 Task: Research Airbnb properties in Hawalli, Kuwait from 9th November, 2023 to 17th November, 2023 for 2 adults. Place can be private room with 1  bedroom having 2 beds and 1 bathroom. Property type can be flat.
Action: Mouse moved to (445, 60)
Screenshot: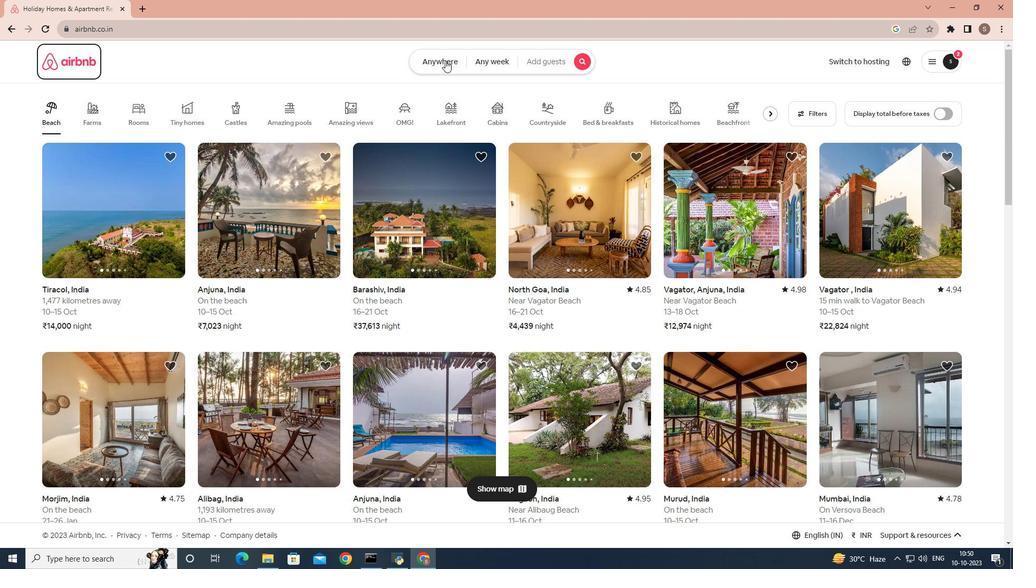 
Action: Mouse pressed left at (445, 60)
Screenshot: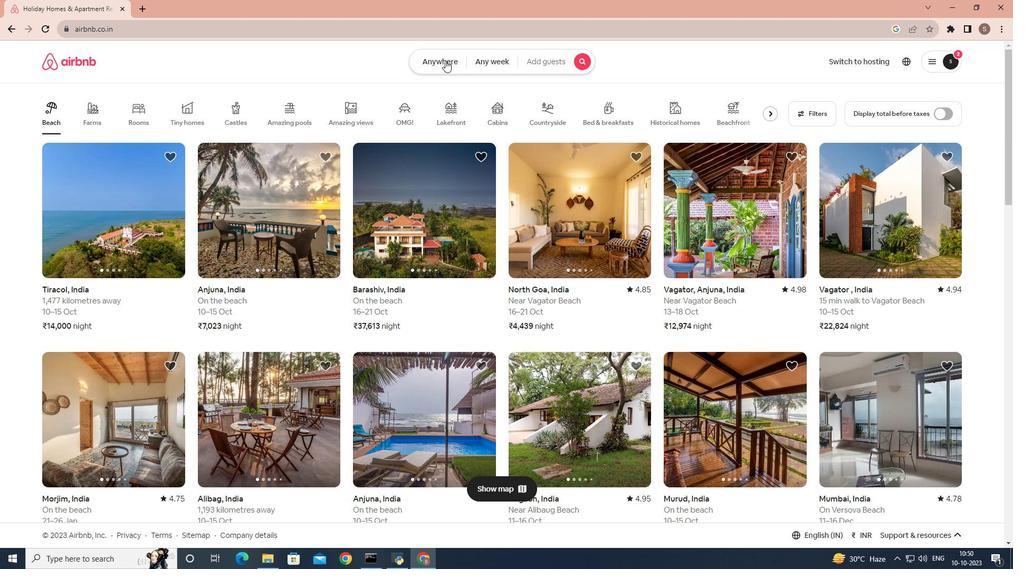
Action: Mouse moved to (337, 106)
Screenshot: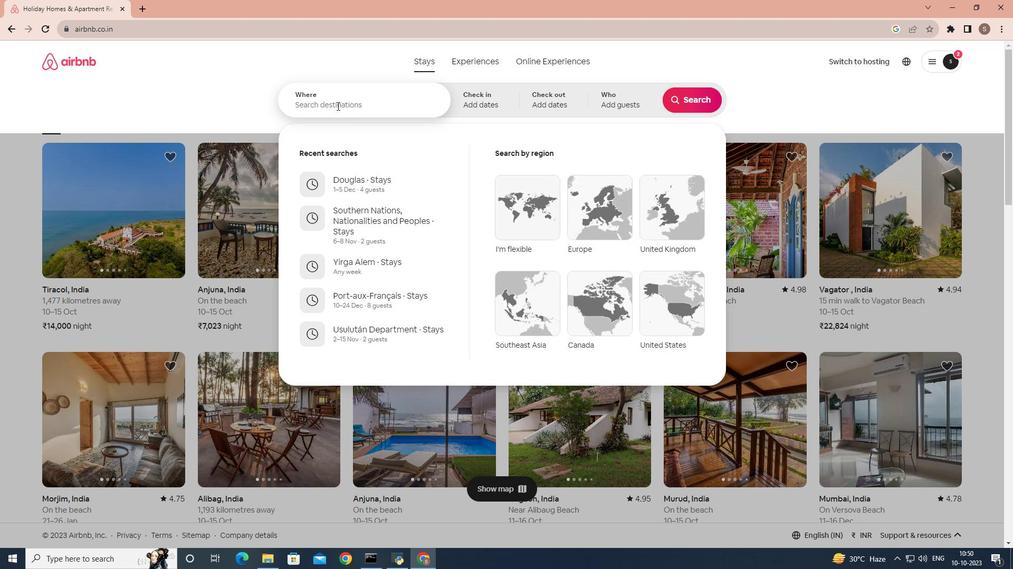 
Action: Mouse pressed left at (337, 106)
Screenshot: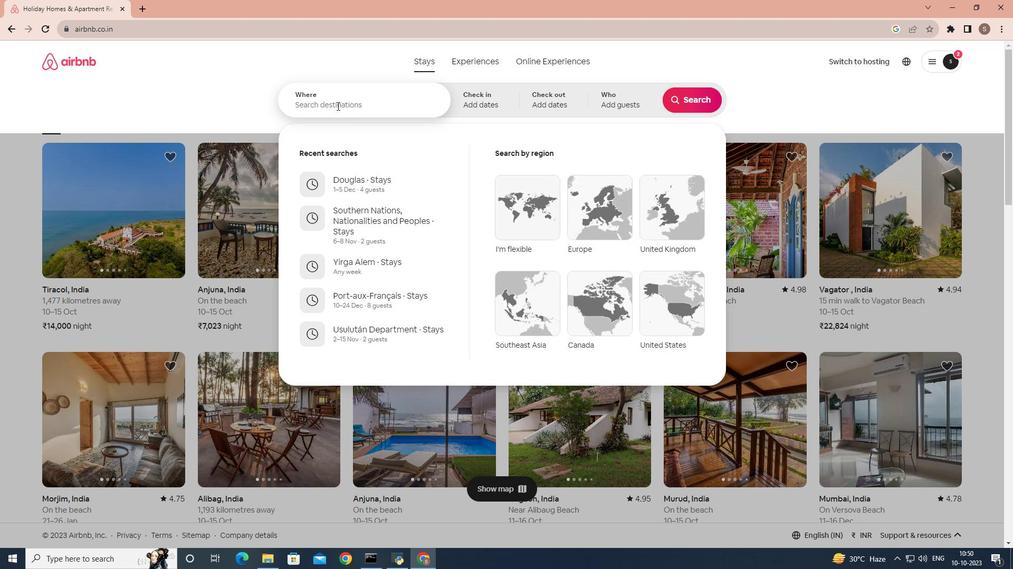
Action: Mouse moved to (344, 103)
Screenshot: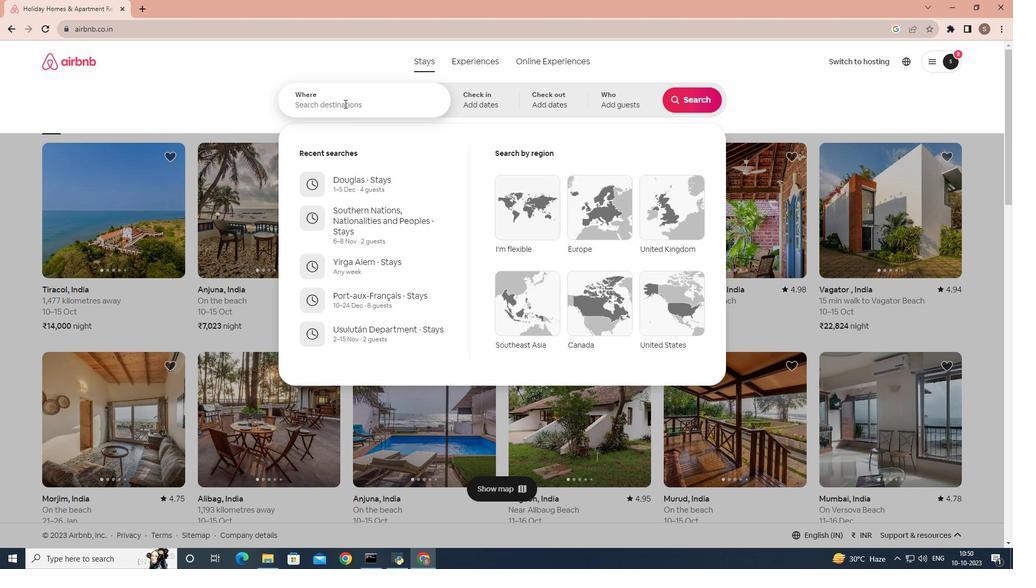 
Action: Key pressed <Key.caps_lock>H<Key.caps_lock>a
Screenshot: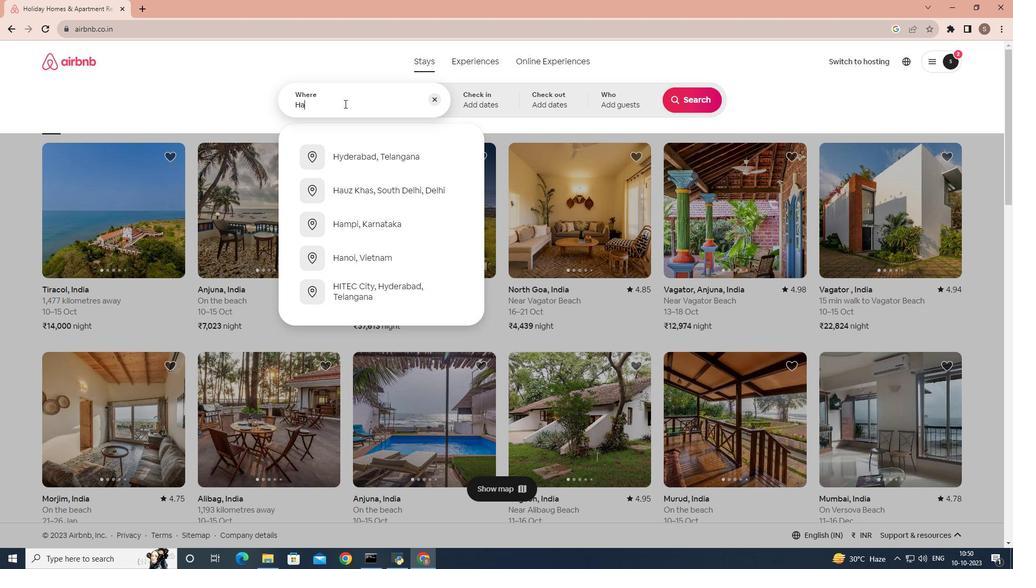 
Action: Mouse moved to (348, 140)
Screenshot: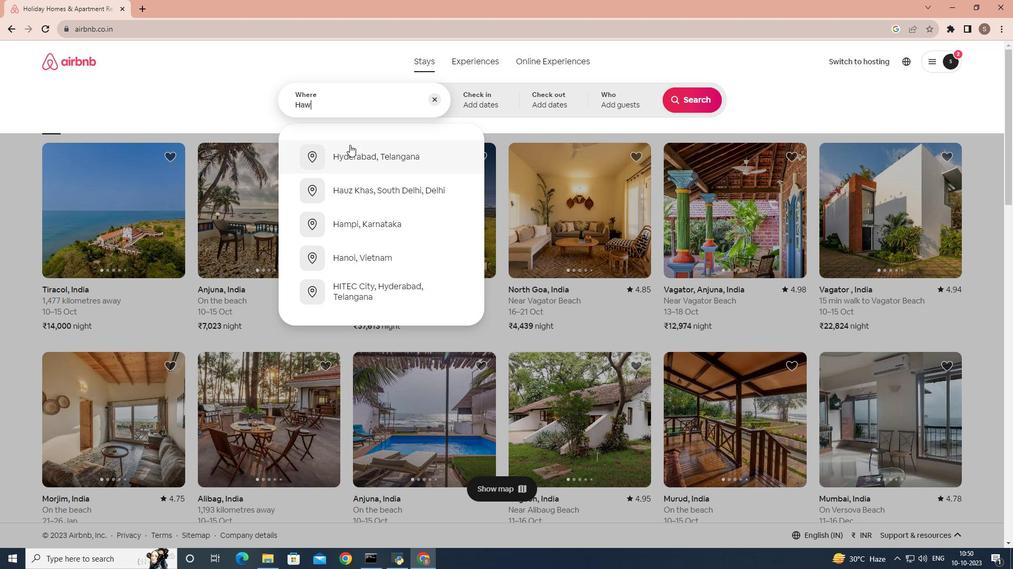 
Action: Key pressed w
Screenshot: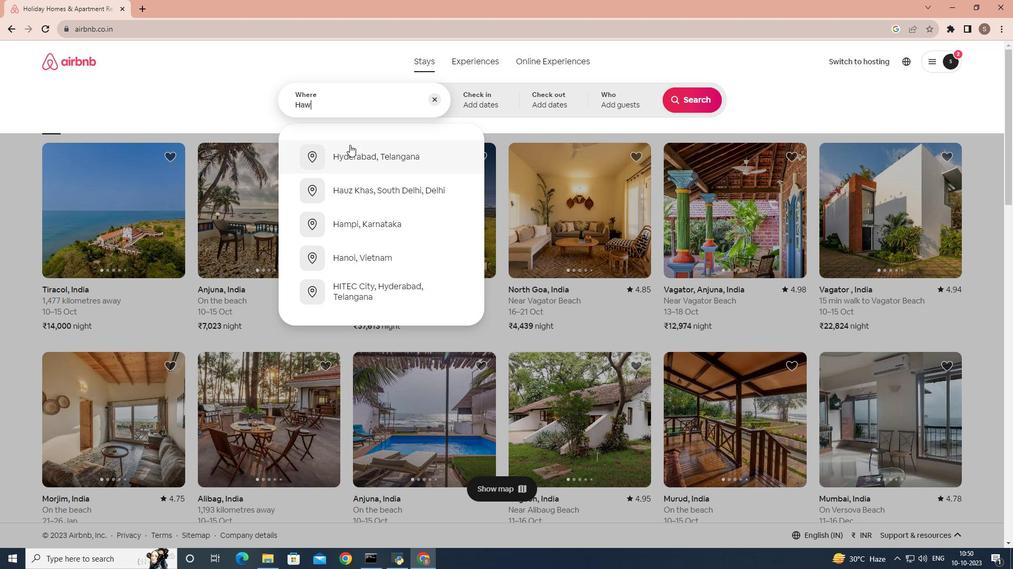 
Action: Mouse moved to (349, 145)
Screenshot: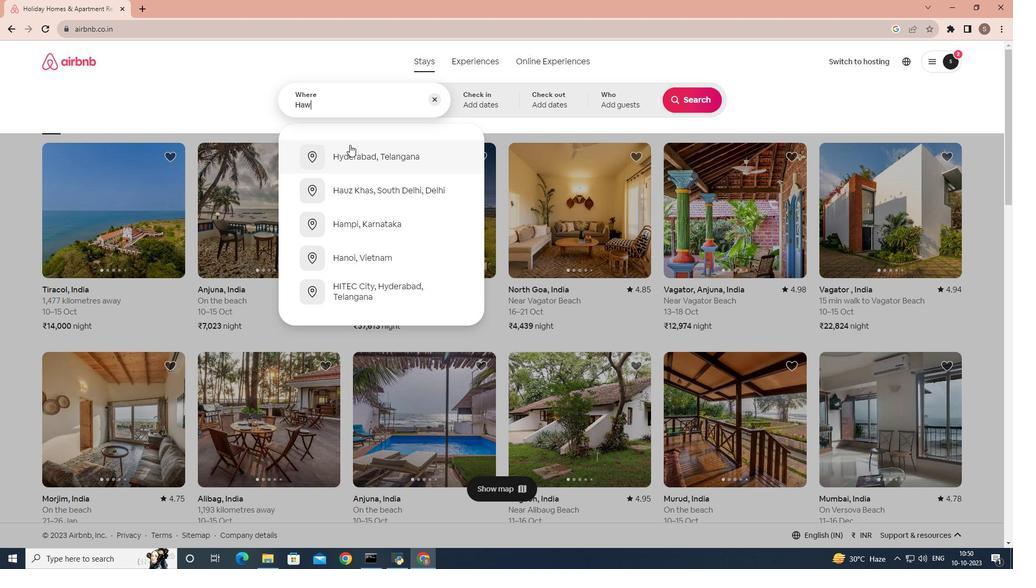 
Action: Key pressed alli
Screenshot: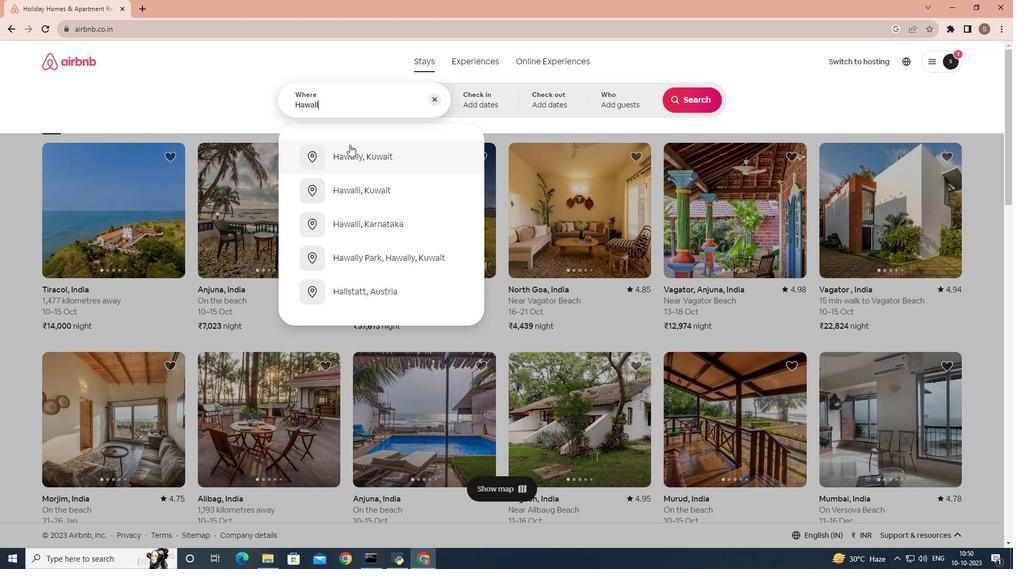
Action: Mouse moved to (400, 155)
Screenshot: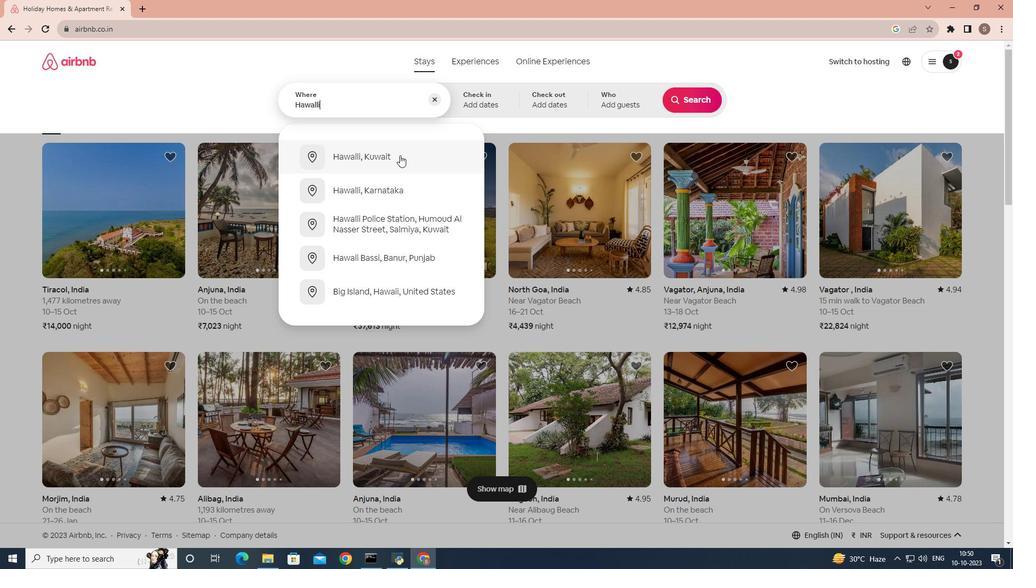
Action: Mouse pressed left at (400, 155)
Screenshot: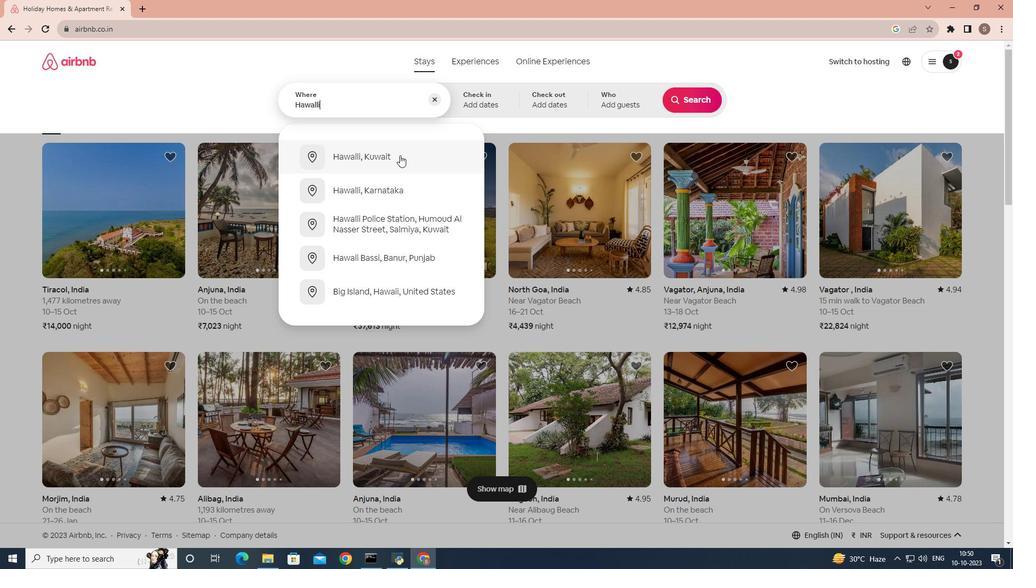 
Action: Mouse moved to (632, 261)
Screenshot: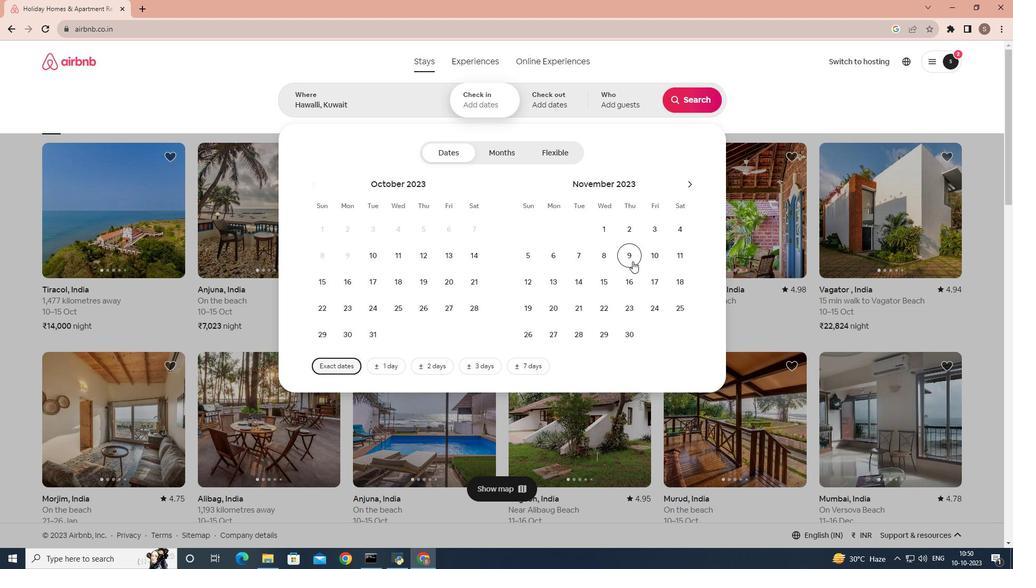 
Action: Mouse pressed left at (632, 261)
Screenshot: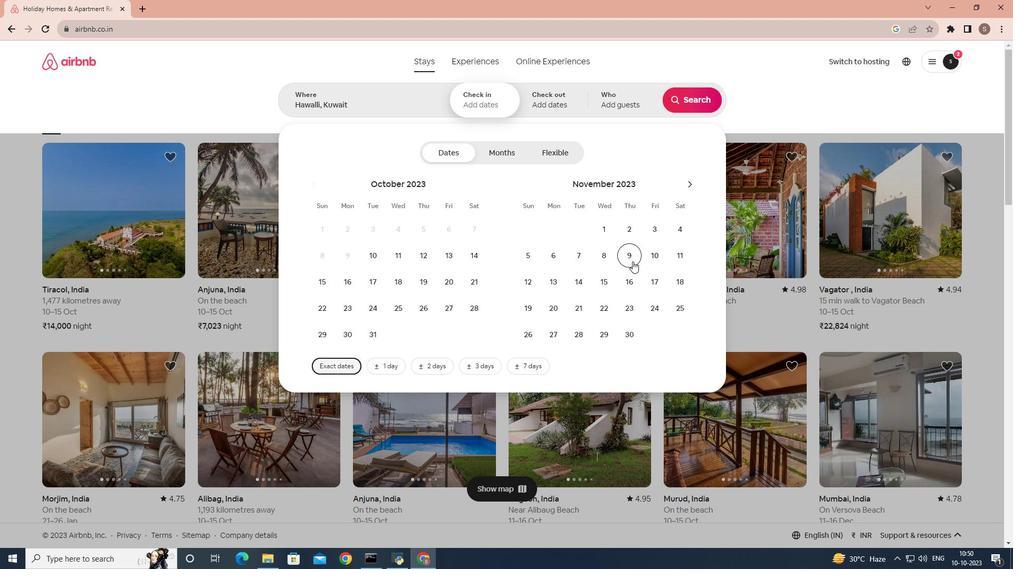 
Action: Mouse moved to (667, 283)
Screenshot: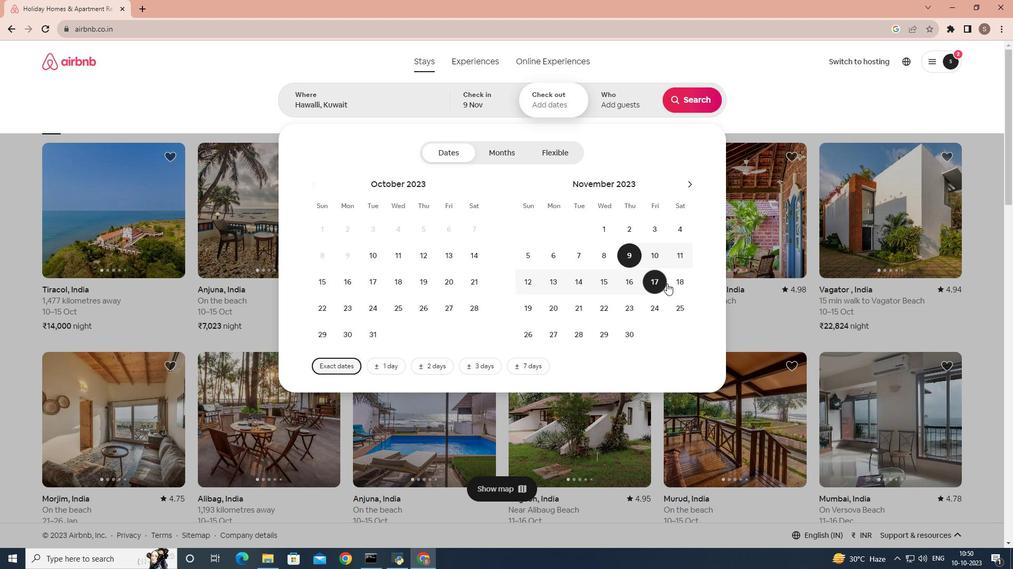 
Action: Mouse pressed left at (667, 283)
Screenshot: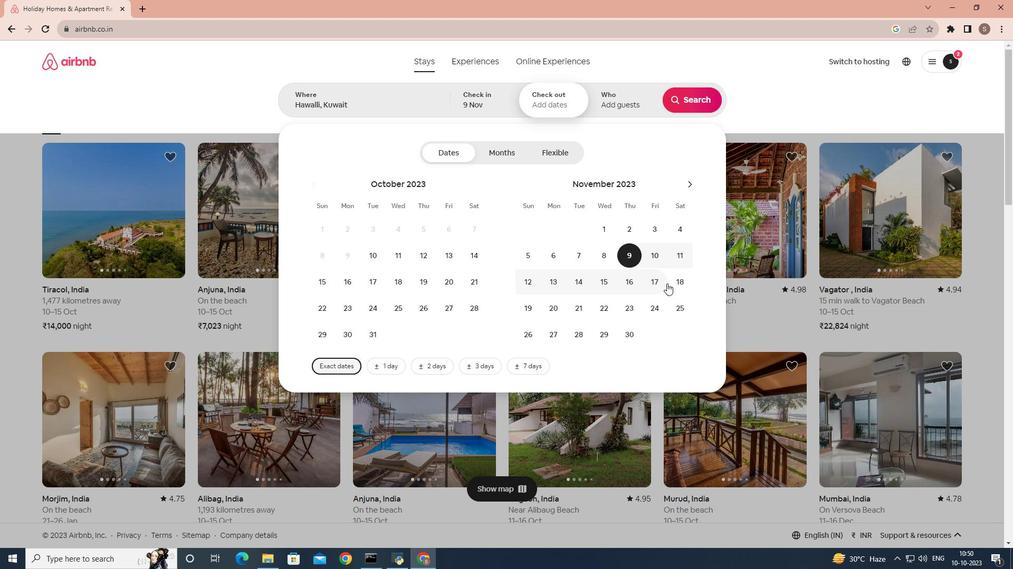 
Action: Mouse moved to (608, 95)
Screenshot: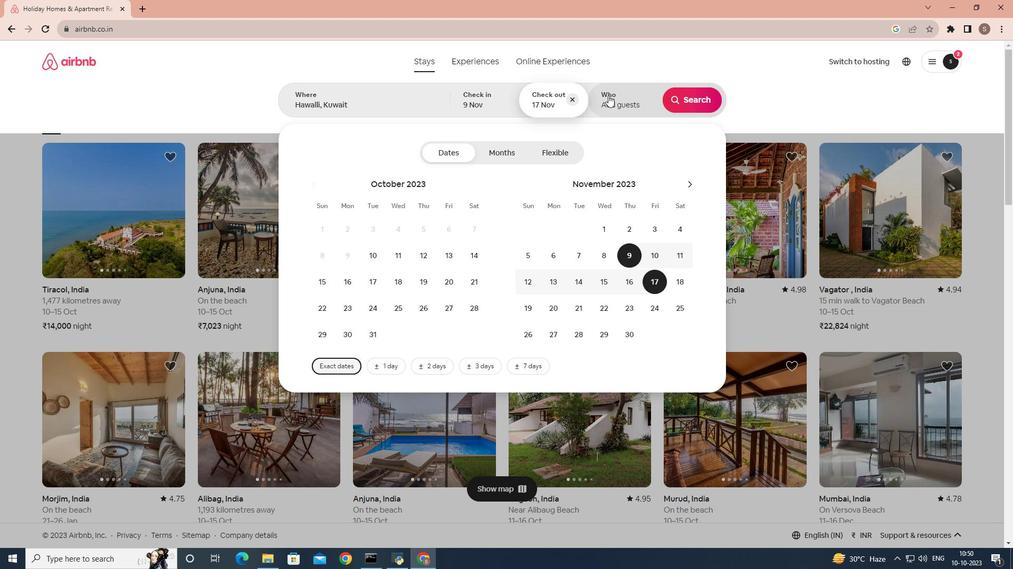 
Action: Mouse pressed left at (608, 95)
Screenshot: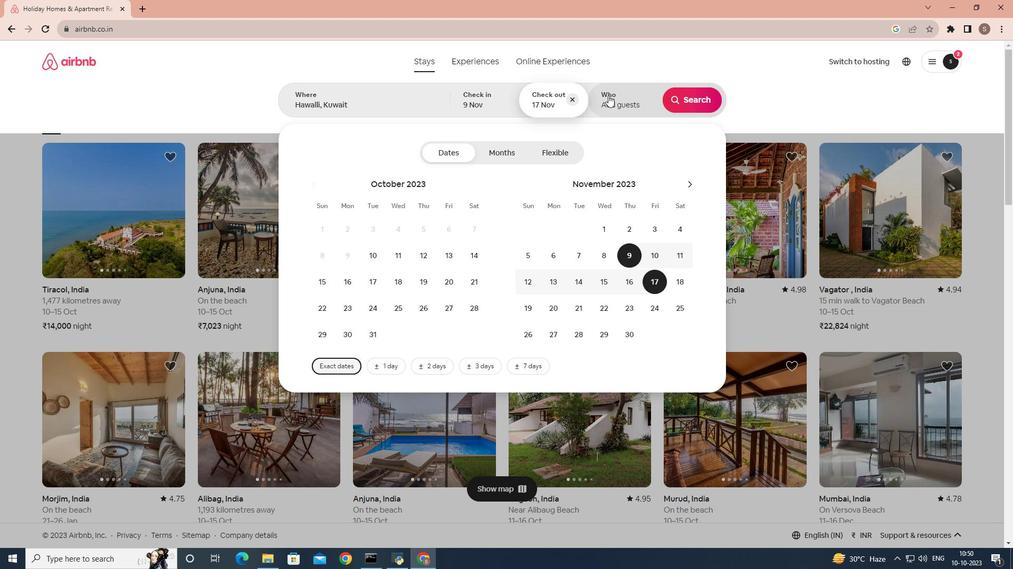 
Action: Mouse moved to (688, 160)
Screenshot: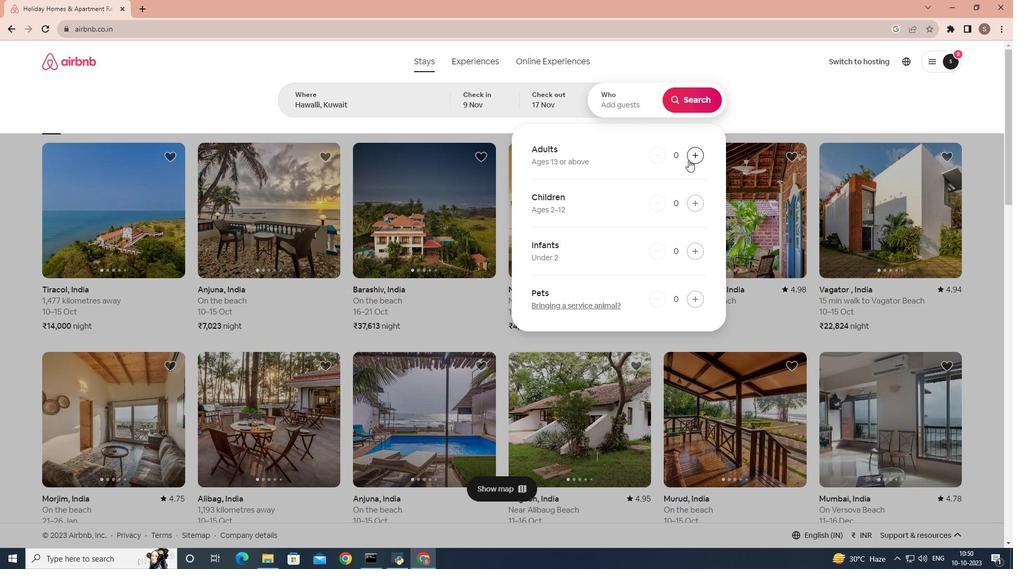
Action: Mouse pressed left at (688, 160)
Screenshot: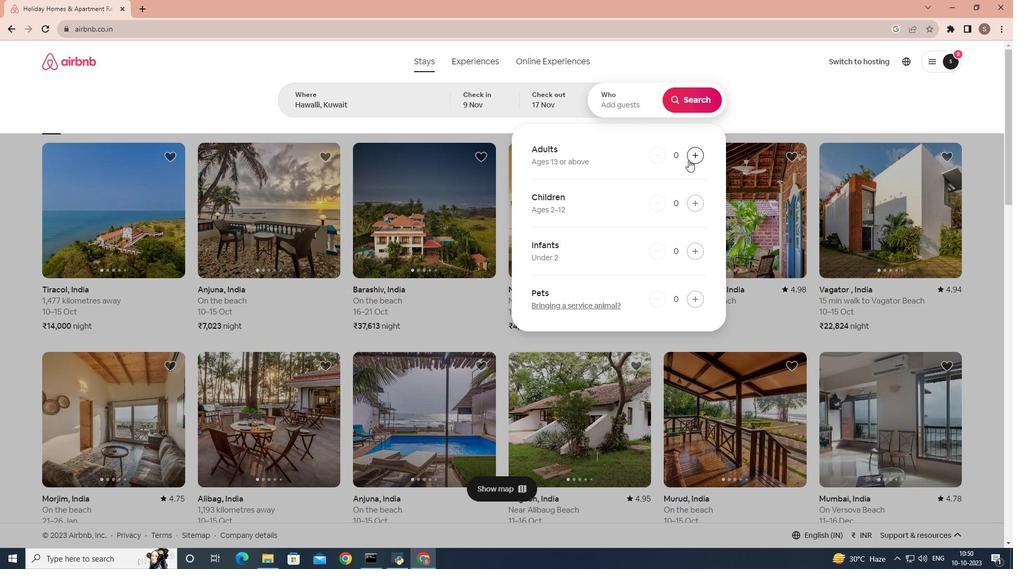 
Action: Mouse pressed left at (688, 160)
Screenshot: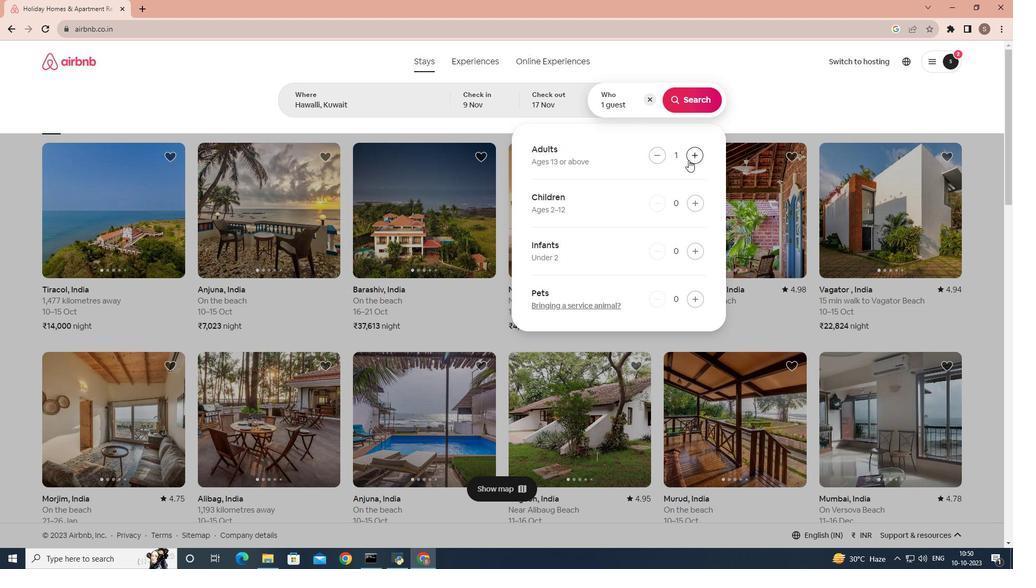 
Action: Mouse moved to (681, 97)
Screenshot: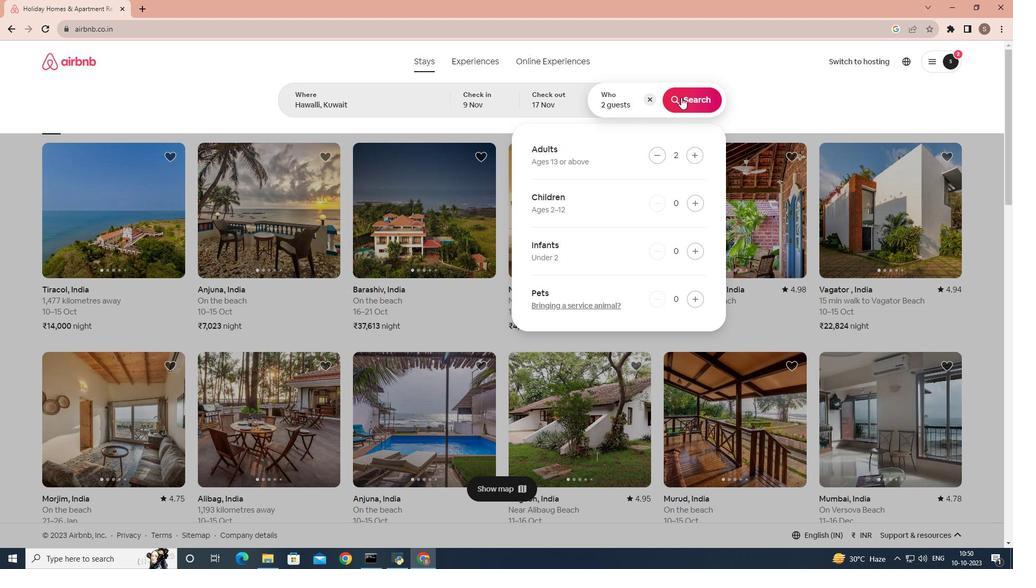 
Action: Mouse pressed left at (681, 97)
Screenshot: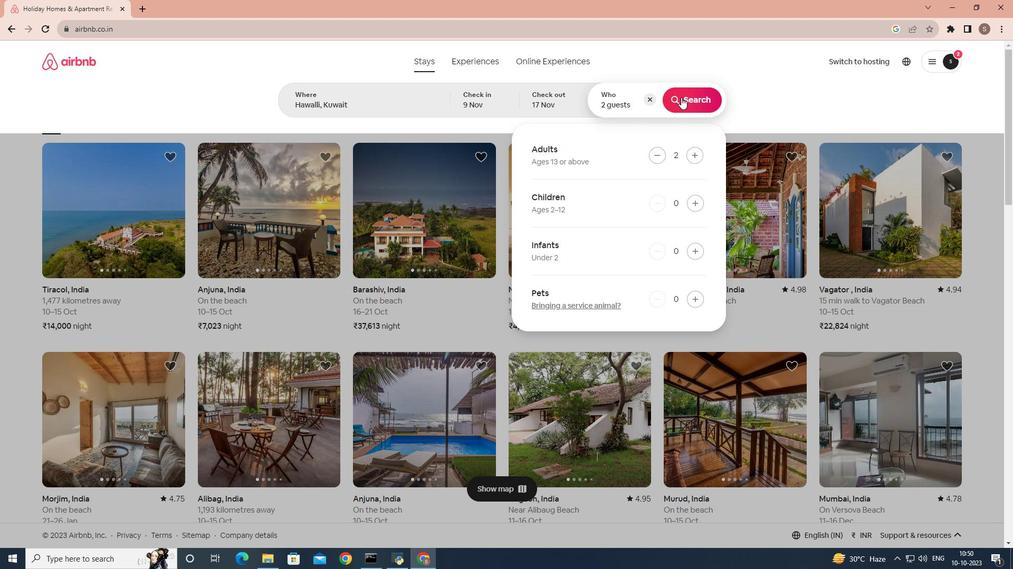 
Action: Mouse moved to (844, 105)
Screenshot: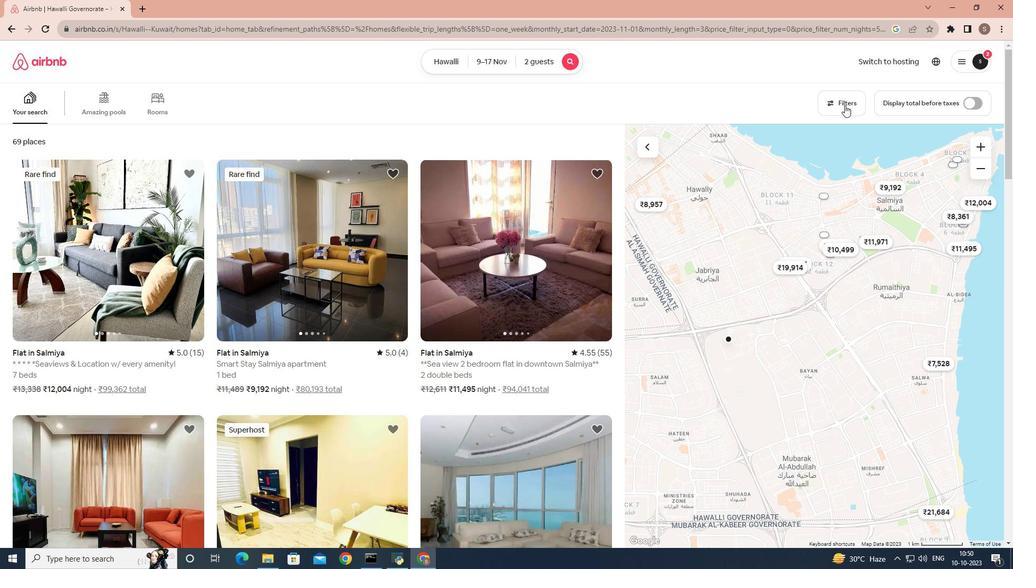 
Action: Mouse pressed left at (844, 105)
Screenshot: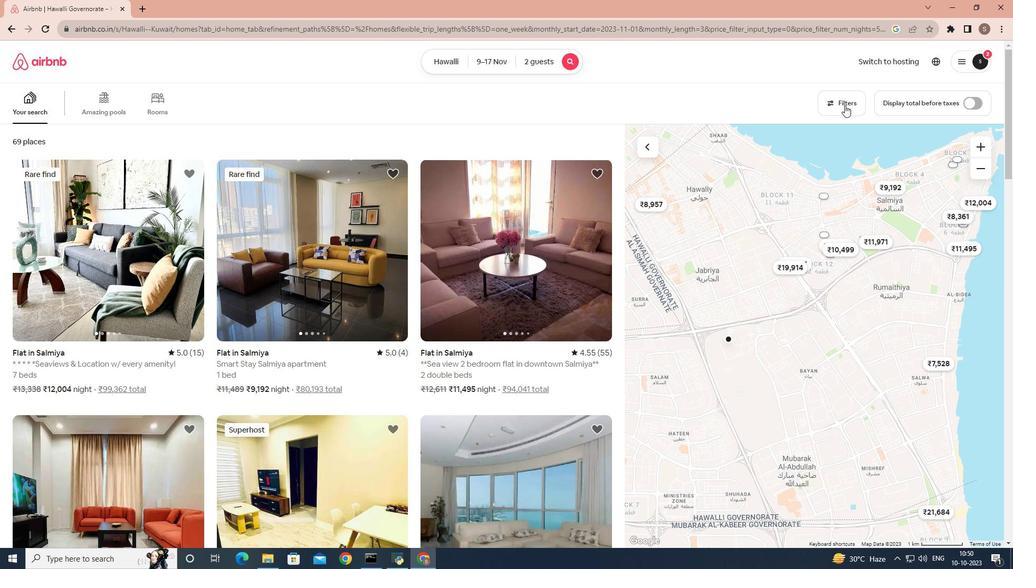 
Action: Mouse moved to (414, 340)
Screenshot: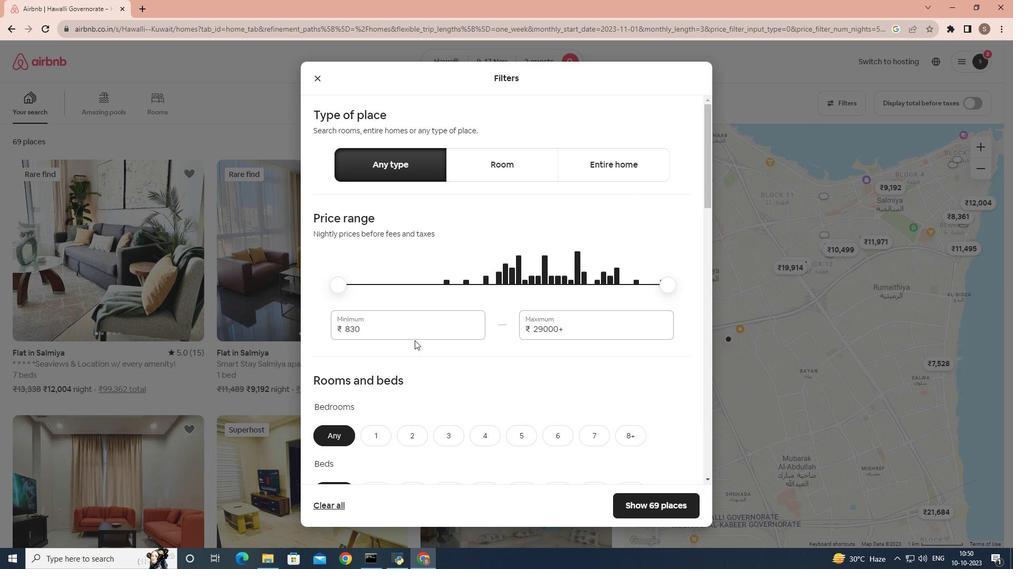 
Action: Mouse scrolled (414, 340) with delta (0, 0)
Screenshot: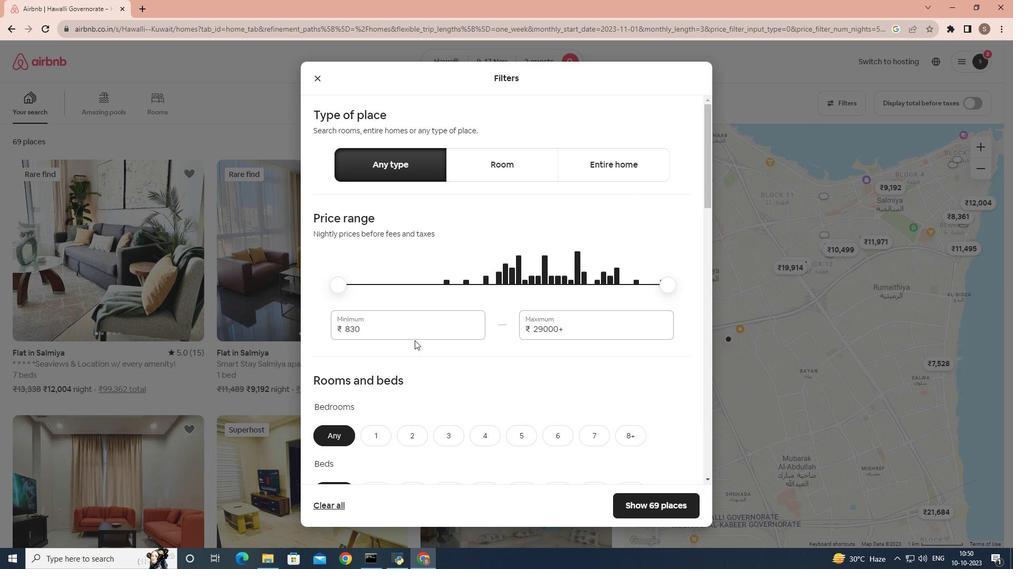 
Action: Mouse scrolled (414, 340) with delta (0, 0)
Screenshot: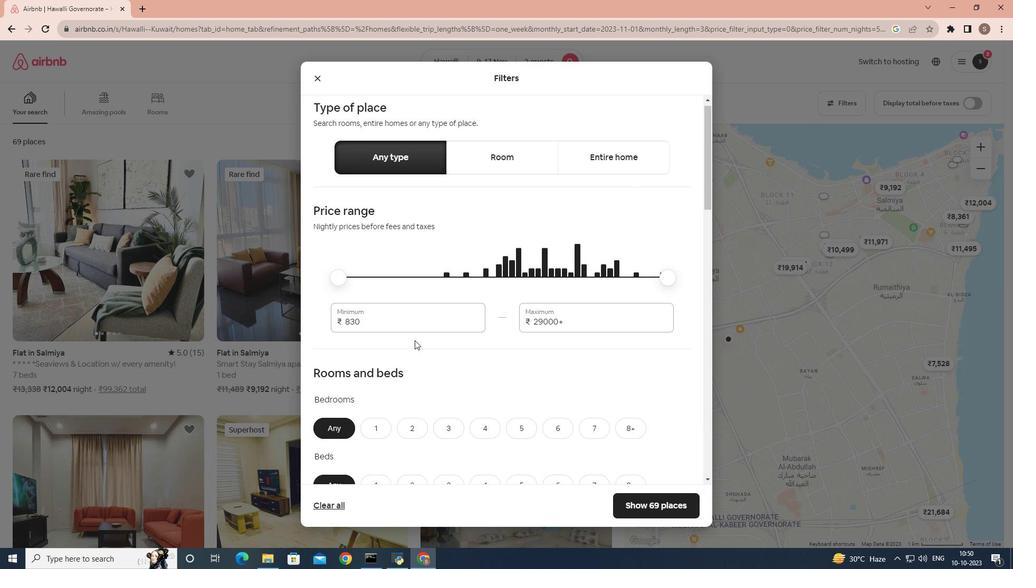 
Action: Mouse scrolled (414, 340) with delta (0, 0)
Screenshot: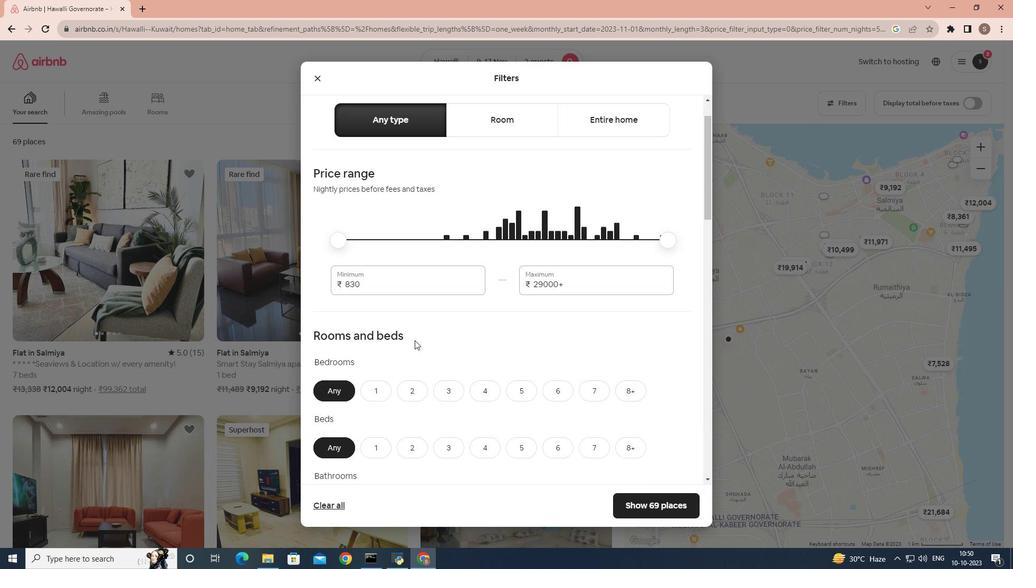 
Action: Mouse moved to (372, 283)
Screenshot: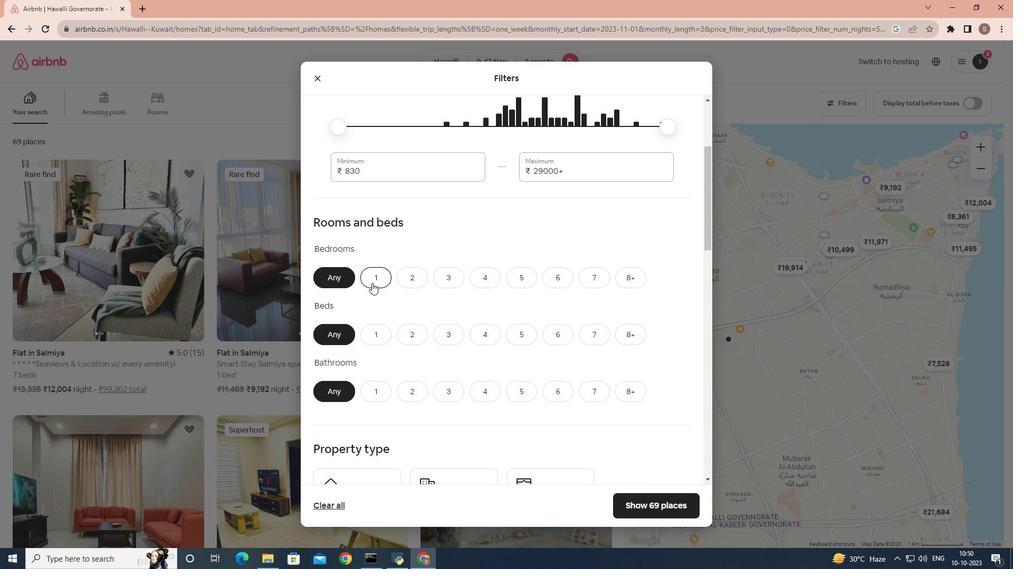 
Action: Mouse pressed left at (372, 283)
Screenshot: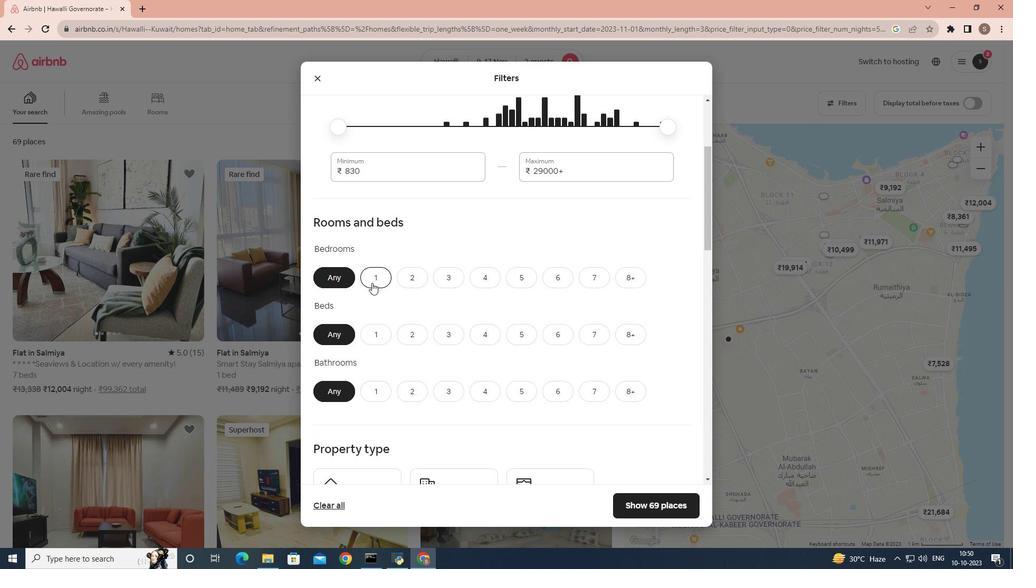 
Action: Mouse moved to (415, 339)
Screenshot: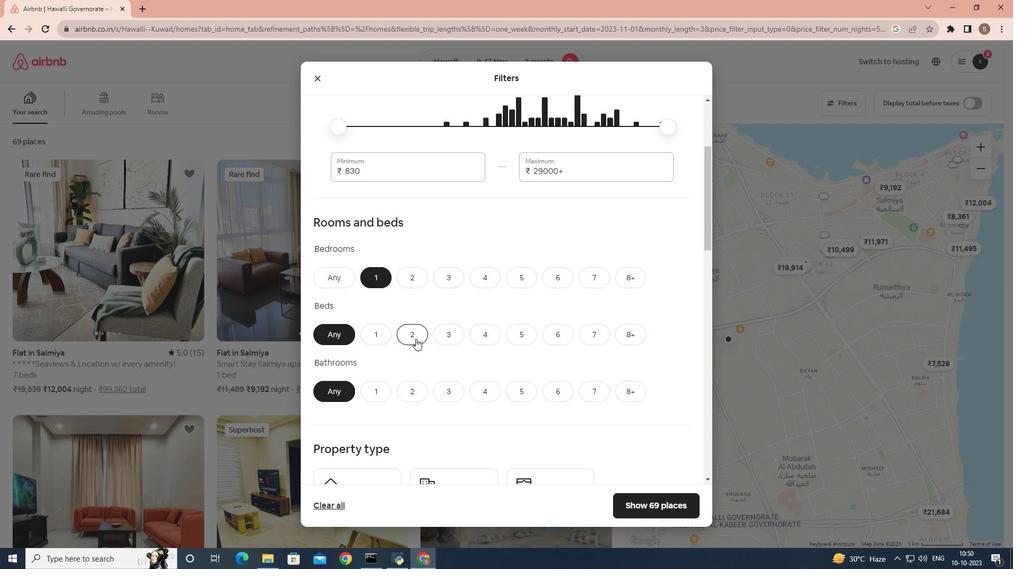 
Action: Mouse pressed left at (415, 339)
Screenshot: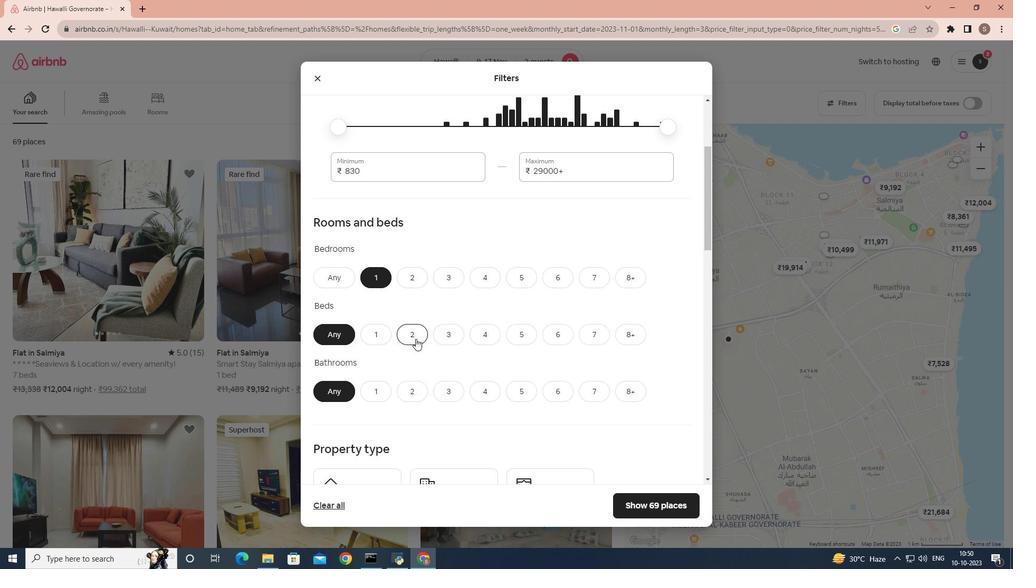 
Action: Mouse moved to (379, 394)
Screenshot: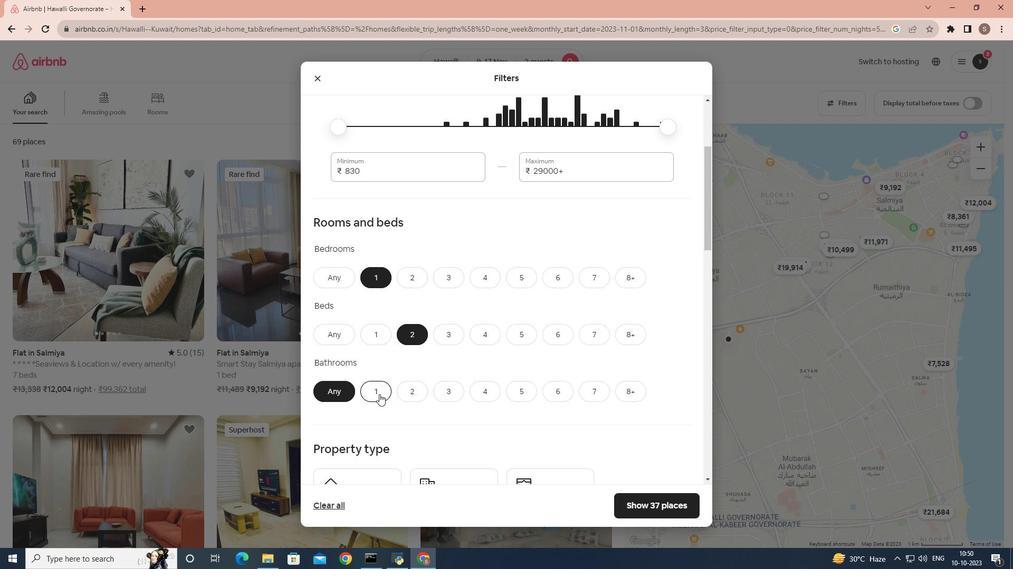 
Action: Mouse pressed left at (379, 394)
Screenshot: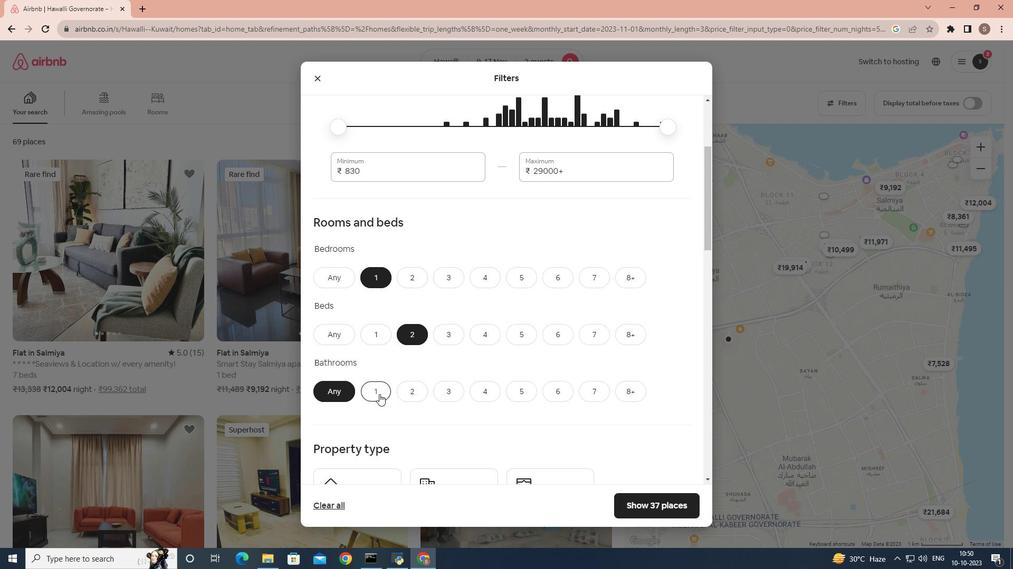 
Action: Mouse moved to (424, 379)
Screenshot: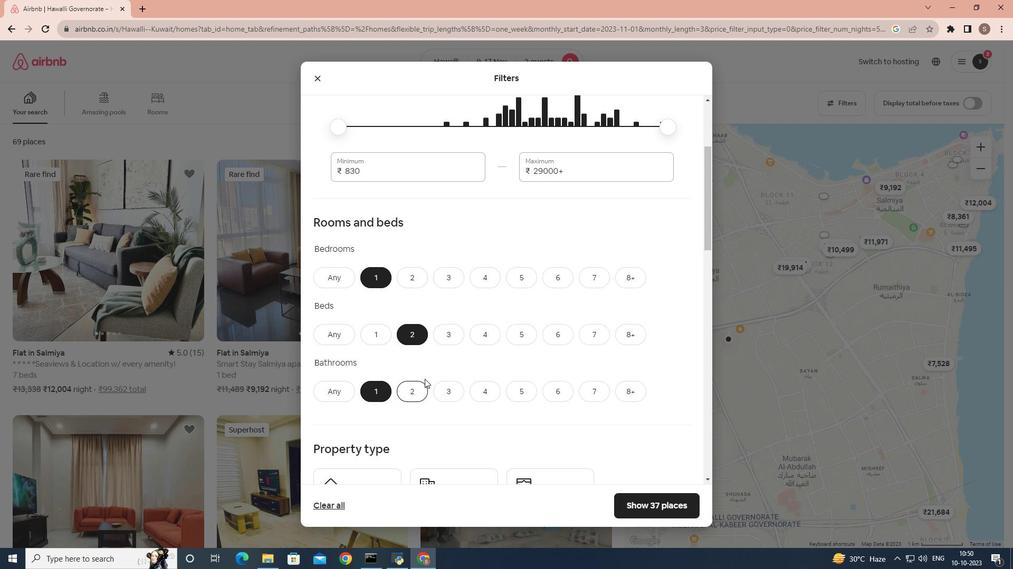 
Action: Mouse scrolled (424, 378) with delta (0, 0)
Screenshot: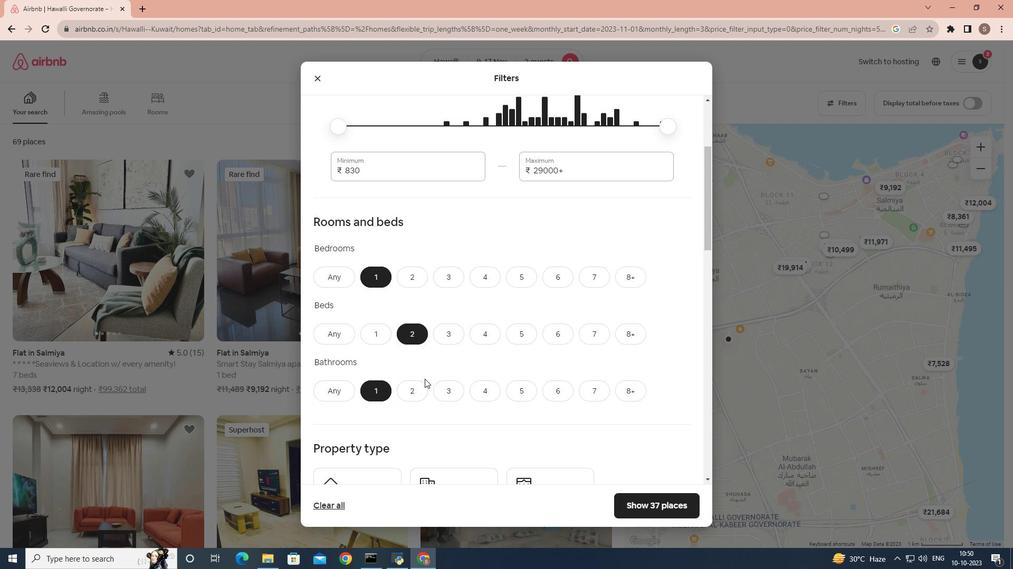 
Action: Mouse scrolled (424, 378) with delta (0, 0)
Screenshot: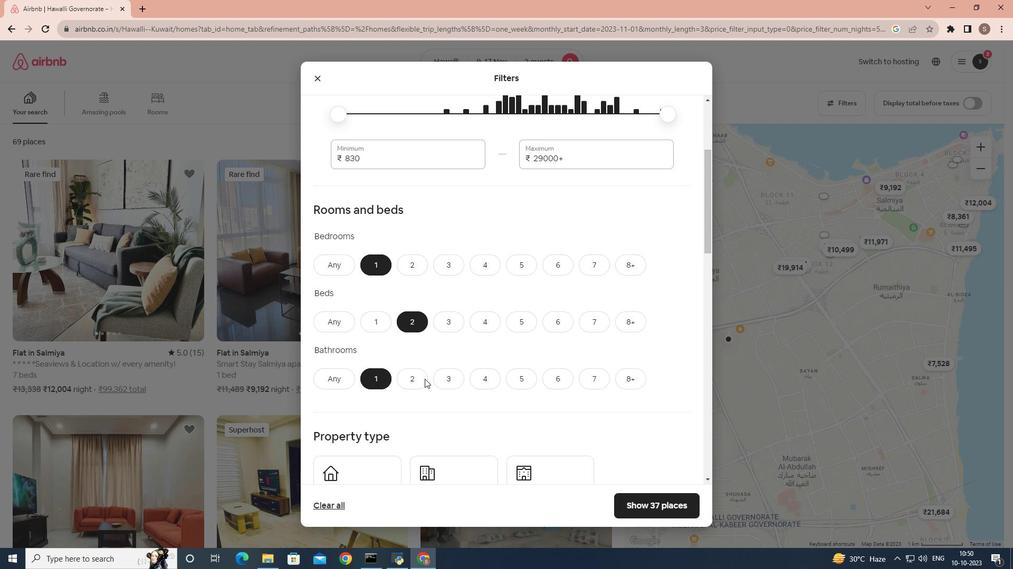 
Action: Mouse scrolled (424, 378) with delta (0, 0)
Screenshot: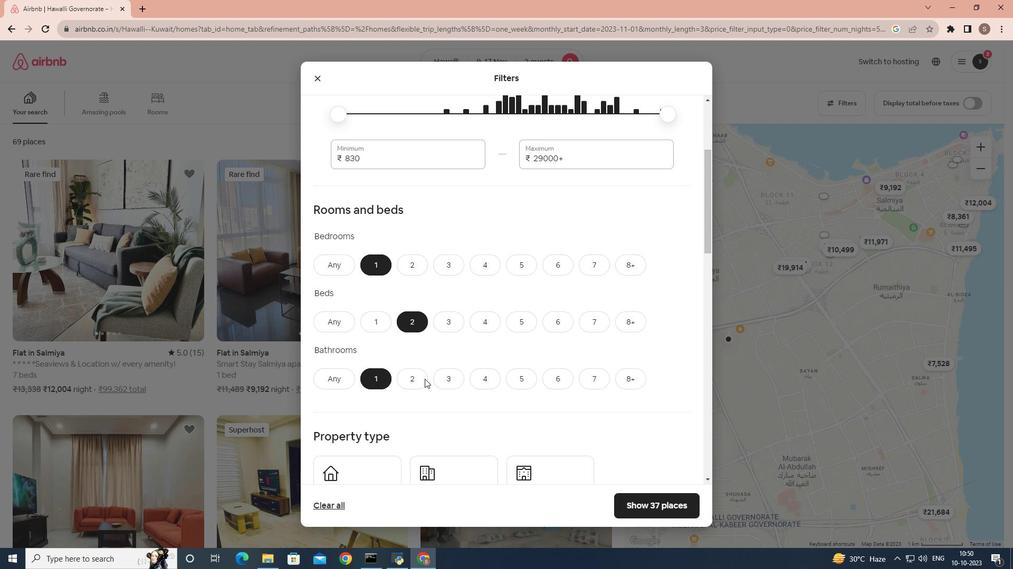 
Action: Mouse moved to (435, 354)
Screenshot: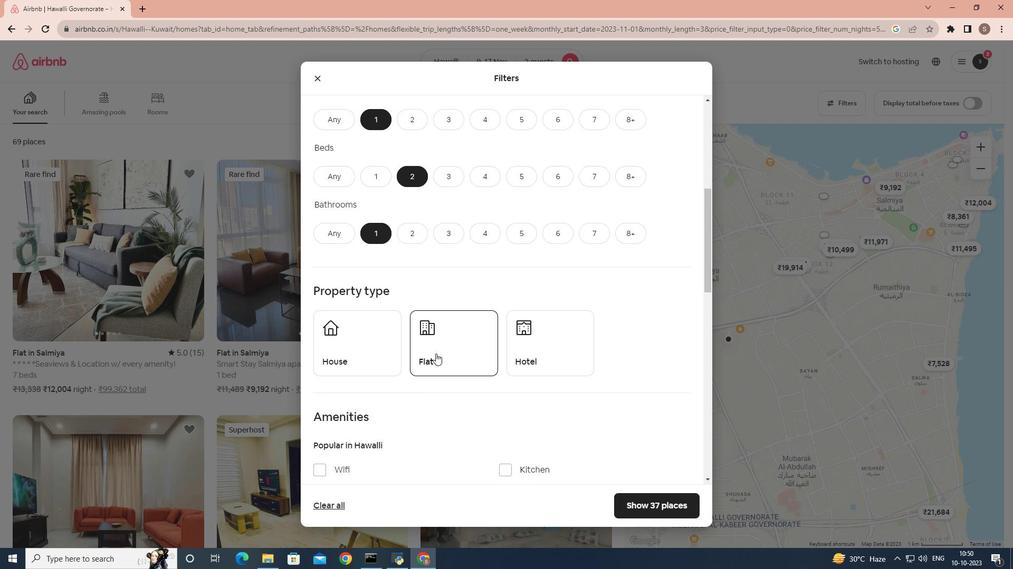 
Action: Mouse pressed left at (435, 354)
Screenshot: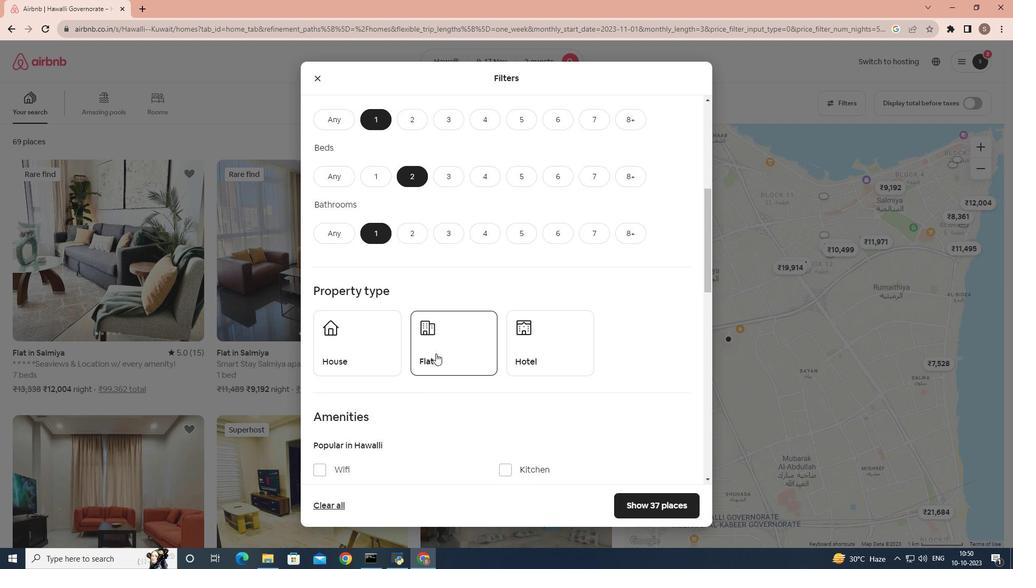 
Action: Mouse moved to (491, 385)
Screenshot: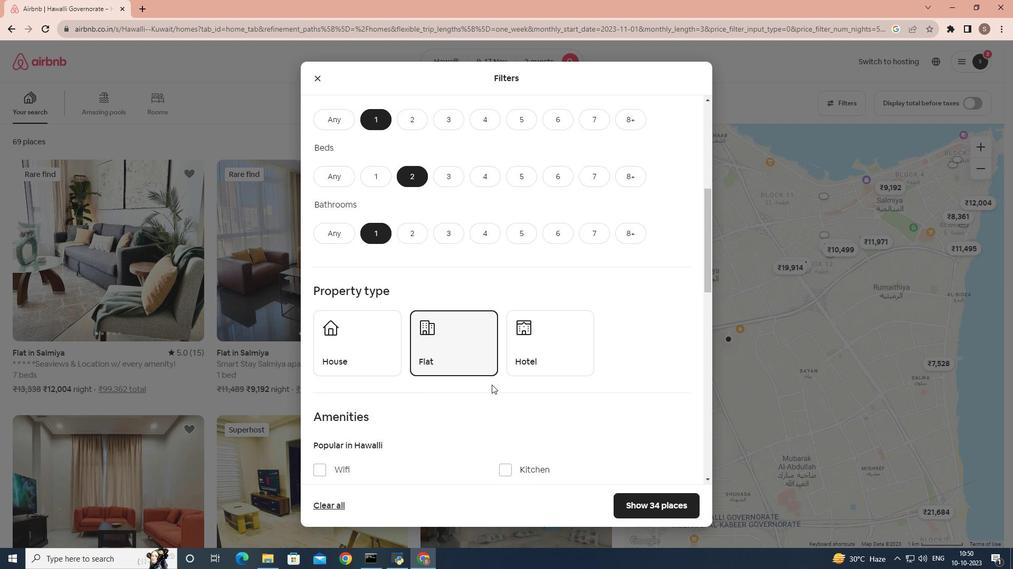 
Action: Mouse scrolled (491, 384) with delta (0, 0)
Screenshot: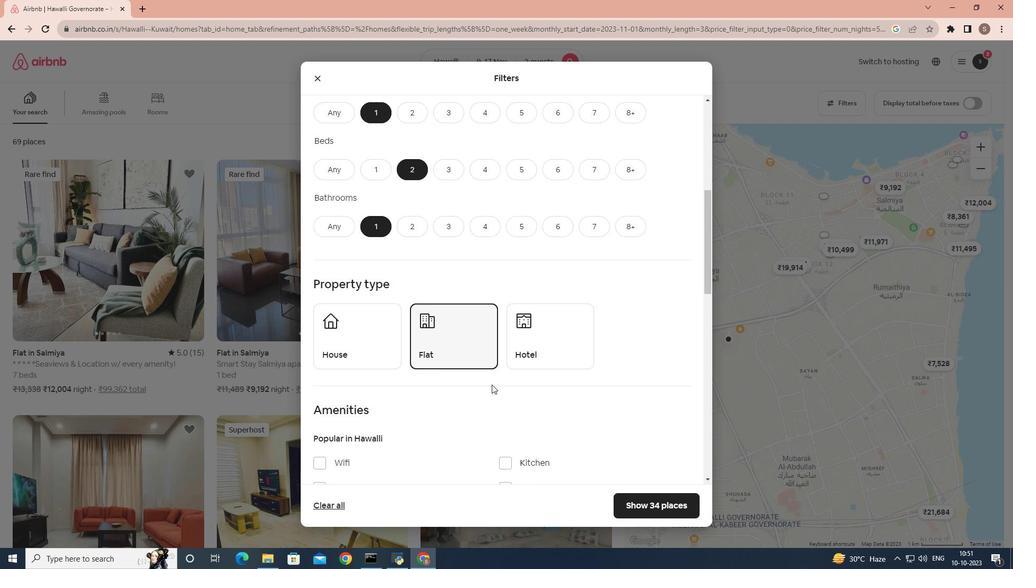 
Action: Mouse scrolled (491, 384) with delta (0, 0)
Screenshot: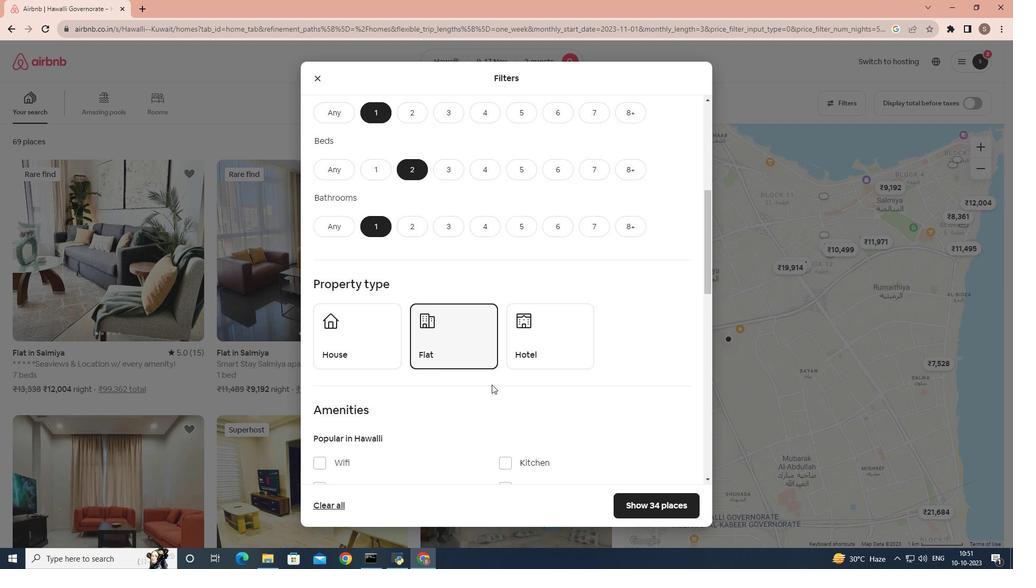
Action: Mouse scrolled (491, 384) with delta (0, 0)
Screenshot: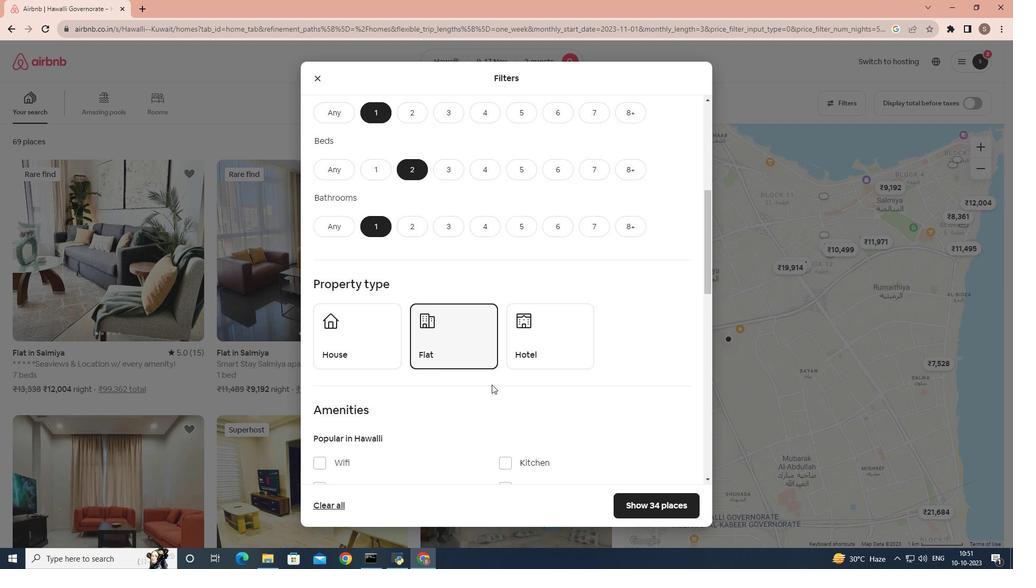 
Action: Mouse scrolled (491, 384) with delta (0, 0)
Screenshot: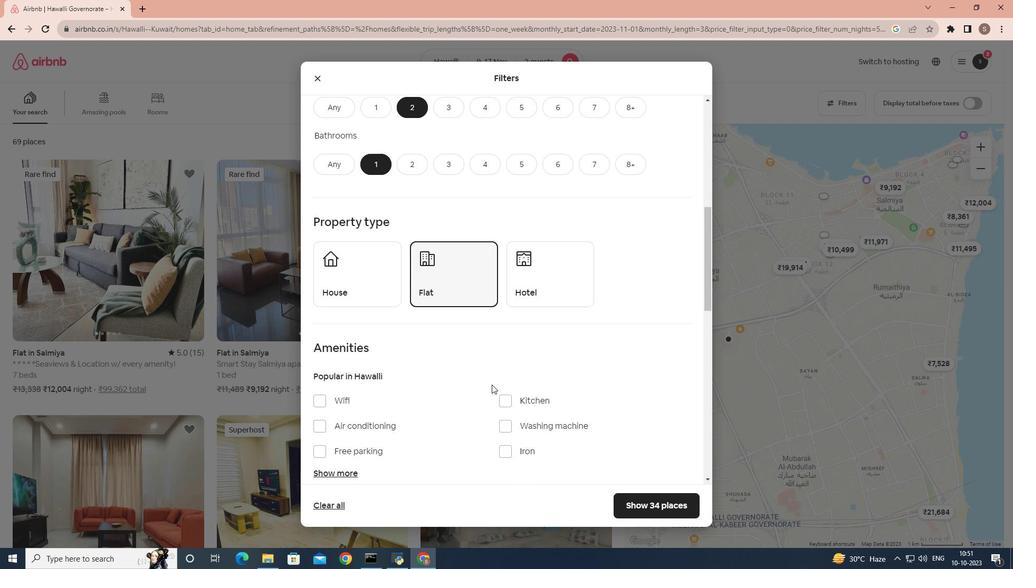 
Action: Mouse scrolled (491, 384) with delta (0, 0)
Screenshot: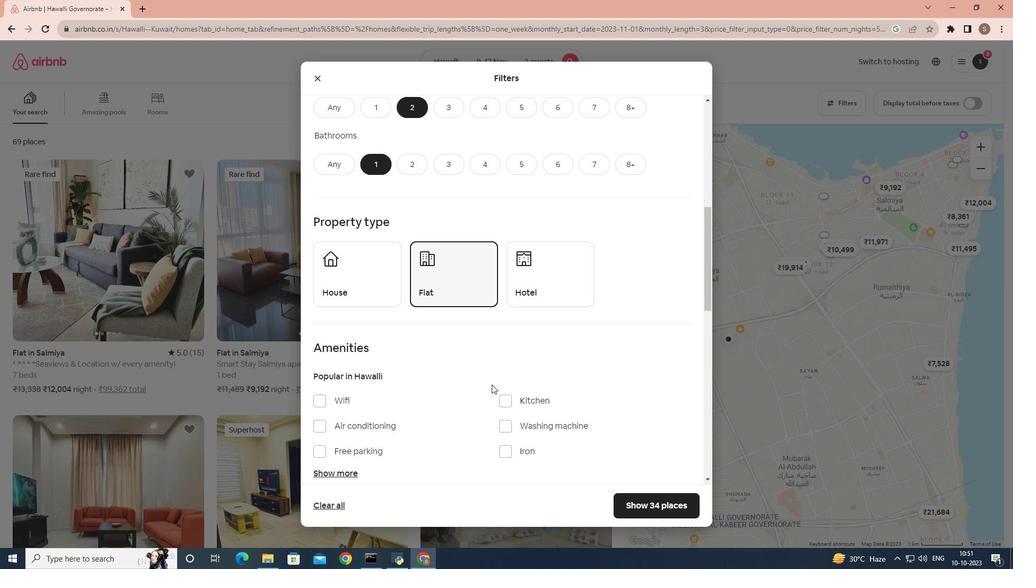 
Action: Mouse moved to (658, 507)
Screenshot: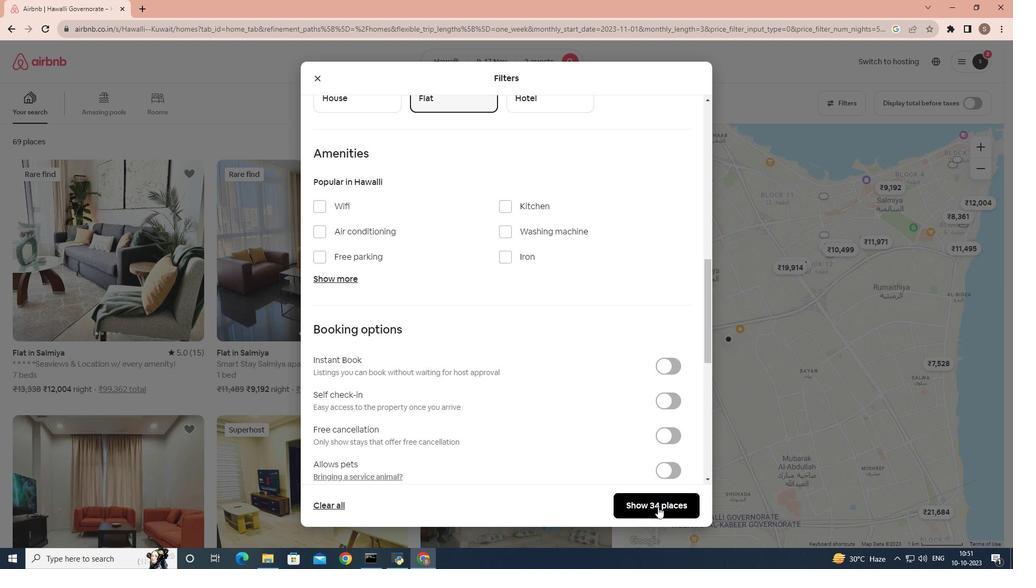 
Action: Mouse pressed left at (658, 507)
Screenshot: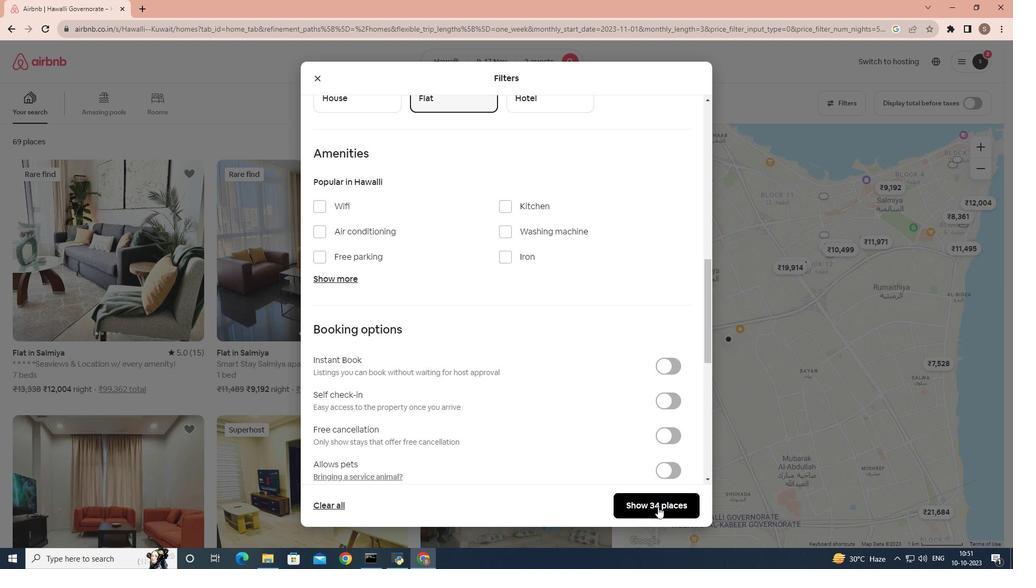 
Action: Mouse moved to (280, 323)
Screenshot: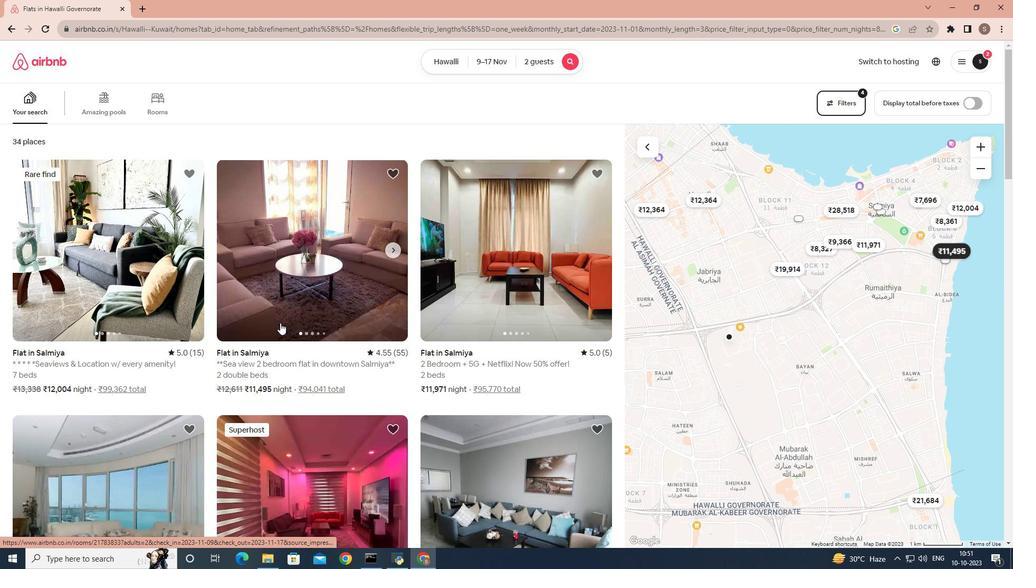 
Action: Mouse pressed left at (280, 323)
Screenshot: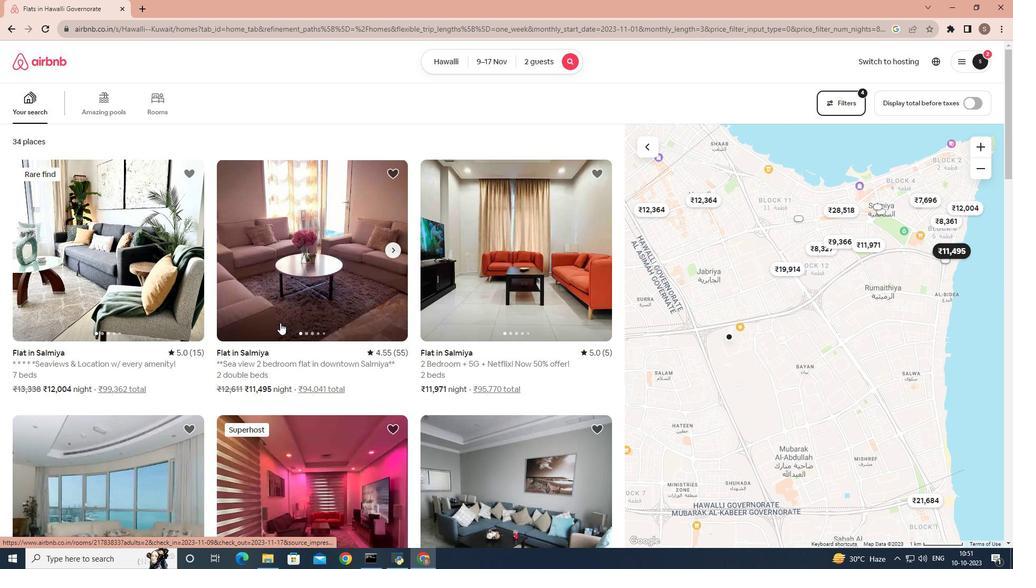 
Action: Mouse scrolled (280, 322) with delta (0, 0)
Screenshot: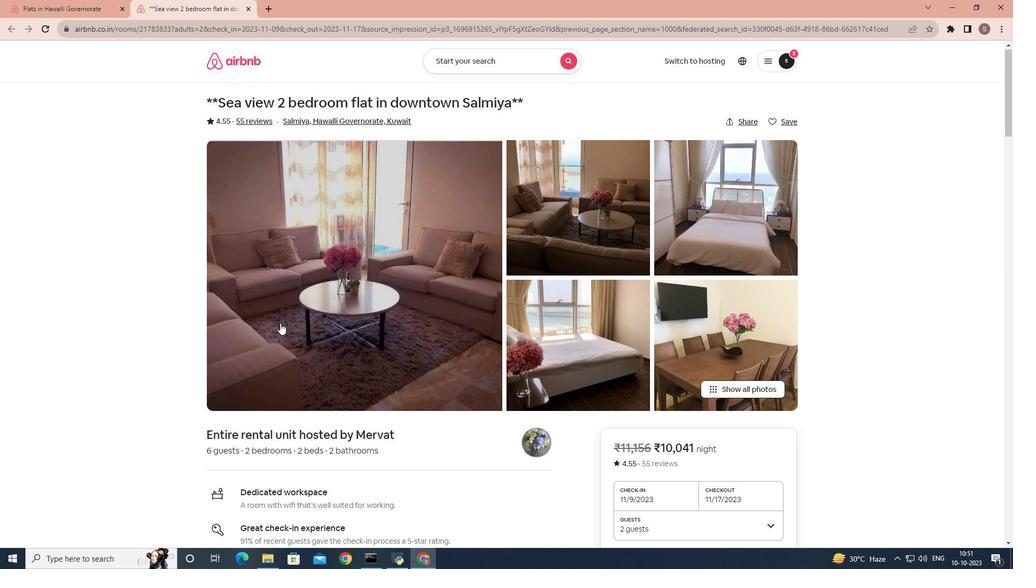 
Action: Mouse scrolled (280, 322) with delta (0, 0)
Screenshot: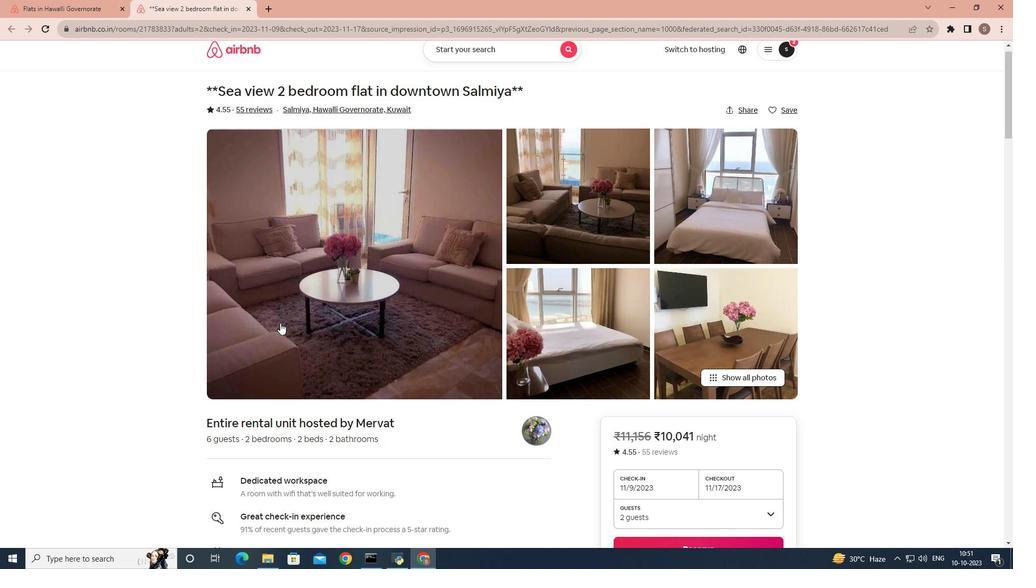 
Action: Mouse scrolled (280, 322) with delta (0, 0)
Screenshot: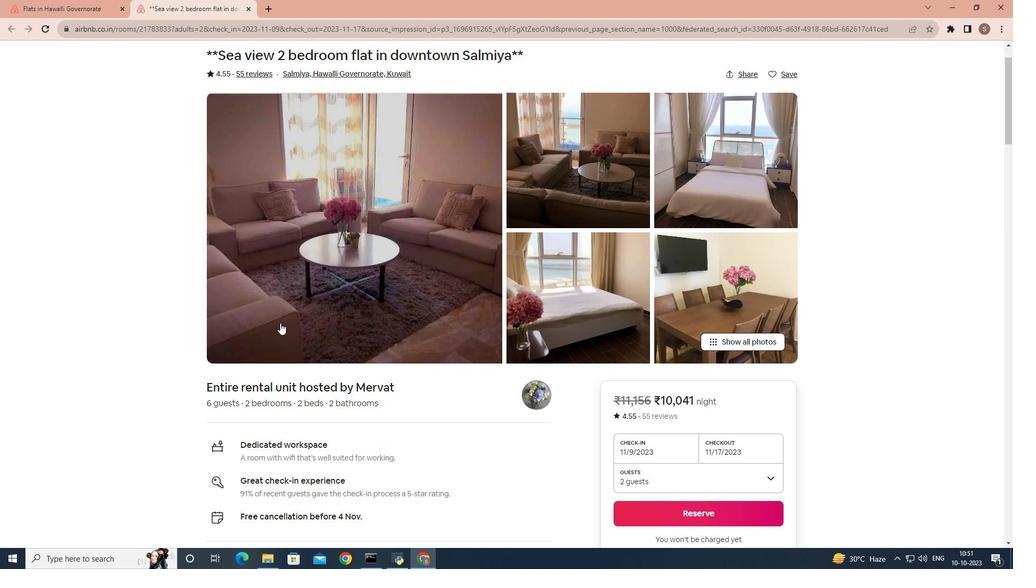 
Action: Mouse scrolled (280, 322) with delta (0, 0)
Screenshot: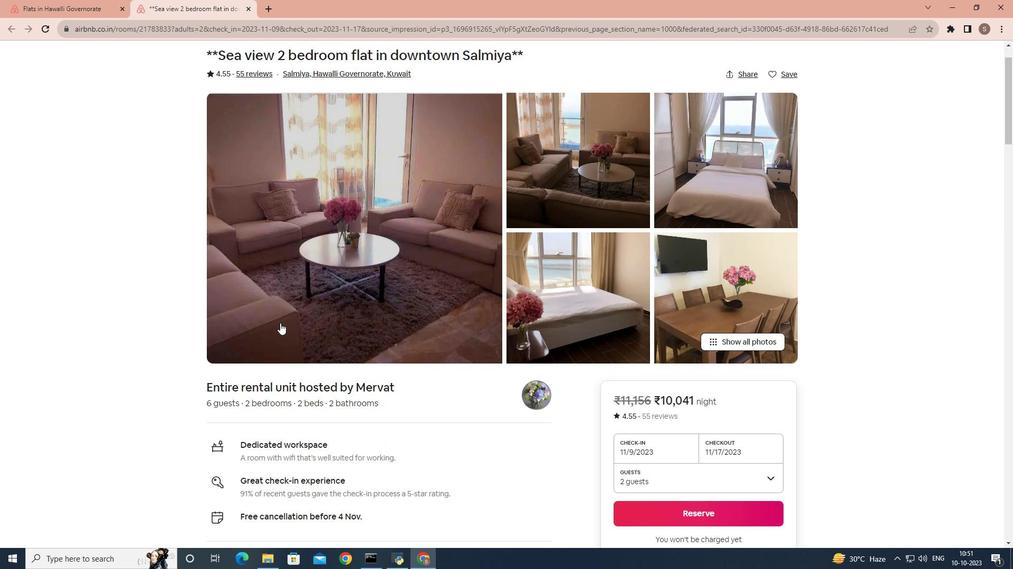 
Action: Mouse scrolled (280, 322) with delta (0, 0)
Screenshot: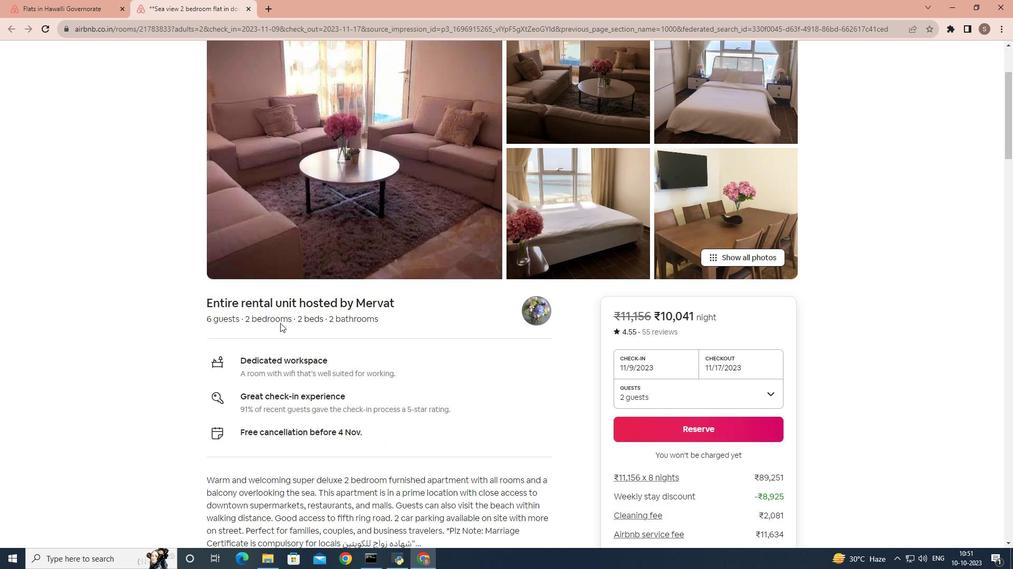 
Action: Mouse scrolled (280, 322) with delta (0, 0)
Screenshot: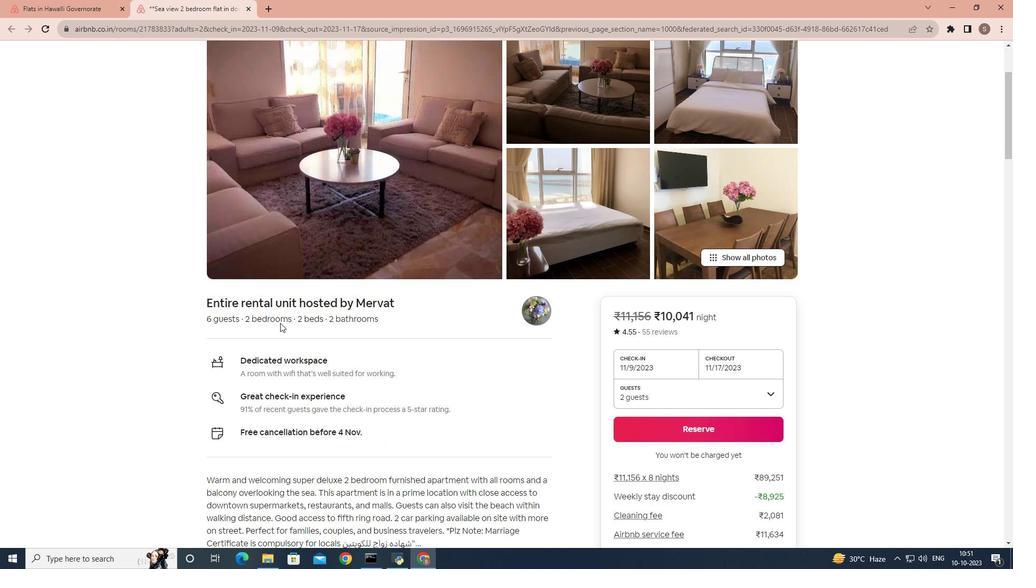 
Action: Mouse moved to (238, 382)
Screenshot: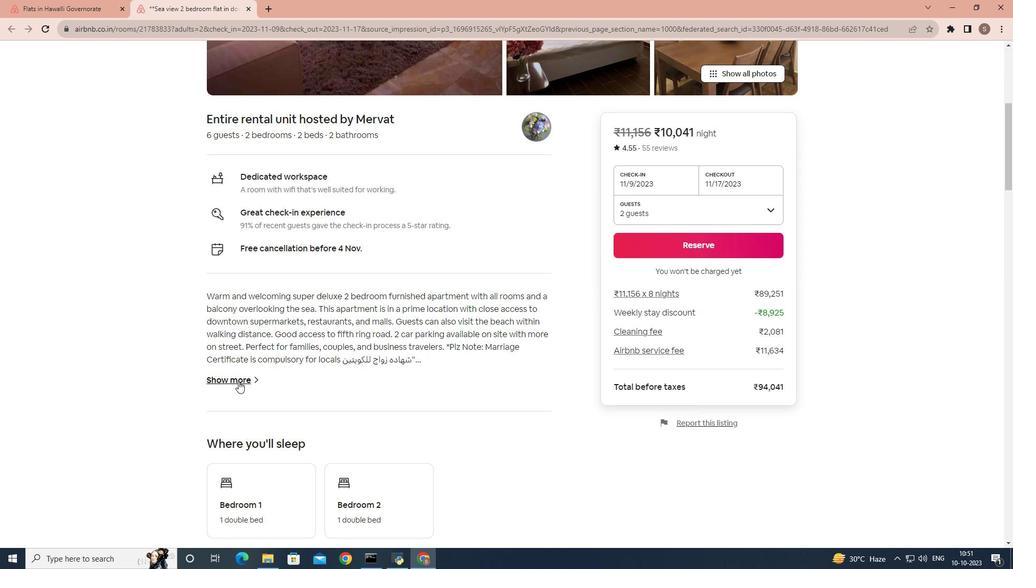 
Action: Mouse pressed left at (238, 382)
Screenshot: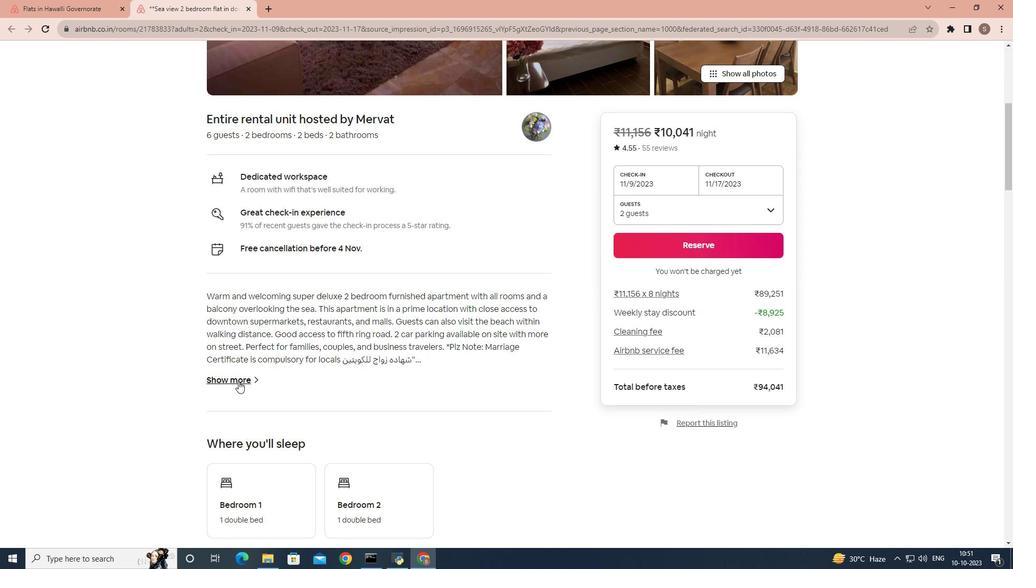 
Action: Mouse moved to (322, 177)
Screenshot: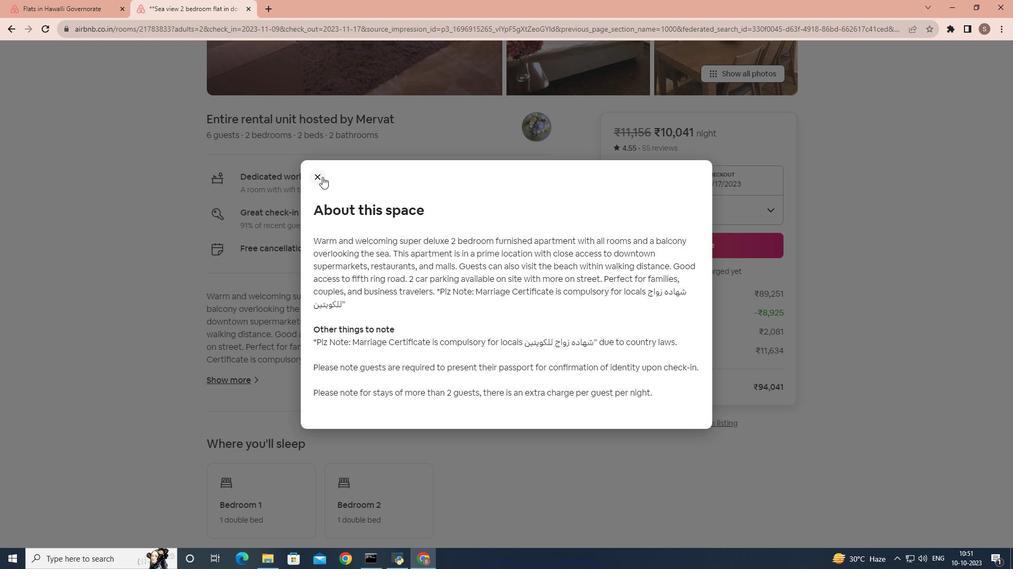 
Action: Mouse pressed left at (322, 177)
Screenshot: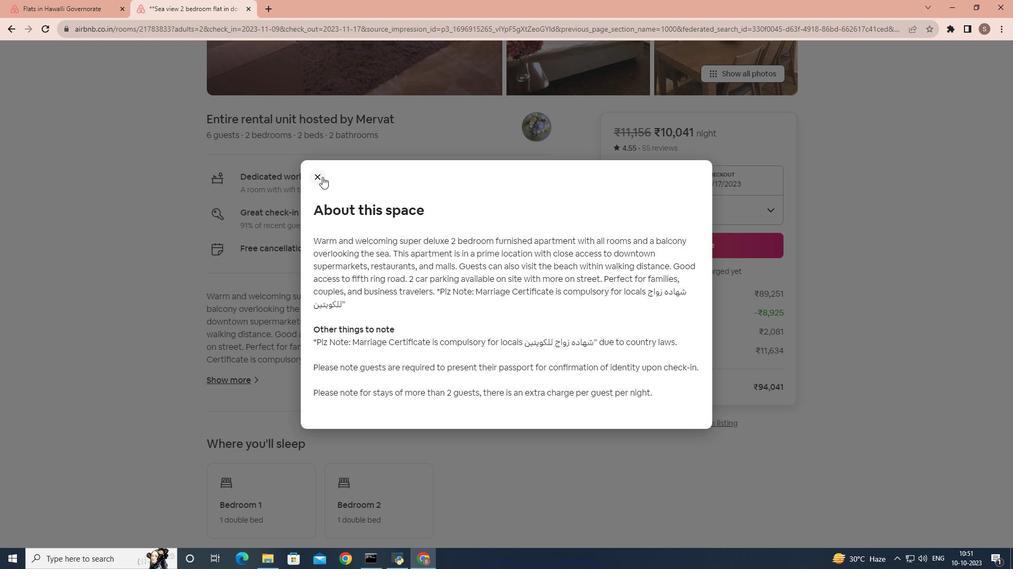 
Action: Mouse moved to (309, 339)
Screenshot: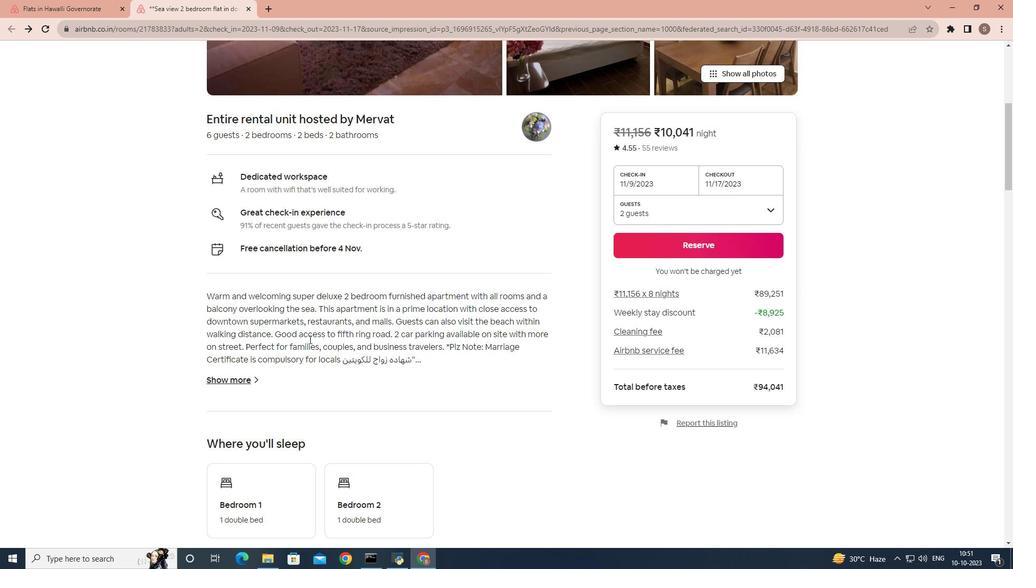 
Action: Mouse scrolled (309, 339) with delta (0, 0)
Screenshot: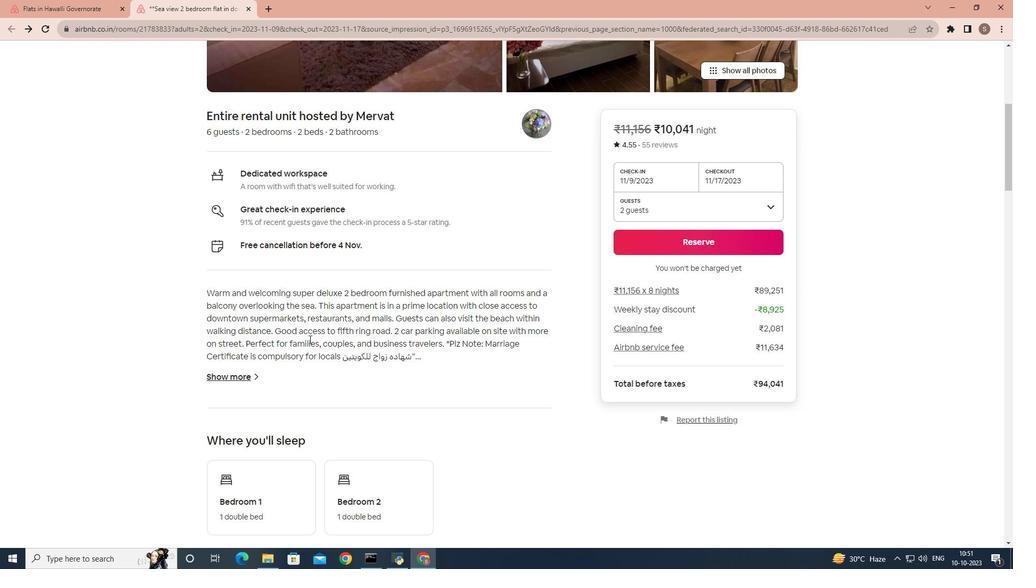 
Action: Mouse scrolled (309, 339) with delta (0, 0)
Screenshot: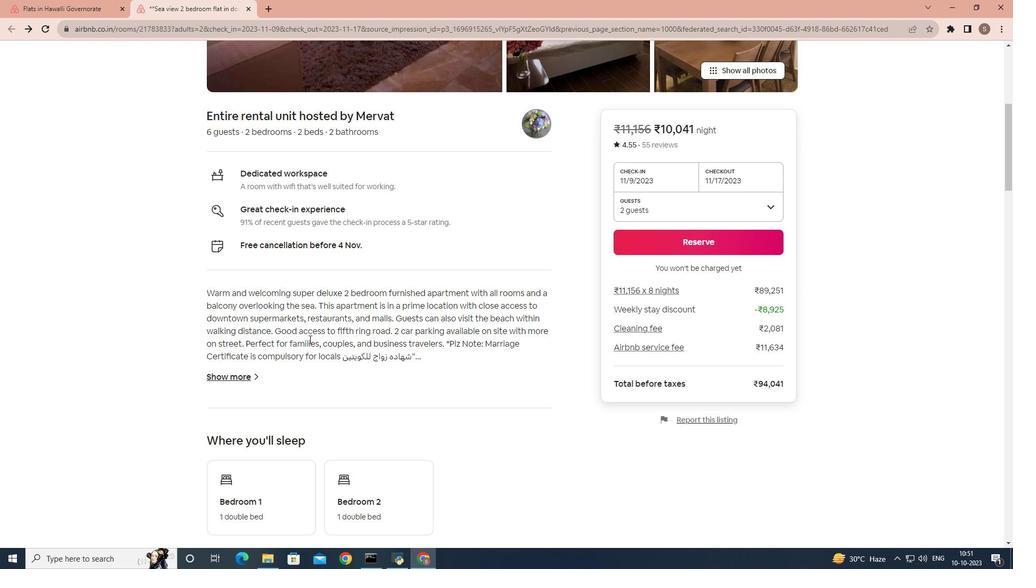 
Action: Mouse scrolled (309, 339) with delta (0, 0)
Screenshot: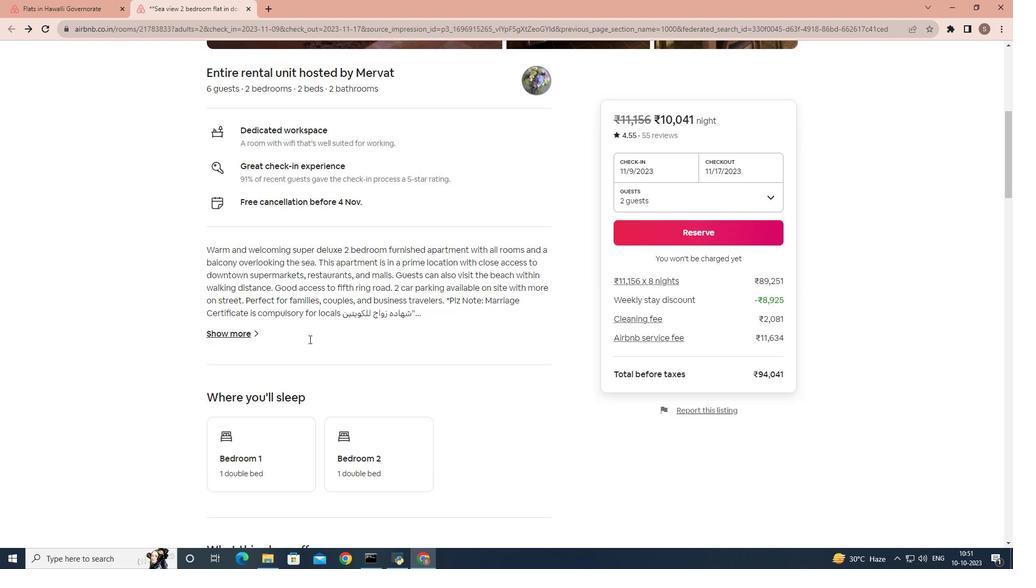 
Action: Mouse scrolled (309, 339) with delta (0, 0)
Screenshot: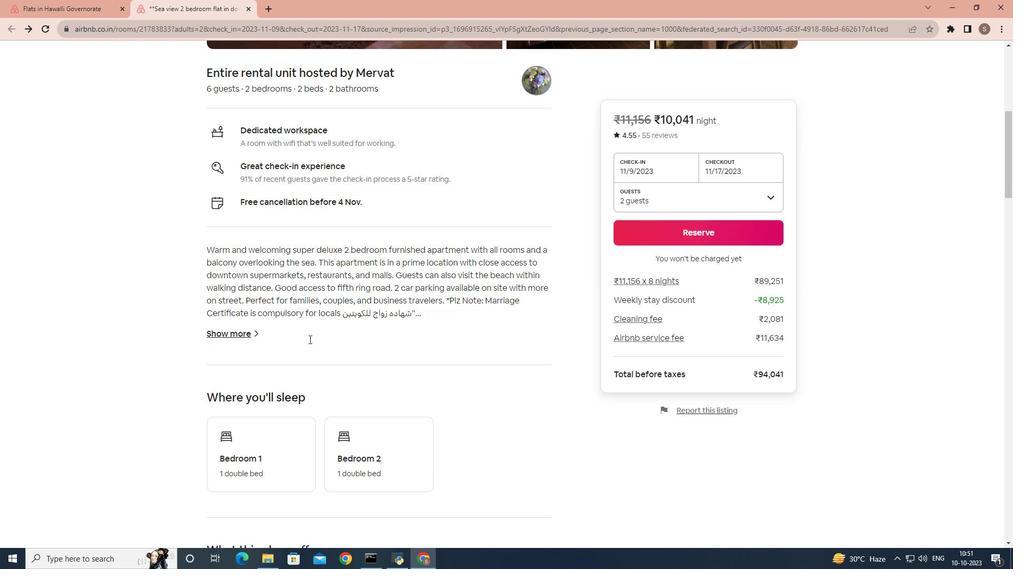 
Action: Mouse scrolled (309, 339) with delta (0, 0)
Screenshot: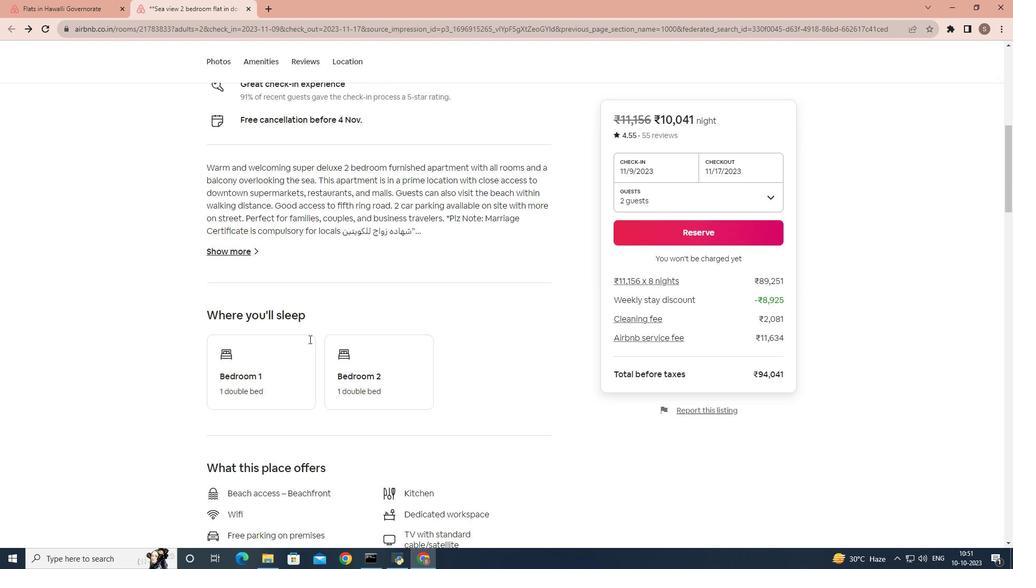 
Action: Mouse scrolled (309, 339) with delta (0, 0)
Screenshot: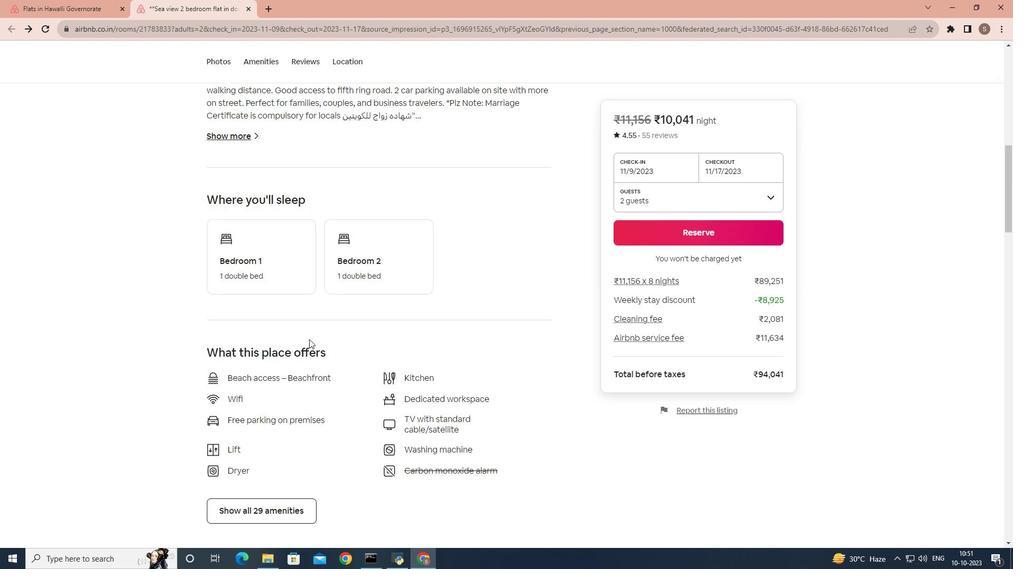 
Action: Mouse moved to (259, 436)
Screenshot: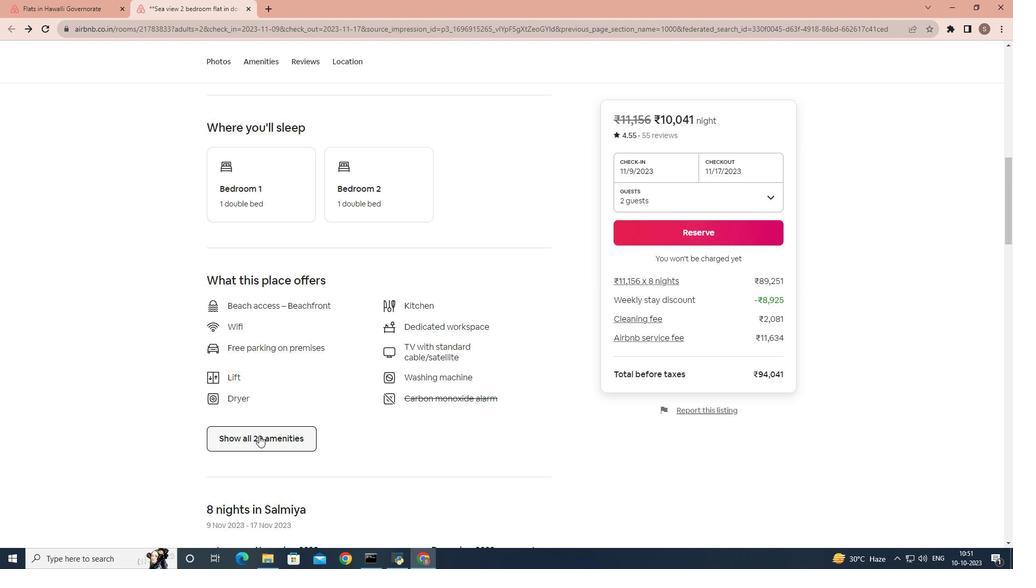 
Action: Mouse pressed left at (259, 436)
Screenshot: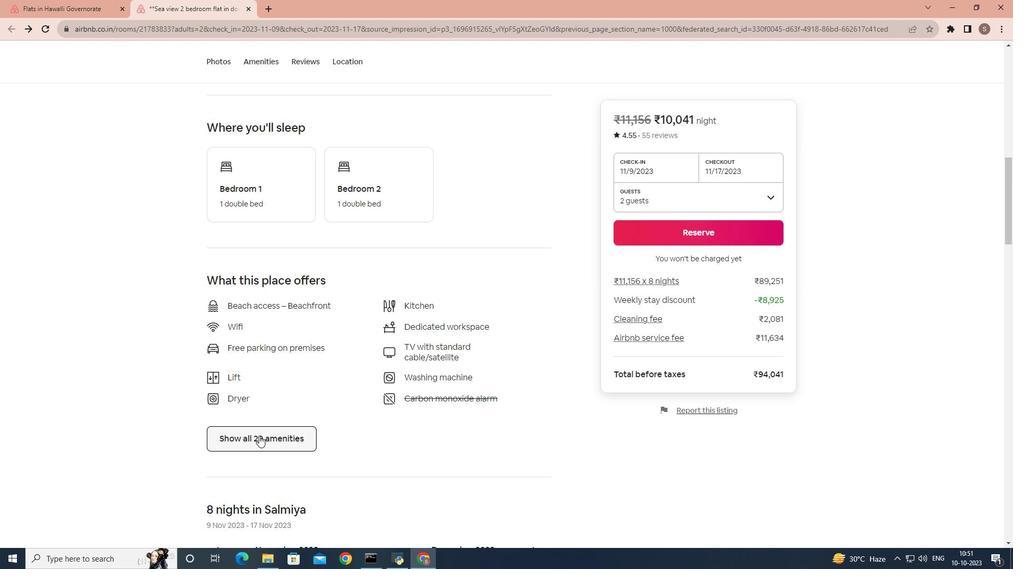 
Action: Mouse moved to (421, 356)
Screenshot: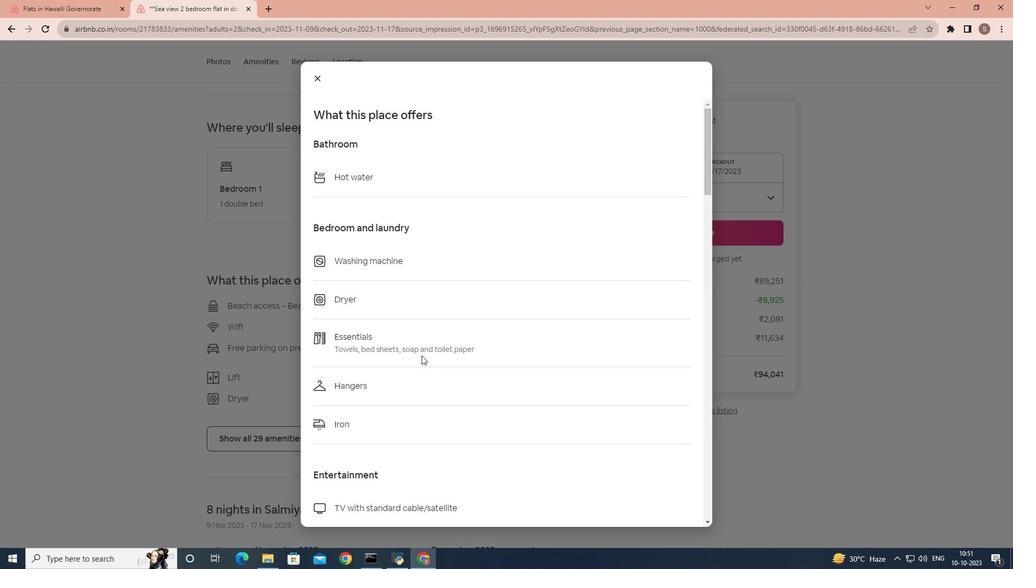 
Action: Mouse scrolled (421, 355) with delta (0, 0)
Screenshot: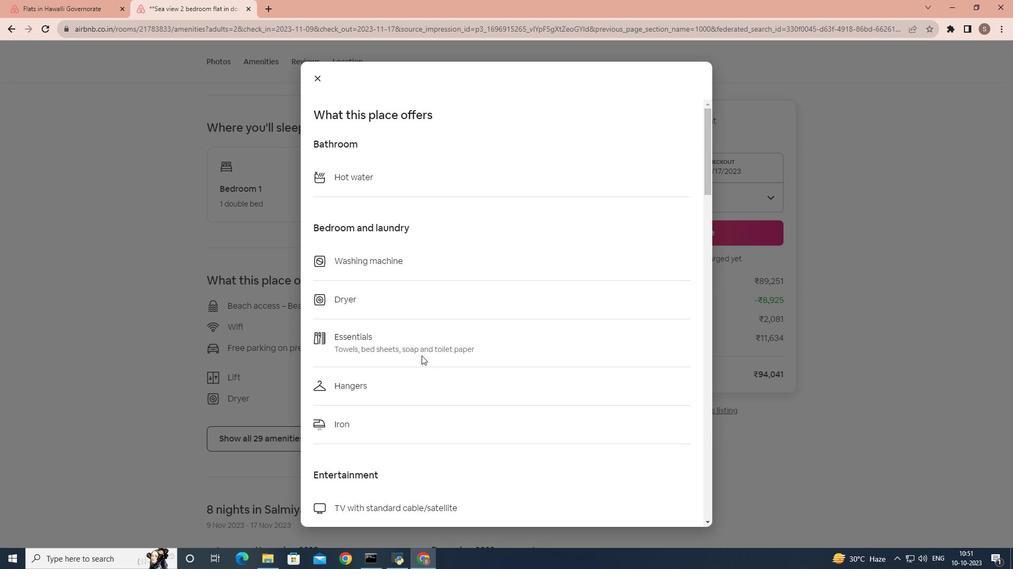 
Action: Mouse scrolled (421, 355) with delta (0, 0)
Screenshot: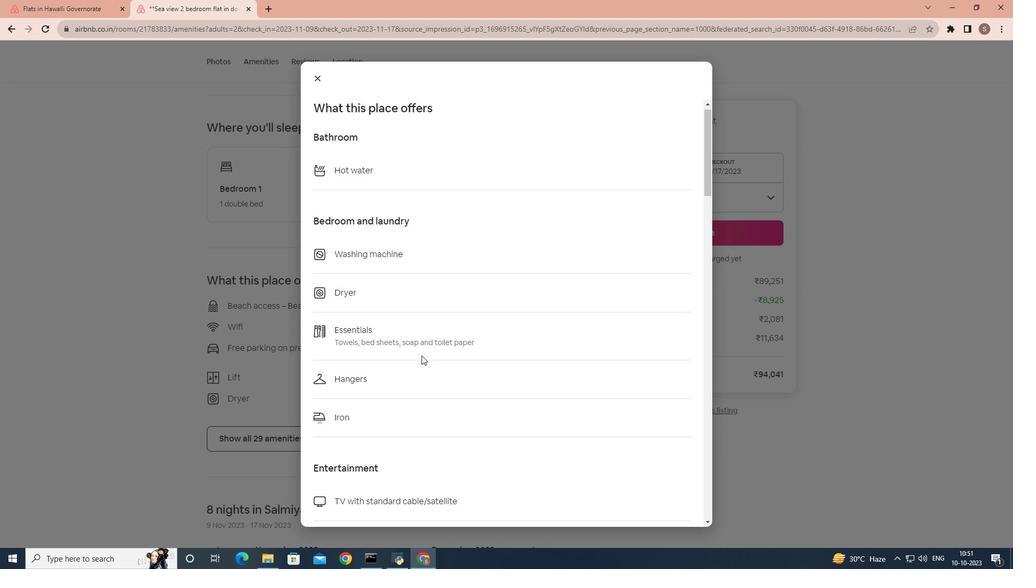 
Action: Mouse scrolled (421, 355) with delta (0, 0)
Screenshot: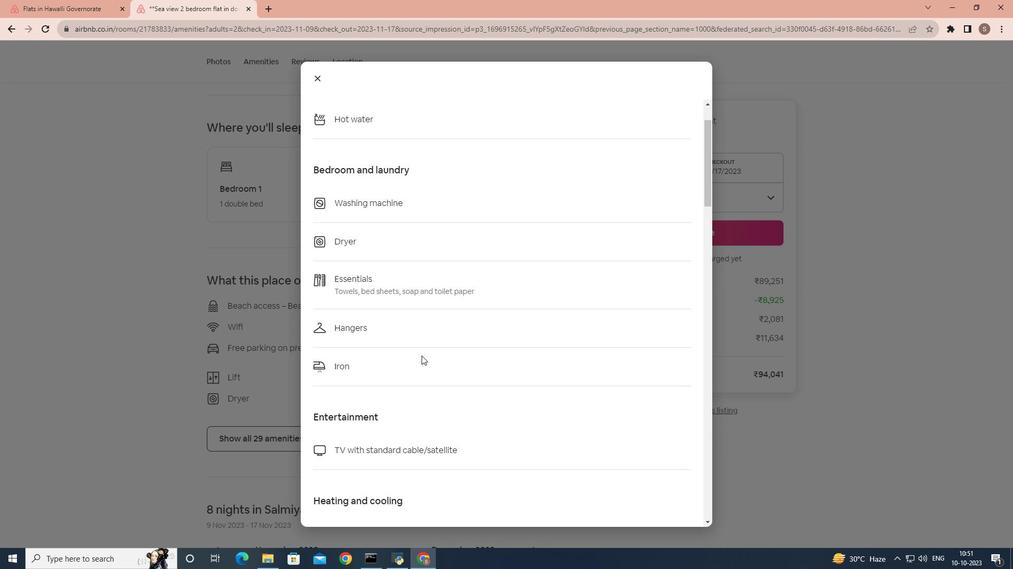 
Action: Mouse scrolled (421, 355) with delta (0, 0)
Screenshot: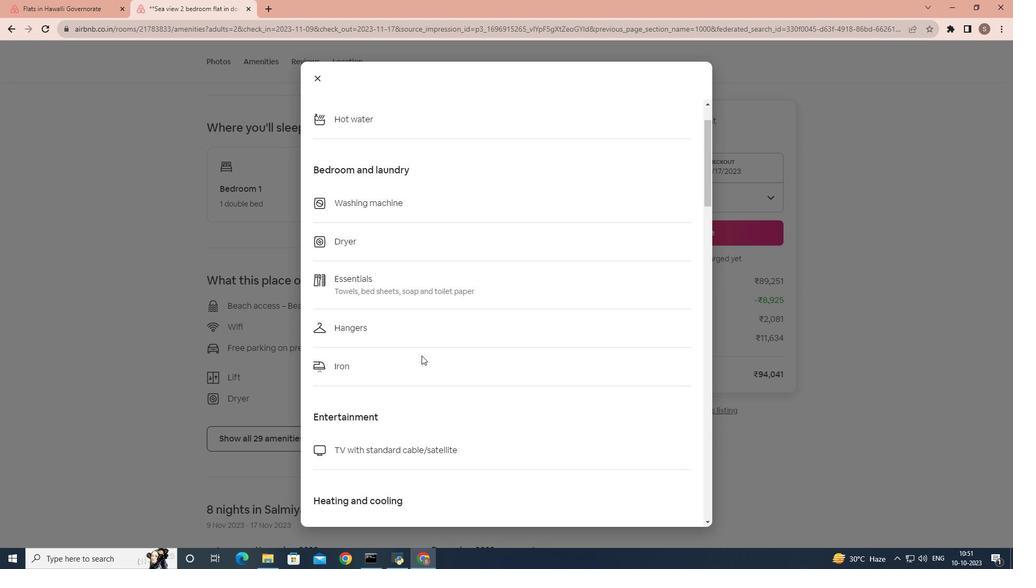 
Action: Mouse scrolled (421, 355) with delta (0, 0)
Screenshot: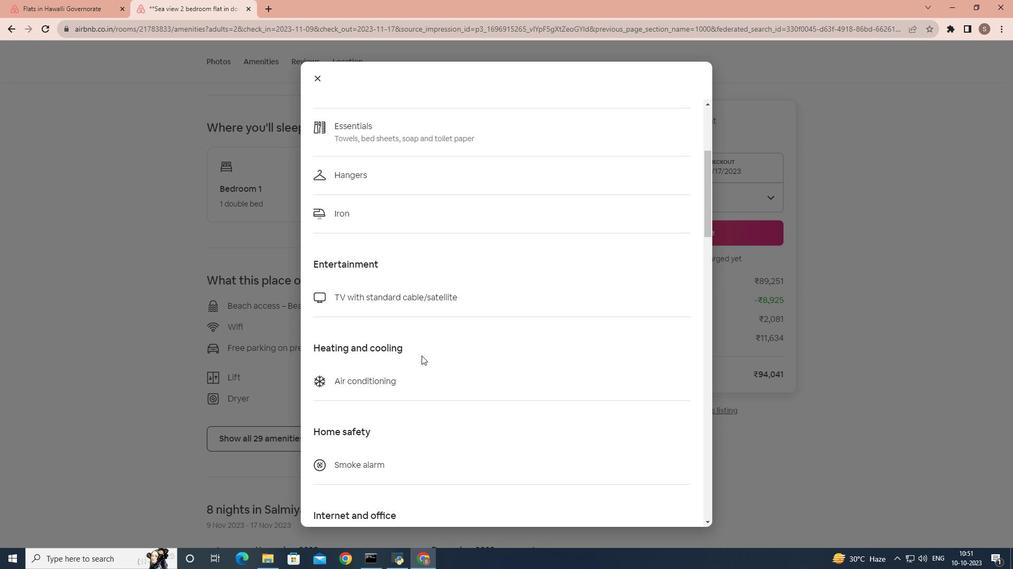 
Action: Mouse scrolled (421, 355) with delta (0, 0)
Screenshot: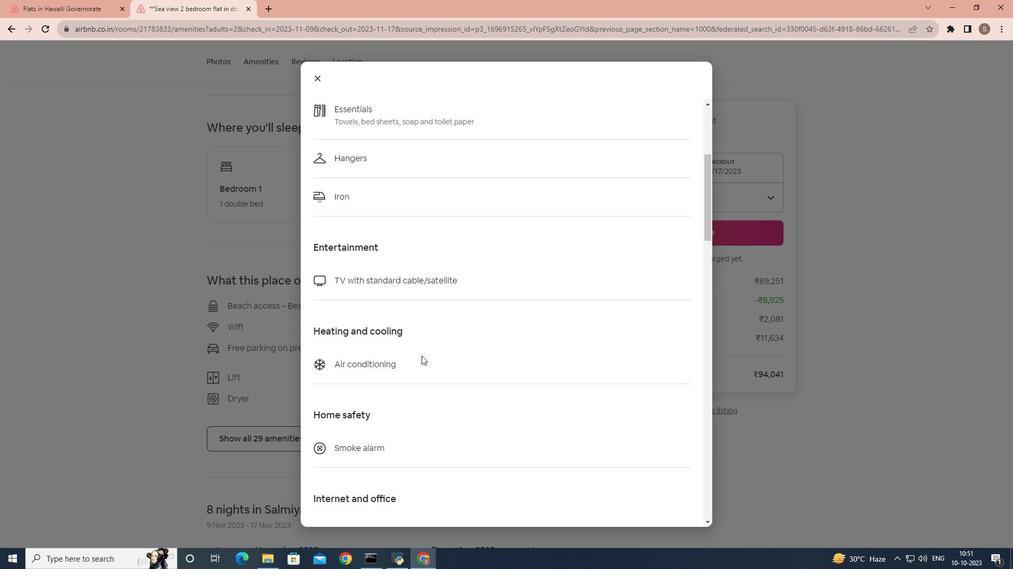 
Action: Mouse scrolled (421, 355) with delta (0, 0)
Screenshot: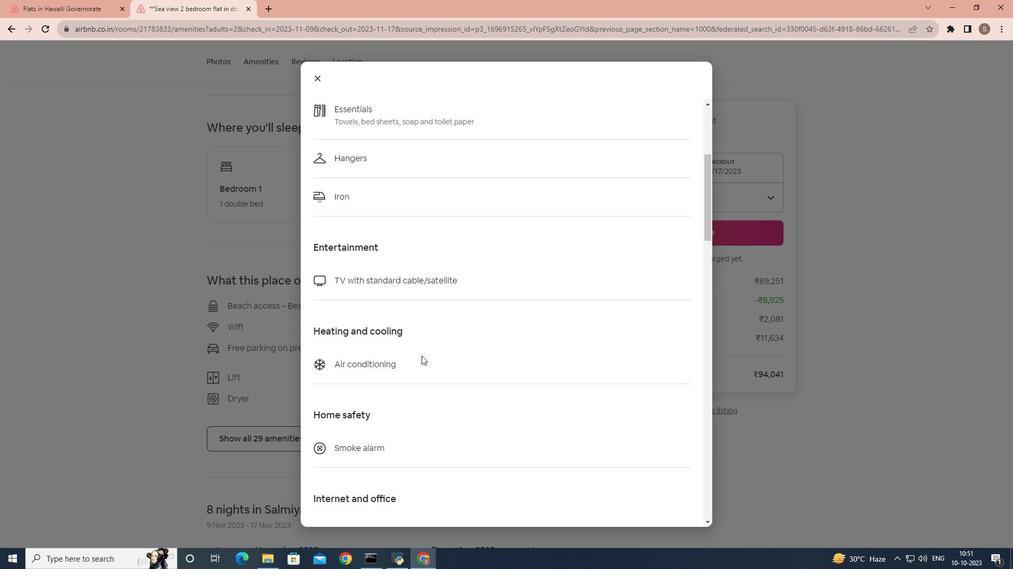 
Action: Mouse scrolled (421, 355) with delta (0, 0)
Screenshot: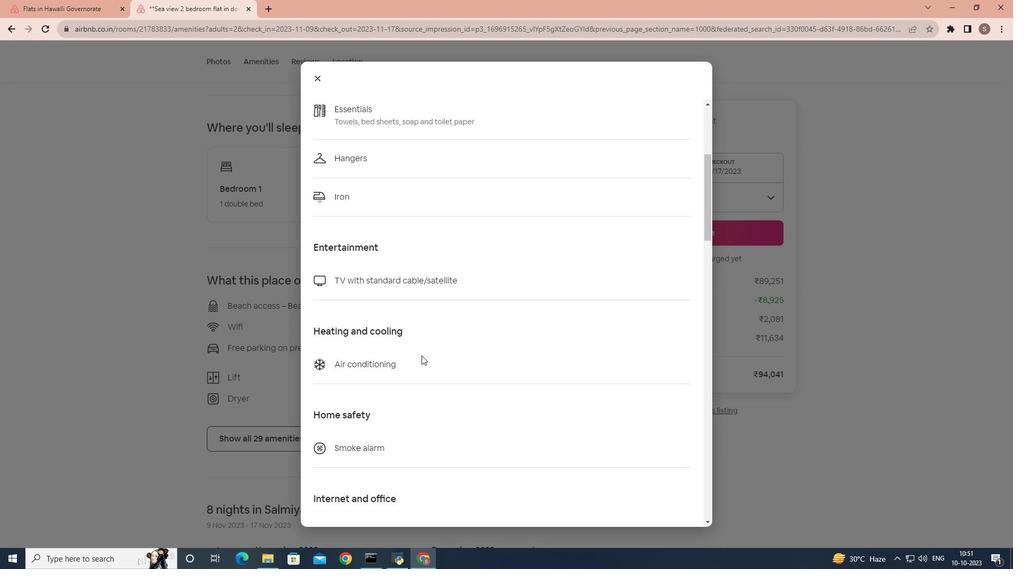 
Action: Mouse scrolled (421, 355) with delta (0, 0)
Screenshot: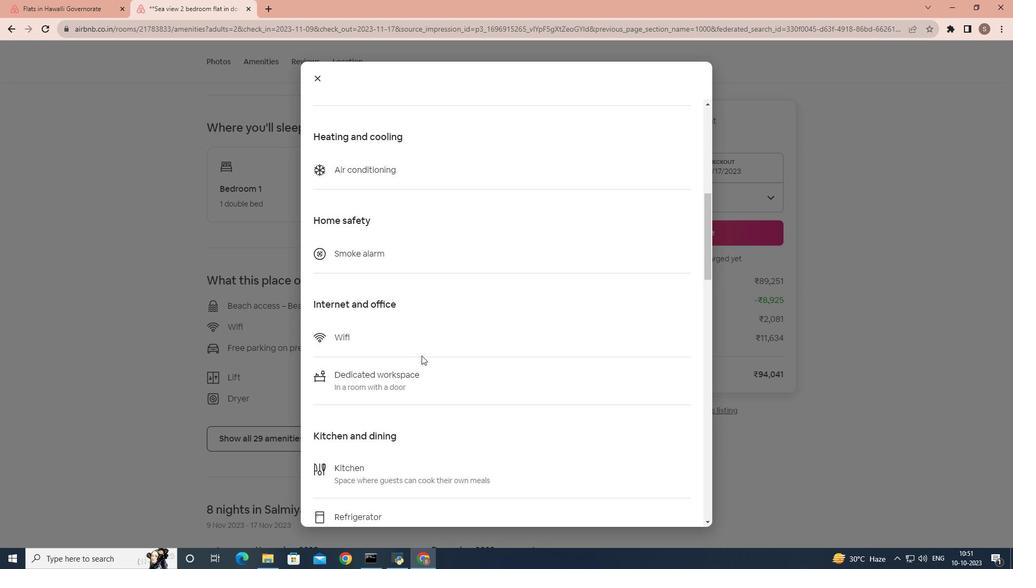 
Action: Mouse scrolled (421, 355) with delta (0, 0)
Screenshot: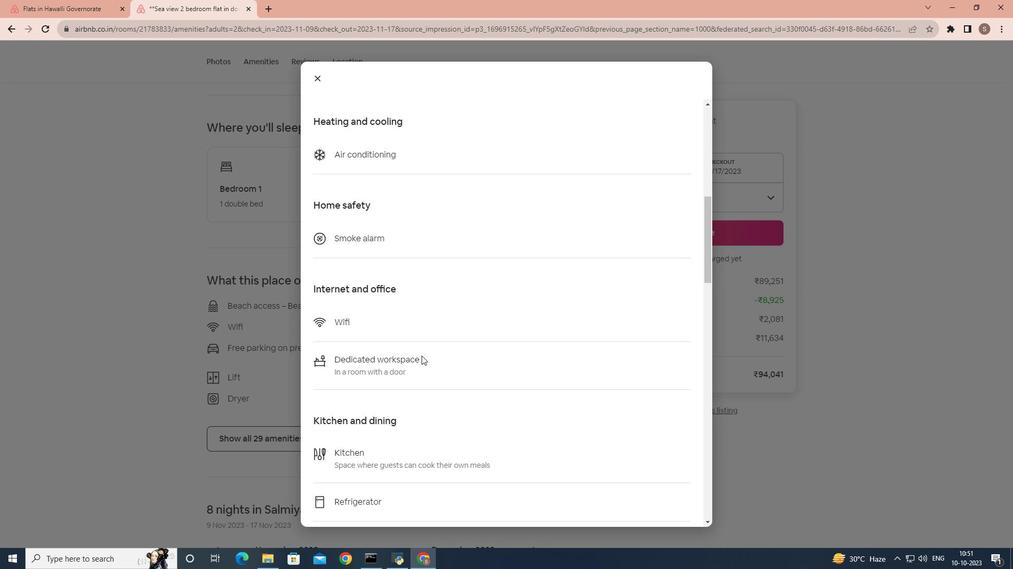 
Action: Mouse scrolled (421, 355) with delta (0, 0)
Screenshot: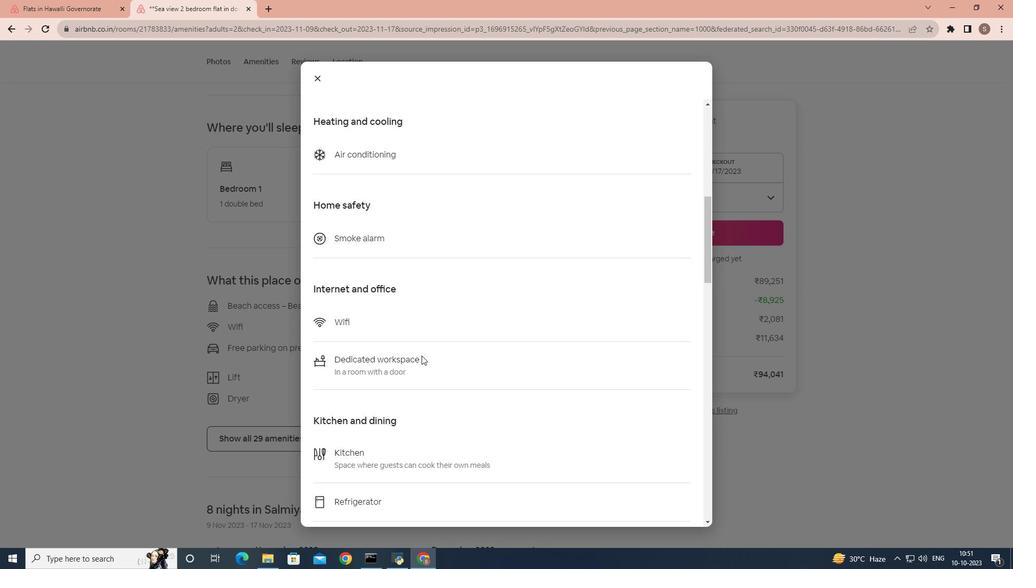 
Action: Mouse scrolled (421, 355) with delta (0, 0)
Screenshot: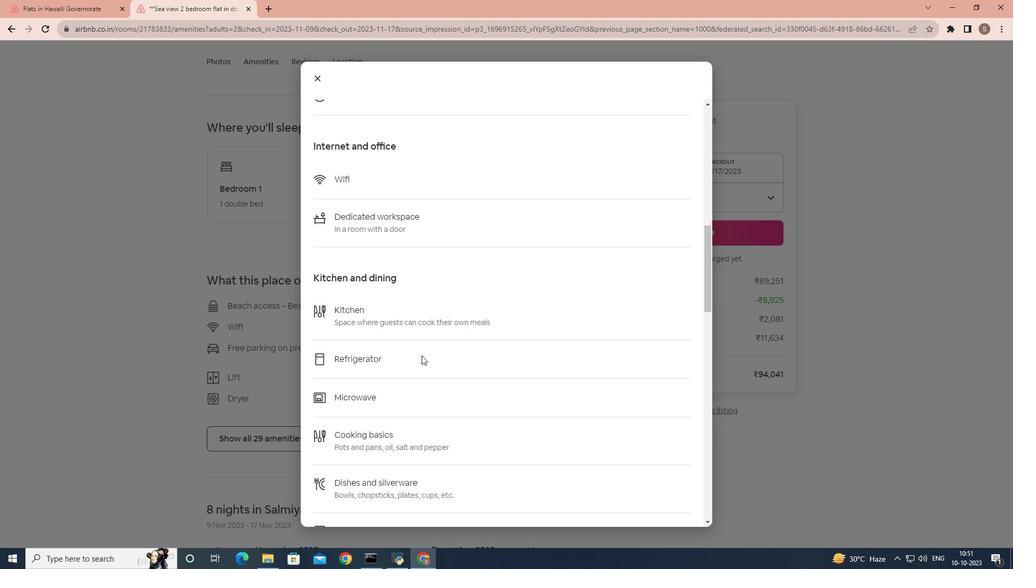 
Action: Mouse scrolled (421, 355) with delta (0, 0)
Screenshot: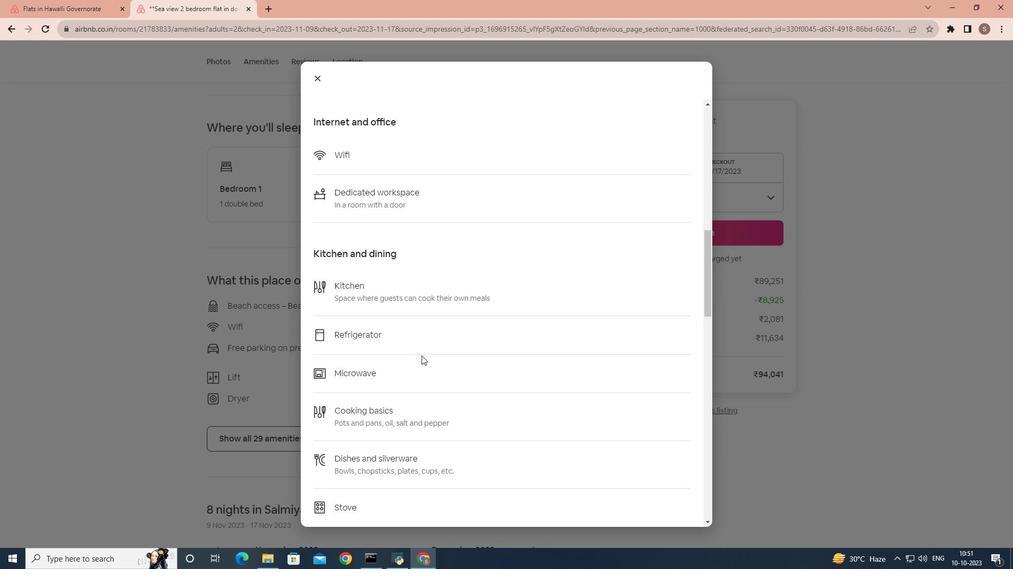 
Action: Mouse scrolled (421, 355) with delta (0, 0)
Screenshot: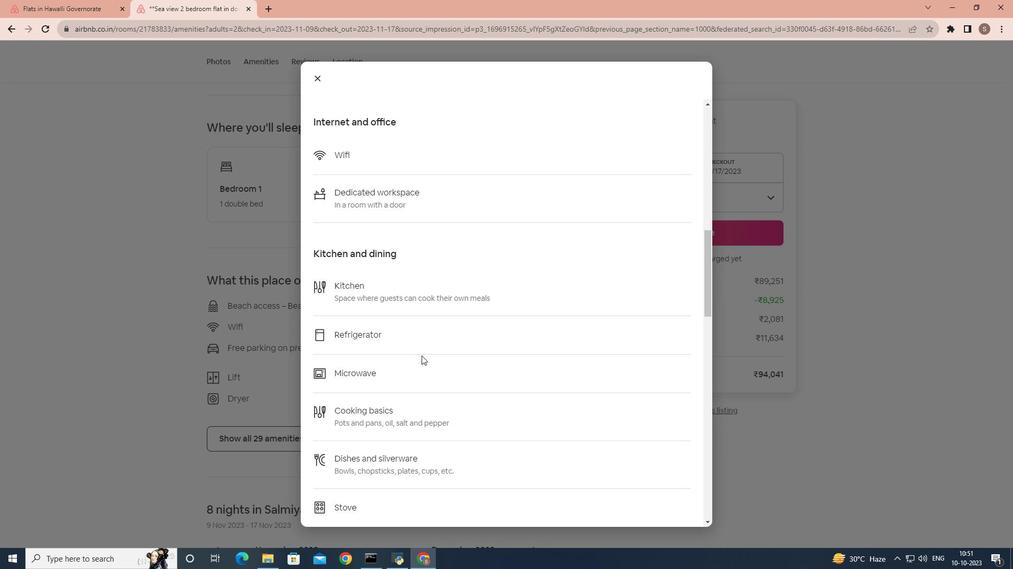 
Action: Mouse scrolled (421, 355) with delta (0, 0)
Screenshot: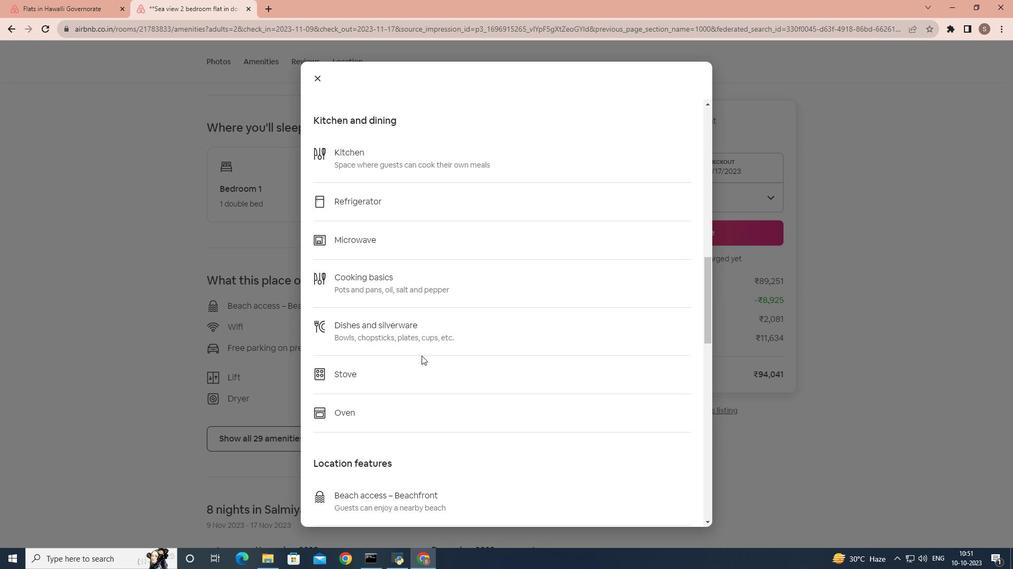 
Action: Mouse scrolled (421, 355) with delta (0, 0)
Screenshot: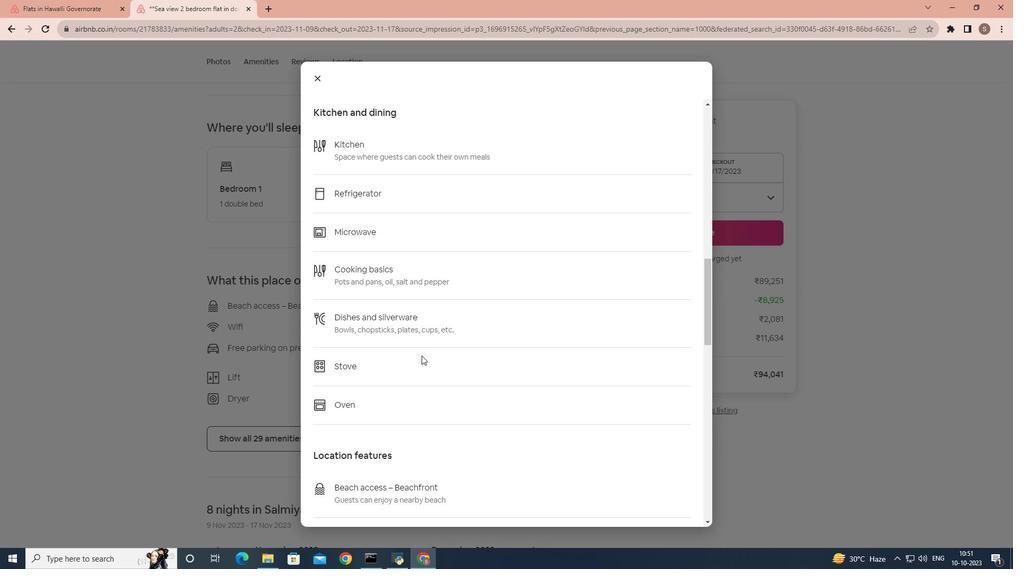 
Action: Mouse scrolled (421, 355) with delta (0, 0)
Screenshot: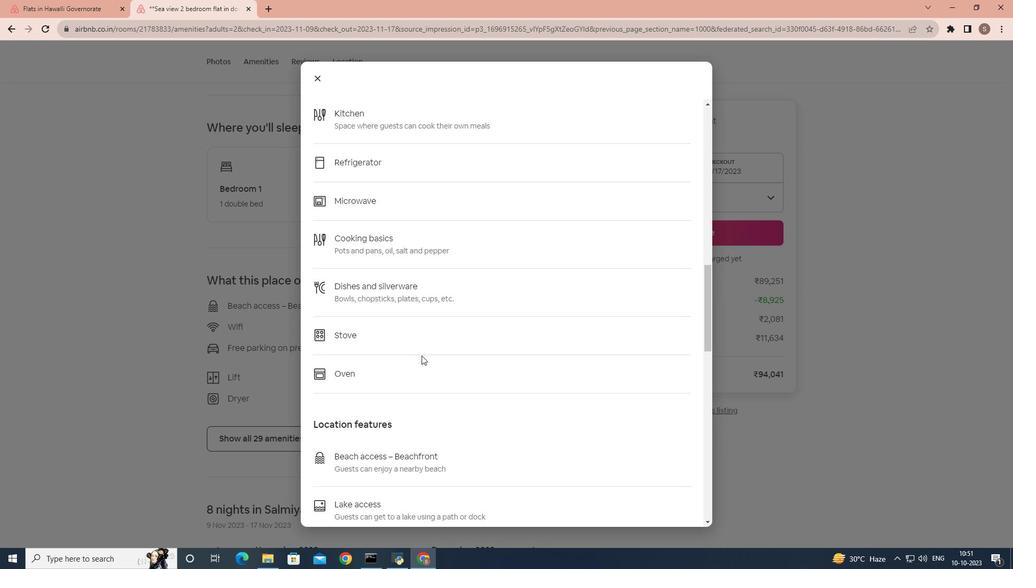 
Action: Mouse scrolled (421, 355) with delta (0, 0)
Screenshot: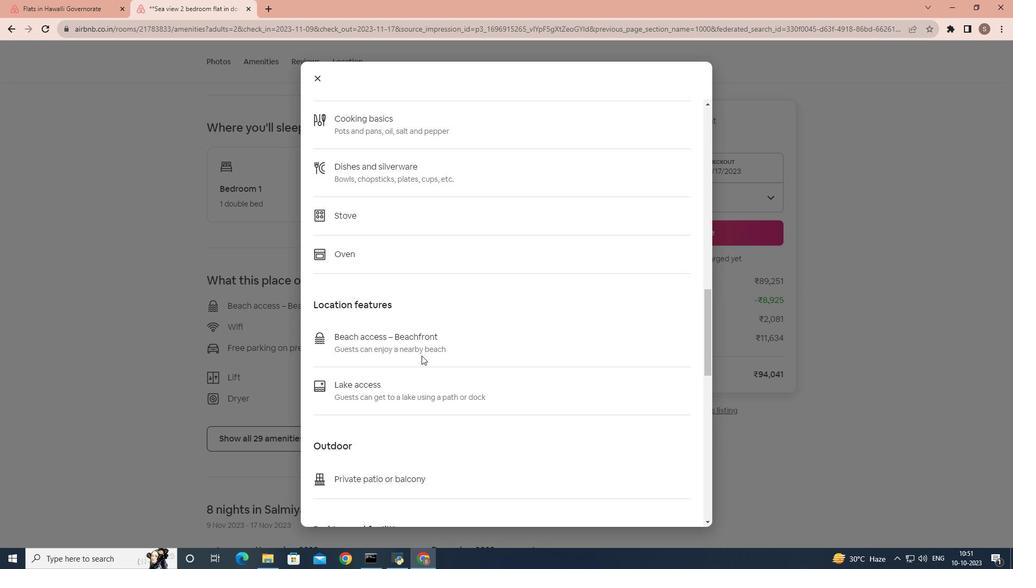 
Action: Mouse scrolled (421, 355) with delta (0, 0)
Screenshot: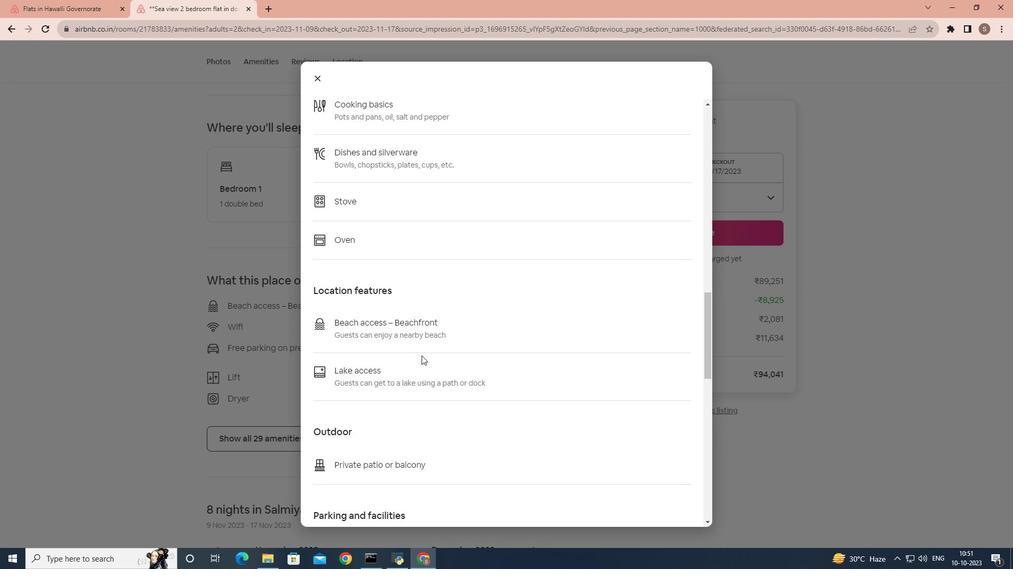 
Action: Mouse scrolled (421, 355) with delta (0, 0)
Screenshot: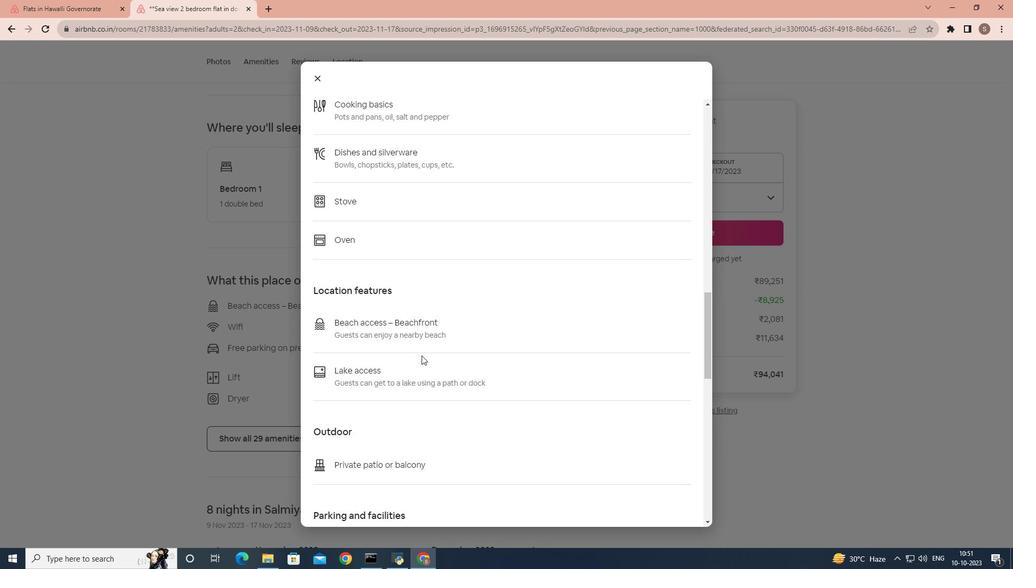 
Action: Mouse scrolled (421, 355) with delta (0, 0)
Screenshot: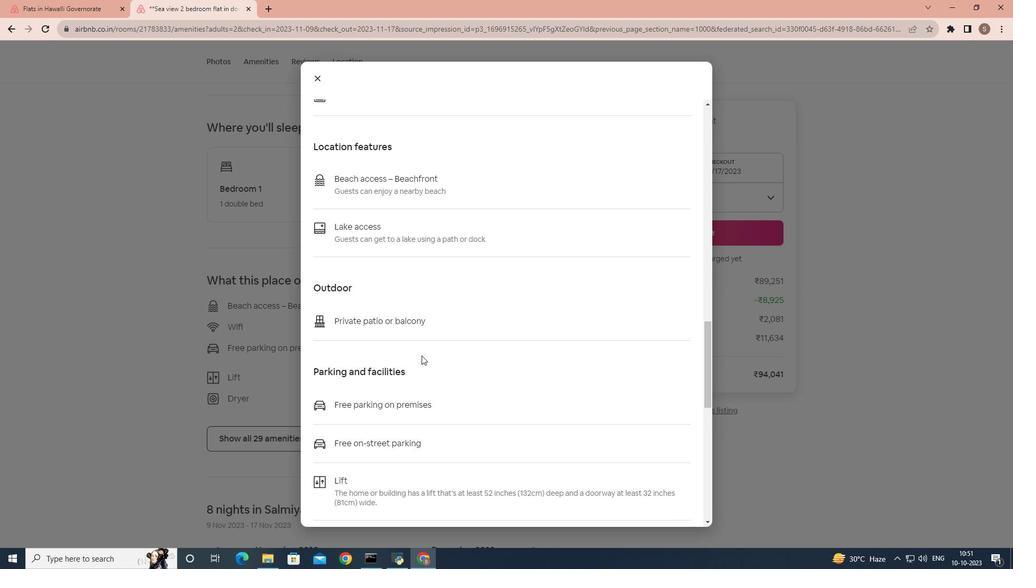 
Action: Mouse scrolled (421, 355) with delta (0, 0)
Screenshot: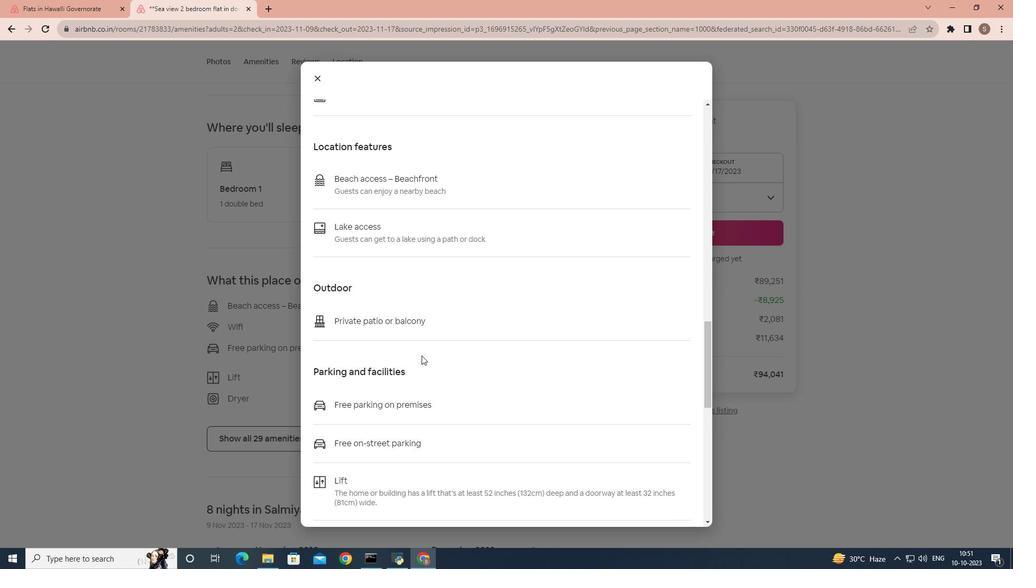 
Action: Mouse scrolled (421, 355) with delta (0, 0)
Screenshot: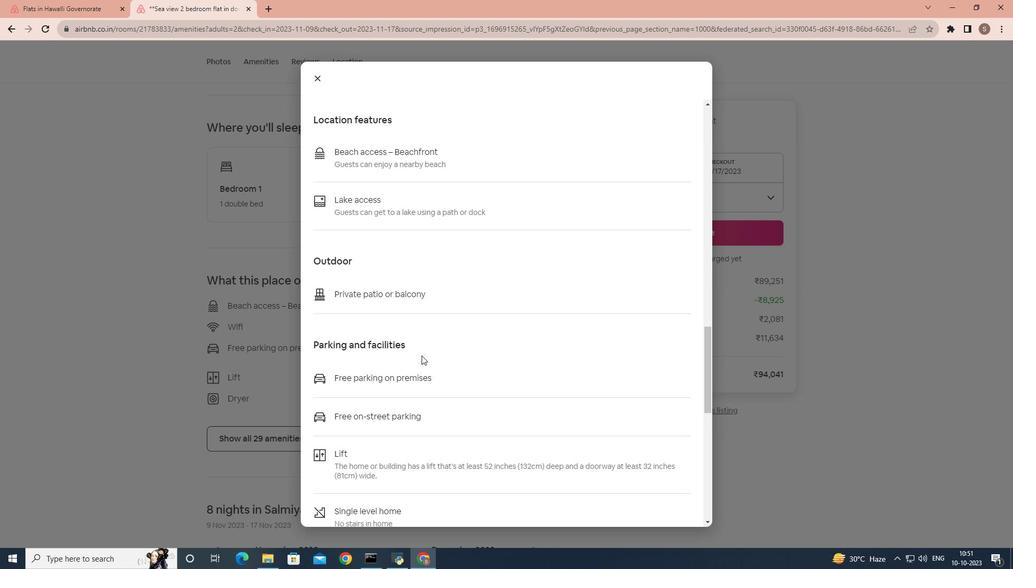 
Action: Mouse scrolled (421, 355) with delta (0, 0)
Screenshot: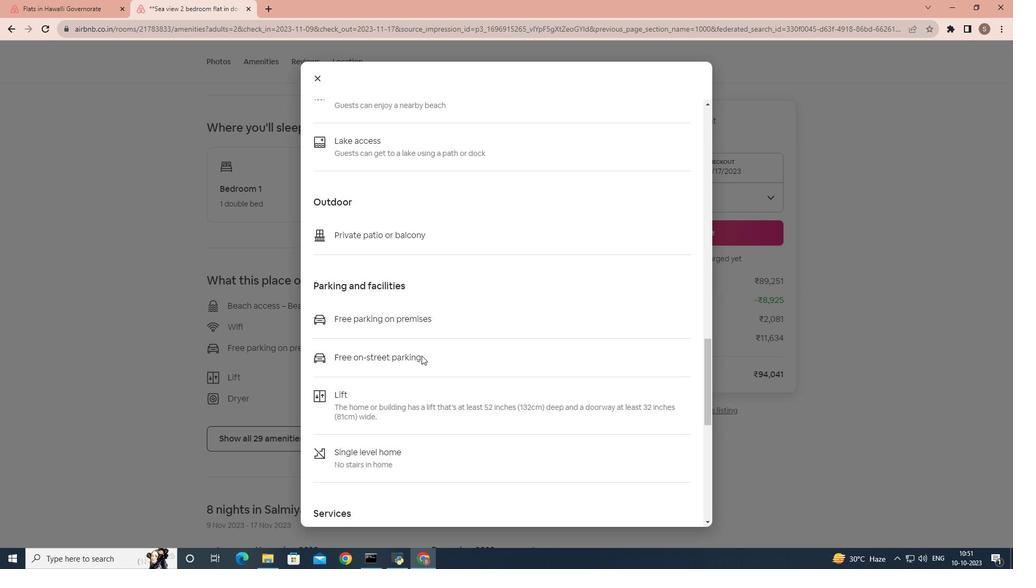 
Action: Mouse scrolled (421, 355) with delta (0, 0)
Screenshot: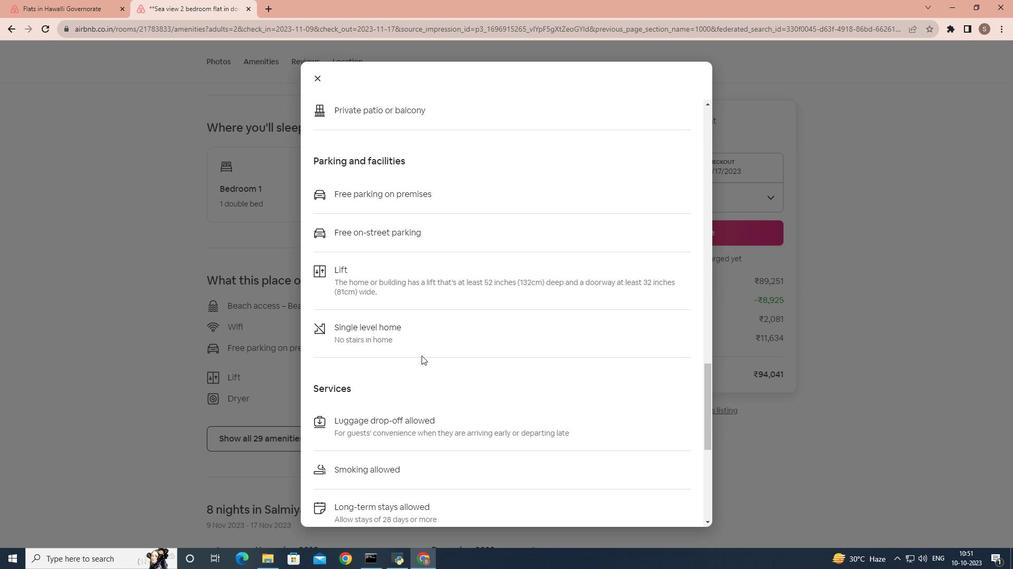 
Action: Mouse scrolled (421, 355) with delta (0, 0)
Screenshot: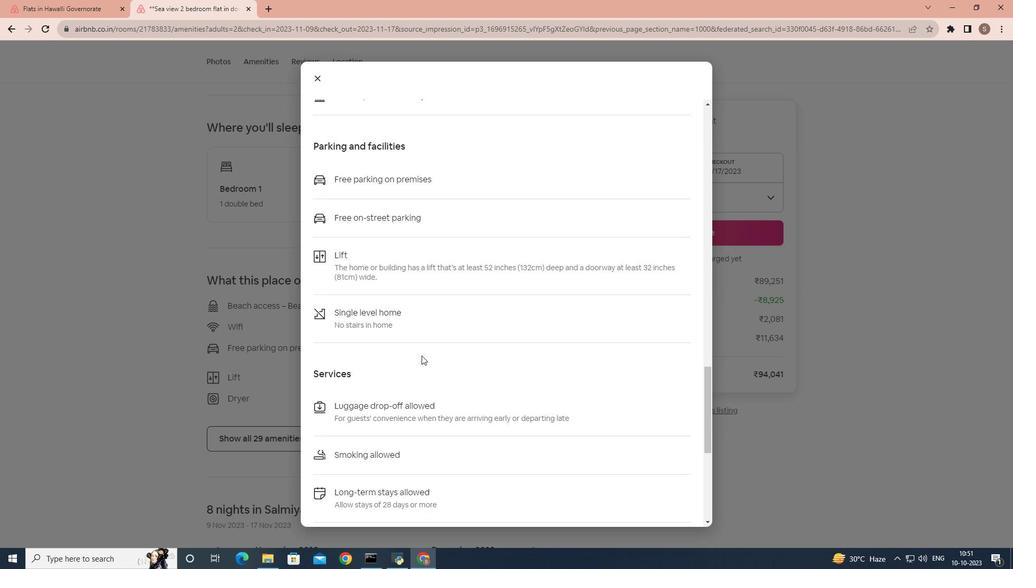 
Action: Mouse scrolled (421, 355) with delta (0, 0)
Screenshot: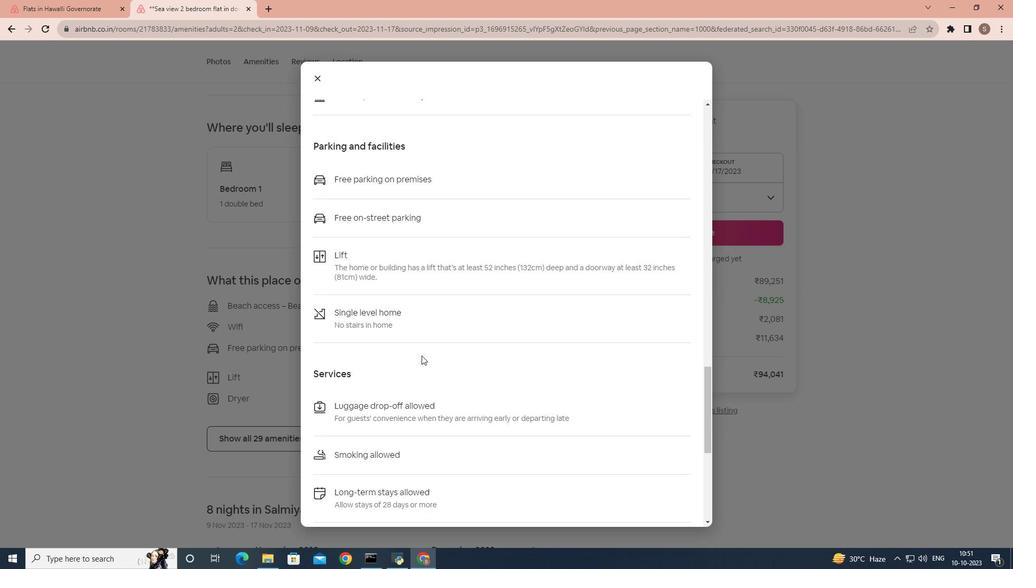 
Action: Mouse scrolled (421, 355) with delta (0, 0)
Screenshot: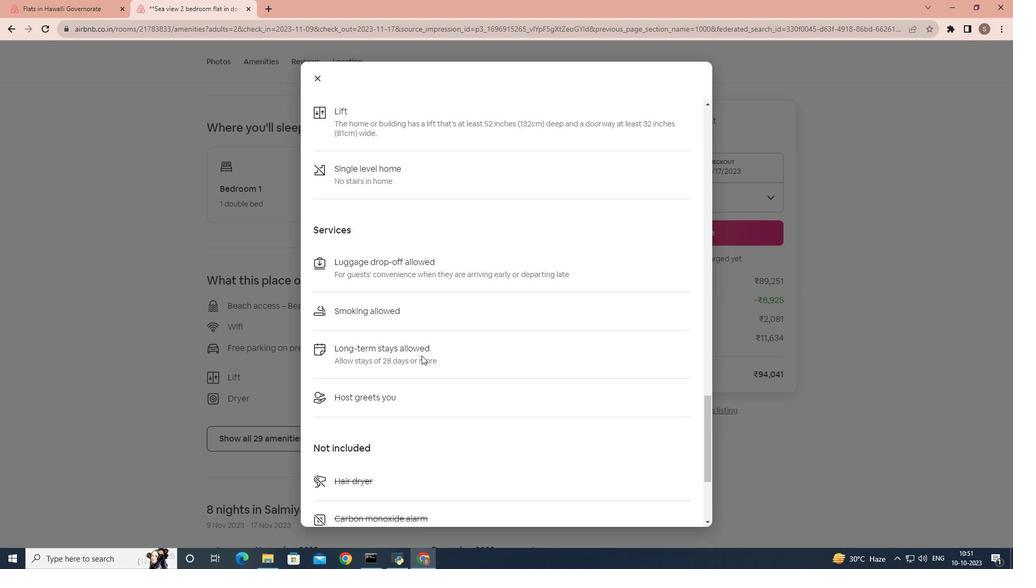 
Action: Mouse scrolled (421, 355) with delta (0, 0)
Screenshot: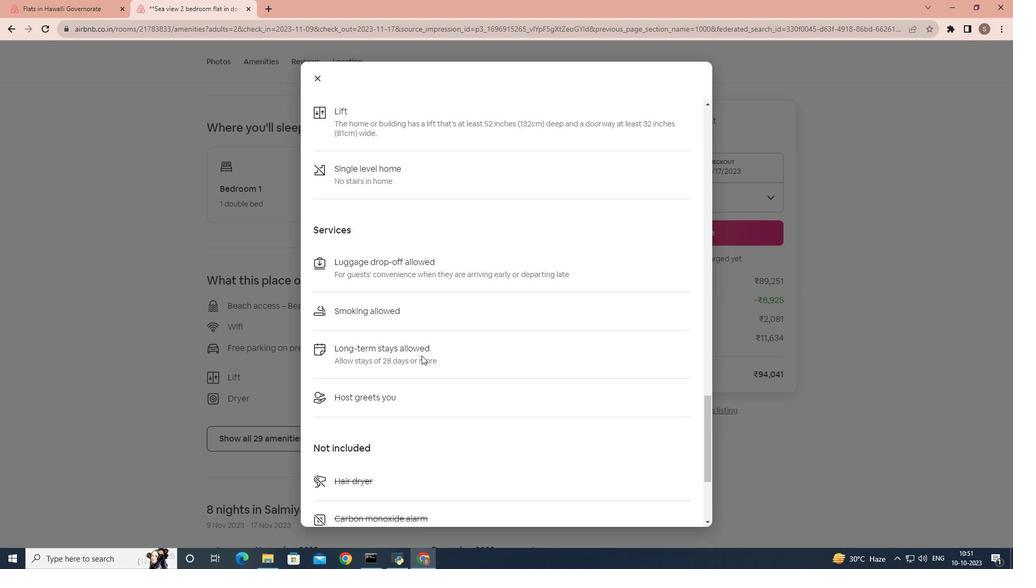 
Action: Mouse scrolled (421, 355) with delta (0, 0)
Screenshot: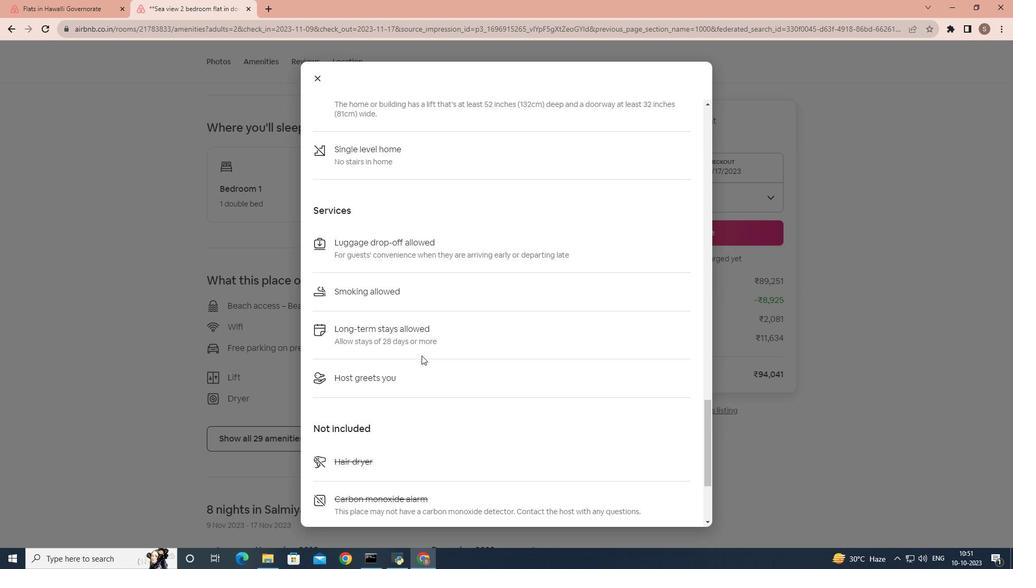
Action: Mouse scrolled (421, 355) with delta (0, 0)
Screenshot: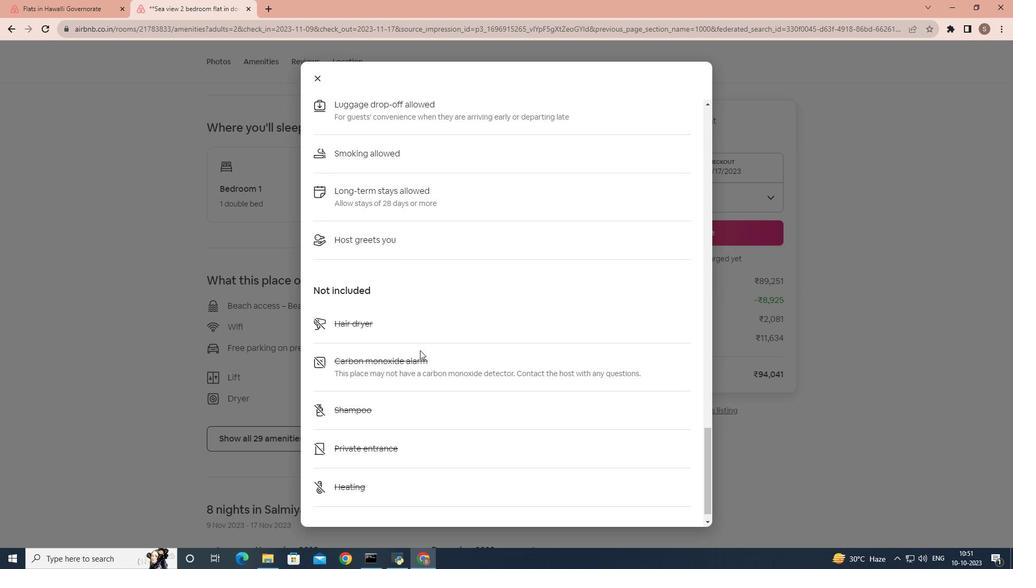 
Action: Mouse moved to (405, 329)
Screenshot: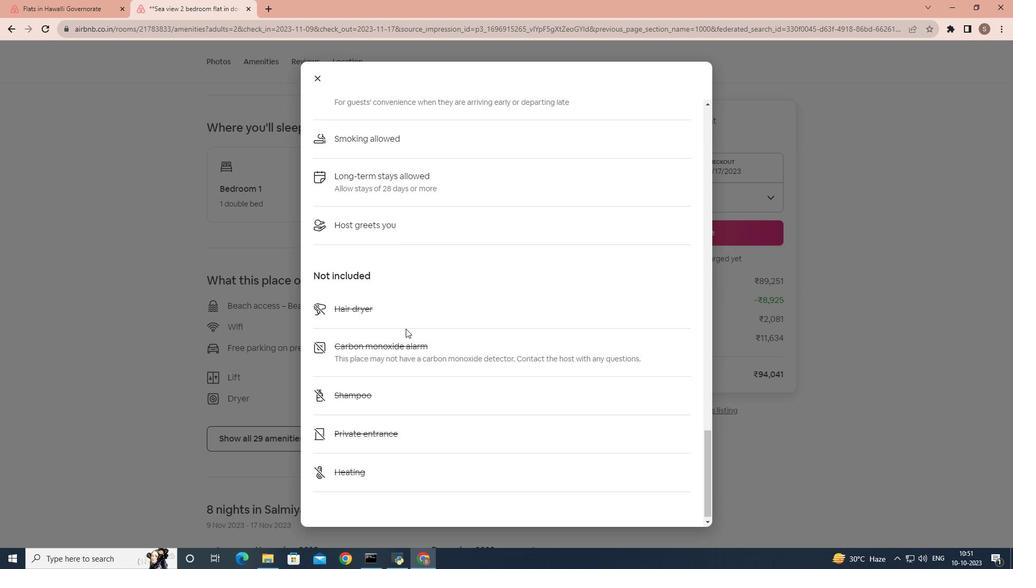 
Action: Mouse scrolled (405, 328) with delta (0, 0)
Screenshot: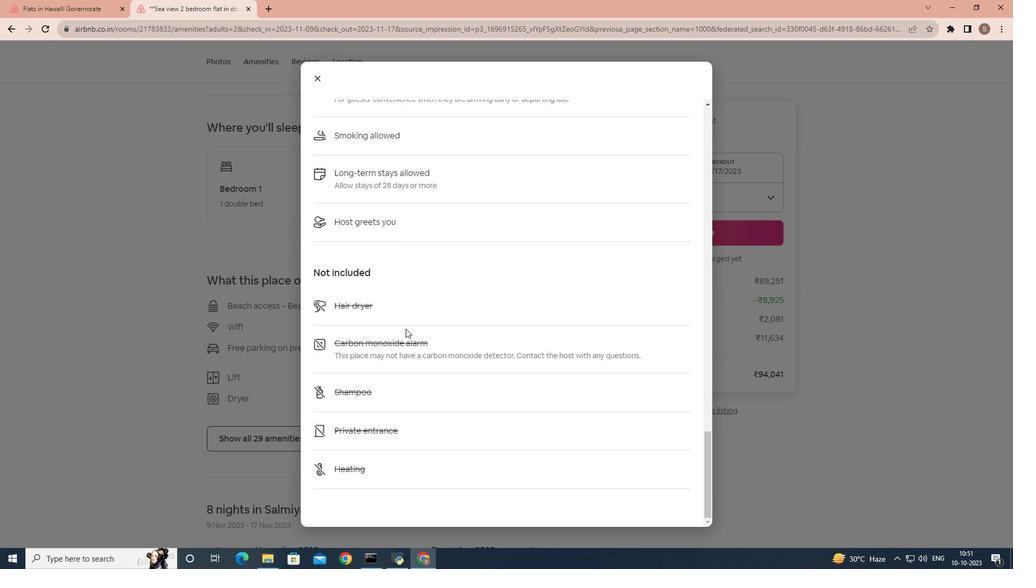 
Action: Mouse scrolled (405, 328) with delta (0, 0)
Screenshot: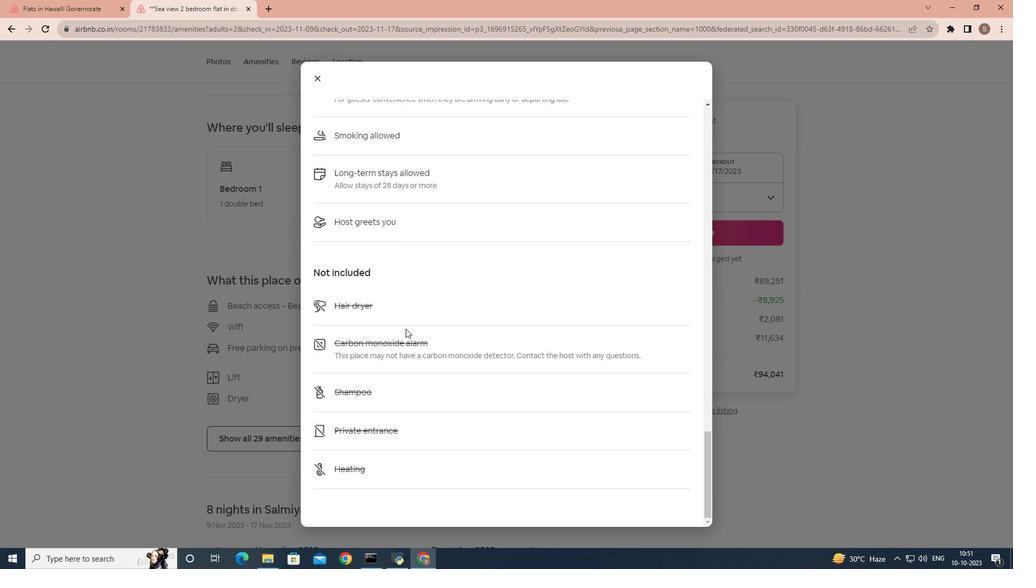 
Action: Mouse scrolled (405, 328) with delta (0, 0)
Screenshot: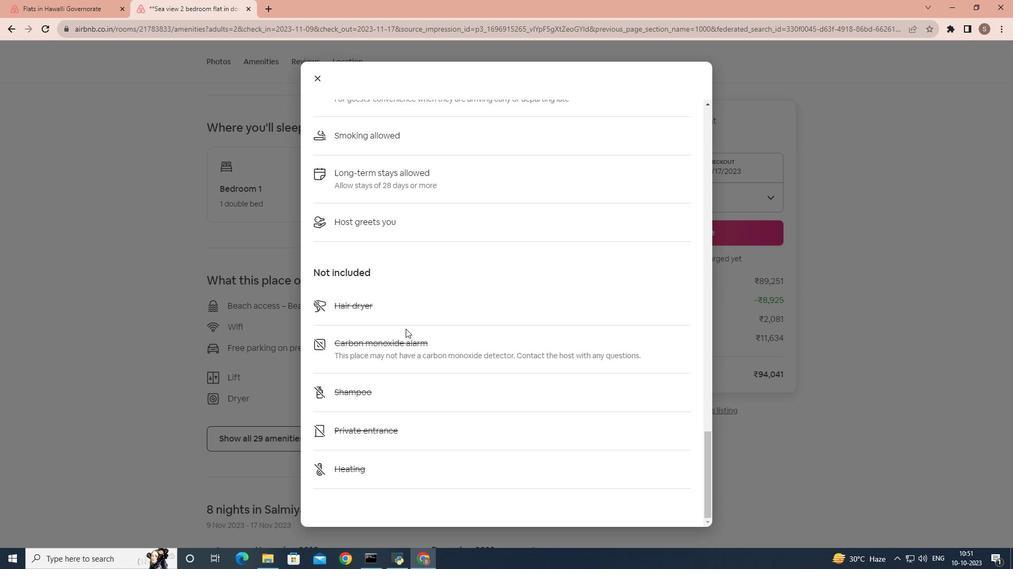 
Action: Mouse scrolled (405, 328) with delta (0, 0)
Screenshot: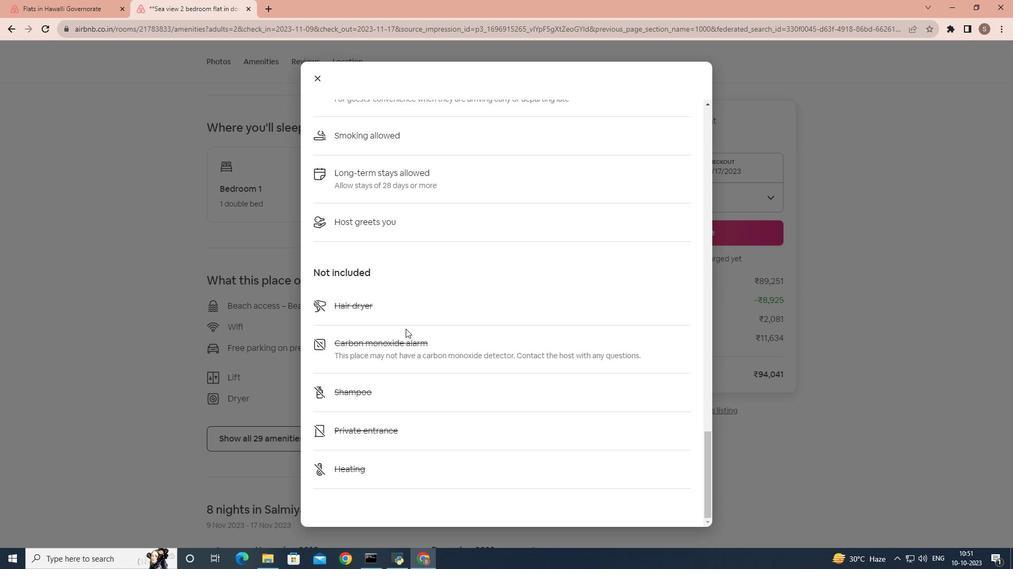
Action: Mouse moved to (315, 75)
Screenshot: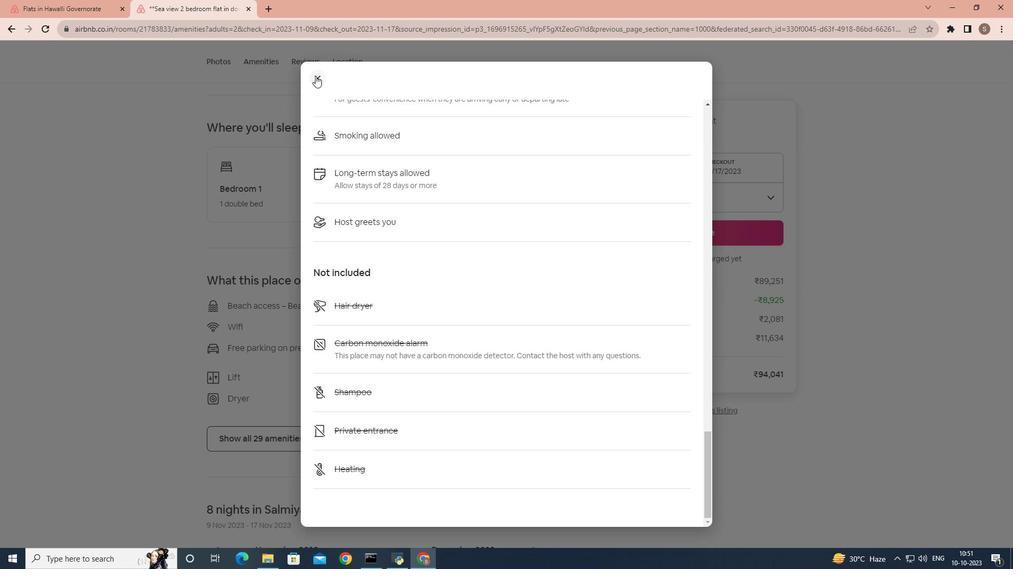 
Action: Mouse pressed left at (315, 75)
Screenshot: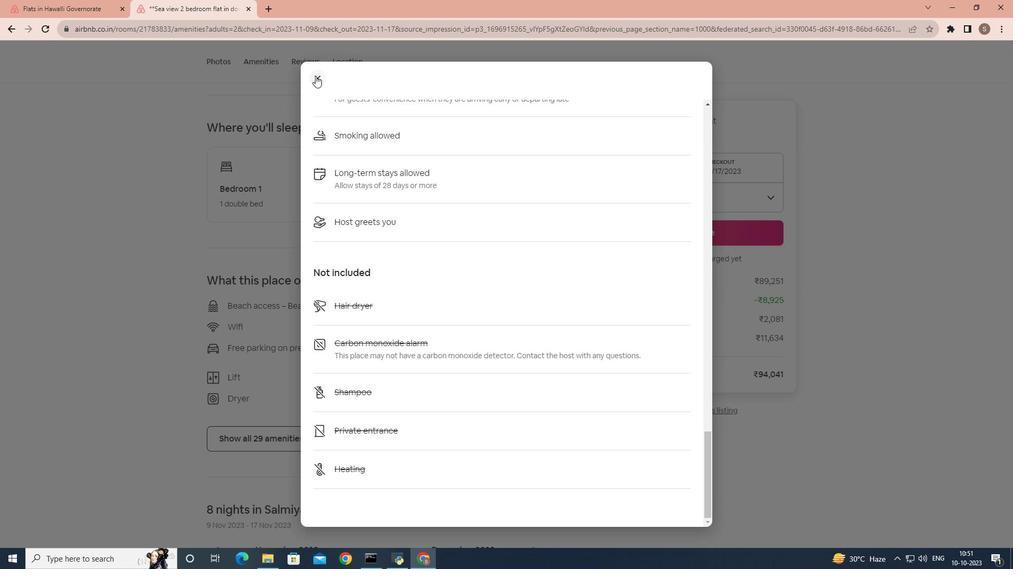 
Action: Mouse moved to (313, 422)
Screenshot: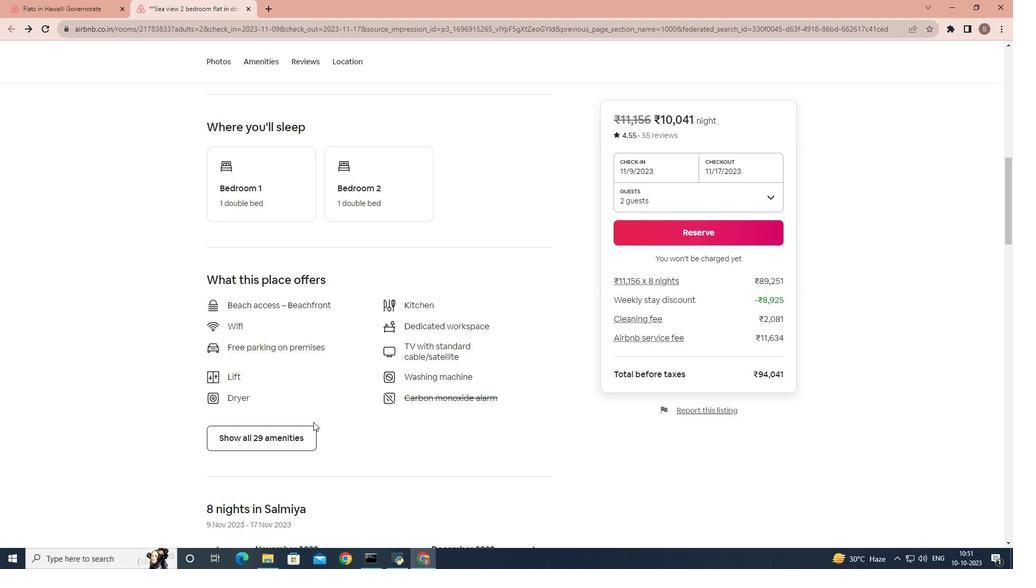 
Action: Mouse scrolled (313, 422) with delta (0, 0)
Screenshot: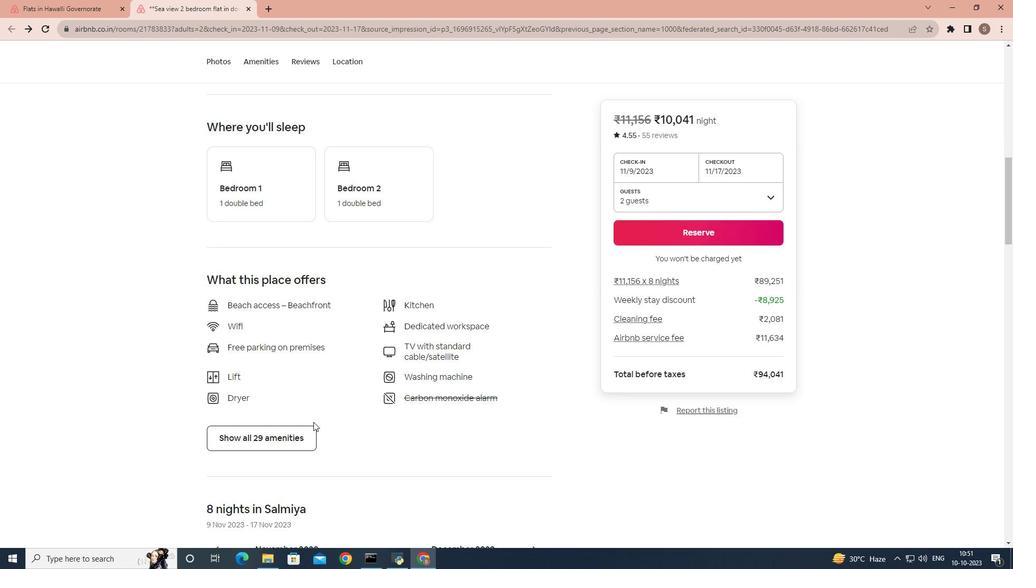 
Action: Mouse scrolled (313, 422) with delta (0, 0)
Screenshot: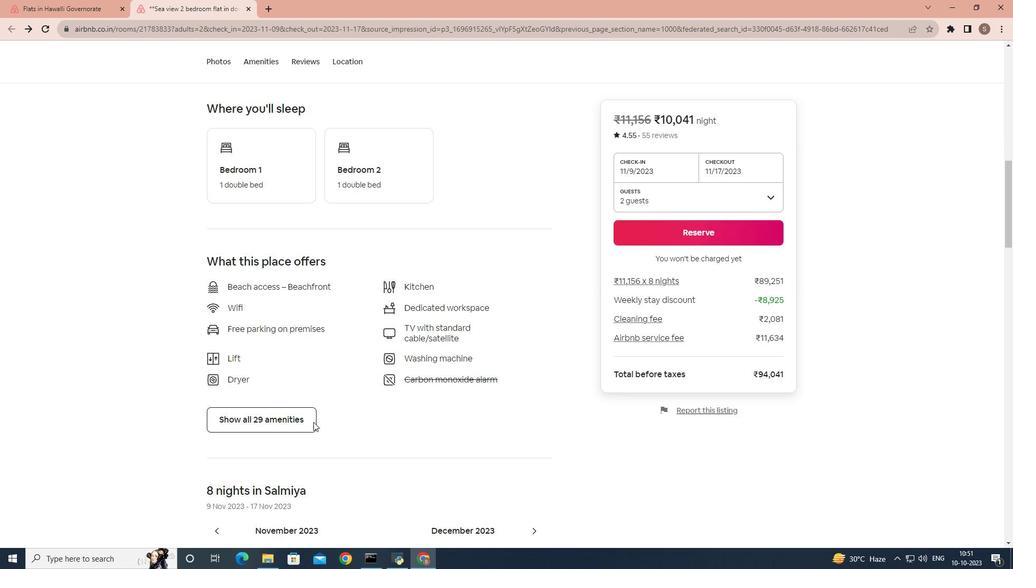 
Action: Mouse scrolled (313, 422) with delta (0, 0)
Screenshot: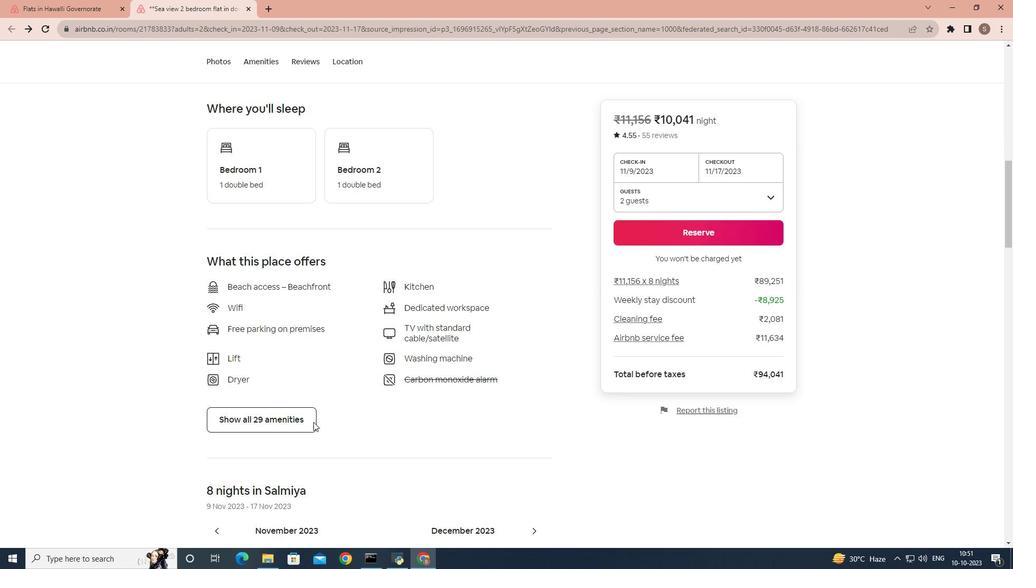 
Action: Mouse scrolled (313, 422) with delta (0, 0)
Screenshot: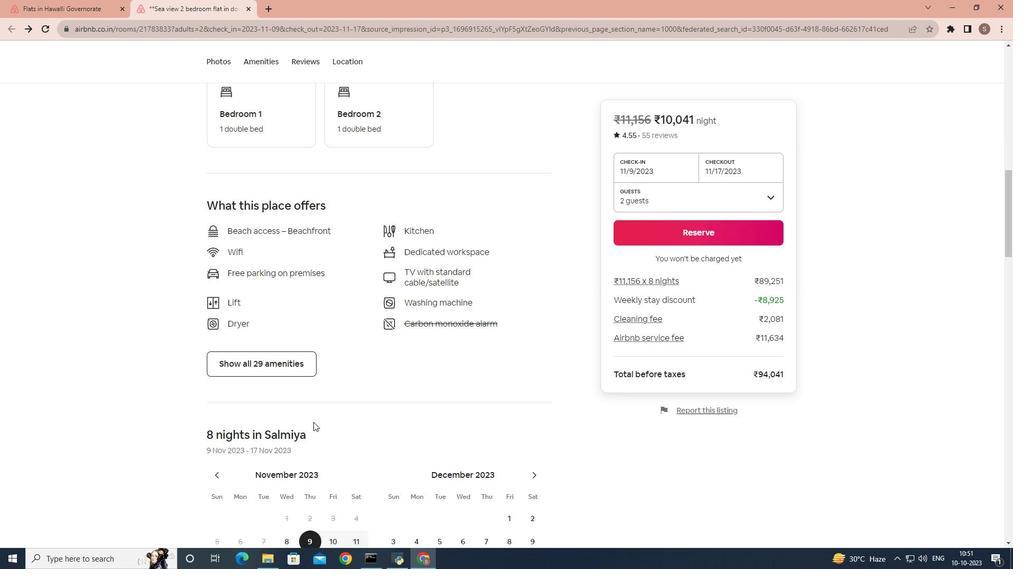 
Action: Mouse scrolled (313, 422) with delta (0, 0)
Screenshot: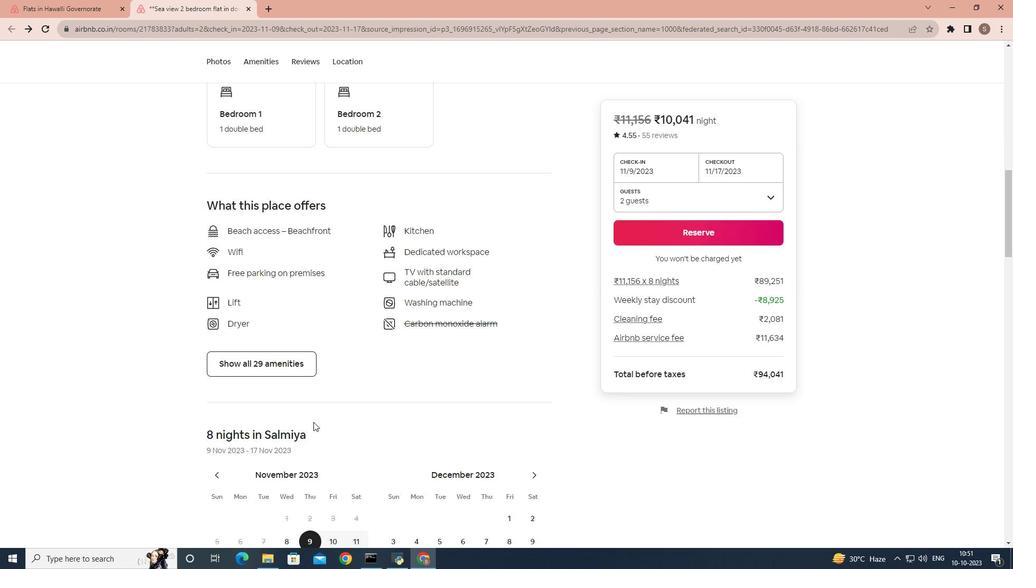 
Action: Mouse scrolled (313, 422) with delta (0, 0)
Screenshot: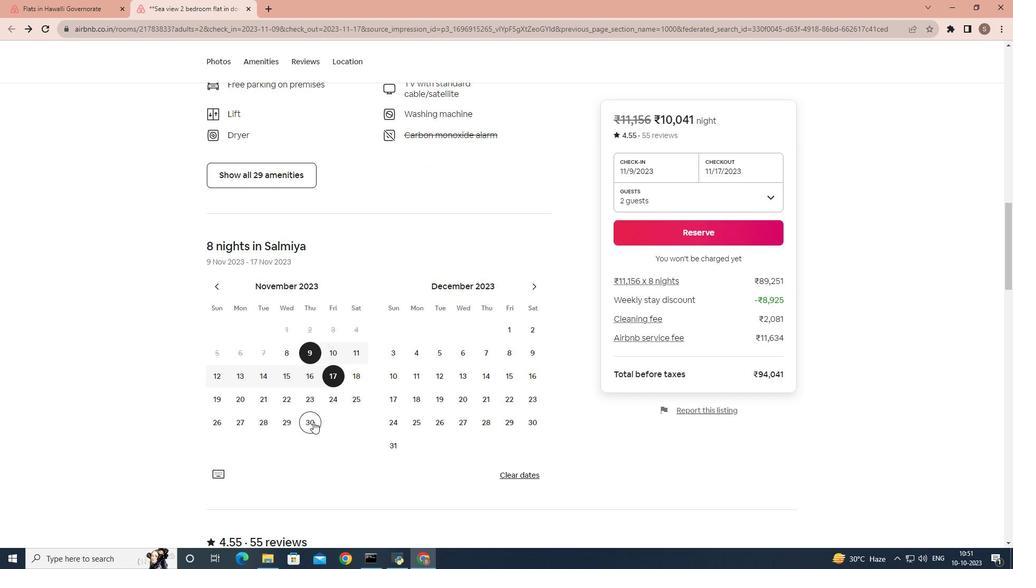 
Action: Mouse scrolled (313, 422) with delta (0, 0)
Screenshot: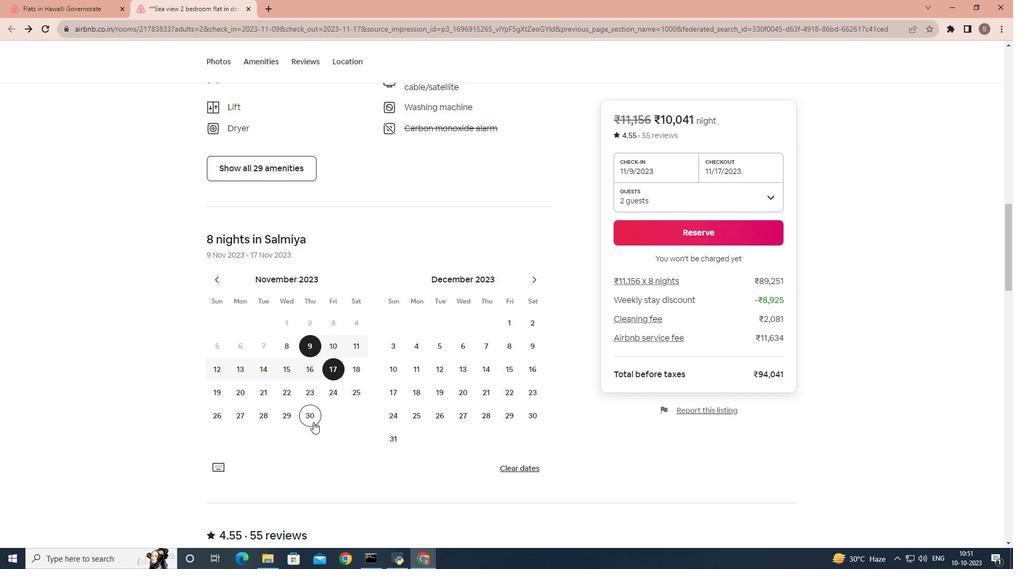 
Action: Mouse scrolled (313, 422) with delta (0, 0)
Screenshot: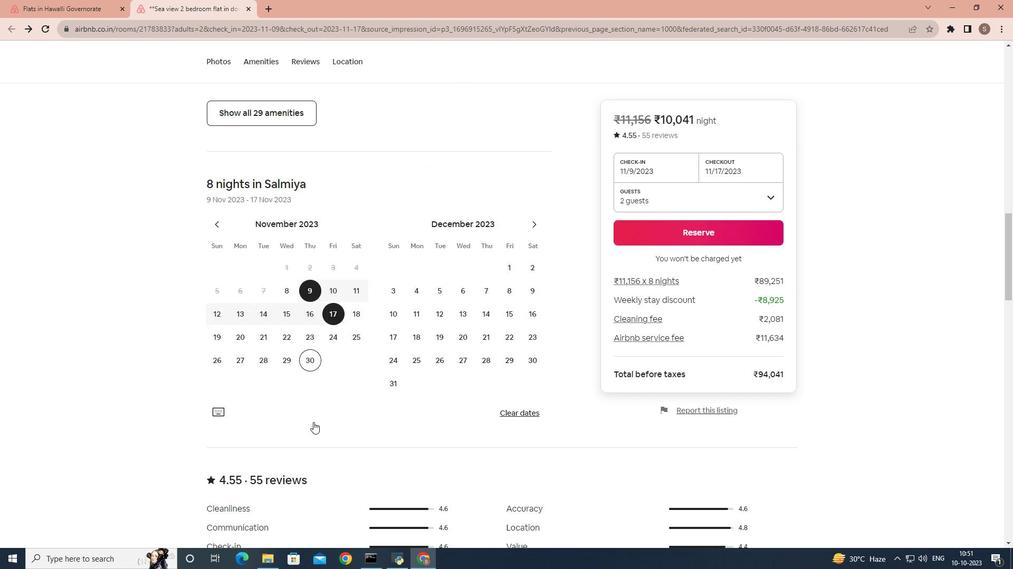 
Action: Mouse scrolled (313, 422) with delta (0, 0)
Screenshot: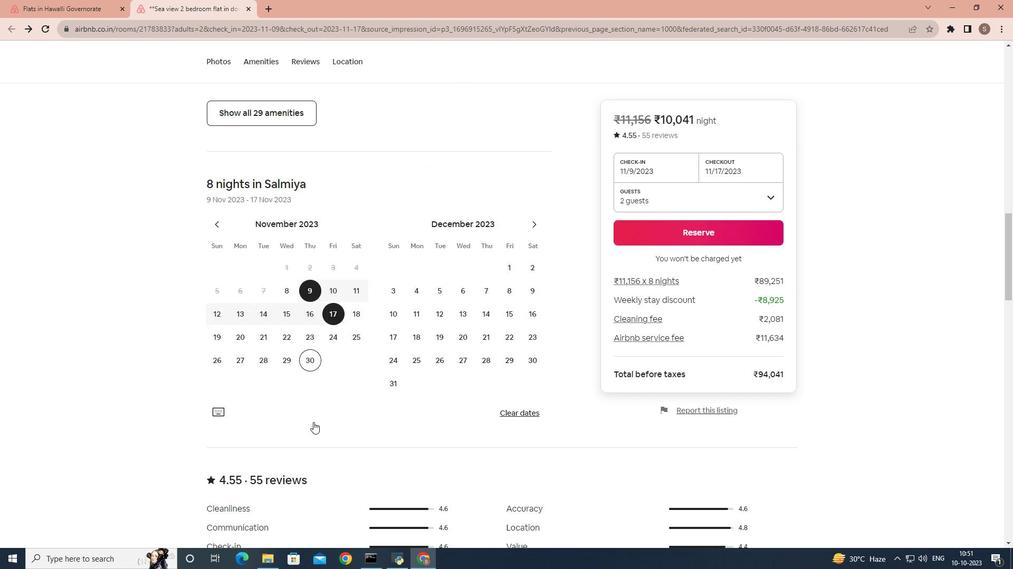 
Action: Mouse moved to (313, 423)
Screenshot: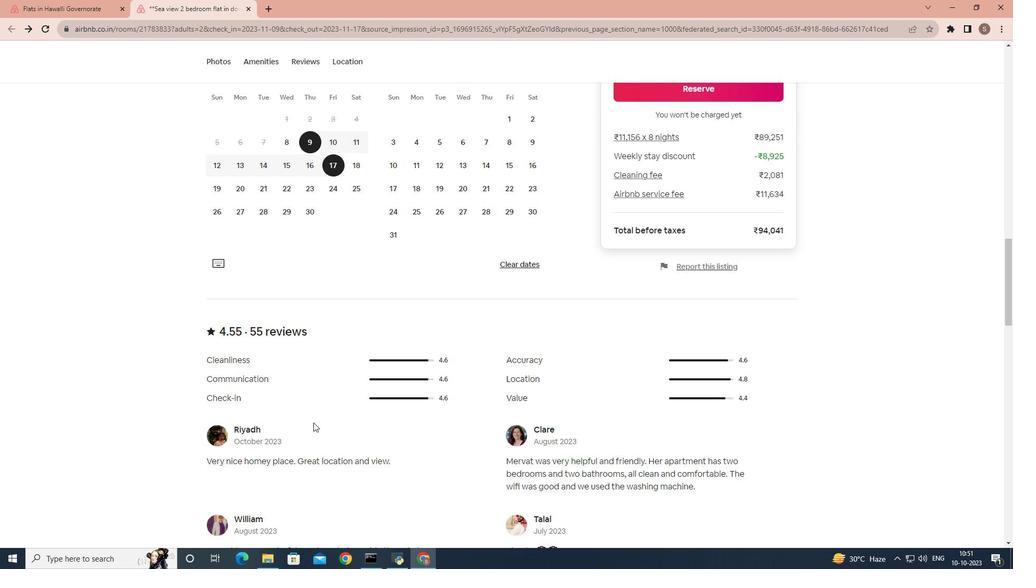 
Action: Mouse scrolled (313, 422) with delta (0, 0)
Screenshot: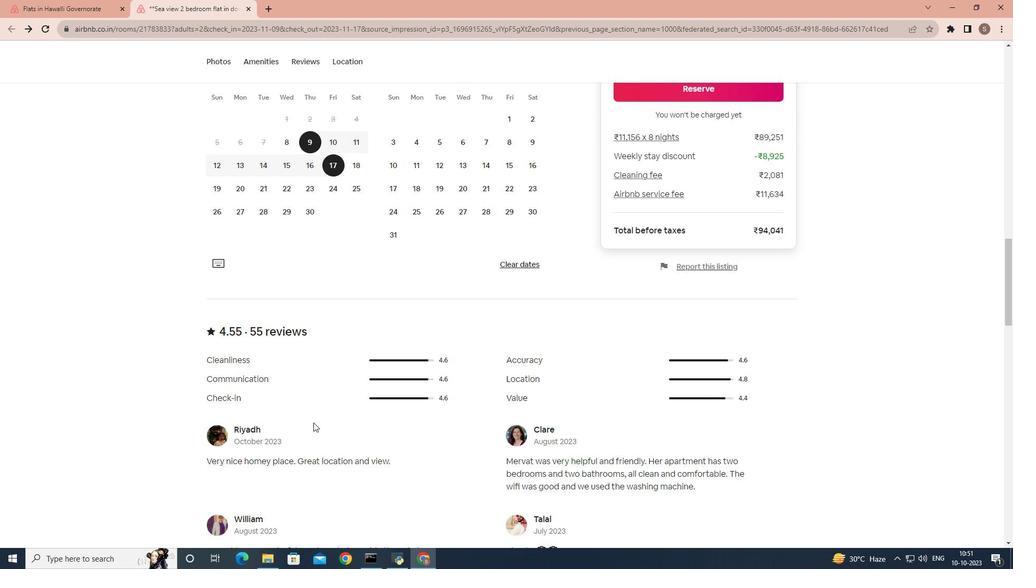 
Action: Mouse scrolled (313, 422) with delta (0, 0)
Screenshot: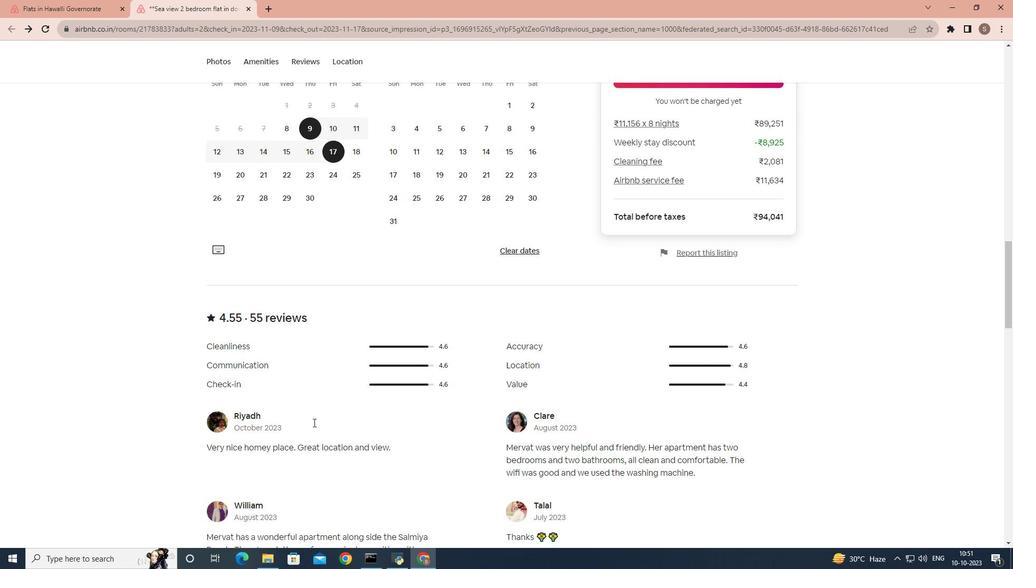 
Action: Mouse scrolled (313, 422) with delta (0, 0)
Screenshot: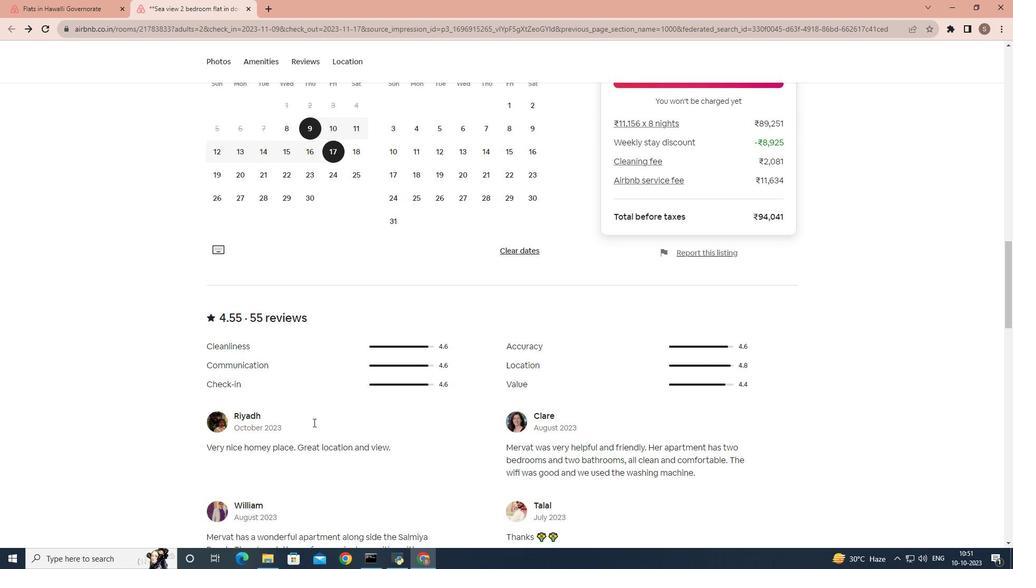 
Action: Mouse scrolled (313, 422) with delta (0, 0)
Screenshot: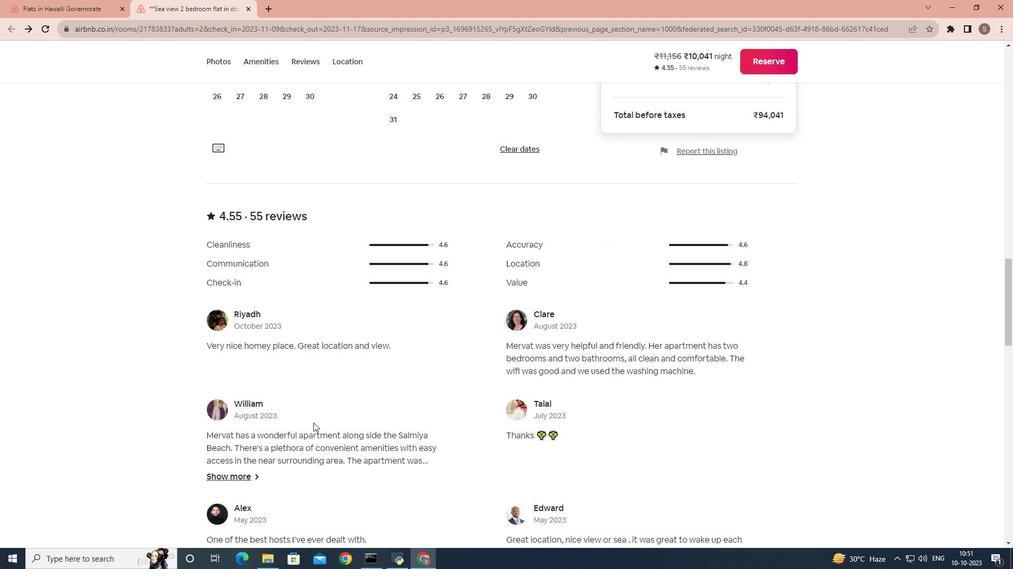 
Action: Mouse scrolled (313, 422) with delta (0, 0)
Screenshot: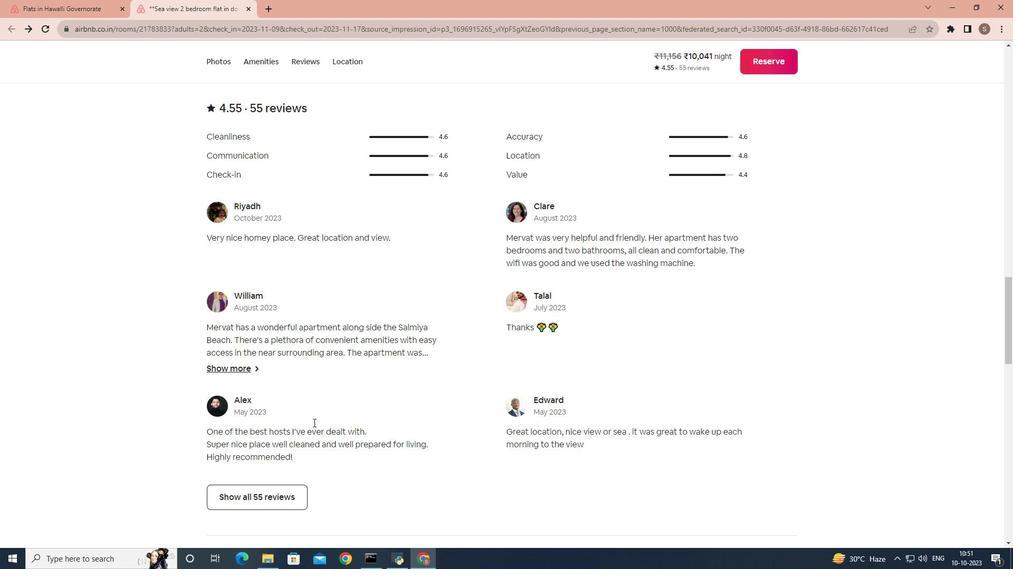 
Action: Mouse scrolled (313, 422) with delta (0, 0)
Screenshot: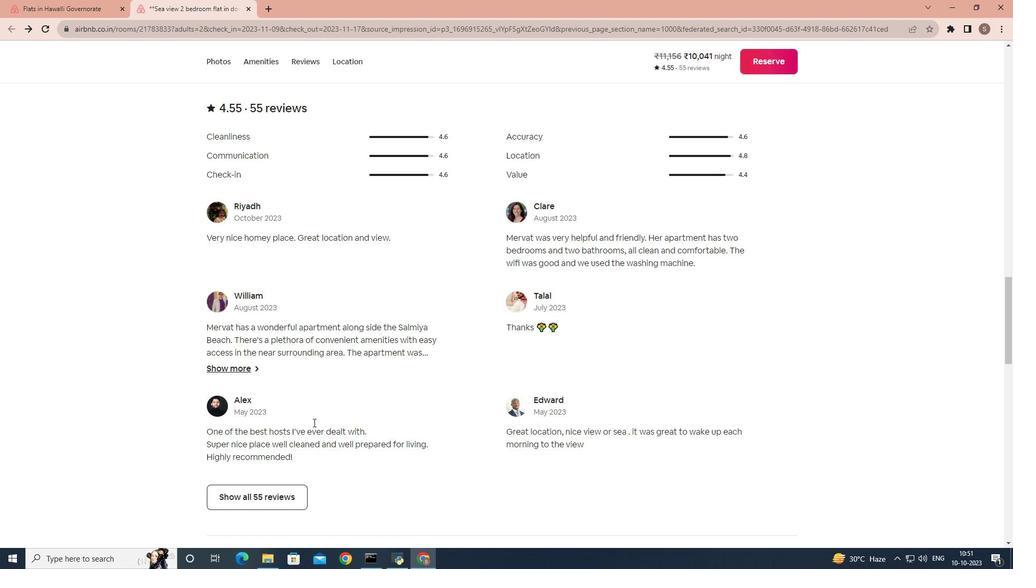 
Action: Mouse scrolled (313, 422) with delta (0, 0)
Screenshot: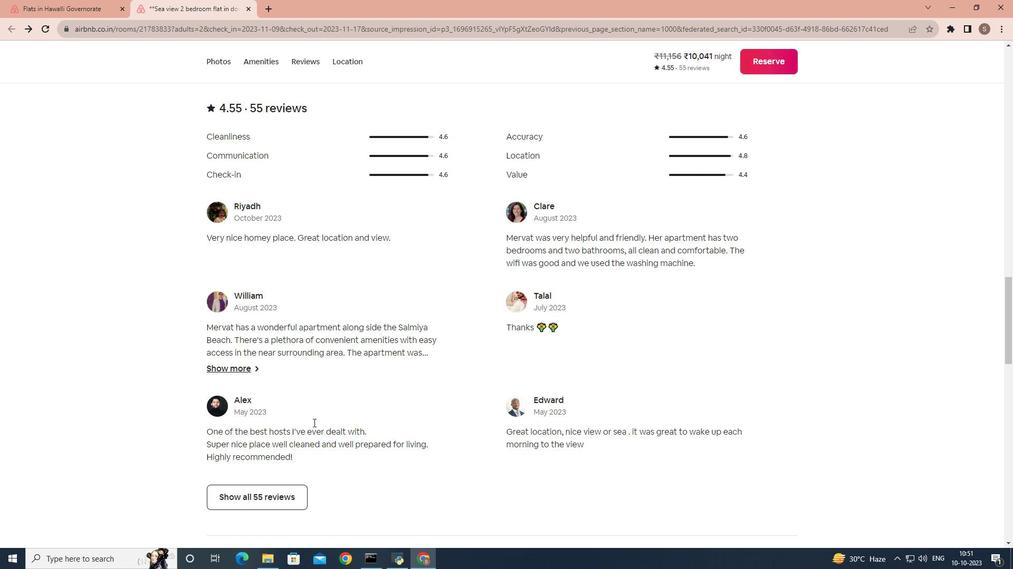 
Action: Mouse scrolled (313, 422) with delta (0, 0)
Screenshot: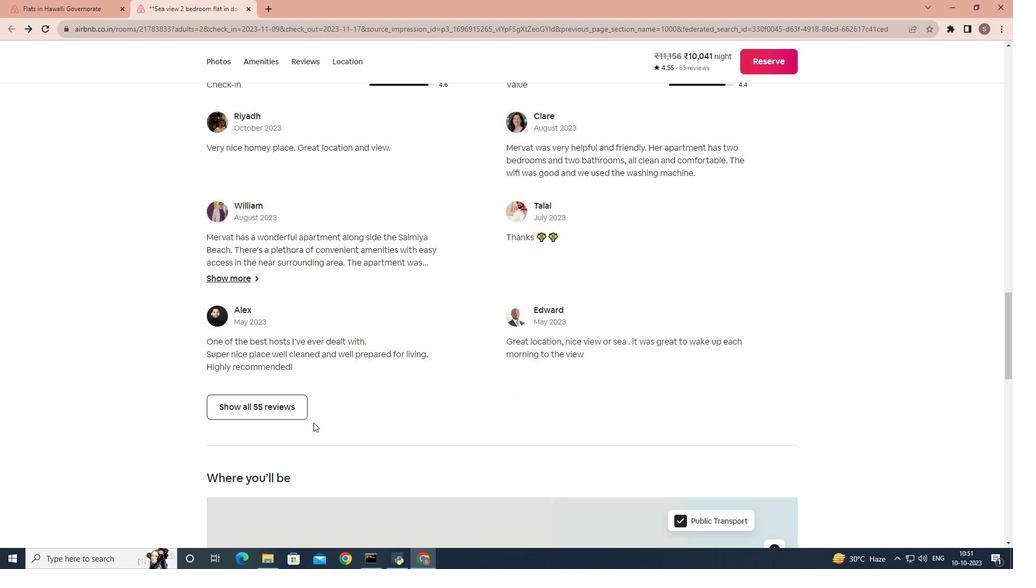 
Action: Mouse moved to (289, 296)
Screenshot: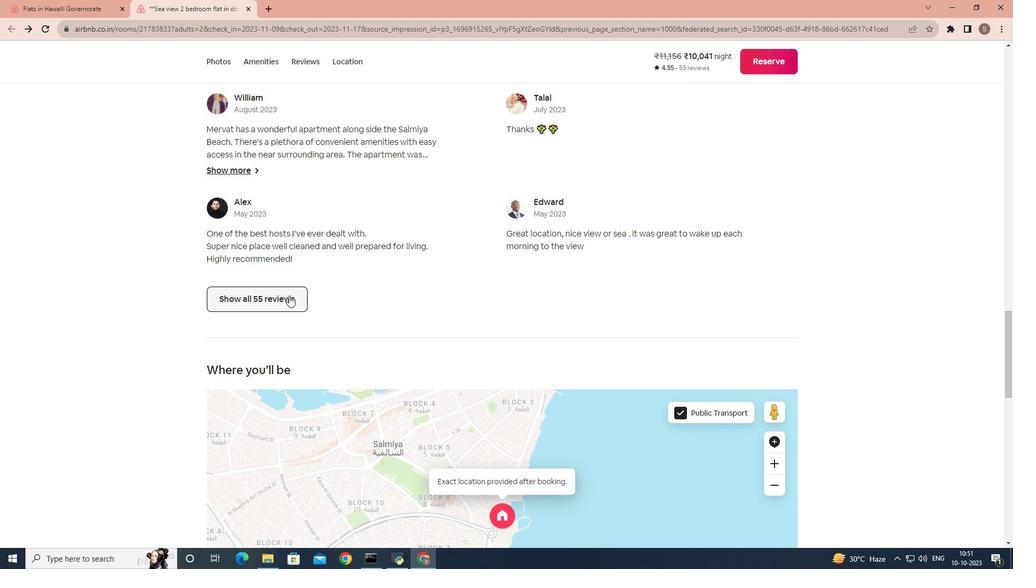 
Action: Mouse pressed left at (289, 296)
Screenshot: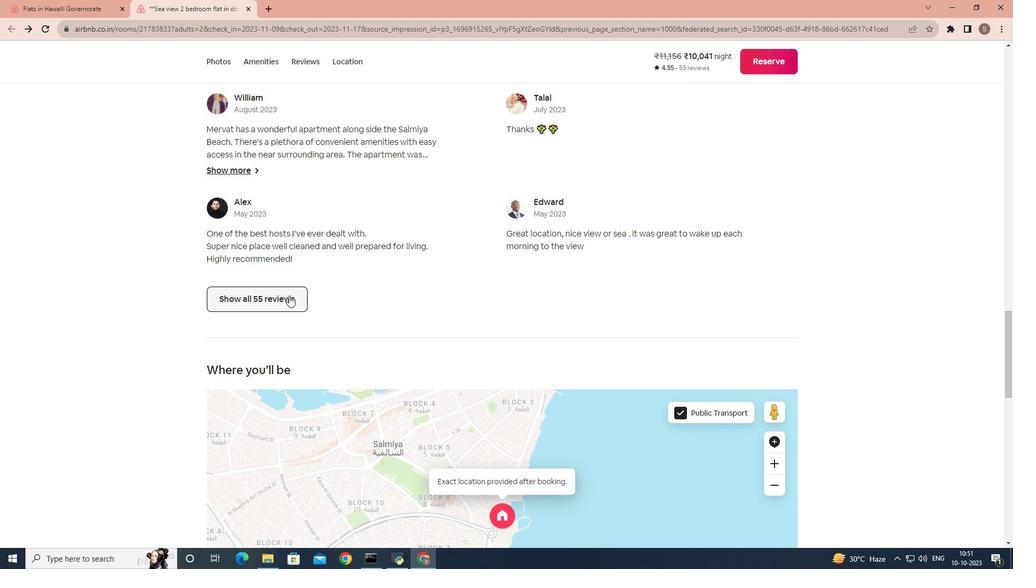 
Action: Mouse moved to (449, 331)
Screenshot: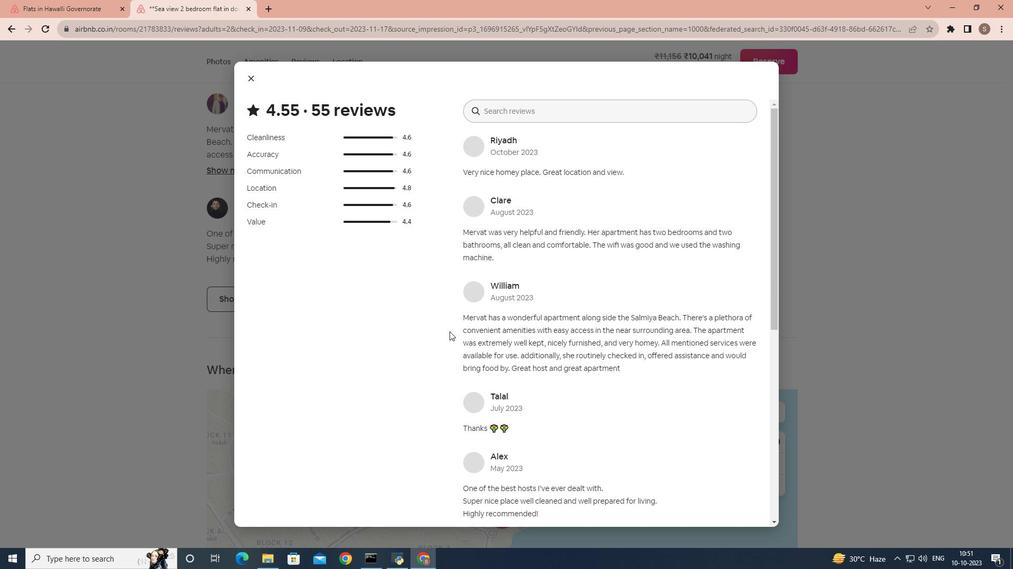 
Action: Mouse scrolled (449, 331) with delta (0, 0)
Screenshot: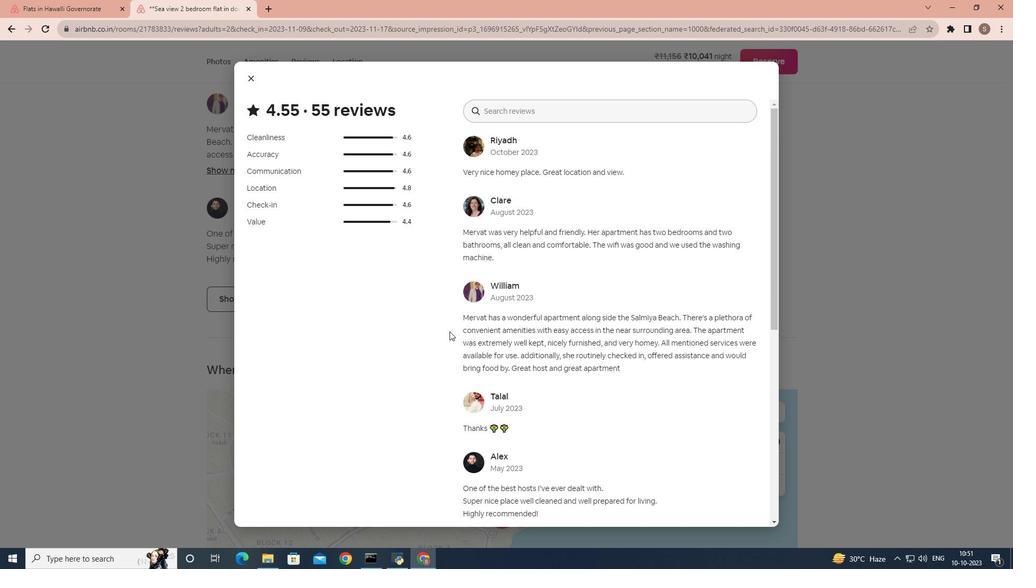 
Action: Mouse scrolled (449, 331) with delta (0, 0)
Screenshot: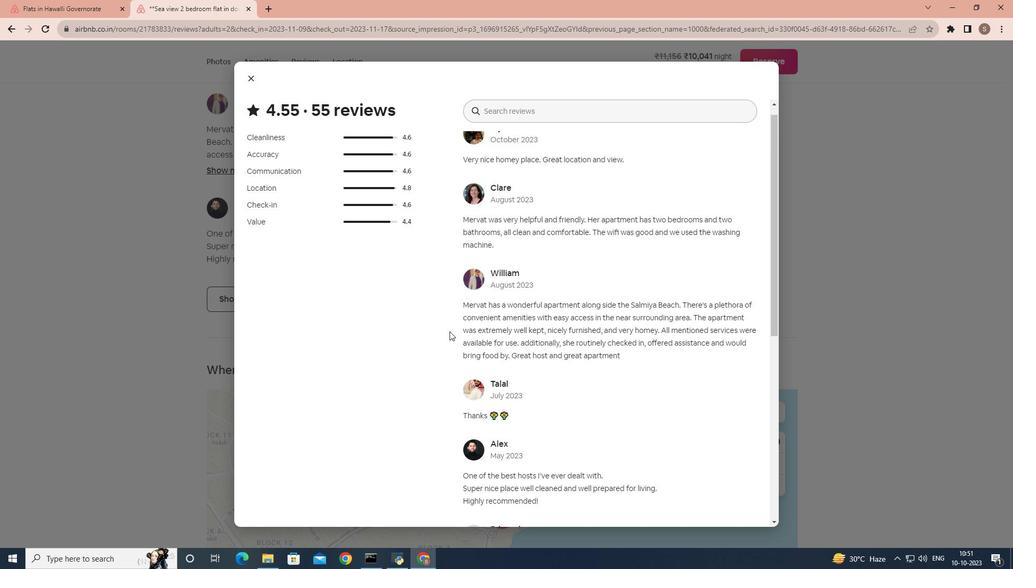
Action: Mouse scrolled (449, 331) with delta (0, 0)
Screenshot: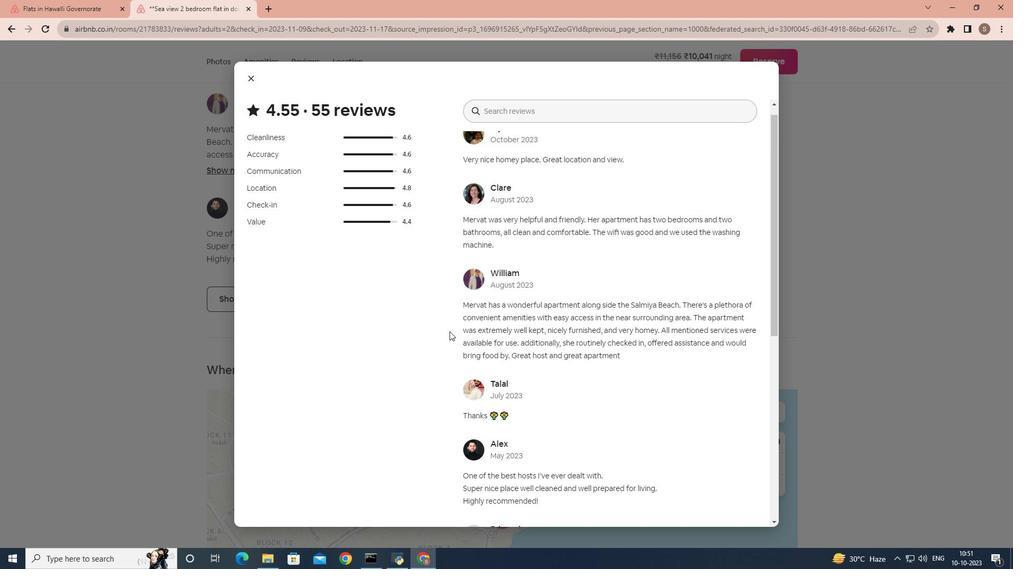 
Action: Mouse scrolled (449, 331) with delta (0, 0)
Screenshot: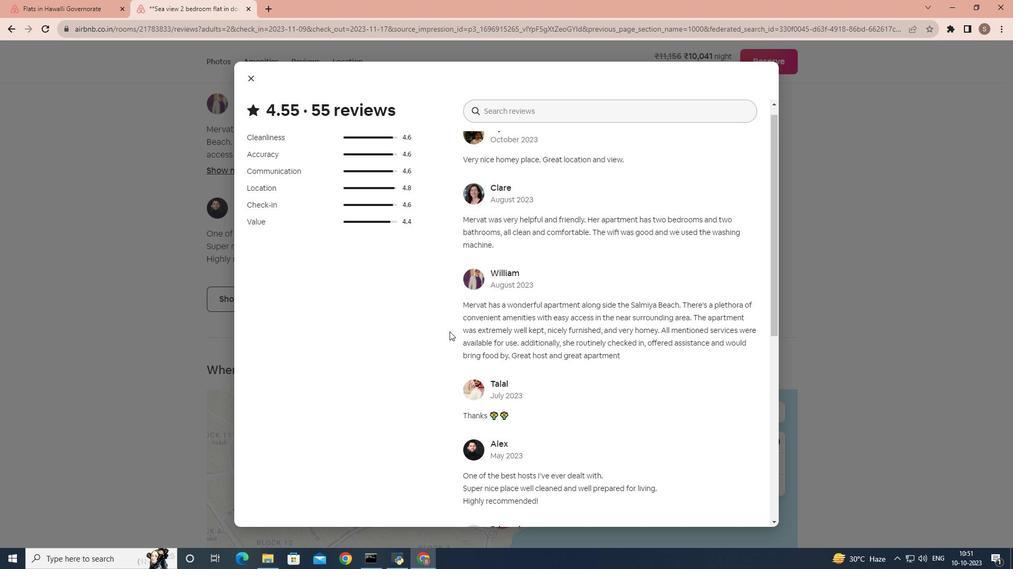 
Action: Mouse scrolled (449, 331) with delta (0, 0)
Screenshot: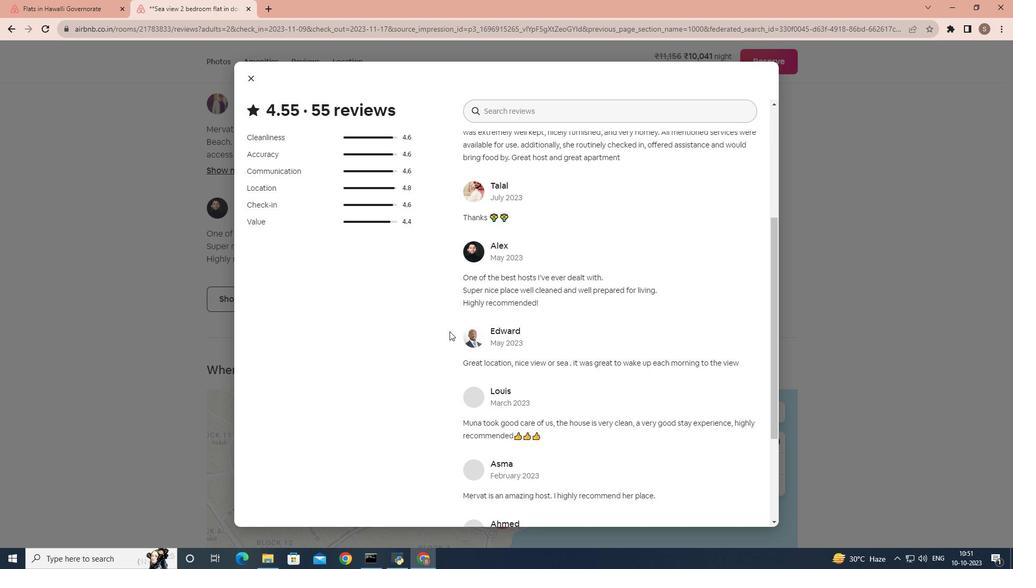 
Action: Mouse scrolled (449, 331) with delta (0, 0)
Screenshot: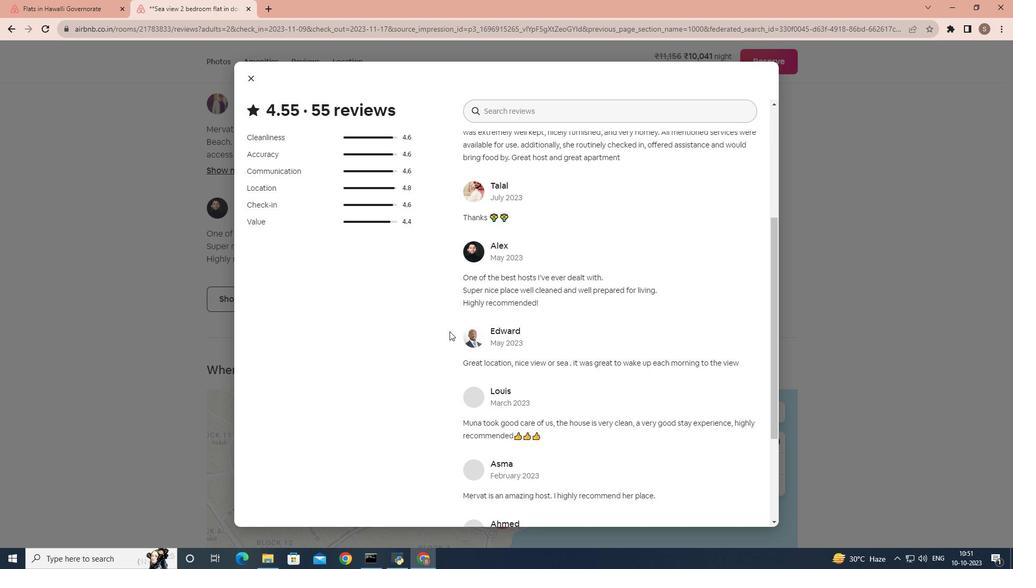 
Action: Mouse scrolled (449, 331) with delta (0, 0)
Screenshot: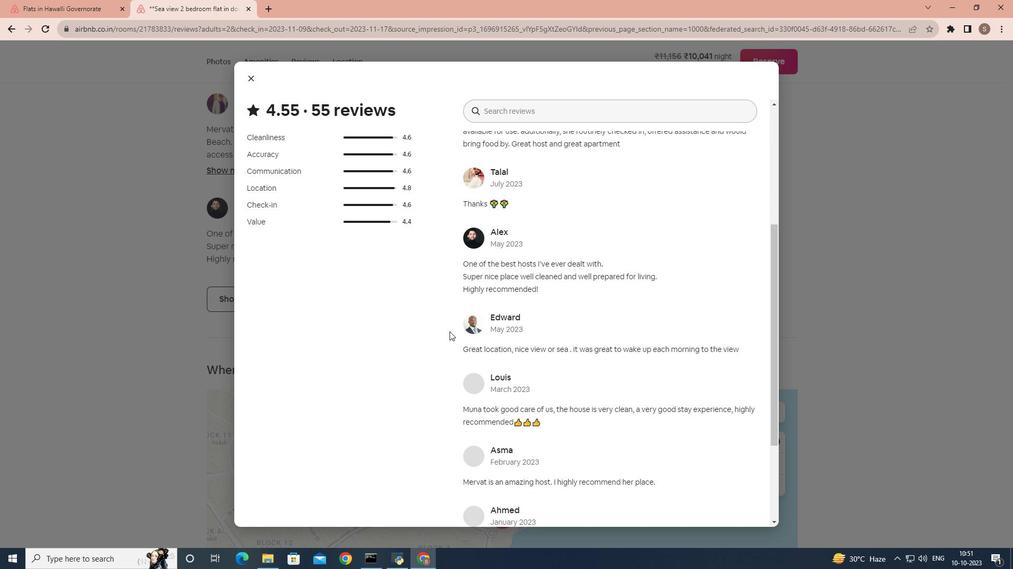 
Action: Mouse scrolled (449, 331) with delta (0, 0)
Screenshot: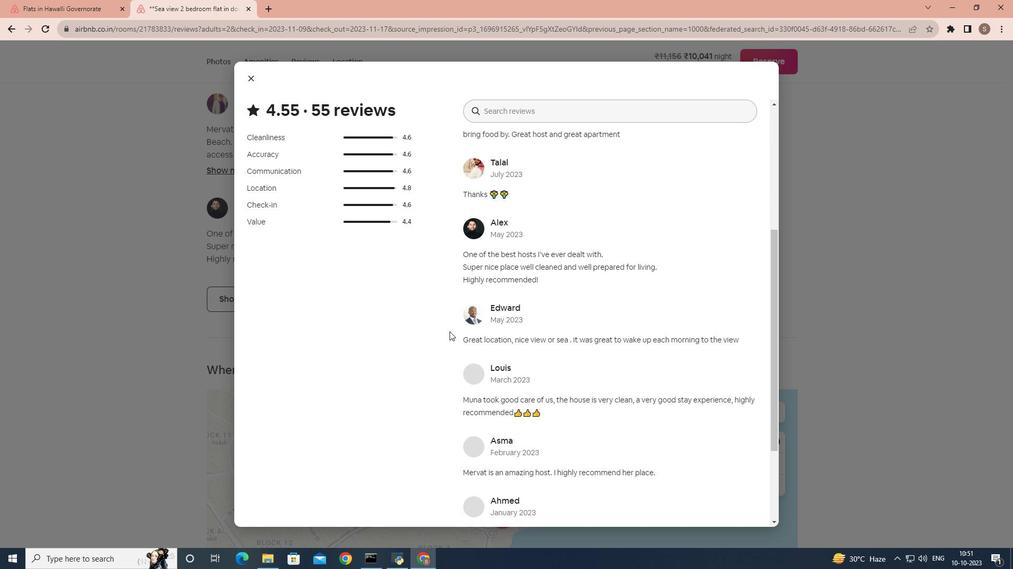 
Action: Mouse scrolled (449, 331) with delta (0, 0)
Screenshot: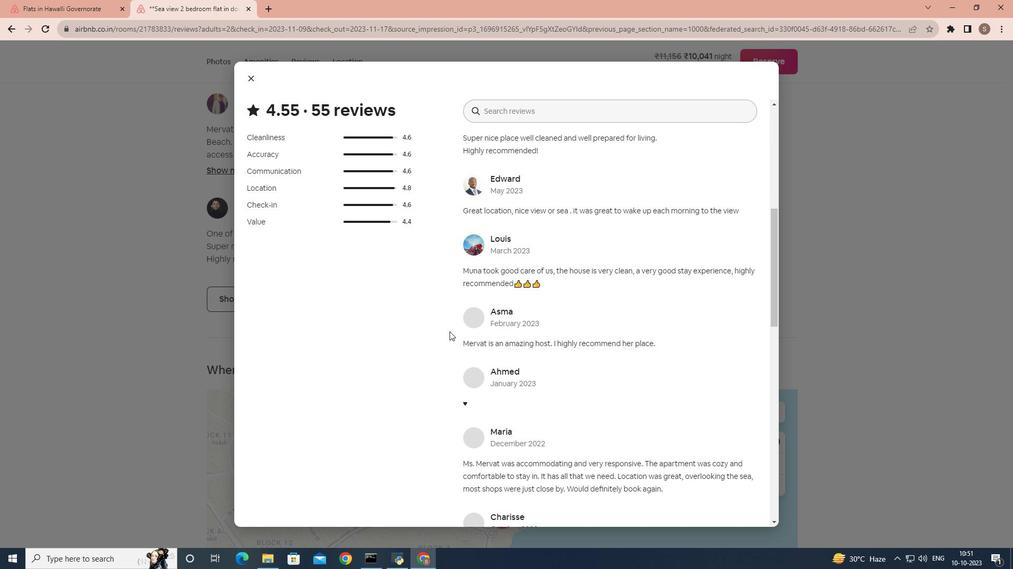 
Action: Mouse scrolled (449, 331) with delta (0, 0)
Screenshot: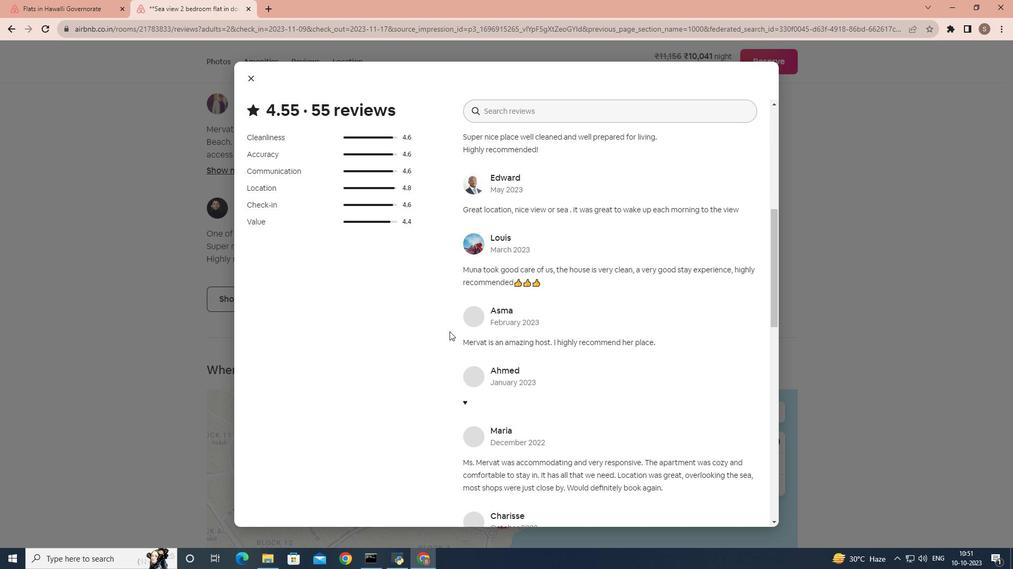 
Action: Mouse scrolled (449, 331) with delta (0, 0)
Screenshot: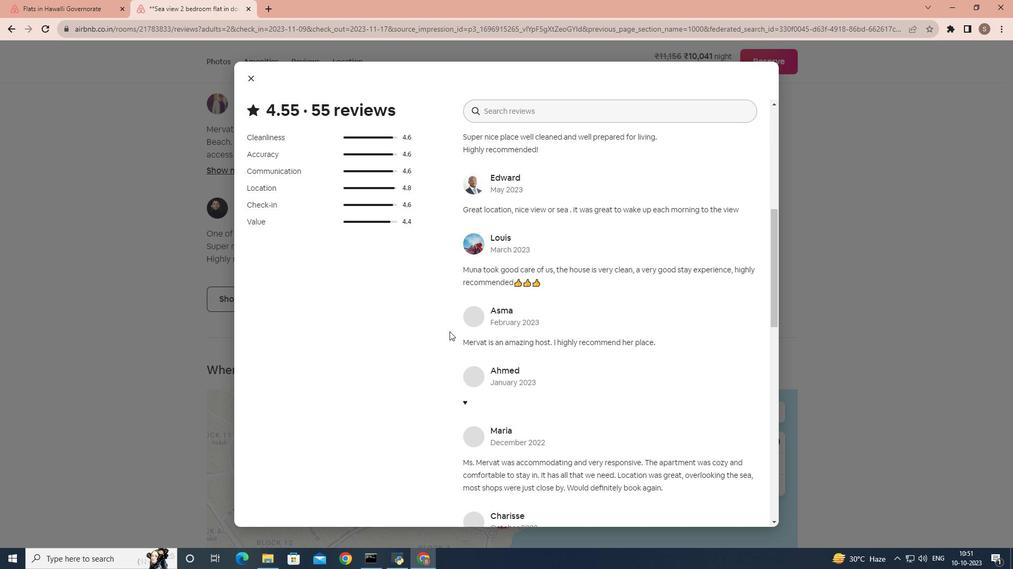 
Action: Mouse scrolled (449, 331) with delta (0, 0)
Screenshot: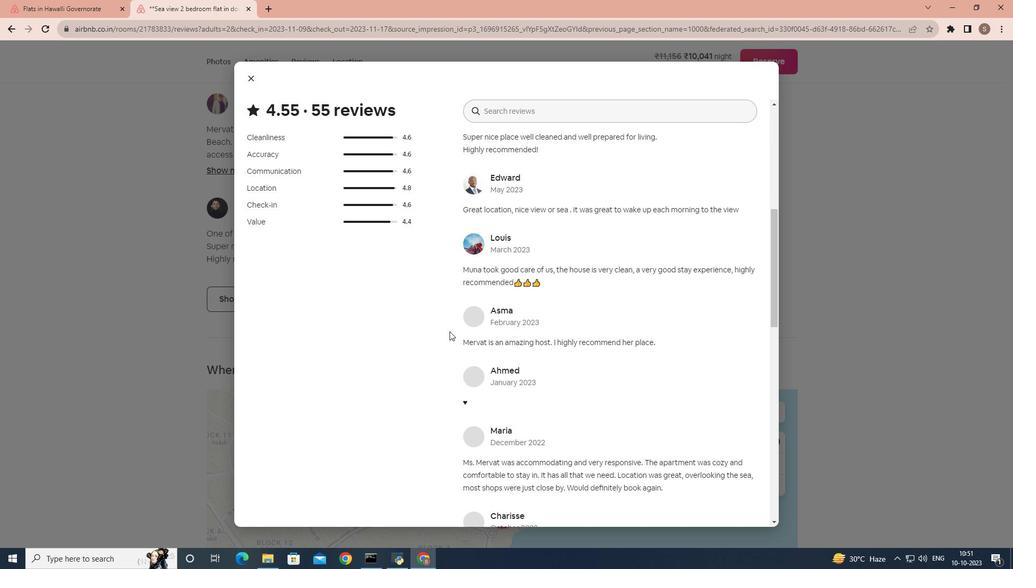
Action: Mouse scrolled (449, 331) with delta (0, 0)
Screenshot: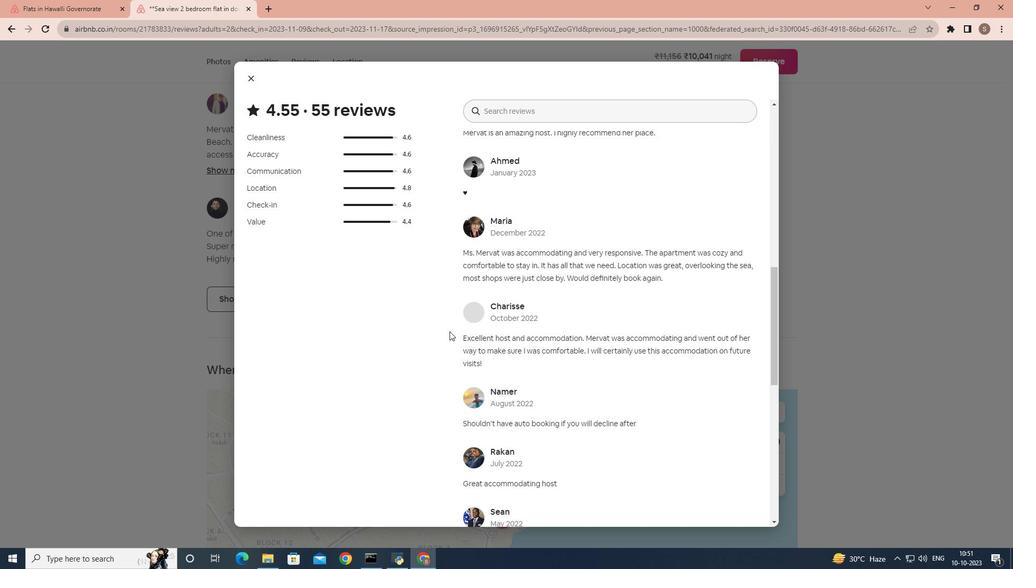 
Action: Mouse scrolled (449, 331) with delta (0, 0)
Screenshot: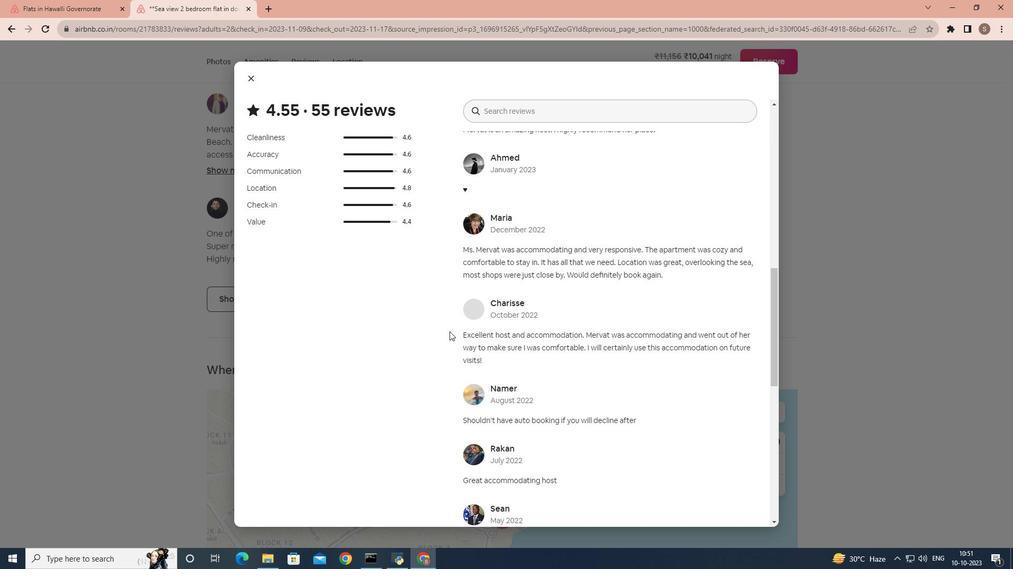 
Action: Mouse scrolled (449, 331) with delta (0, 0)
Screenshot: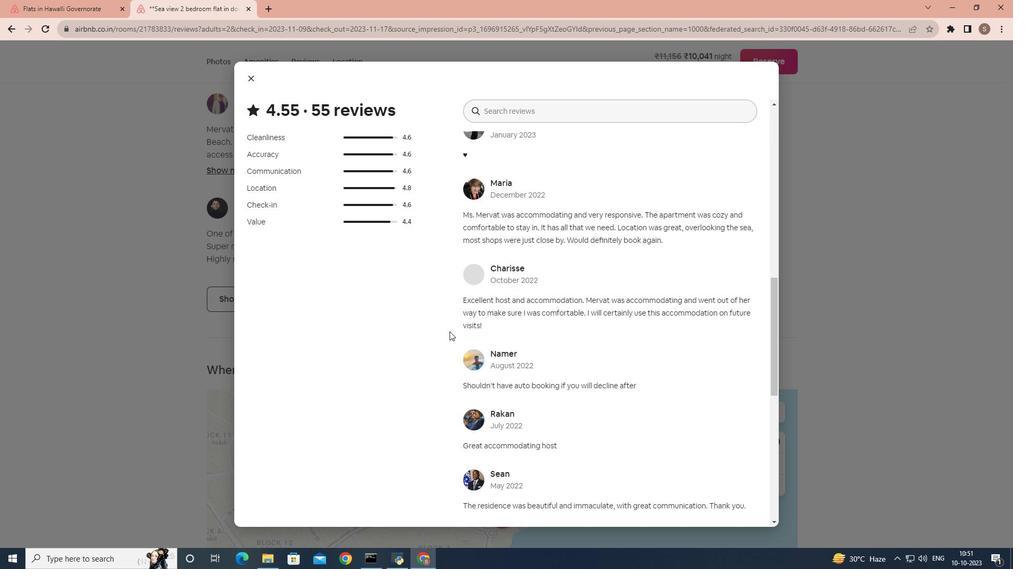 
Action: Mouse scrolled (449, 331) with delta (0, 0)
Screenshot: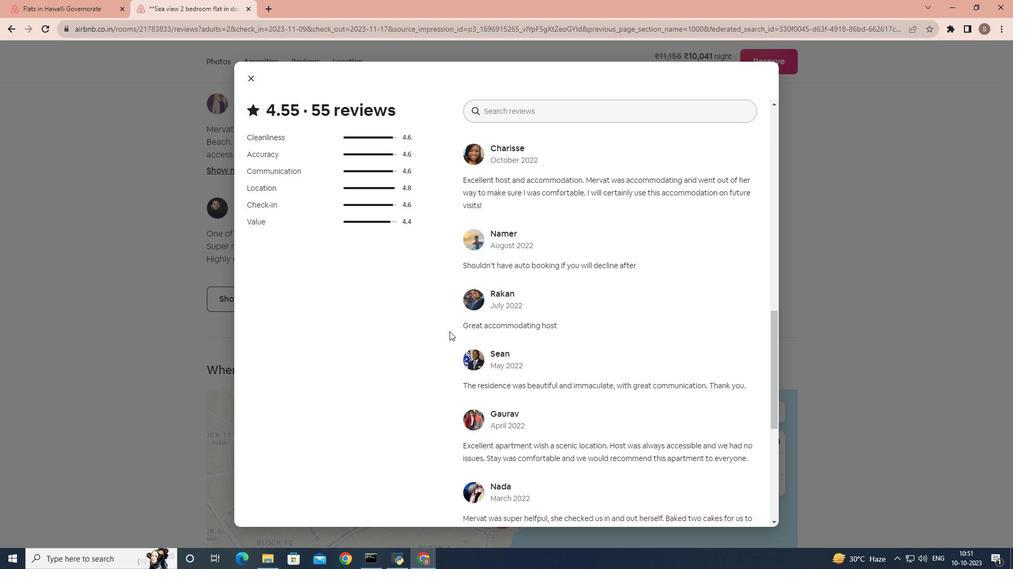
Action: Mouse scrolled (449, 331) with delta (0, 0)
Screenshot: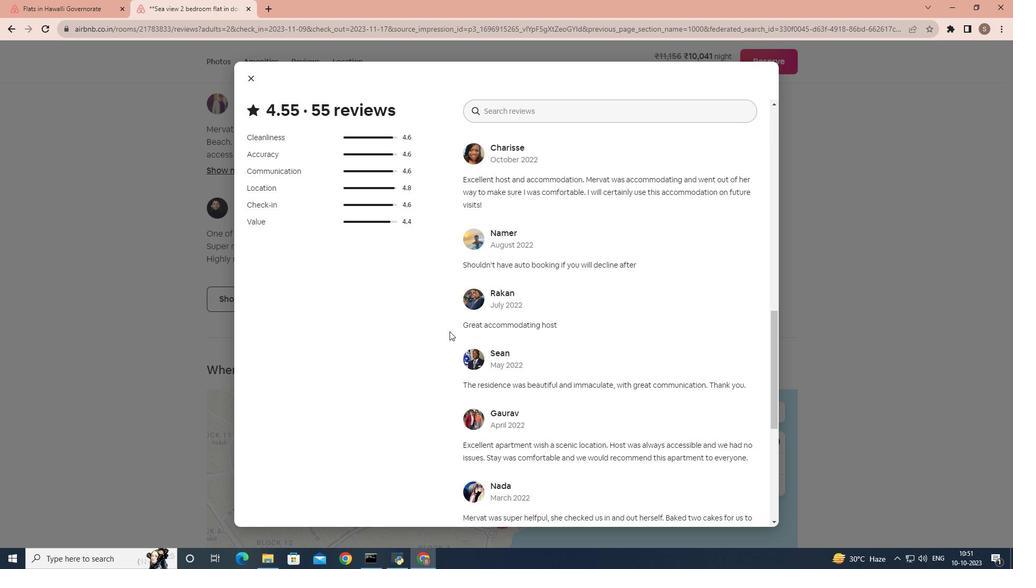 
Action: Mouse scrolled (449, 331) with delta (0, 0)
Screenshot: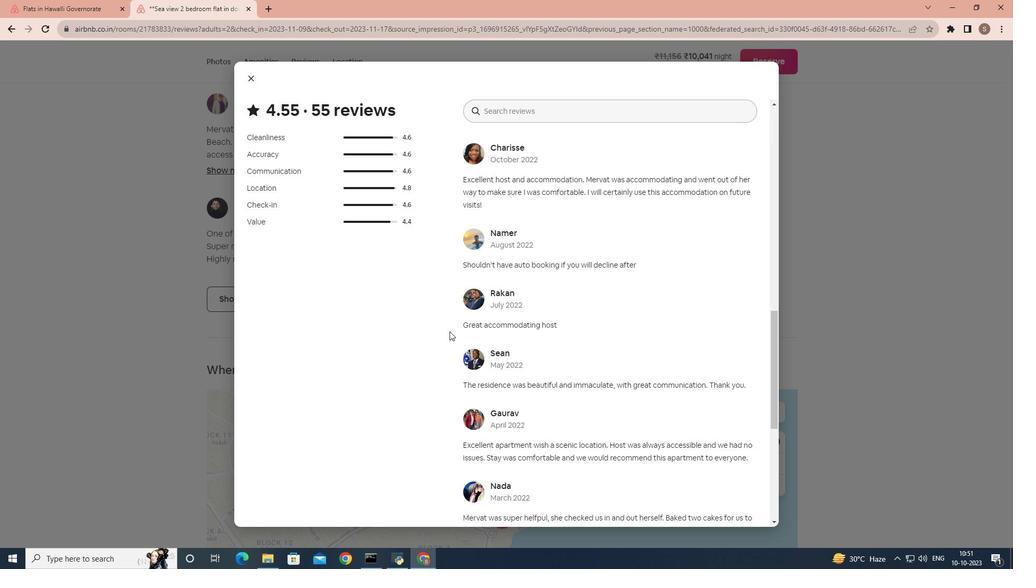 
Action: Mouse scrolled (449, 331) with delta (0, 0)
Screenshot: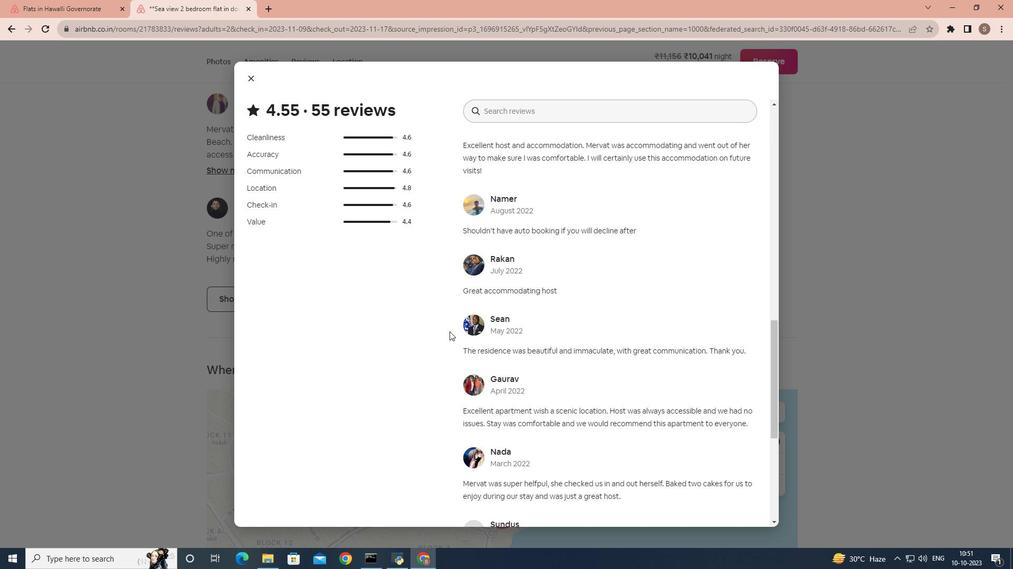 
Action: Mouse scrolled (449, 331) with delta (0, 0)
Screenshot: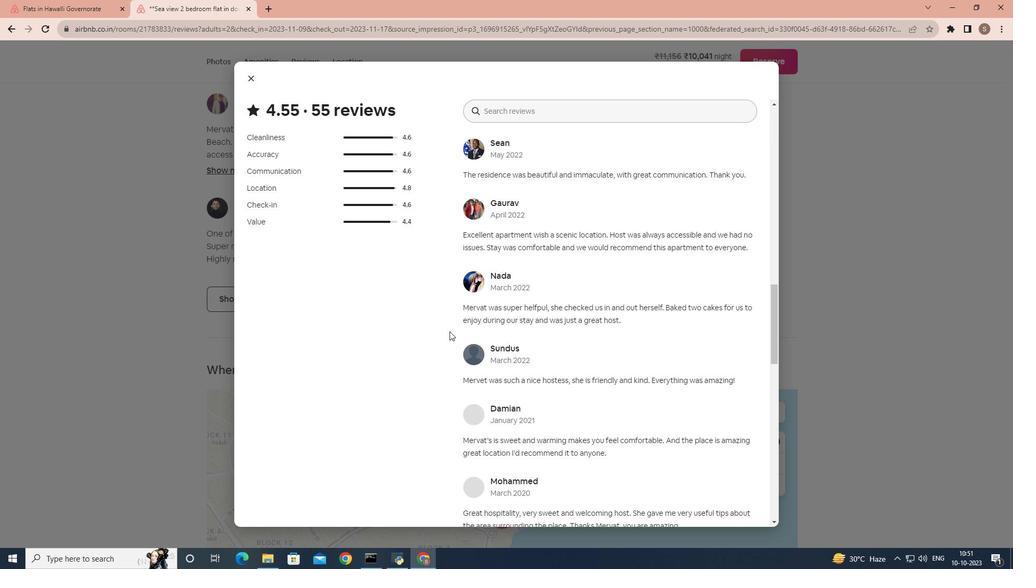 
Action: Mouse scrolled (449, 331) with delta (0, 0)
Screenshot: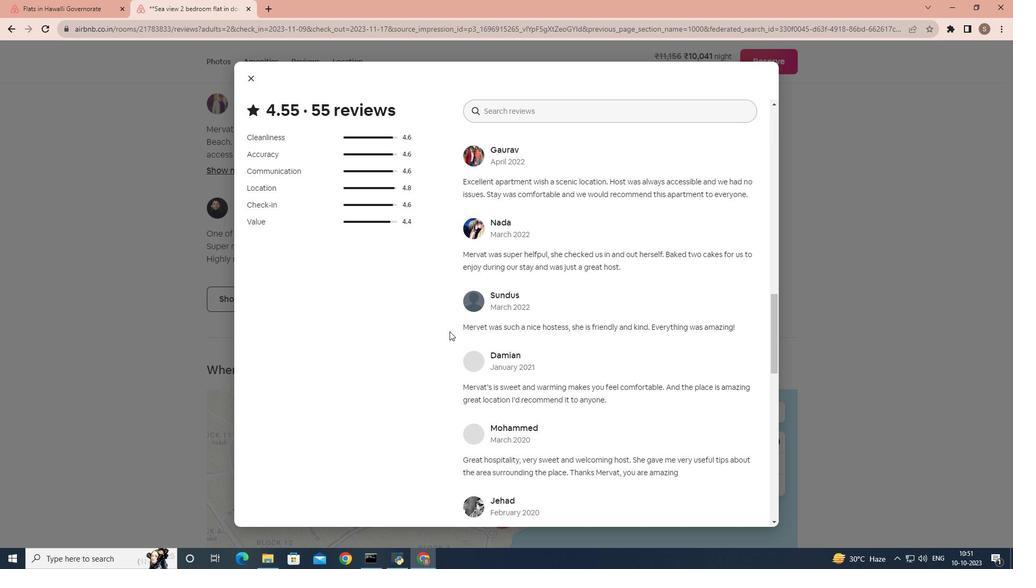
Action: Mouse scrolled (449, 331) with delta (0, 0)
Screenshot: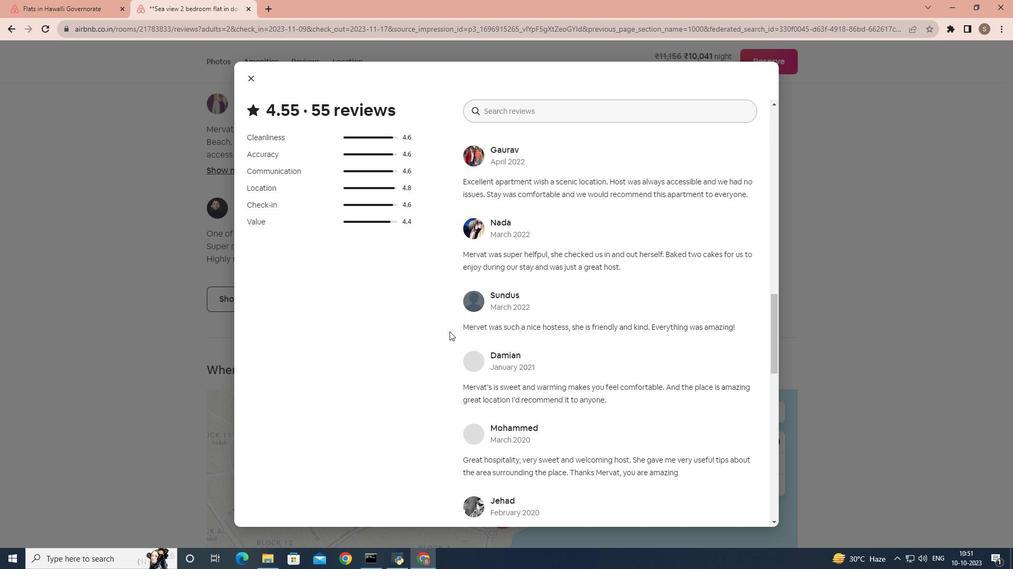 
Action: Mouse moved to (249, 78)
Screenshot: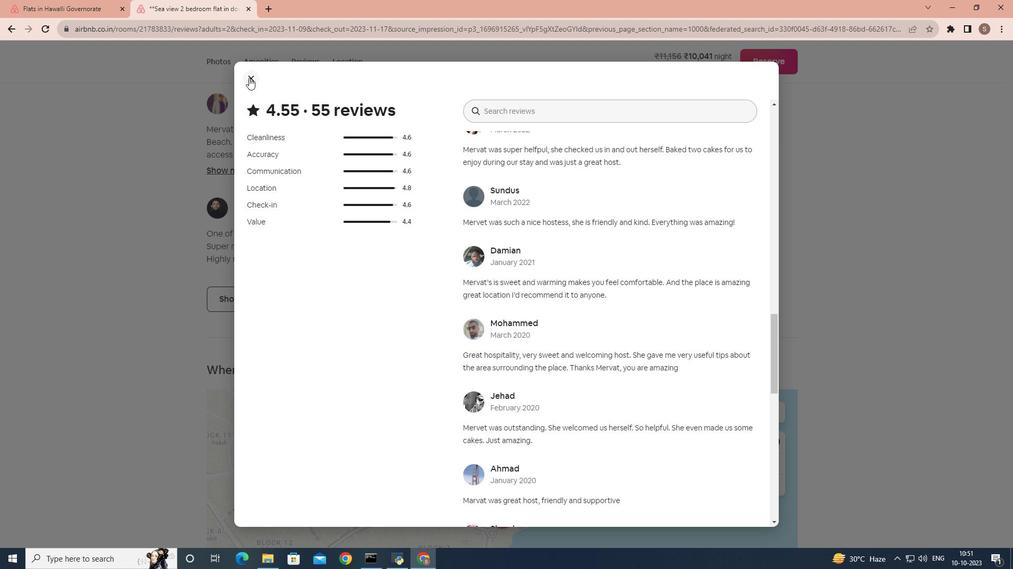 
Action: Mouse pressed left at (249, 78)
Screenshot: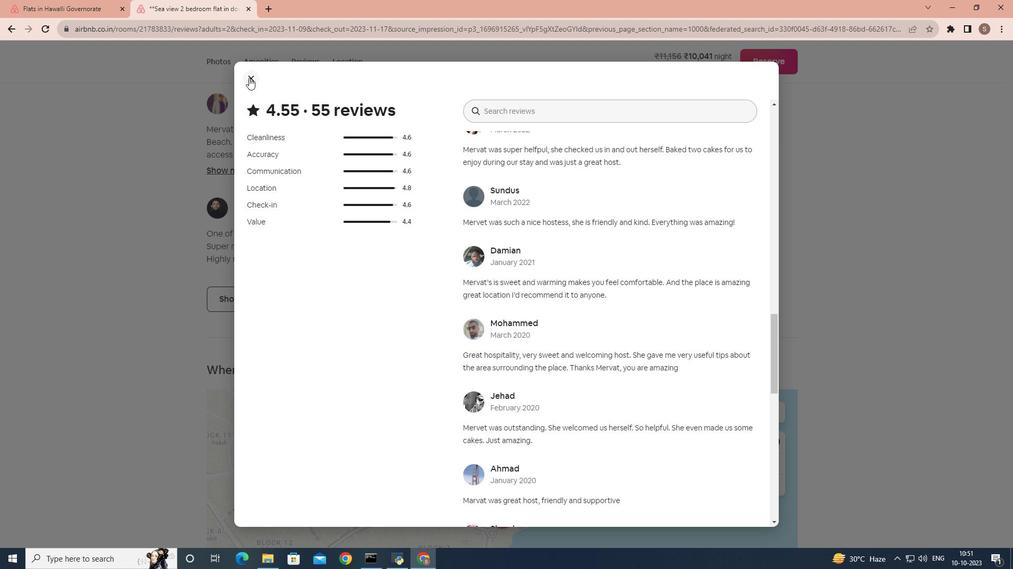 
Action: Mouse moved to (278, 403)
Screenshot: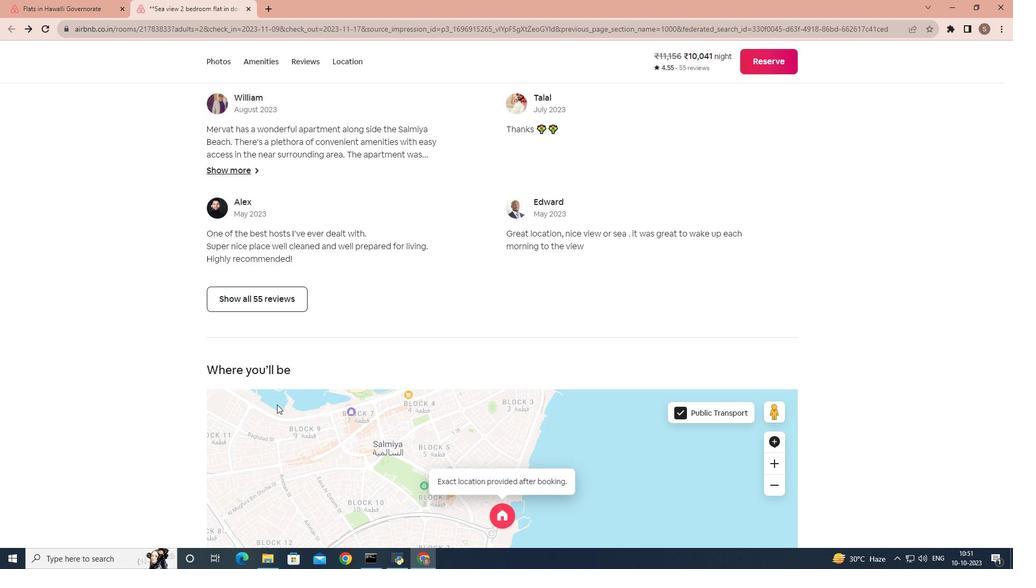 
Action: Mouse scrolled (278, 402) with delta (0, 0)
Screenshot: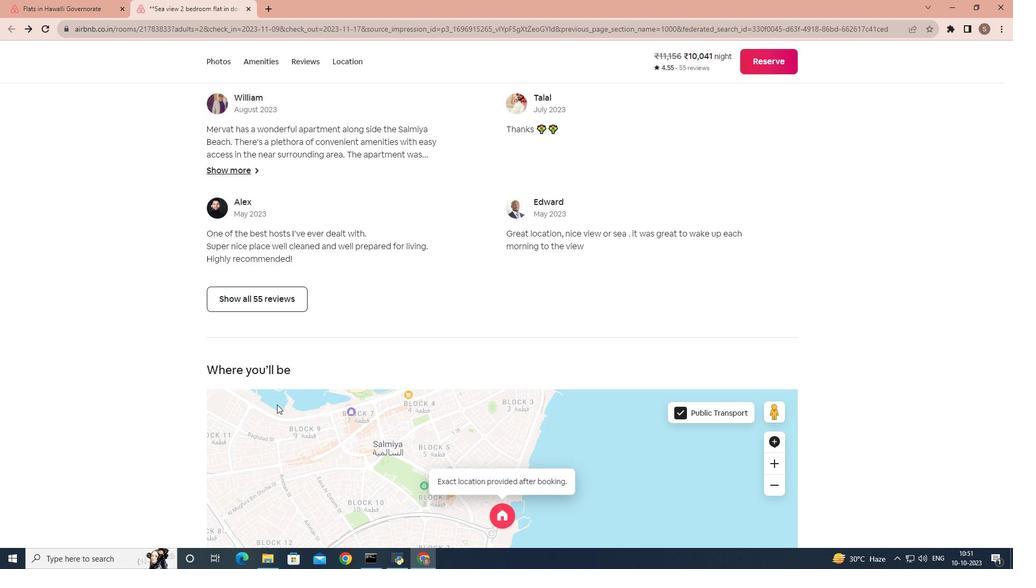 
Action: Mouse moved to (277, 405)
Screenshot: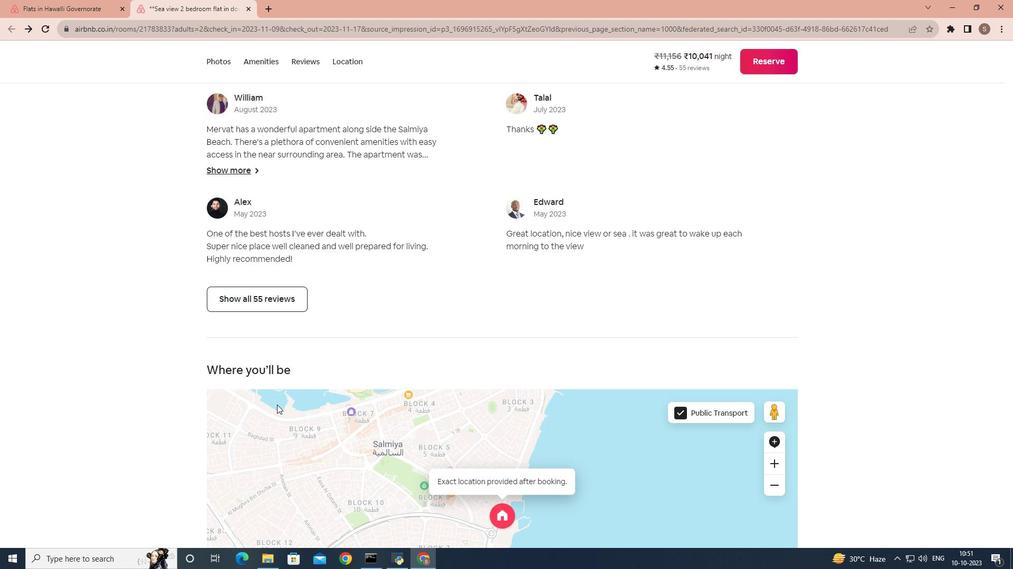 
Action: Mouse scrolled (277, 405) with delta (0, 0)
Screenshot: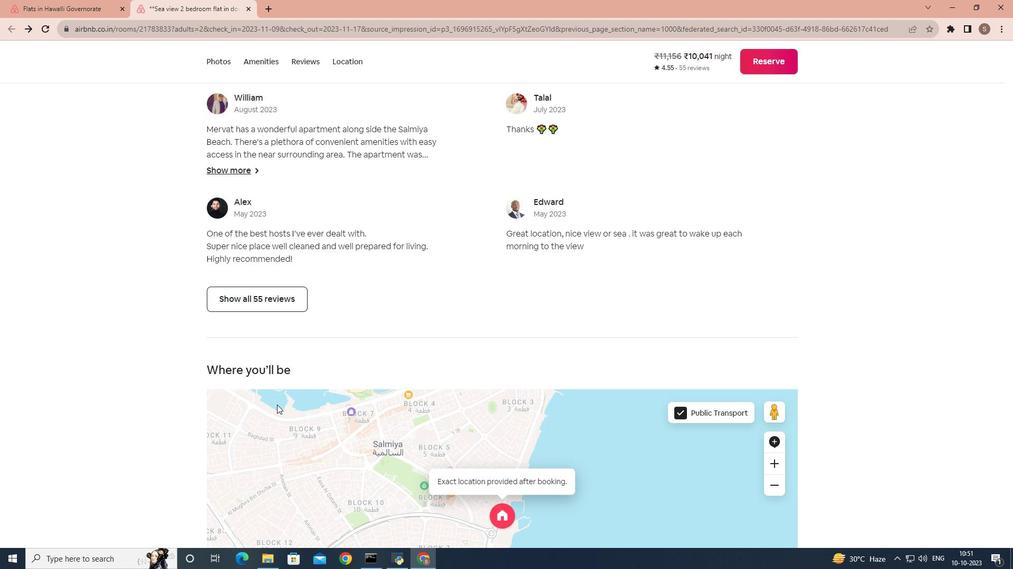 
Action: Mouse scrolled (277, 405) with delta (0, 0)
Screenshot: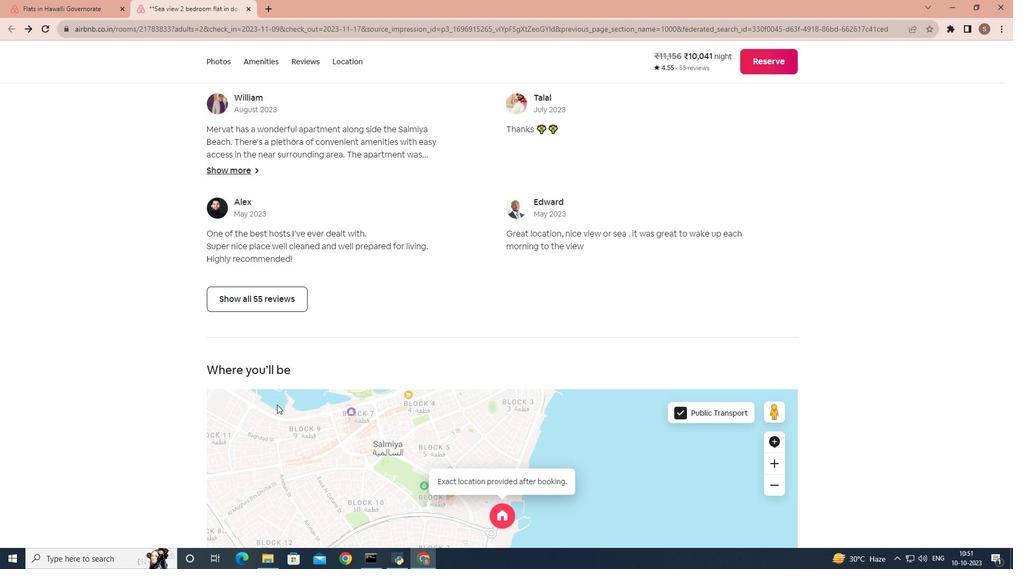 
Action: Mouse scrolled (277, 405) with delta (0, 0)
Screenshot: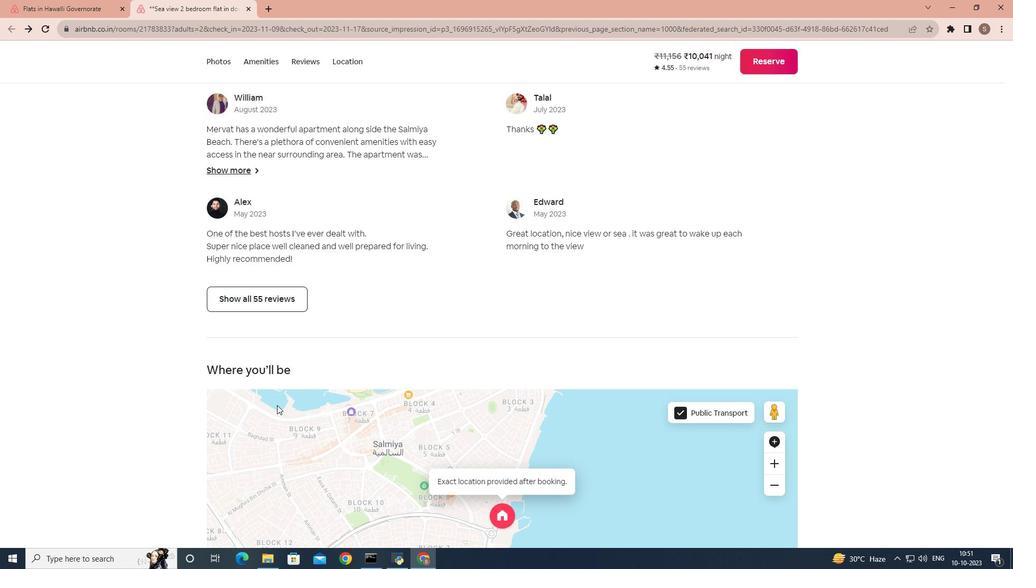 
Action: Mouse scrolled (277, 405) with delta (0, 0)
Screenshot: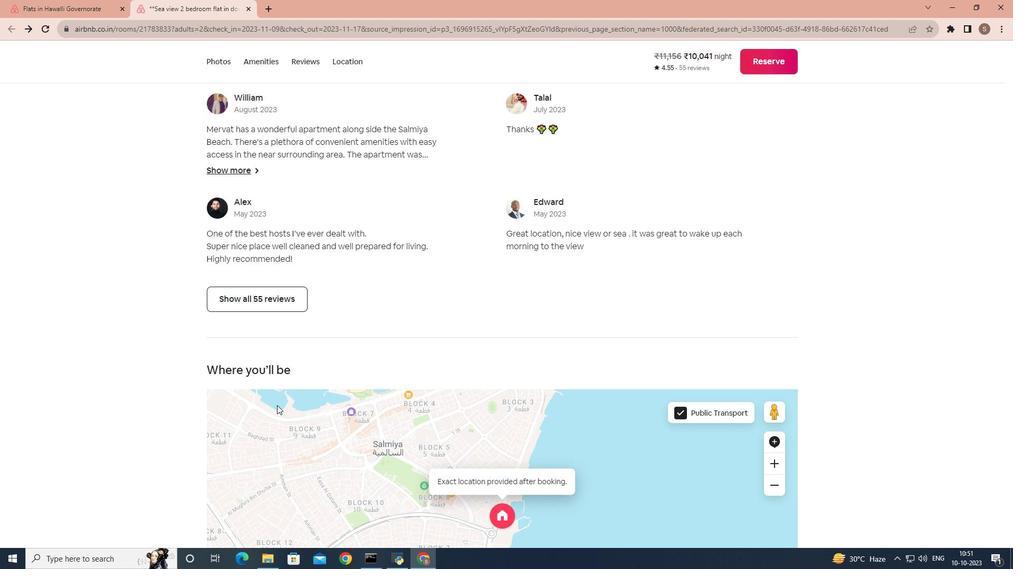 
Action: Mouse scrolled (277, 405) with delta (0, 0)
Screenshot: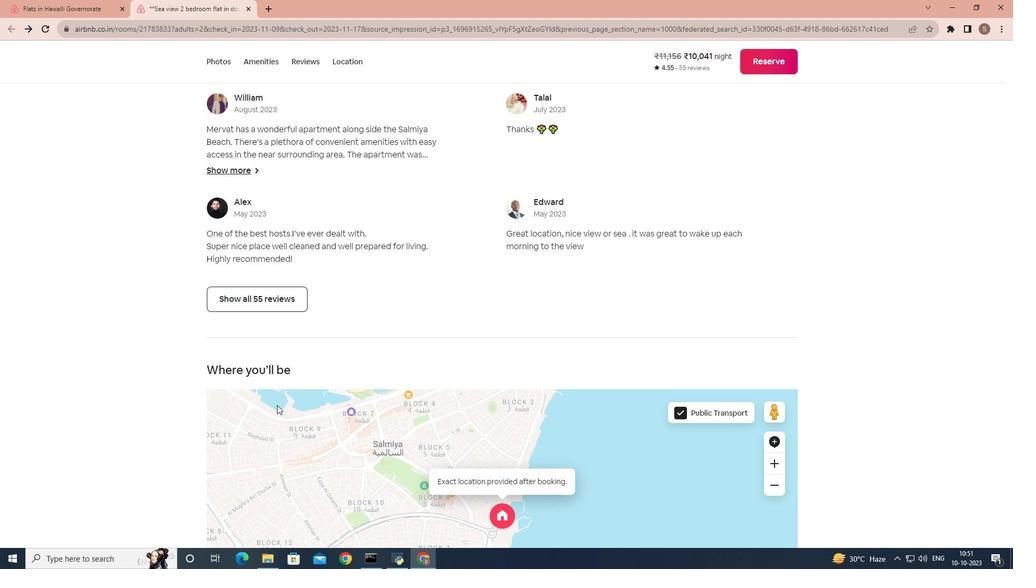 
Action: Mouse scrolled (277, 405) with delta (0, 0)
Screenshot: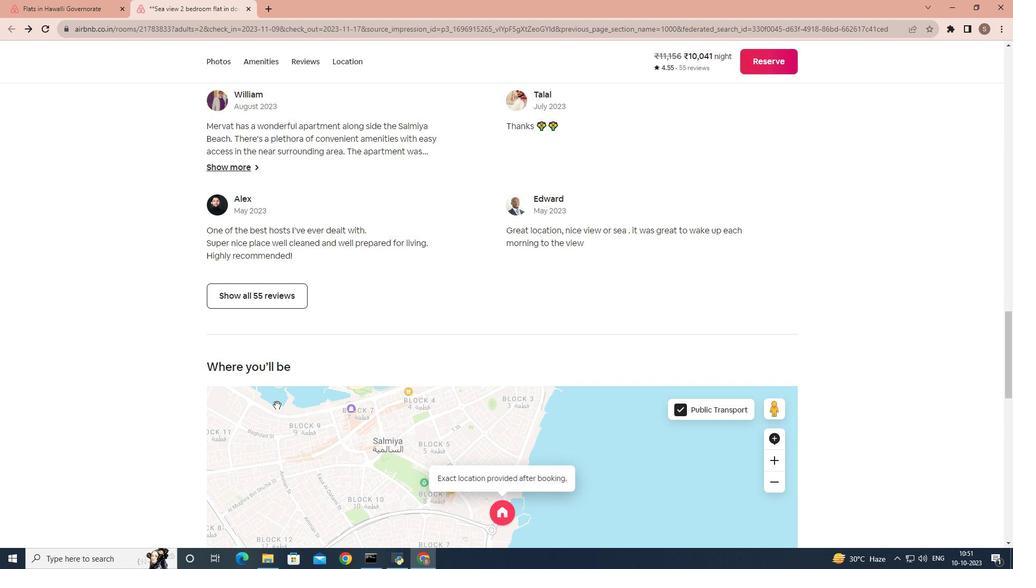 
Action: Mouse scrolled (277, 405) with delta (0, 0)
Screenshot: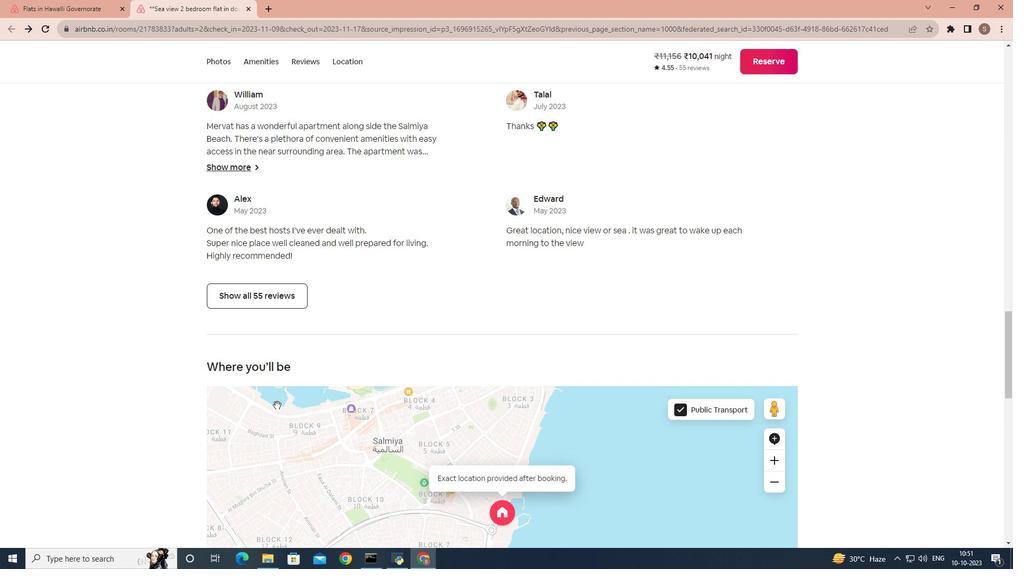 
Action: Mouse scrolled (277, 405) with delta (0, 0)
Screenshot: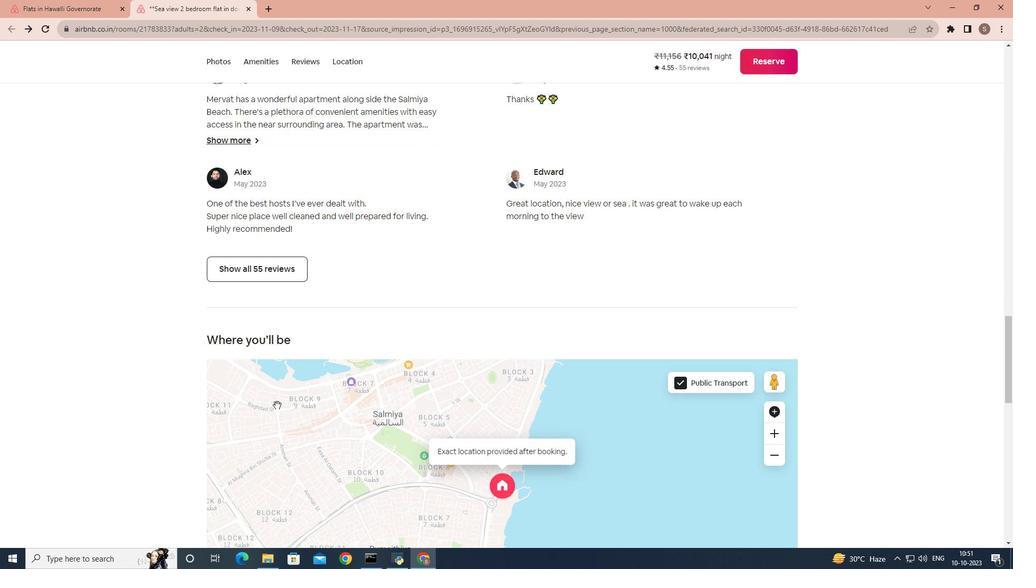 
Action: Mouse scrolled (277, 405) with delta (0, 0)
Screenshot: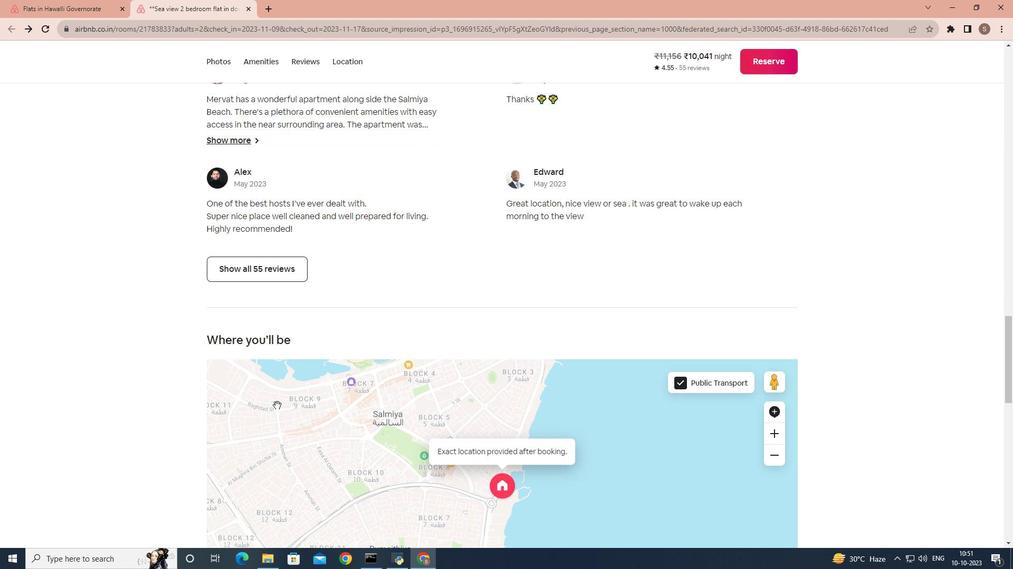 
Action: Mouse scrolled (277, 405) with delta (0, 0)
Screenshot: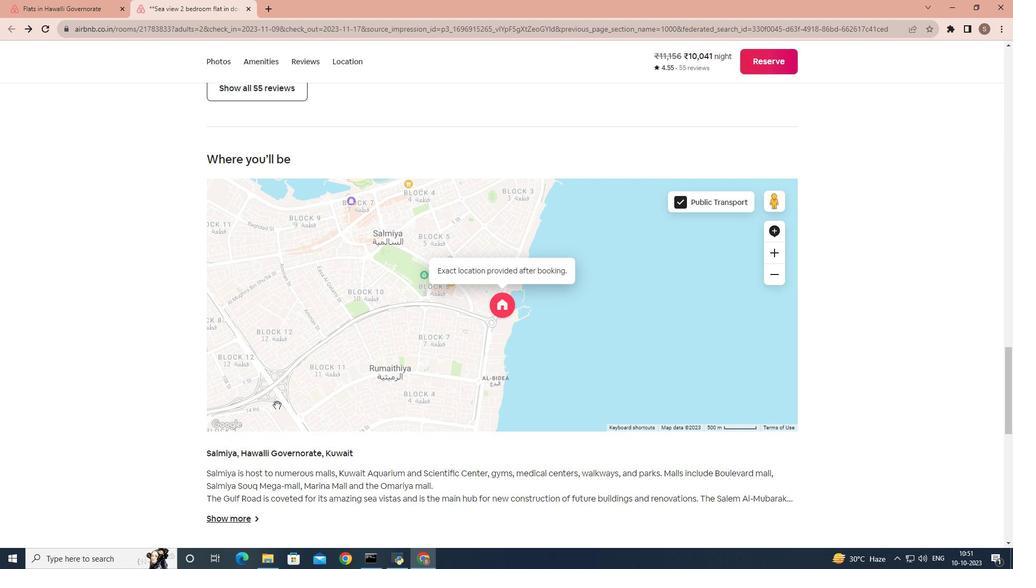 
Action: Mouse scrolled (277, 405) with delta (0, 0)
Screenshot: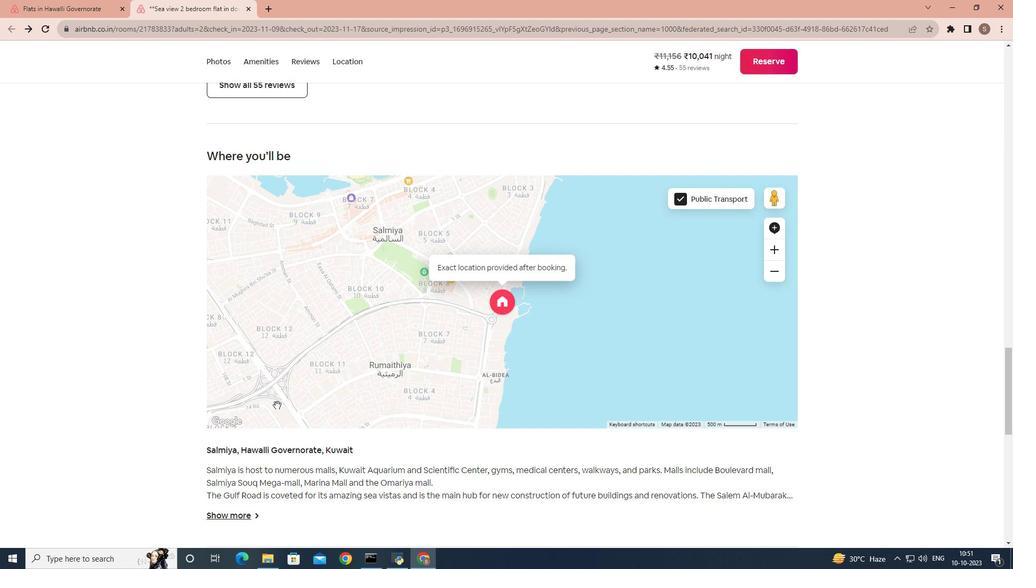 
Action: Mouse scrolled (277, 405) with delta (0, 0)
Screenshot: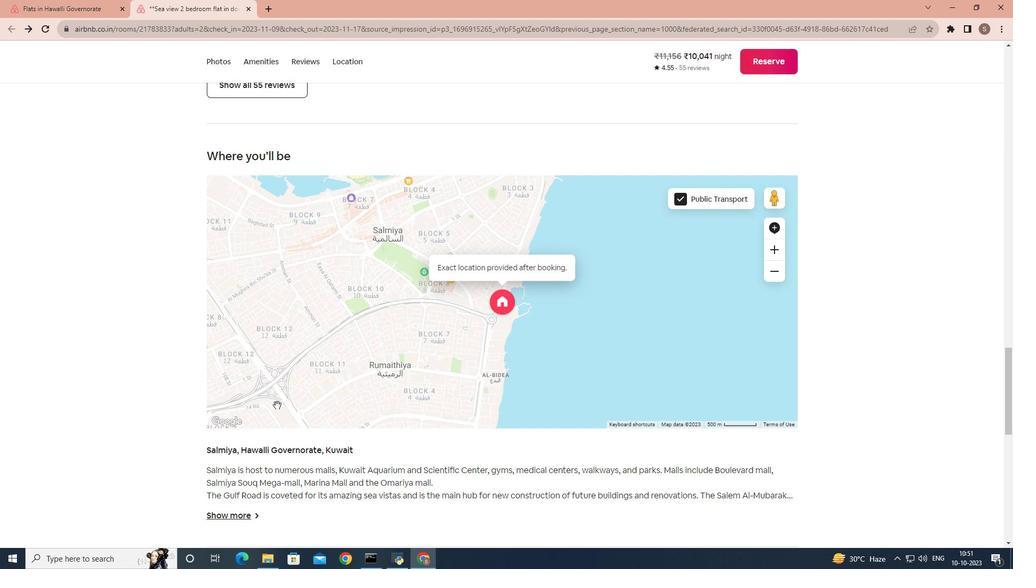 
Action: Mouse moved to (236, 352)
Screenshot: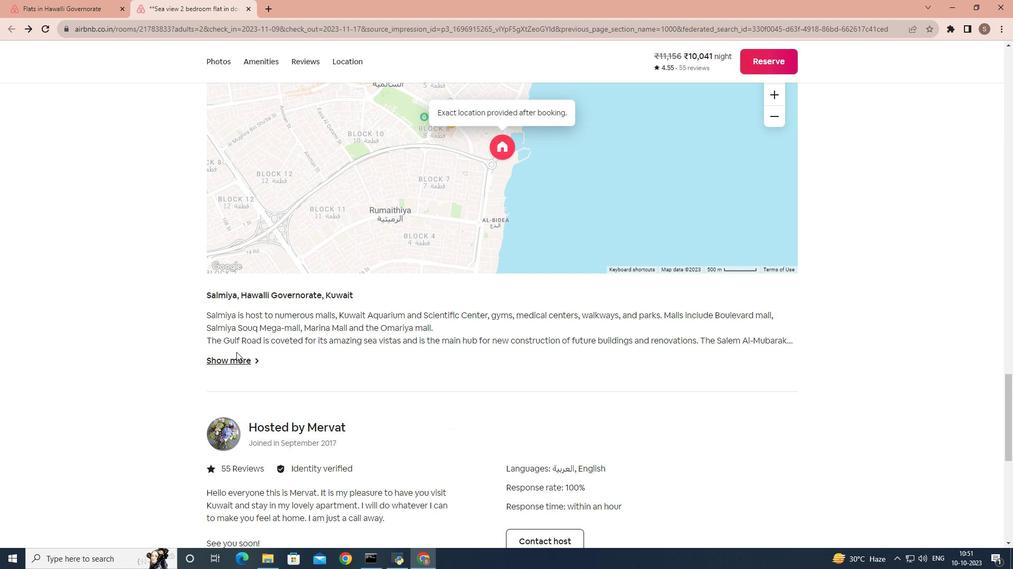 
Action: Mouse pressed left at (236, 352)
Screenshot: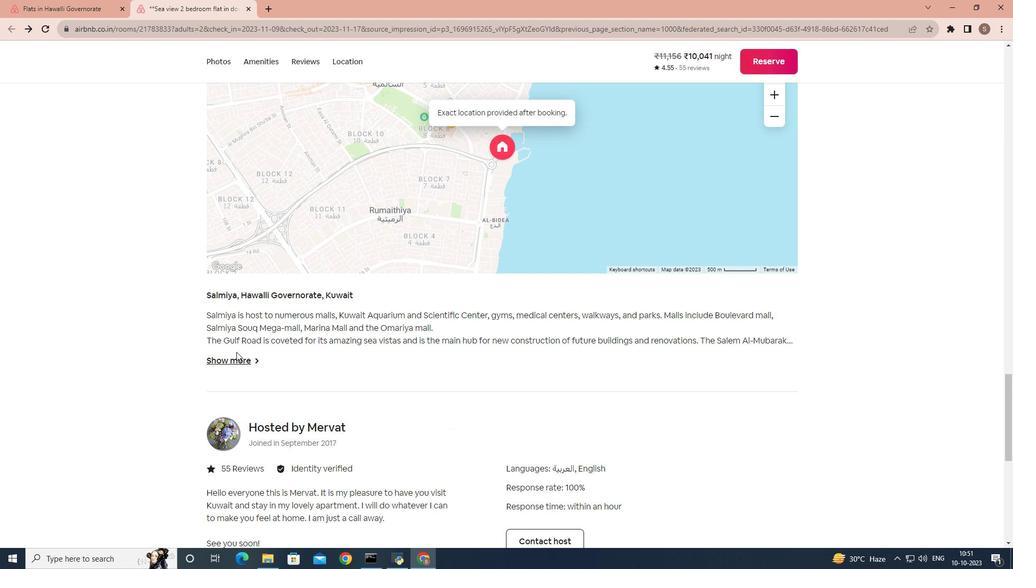 
Action: Mouse moved to (232, 359)
Screenshot: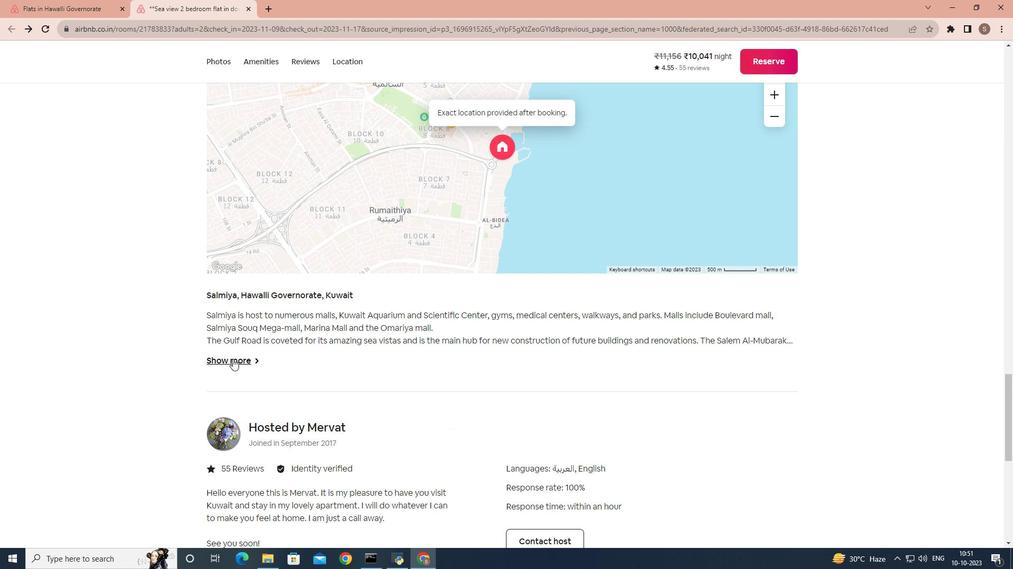 
Action: Mouse pressed left at (232, 359)
Screenshot: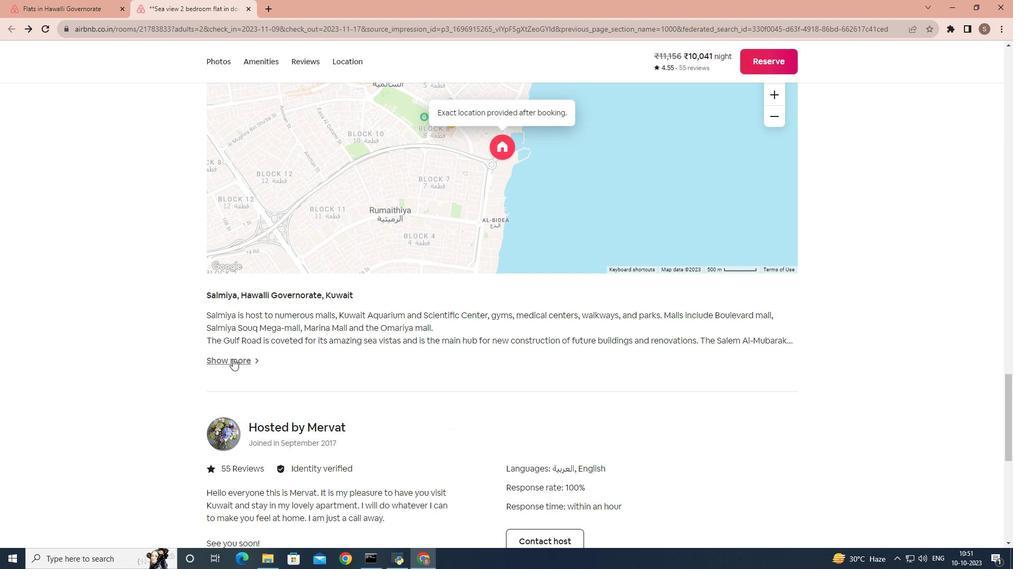 
Action: Mouse moved to (58, 174)
Screenshot: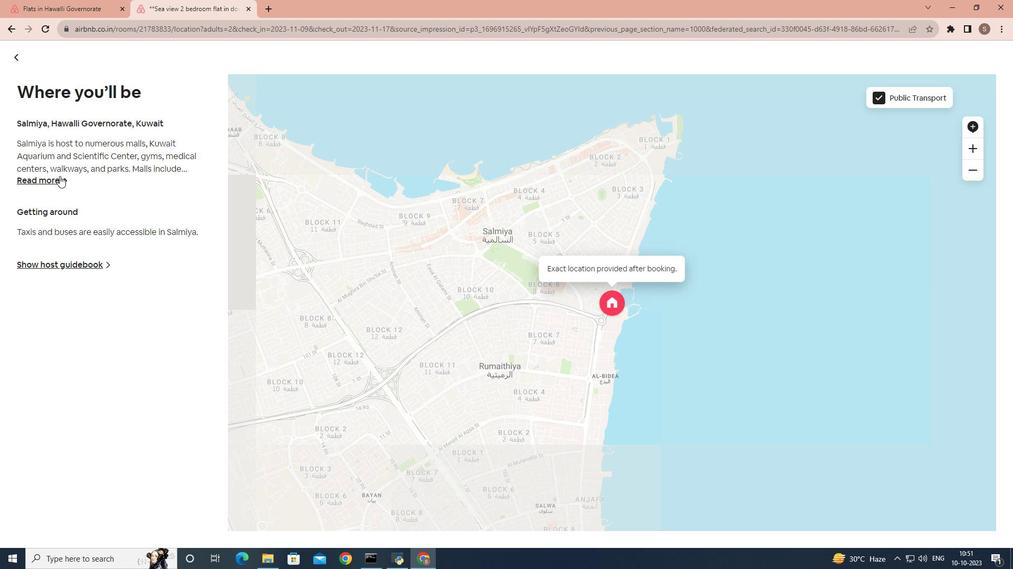 
Action: Mouse pressed left at (58, 174)
Screenshot: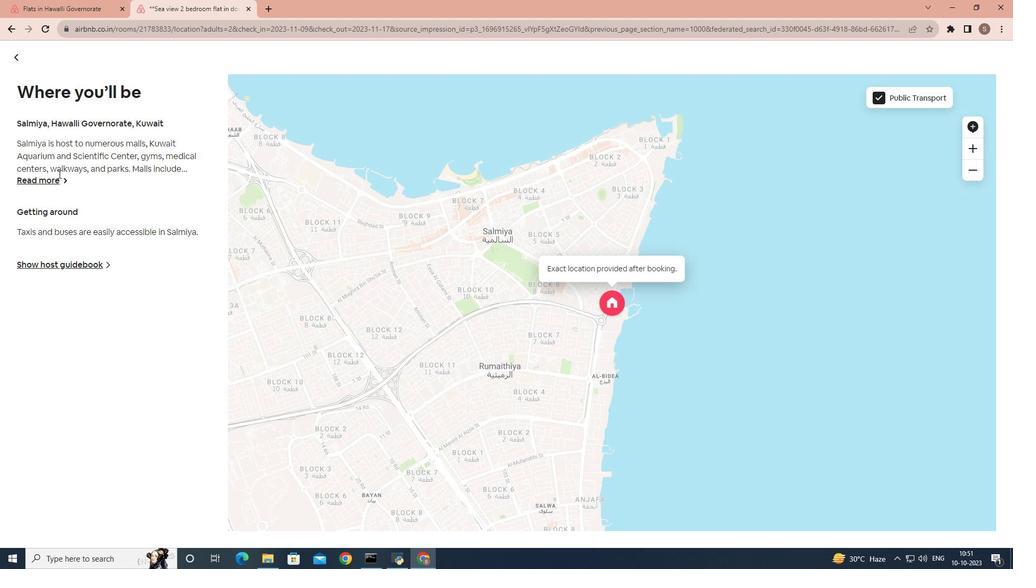 
Action: Mouse moved to (55, 180)
Screenshot: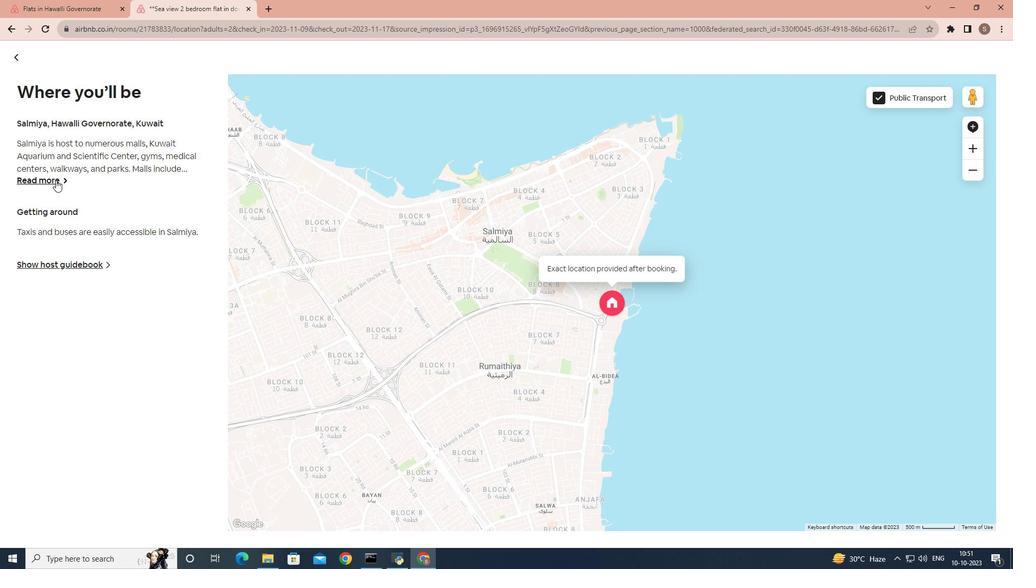 
Action: Mouse pressed left at (55, 180)
Screenshot: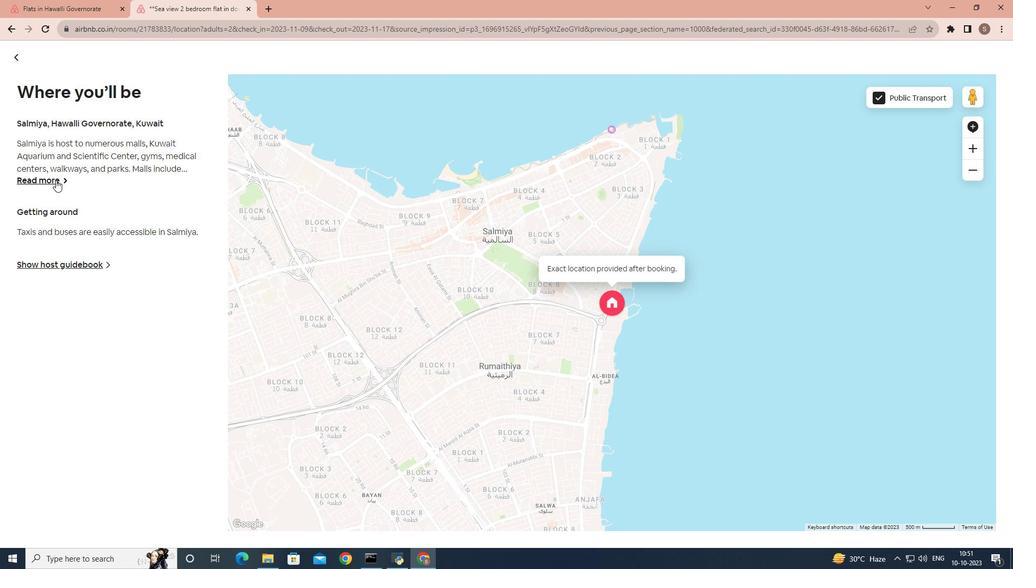 
Action: Mouse moved to (15, 58)
Screenshot: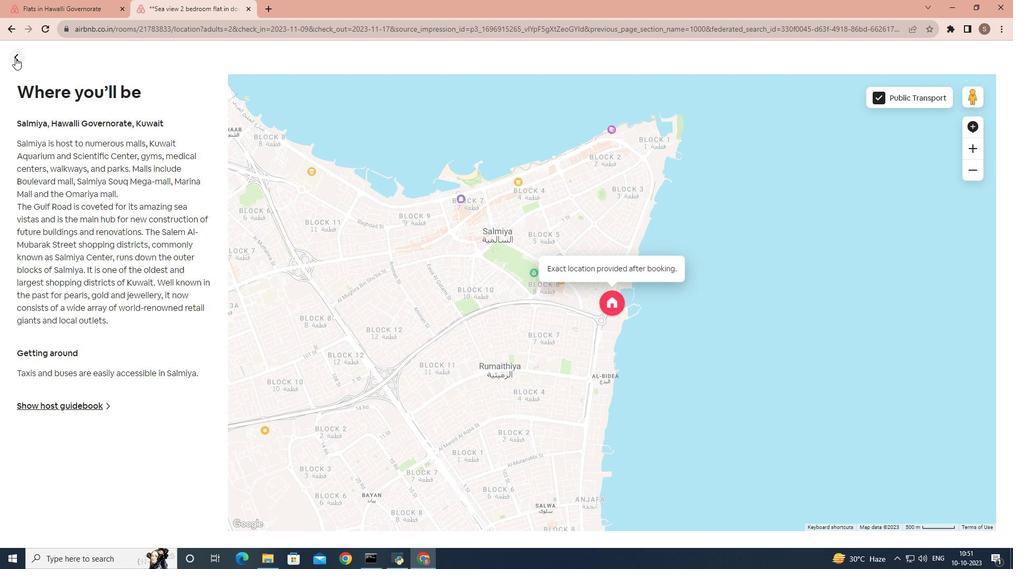 
Action: Mouse pressed left at (15, 58)
Screenshot: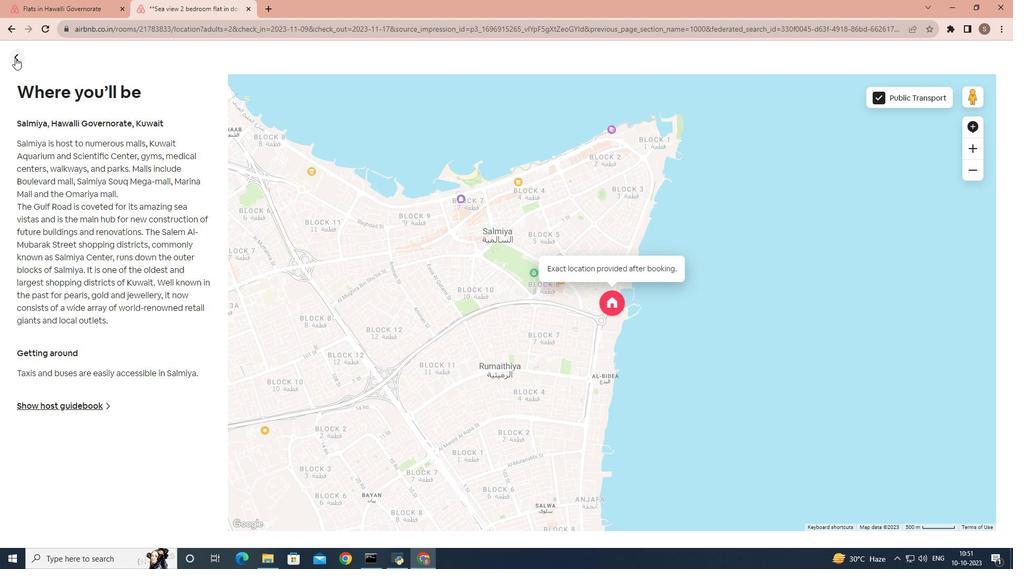 
Action: Mouse moved to (270, 348)
Screenshot: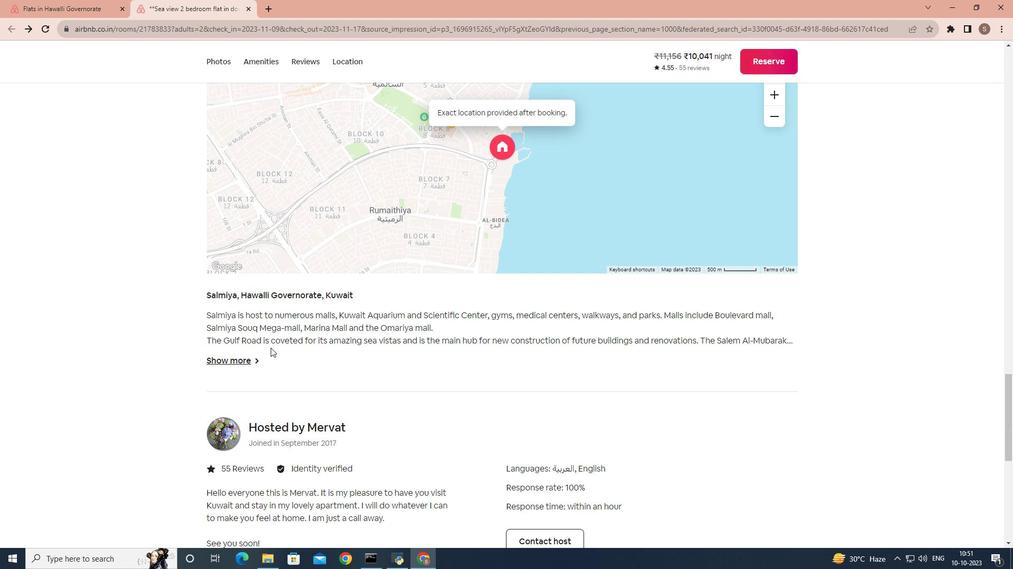 
Action: Mouse scrolled (270, 347) with delta (0, 0)
Screenshot: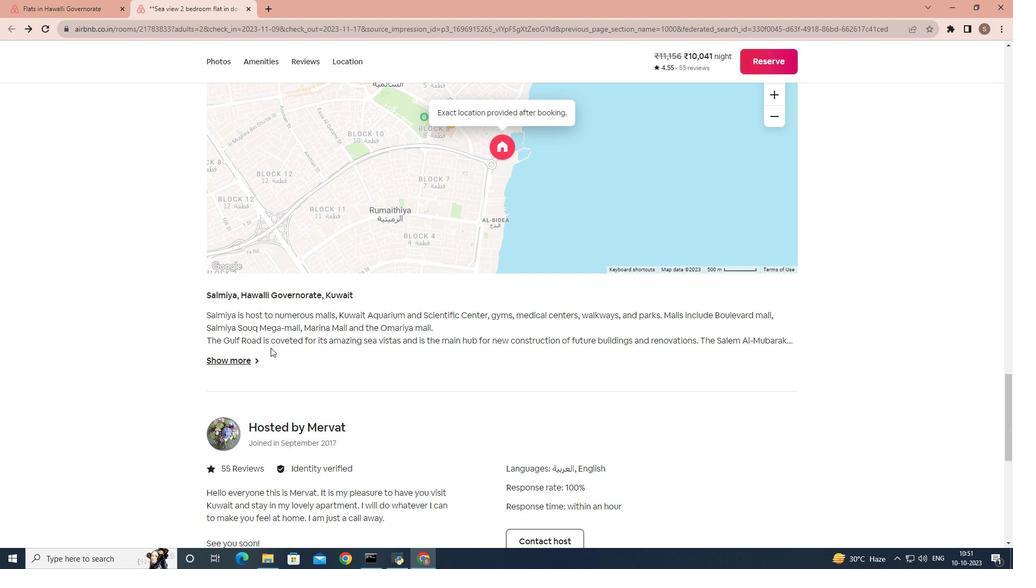 
Action: Mouse scrolled (270, 347) with delta (0, 0)
Screenshot: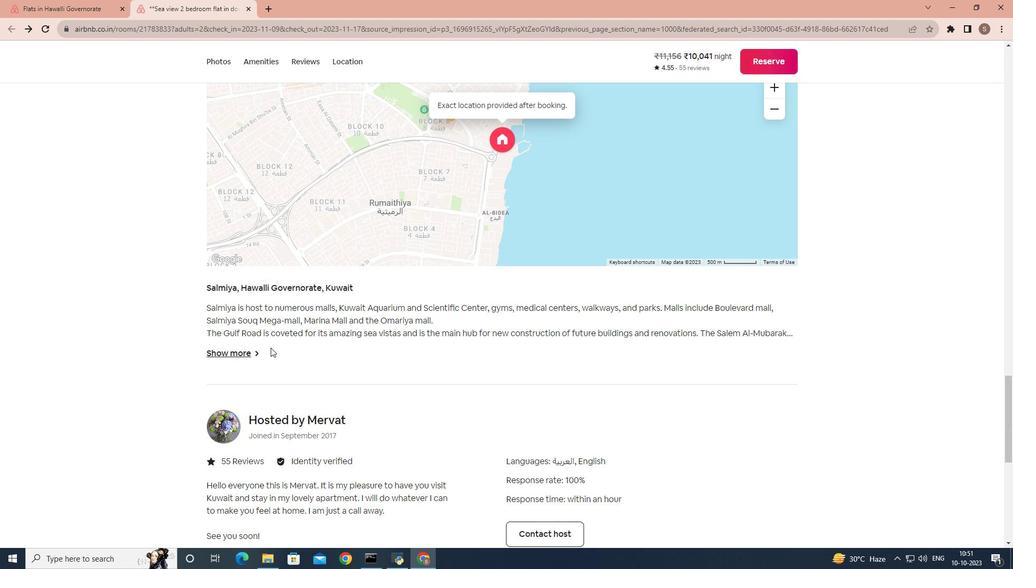 
Action: Mouse scrolled (270, 347) with delta (0, 0)
Screenshot: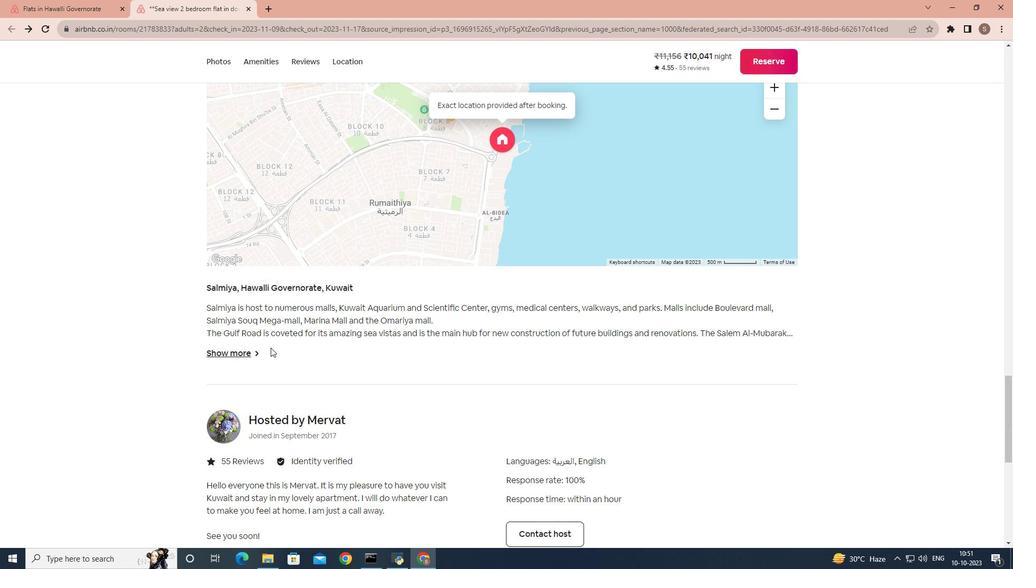
Action: Mouse scrolled (270, 347) with delta (0, 0)
Screenshot: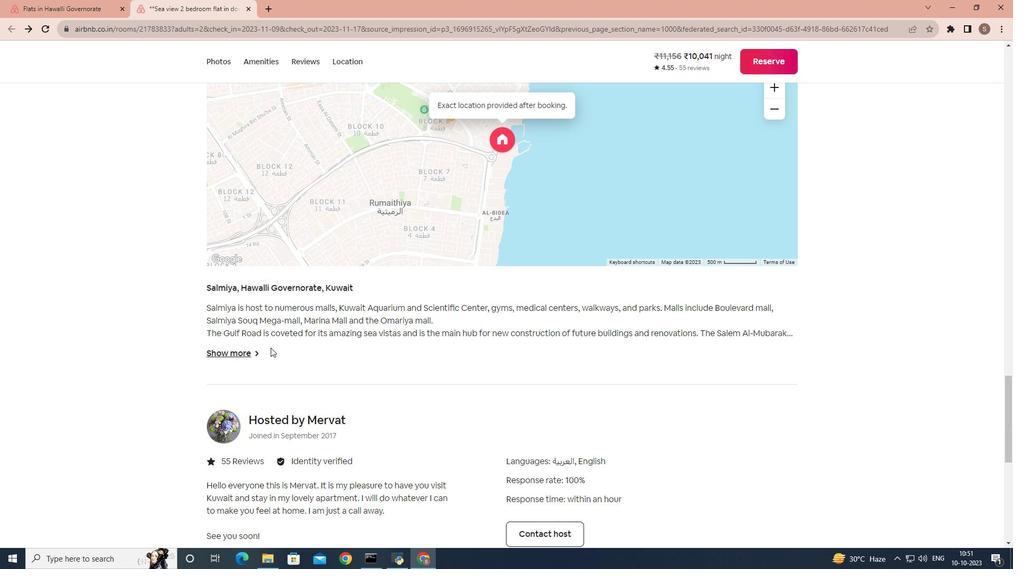 
Action: Mouse scrolled (270, 347) with delta (0, 0)
Screenshot: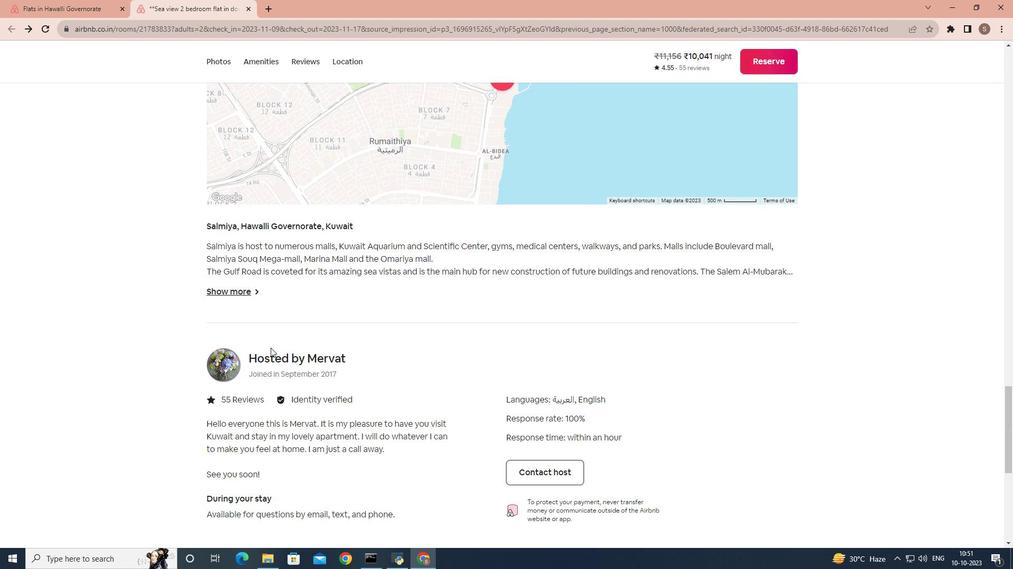 
Action: Mouse moved to (271, 348)
Screenshot: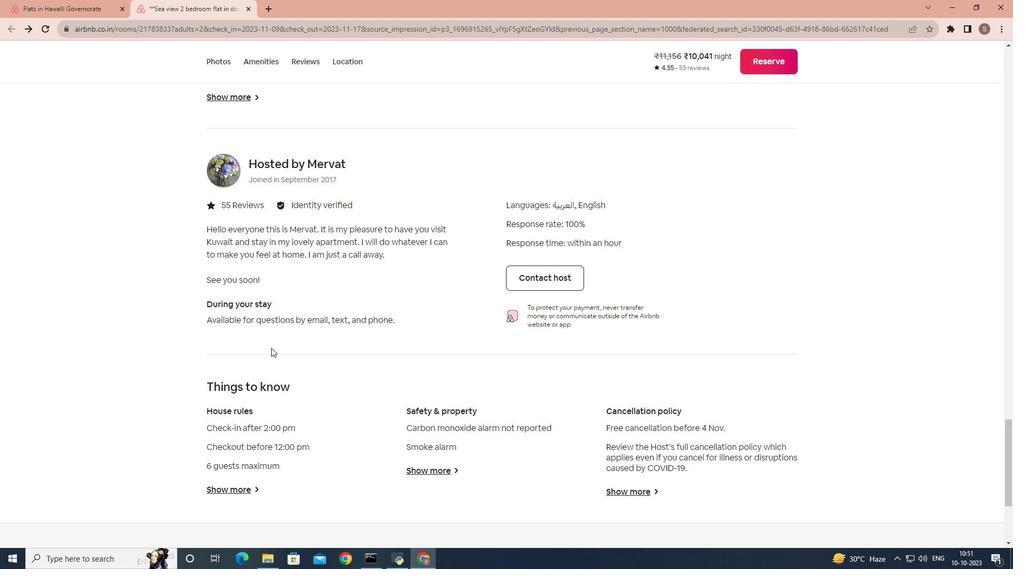 
Action: Mouse scrolled (271, 347) with delta (0, 0)
Screenshot: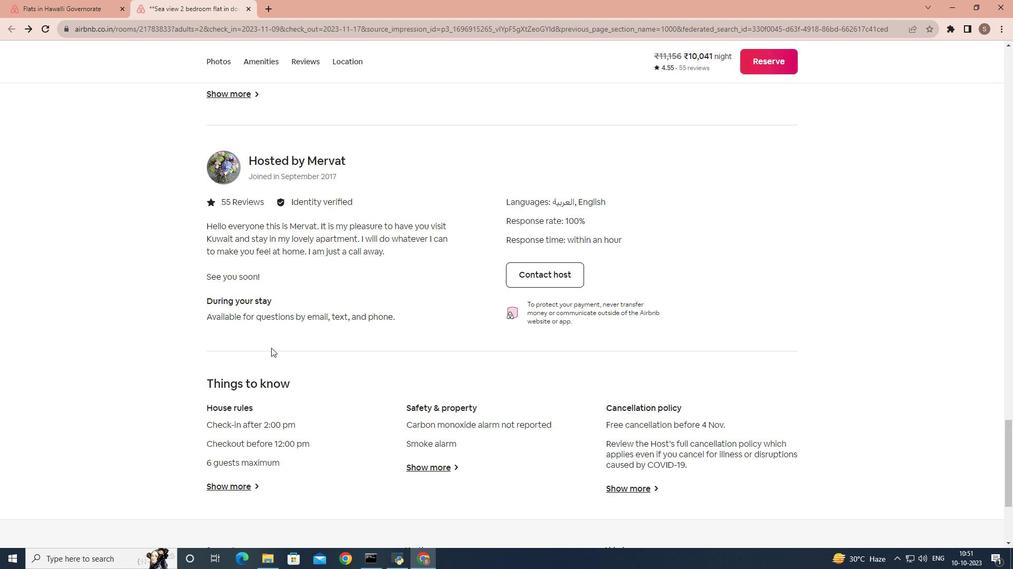 
Action: Mouse scrolled (271, 347) with delta (0, 0)
Screenshot: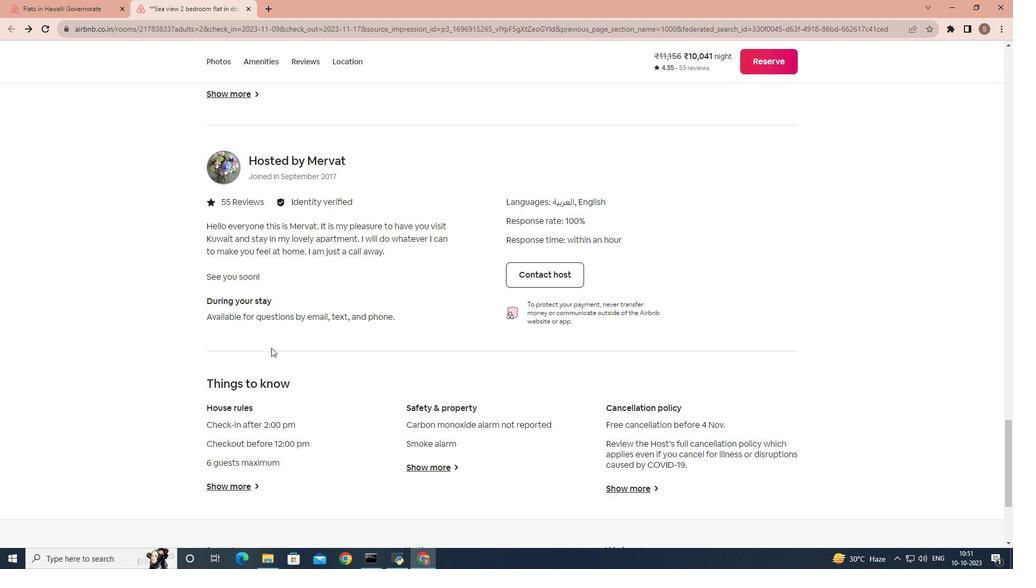 
Action: Mouse scrolled (271, 347) with delta (0, 0)
Screenshot: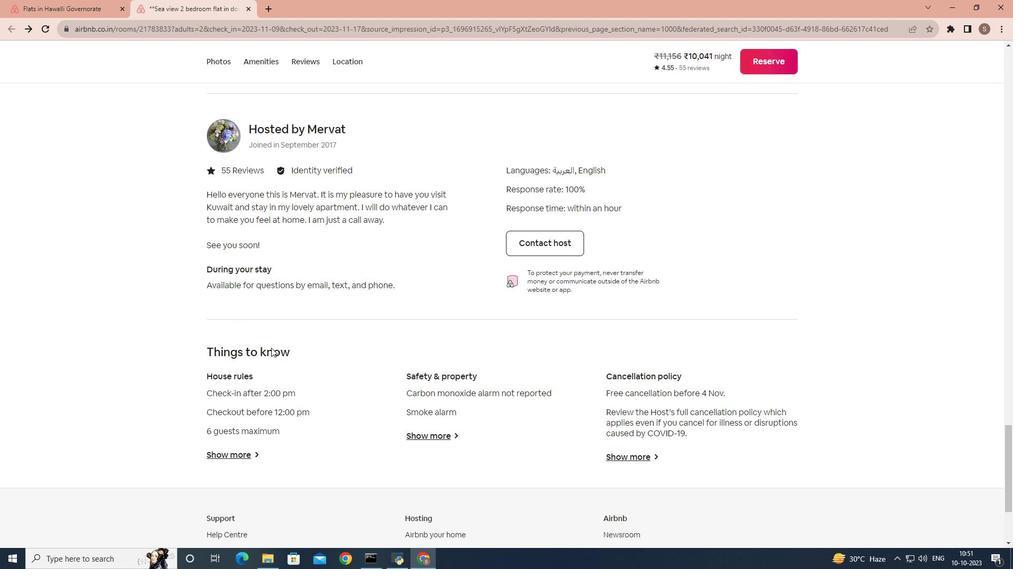 
Action: Mouse scrolled (271, 347) with delta (0, 0)
Screenshot: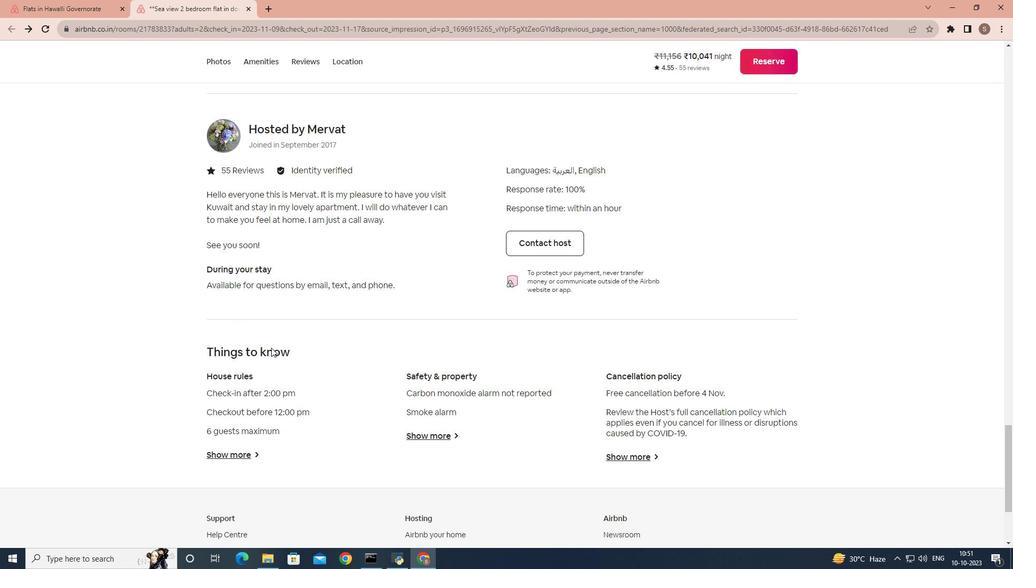 
Action: Mouse moved to (268, 354)
Screenshot: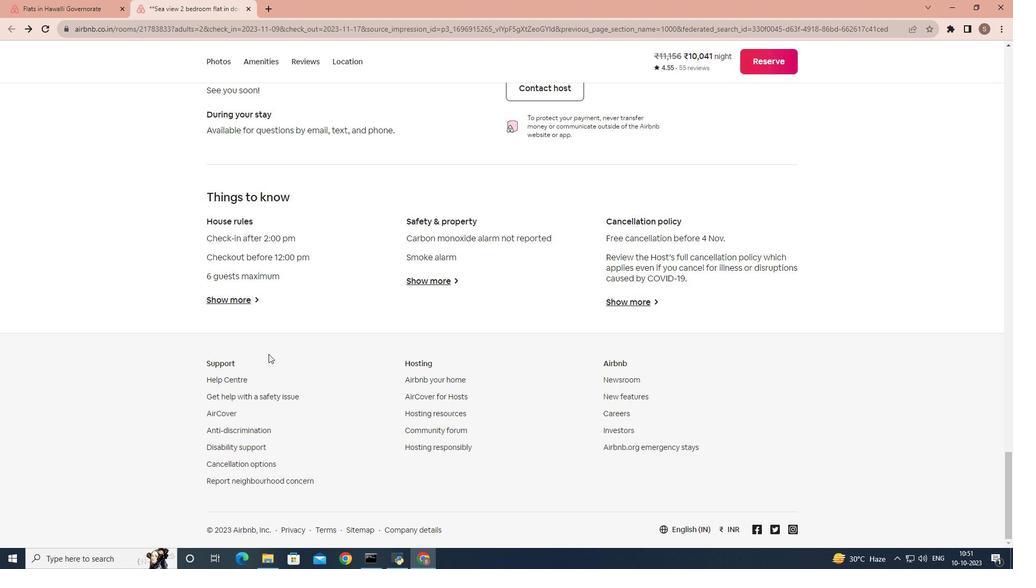 
Action: Mouse scrolled (268, 354) with delta (0, 0)
Screenshot: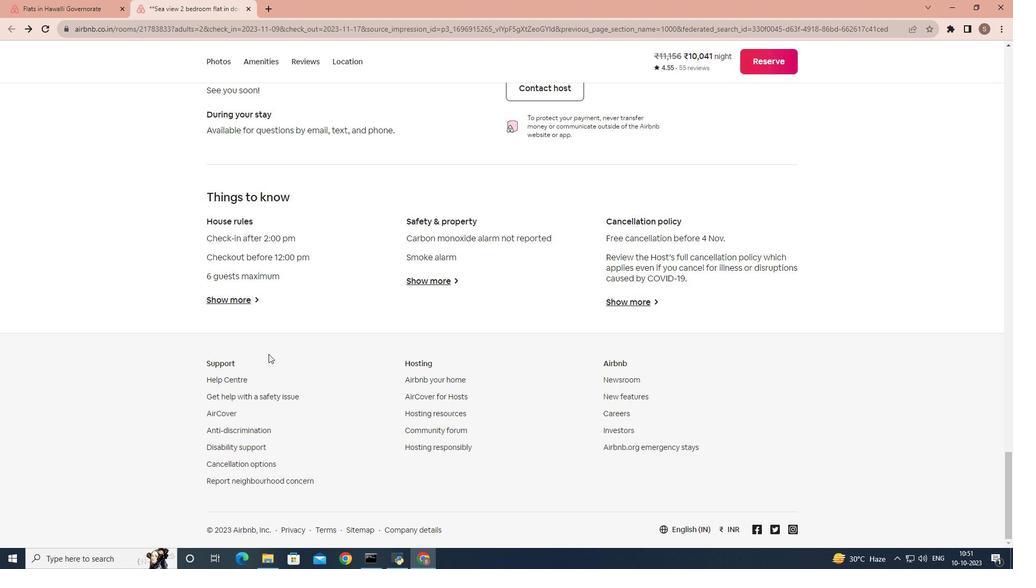 
Action: Mouse scrolled (268, 354) with delta (0, 0)
Screenshot: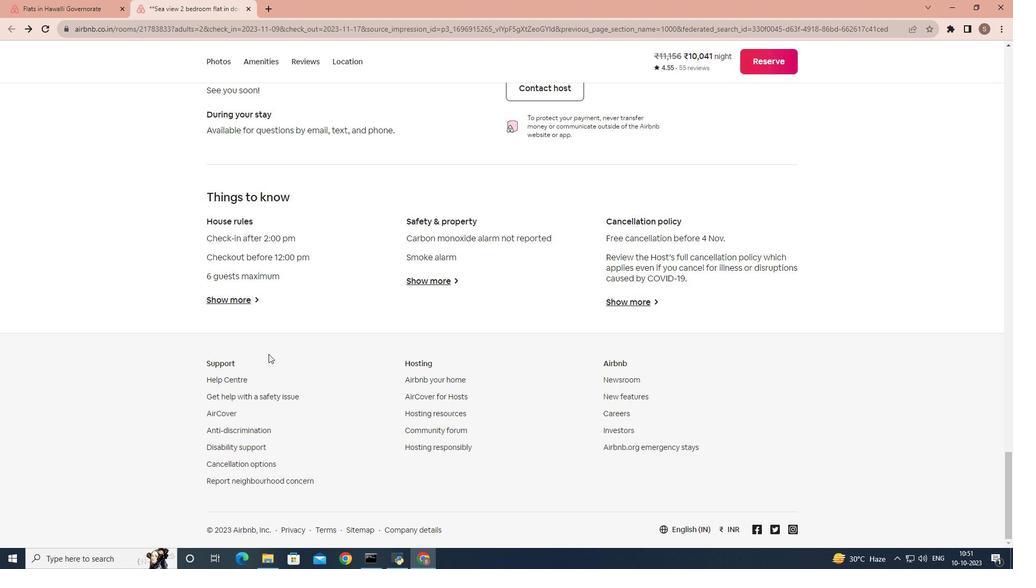 
Action: Mouse scrolled (268, 355) with delta (0, 0)
Screenshot: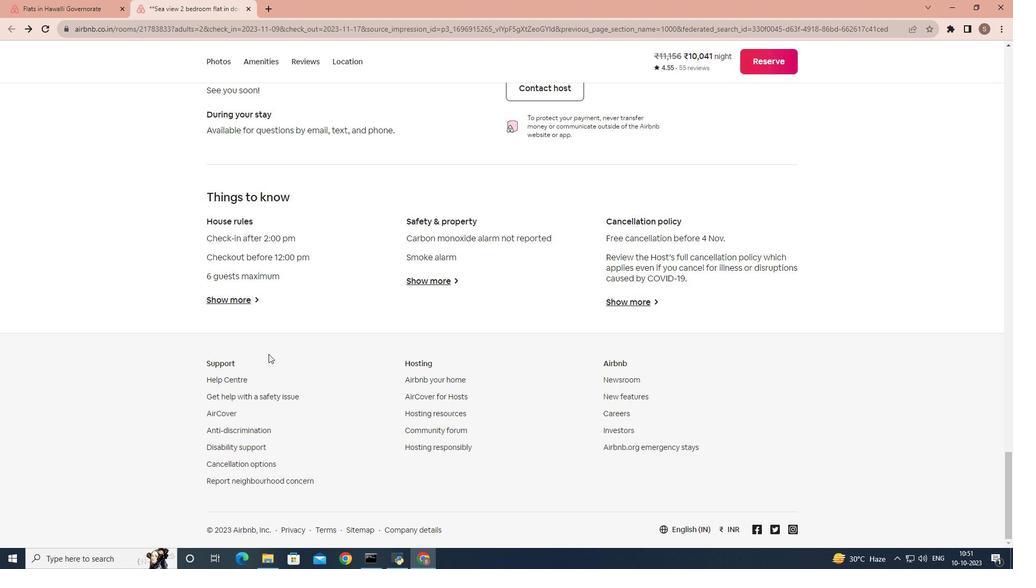
Action: Mouse scrolled (268, 355) with delta (0, 0)
Screenshot: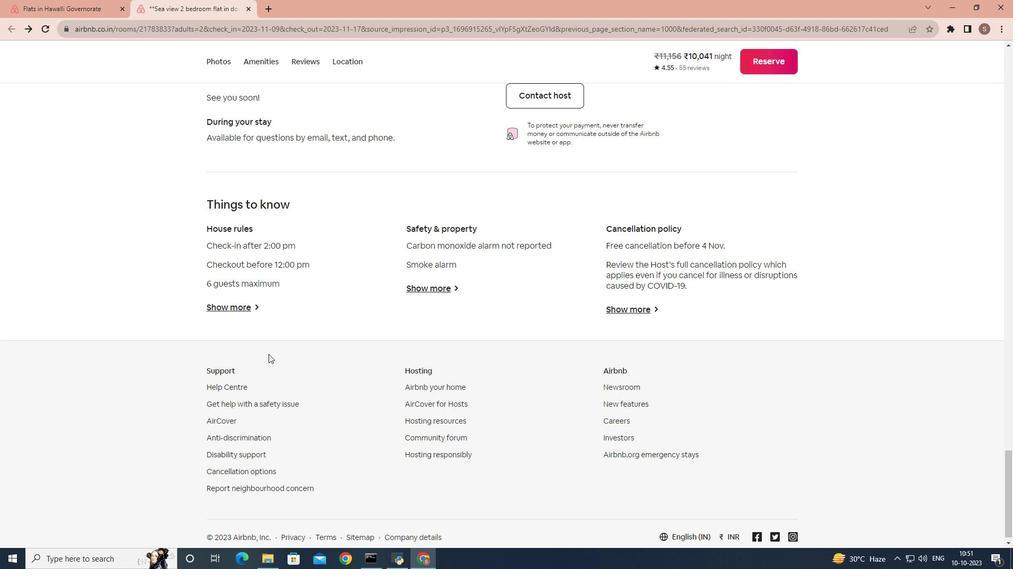 
Action: Mouse scrolled (268, 355) with delta (0, 0)
Screenshot: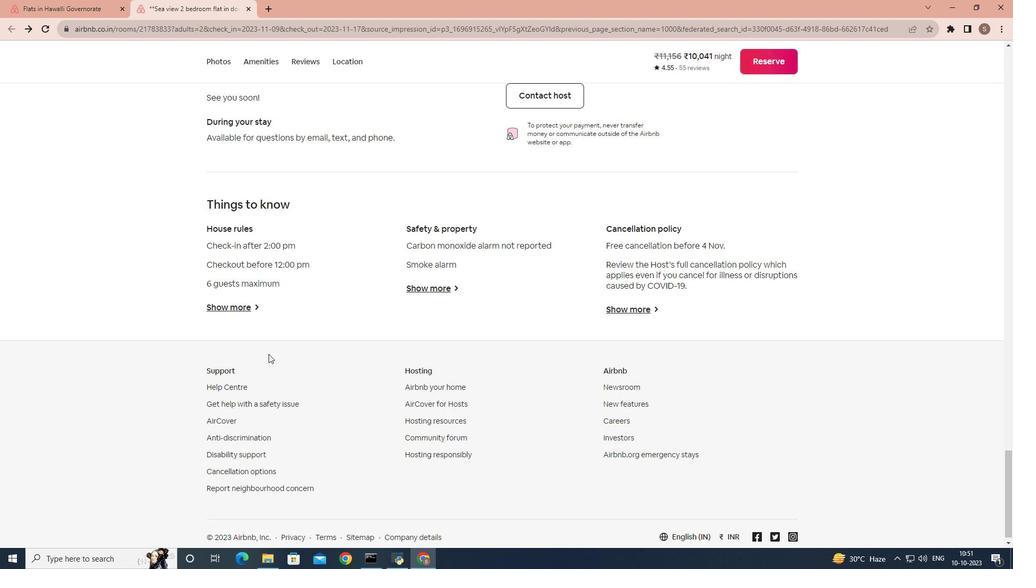 
Action: Mouse scrolled (268, 355) with delta (0, 0)
Screenshot: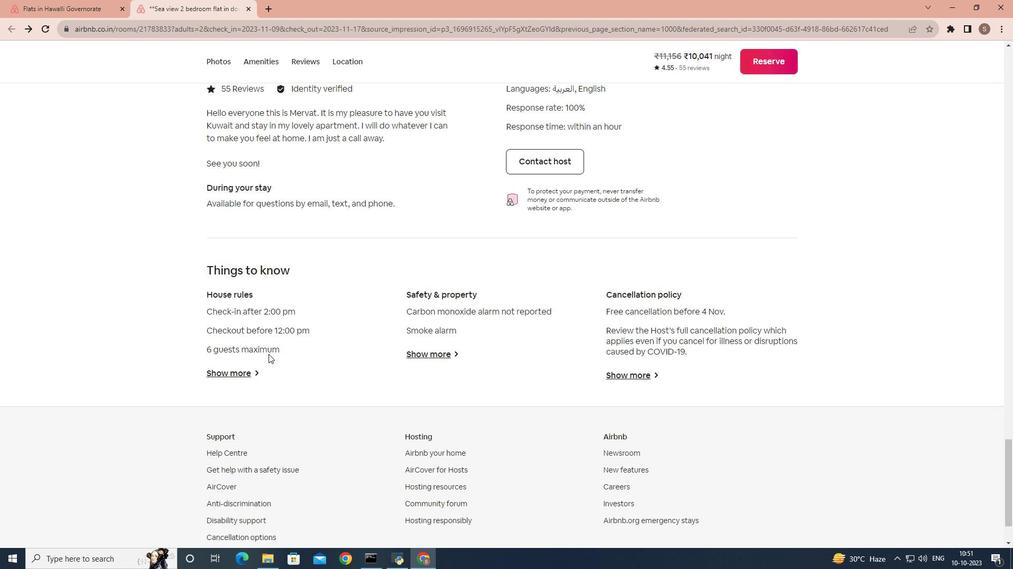
Action: Mouse scrolled (268, 355) with delta (0, 0)
Screenshot: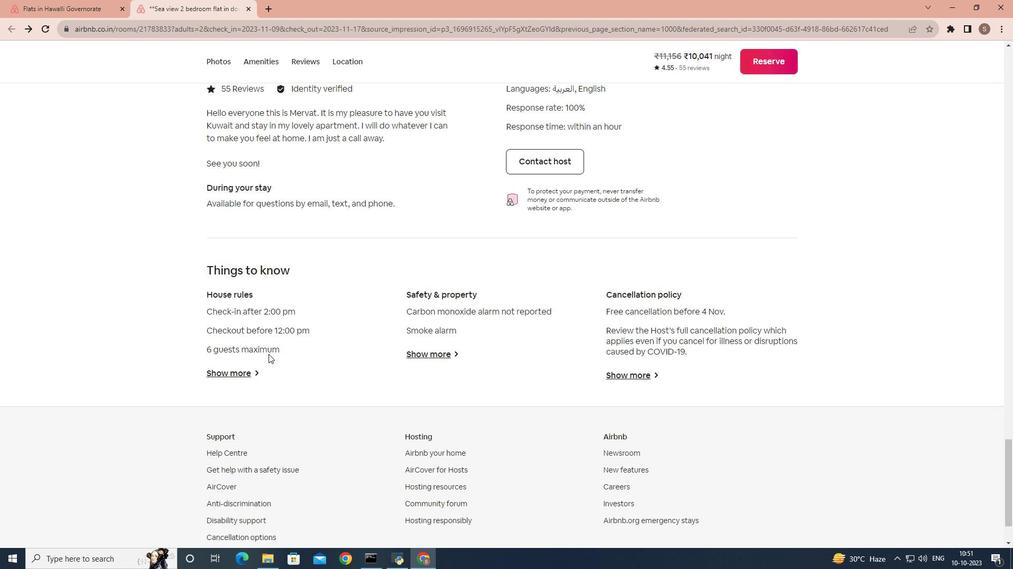 
Action: Mouse scrolled (268, 355) with delta (0, 0)
Screenshot: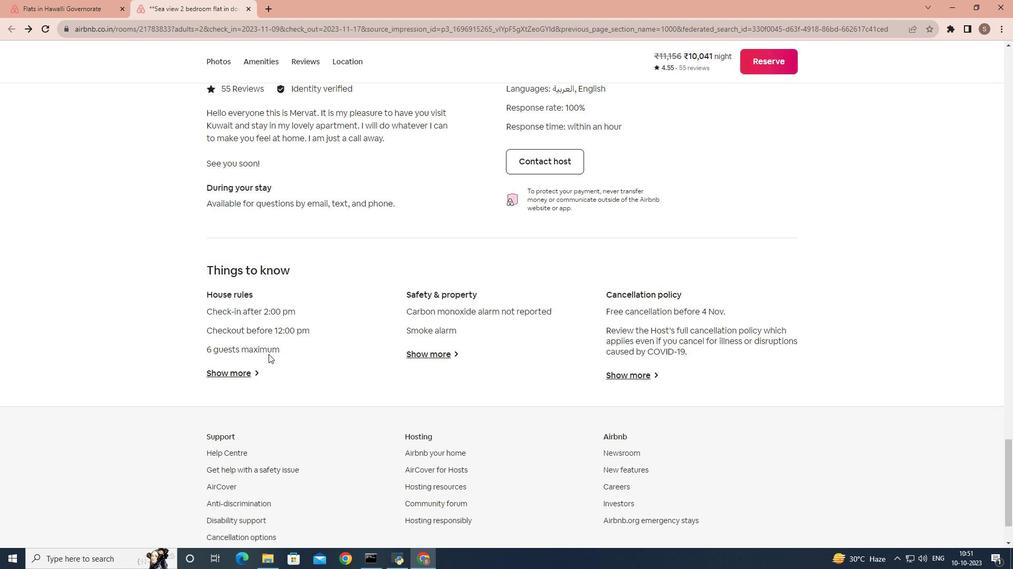 
Action: Mouse scrolled (268, 355) with delta (0, 0)
Screenshot: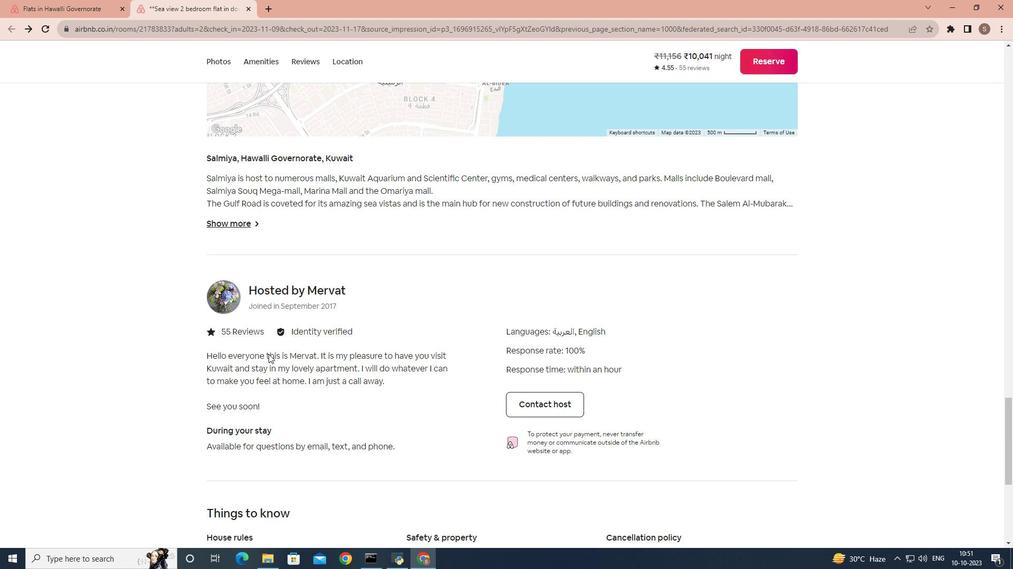 
Action: Mouse scrolled (268, 355) with delta (0, 0)
Screenshot: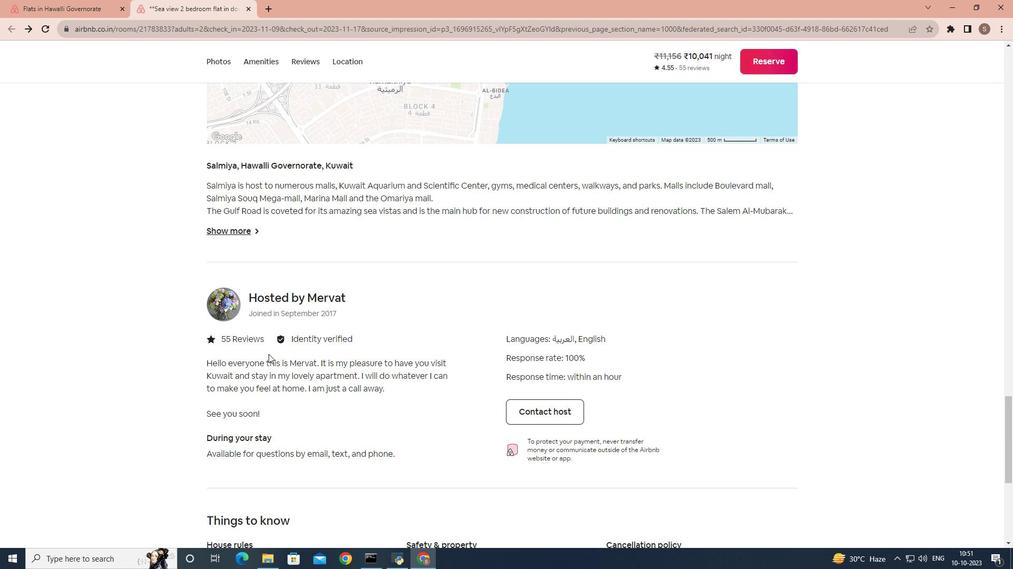 
Action: Mouse scrolled (268, 355) with delta (0, 0)
Screenshot: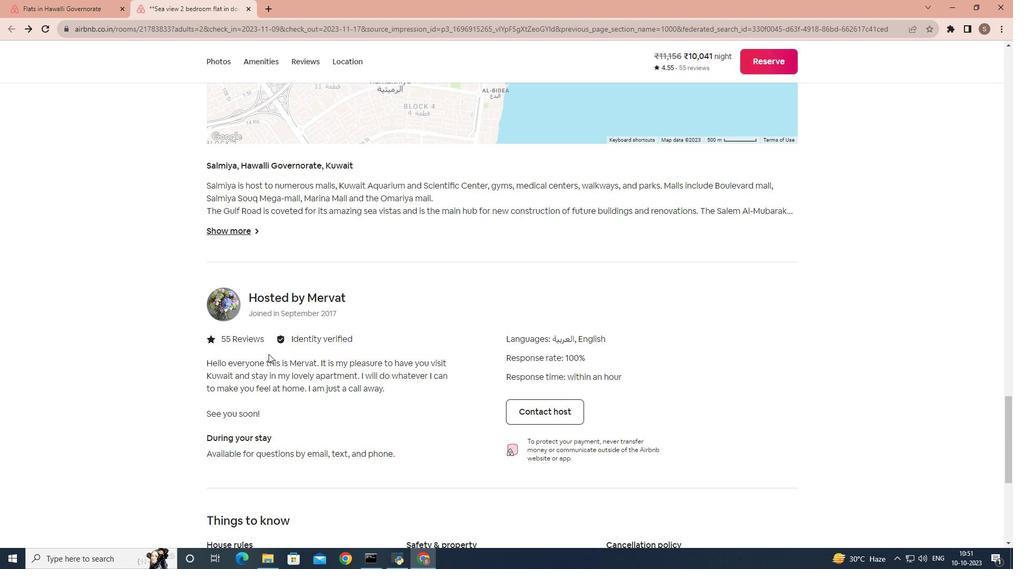 
Action: Mouse scrolled (268, 355) with delta (0, 0)
Screenshot: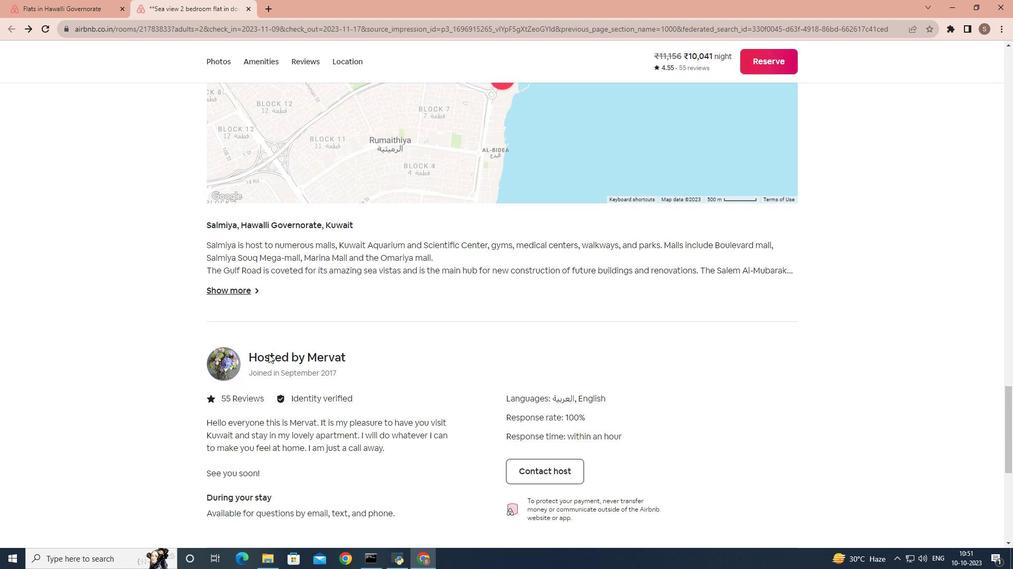 
Action: Mouse scrolled (268, 355) with delta (0, 0)
Screenshot: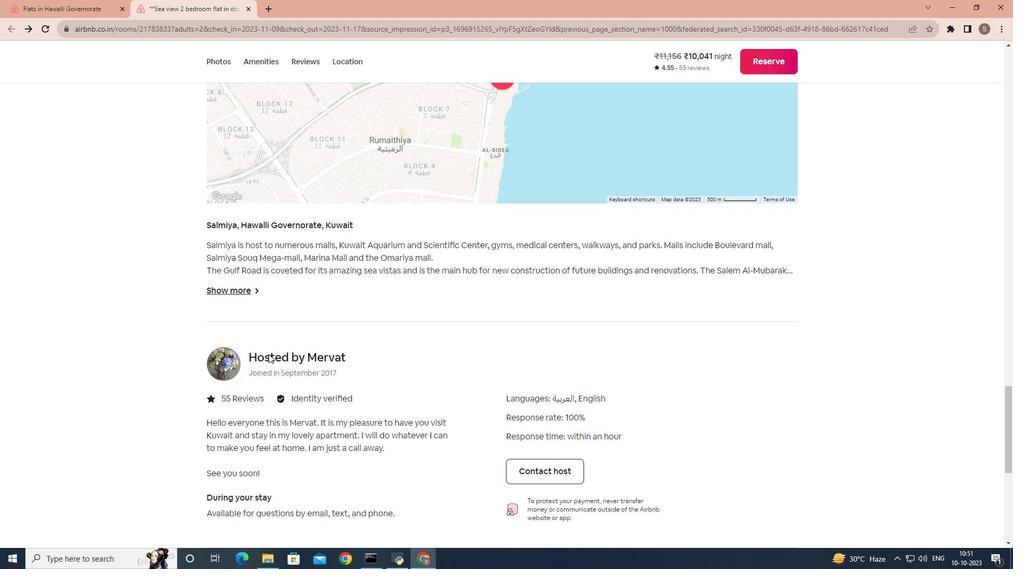 
Action: Mouse scrolled (268, 355) with delta (0, 0)
Screenshot: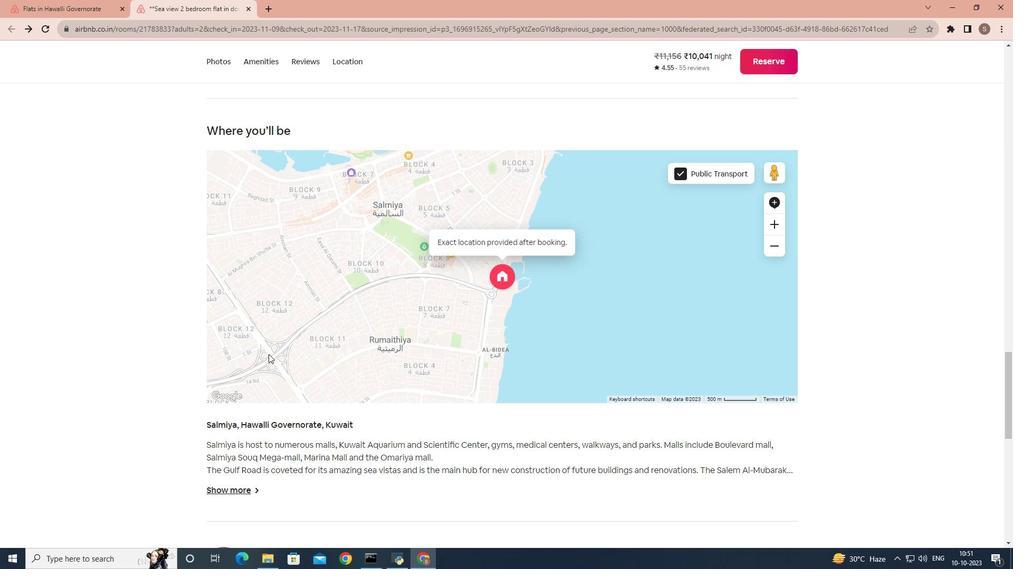 
Action: Mouse scrolled (268, 355) with delta (0, 0)
Screenshot: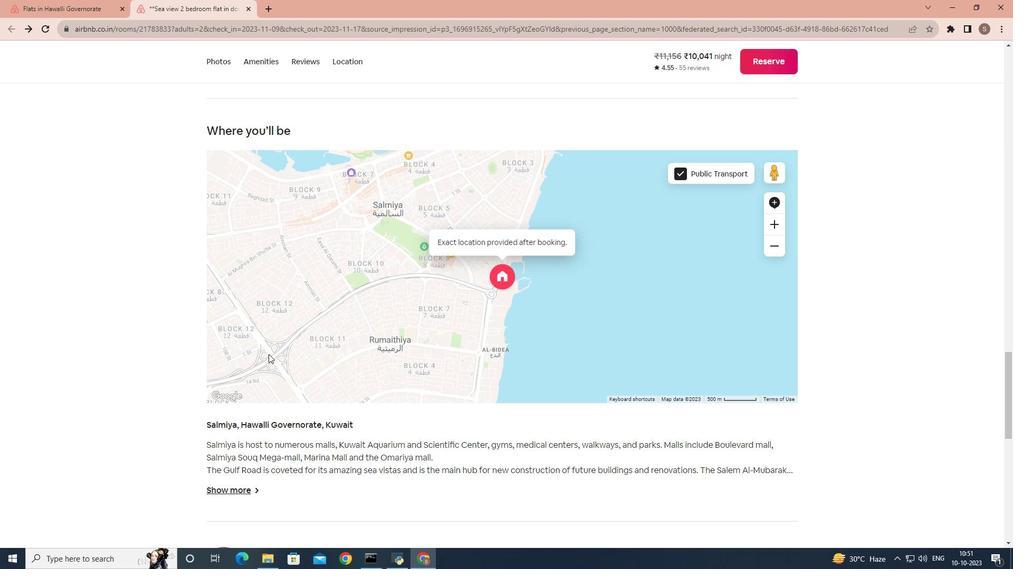 
Action: Mouse scrolled (268, 355) with delta (0, 0)
Screenshot: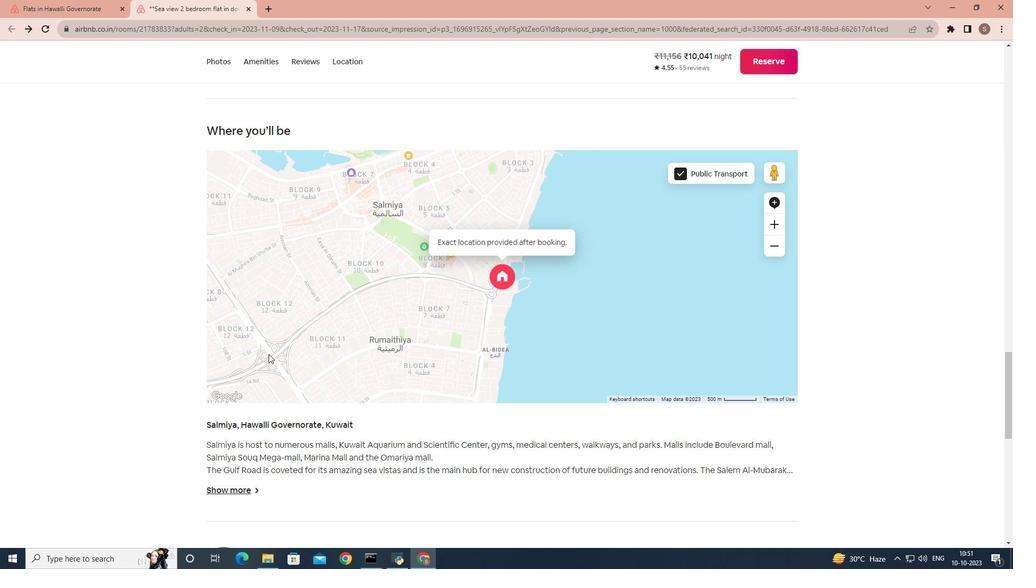 
Action: Mouse scrolled (268, 355) with delta (0, 0)
Screenshot: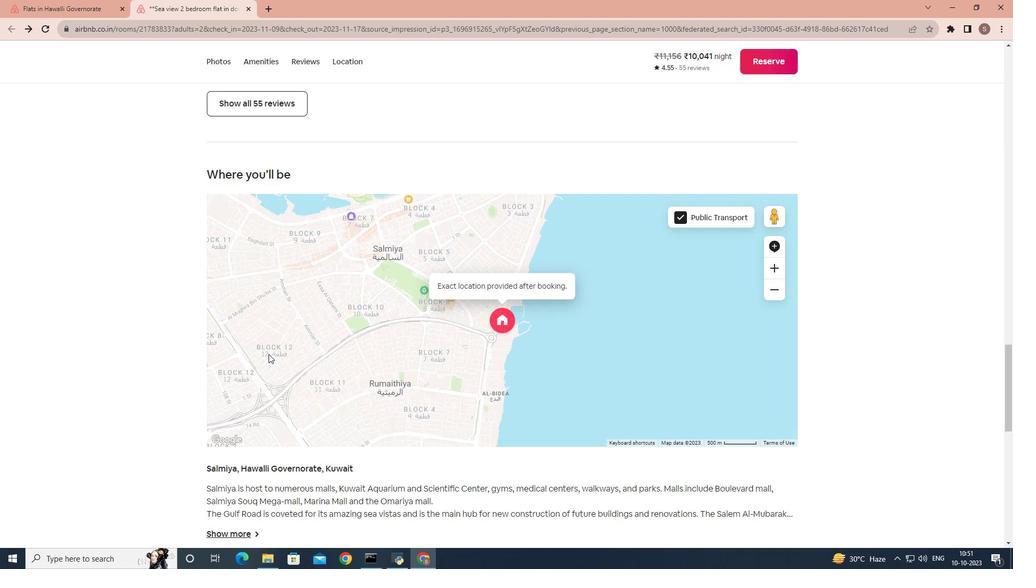 
Action: Mouse scrolled (268, 355) with delta (0, 0)
Screenshot: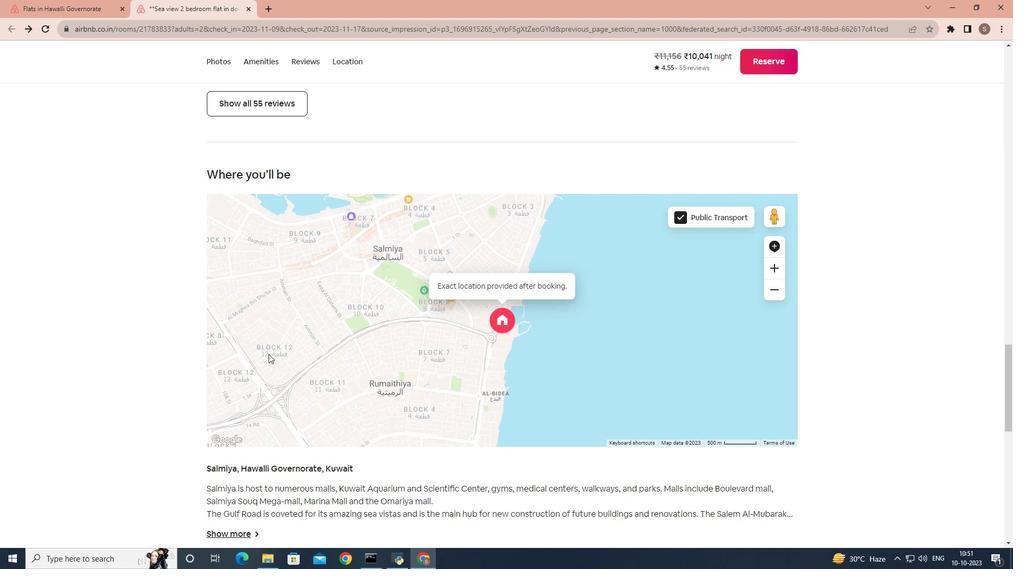 
Action: Mouse scrolled (268, 355) with delta (0, 0)
Screenshot: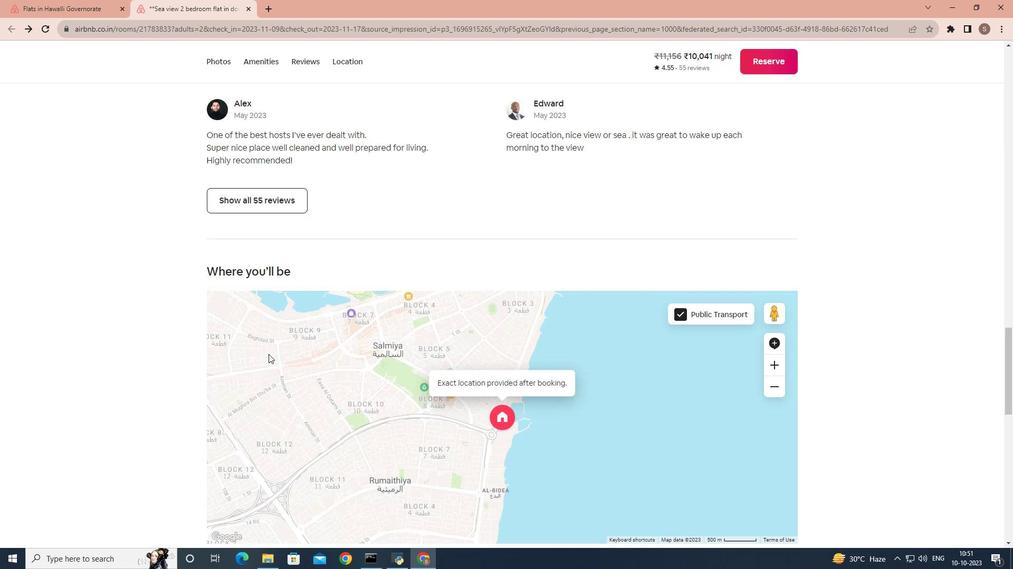 
Action: Mouse scrolled (268, 355) with delta (0, 0)
Screenshot: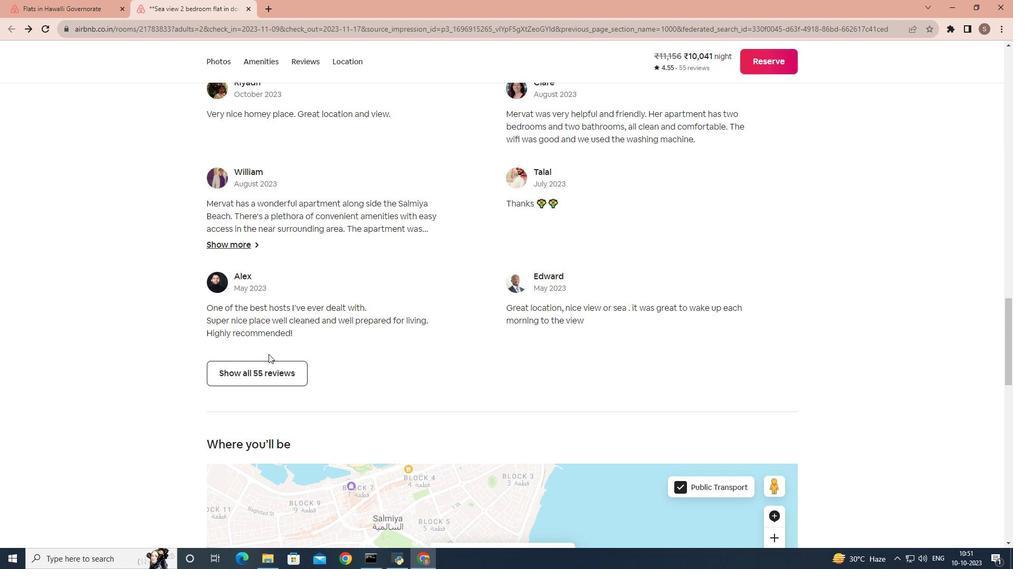 
Action: Mouse scrolled (268, 355) with delta (0, 0)
Screenshot: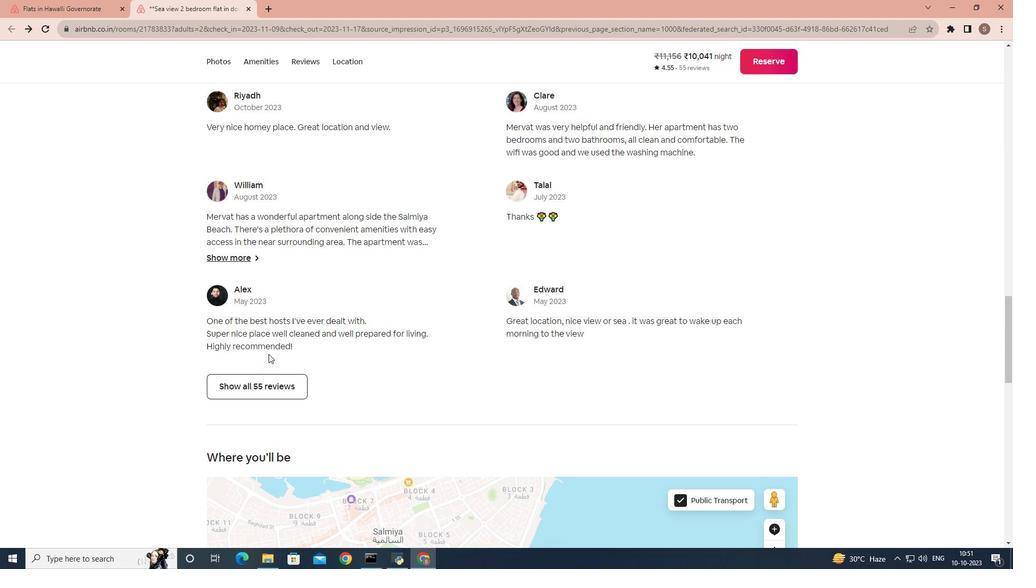 
Action: Mouse scrolled (268, 355) with delta (0, 0)
Screenshot: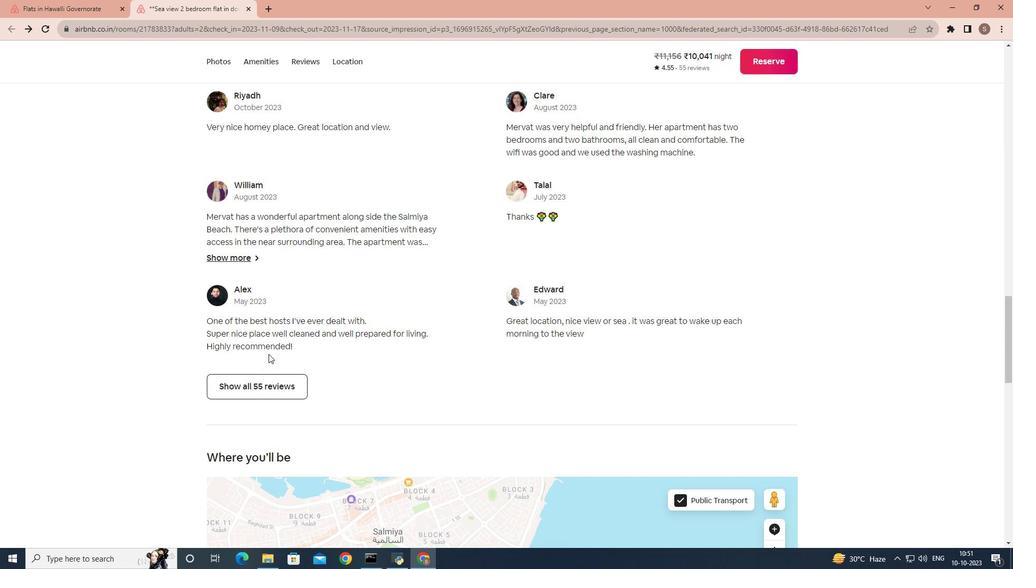 
Action: Mouse scrolled (268, 355) with delta (0, 0)
Screenshot: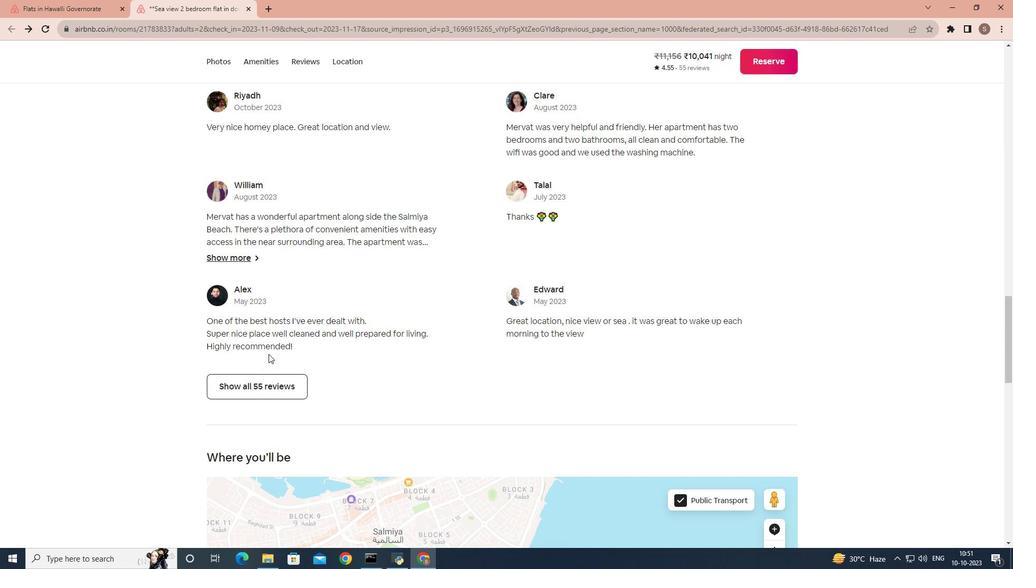 
Action: Mouse scrolled (268, 355) with delta (0, 0)
Screenshot: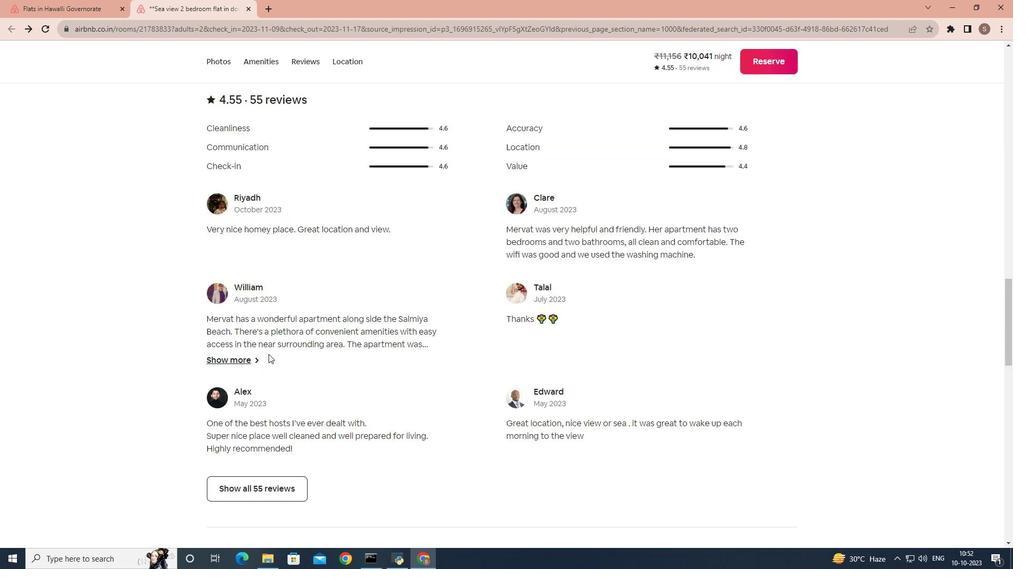 
Action: Mouse scrolled (268, 355) with delta (0, 0)
Screenshot: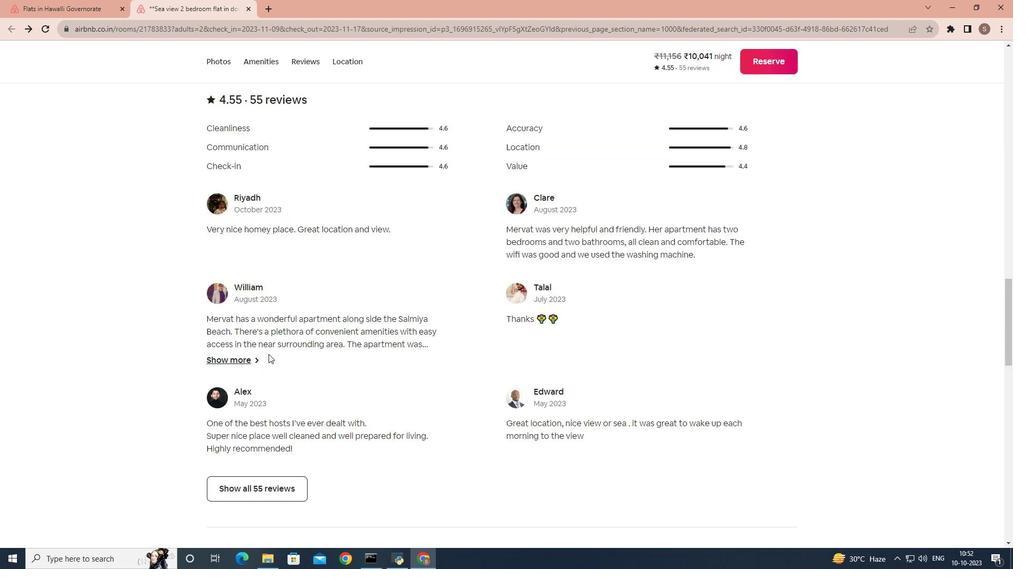
Action: Mouse scrolled (268, 355) with delta (0, 0)
Screenshot: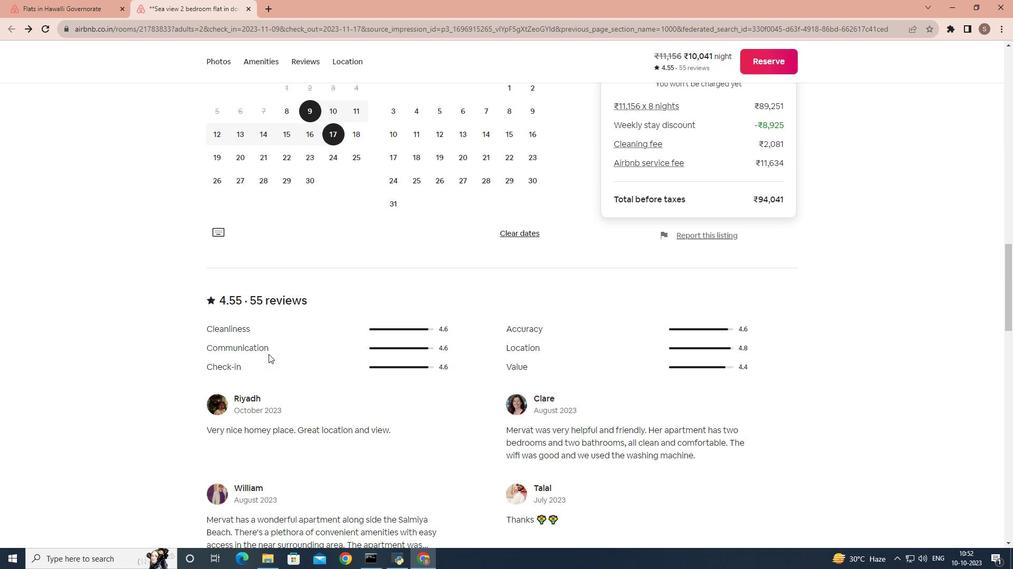 
Action: Mouse scrolled (268, 355) with delta (0, 0)
Screenshot: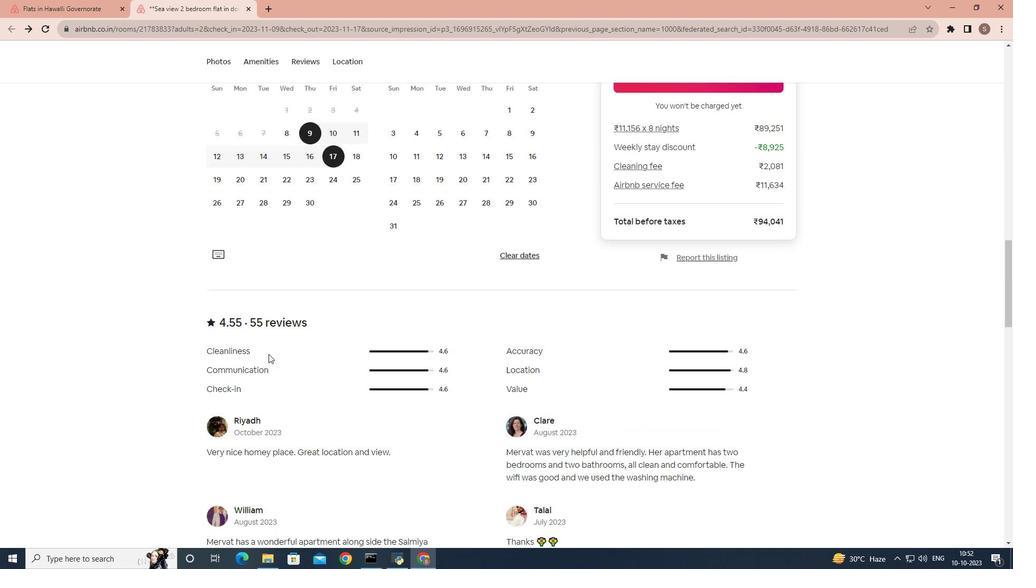 
Action: Mouse scrolled (268, 355) with delta (0, 0)
Screenshot: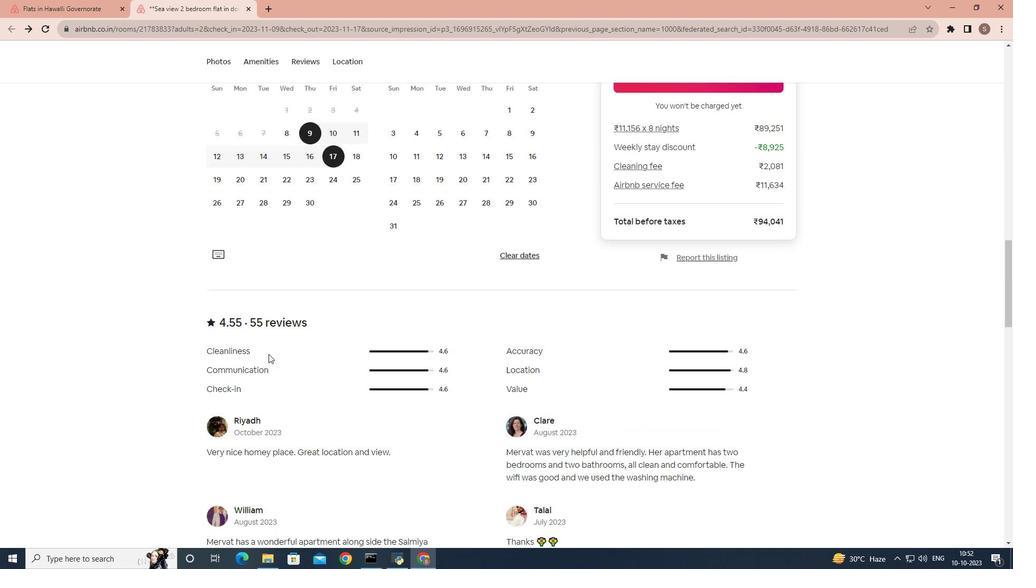 
Action: Mouse scrolled (268, 355) with delta (0, 0)
Screenshot: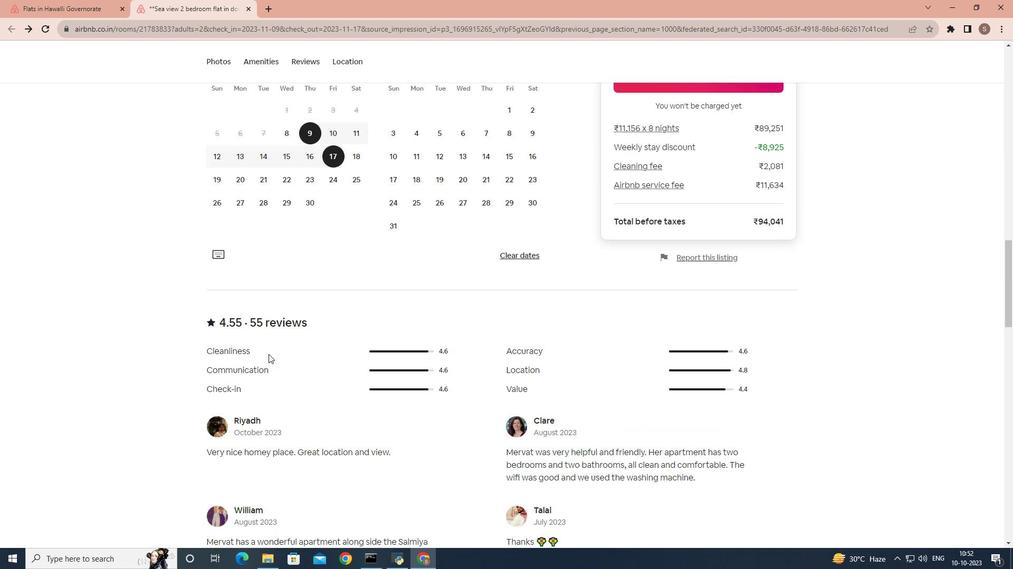 
Action: Mouse scrolled (268, 355) with delta (0, 0)
Screenshot: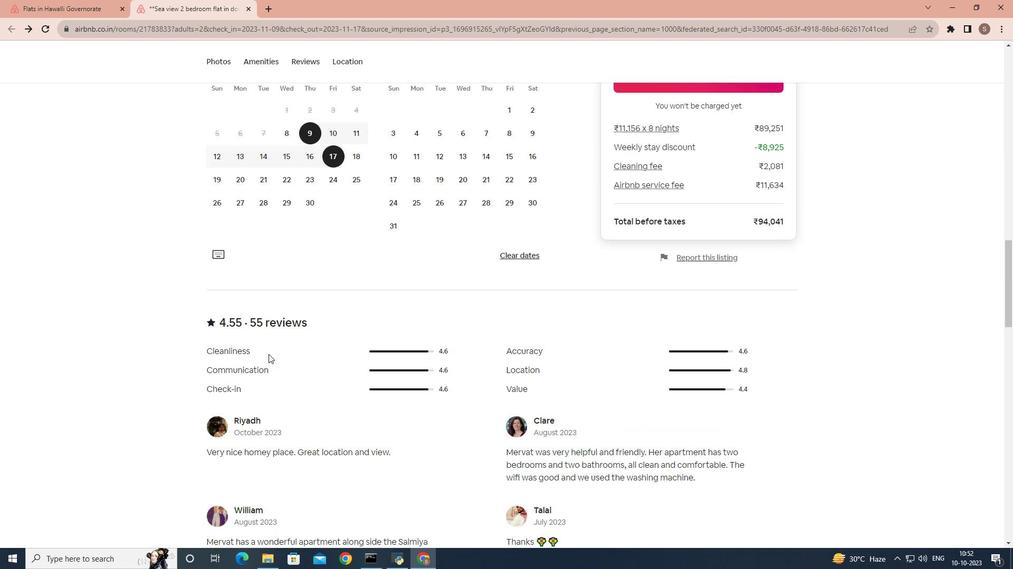 
Action: Mouse scrolled (268, 355) with delta (0, 0)
Screenshot: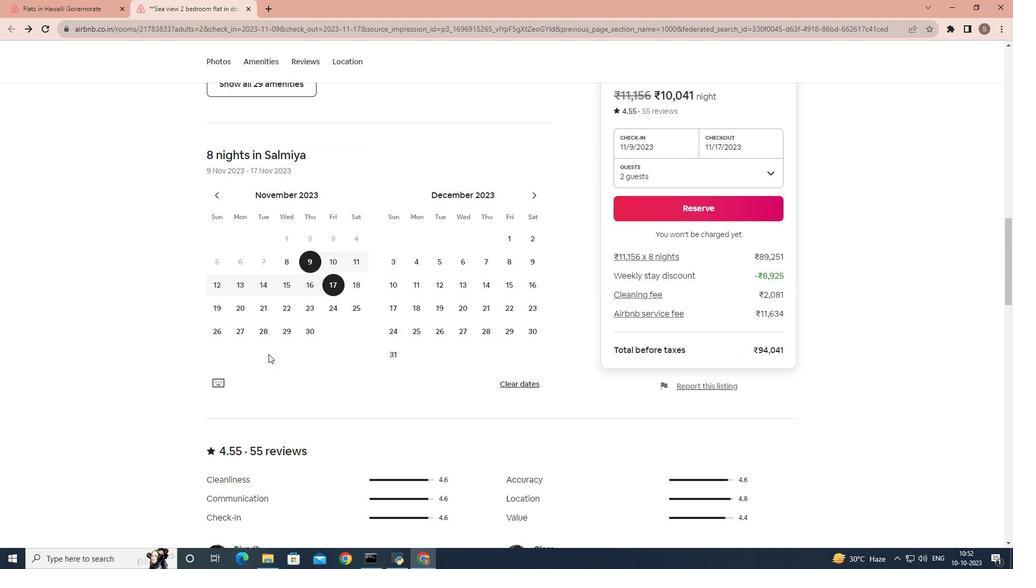 
Action: Mouse scrolled (268, 355) with delta (0, 0)
Screenshot: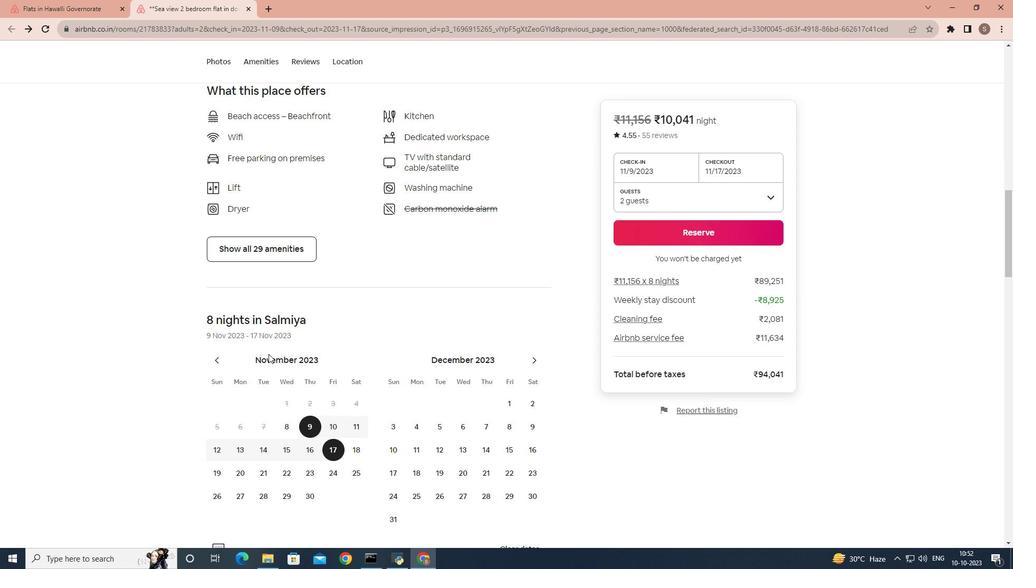 
Action: Mouse scrolled (268, 355) with delta (0, 0)
Screenshot: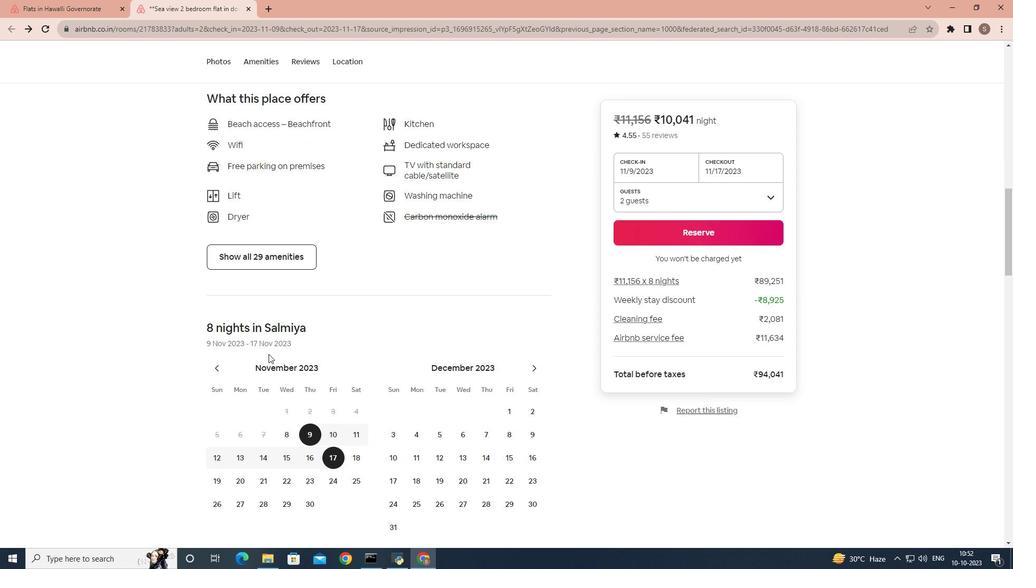 
Action: Mouse scrolled (268, 355) with delta (0, 0)
Screenshot: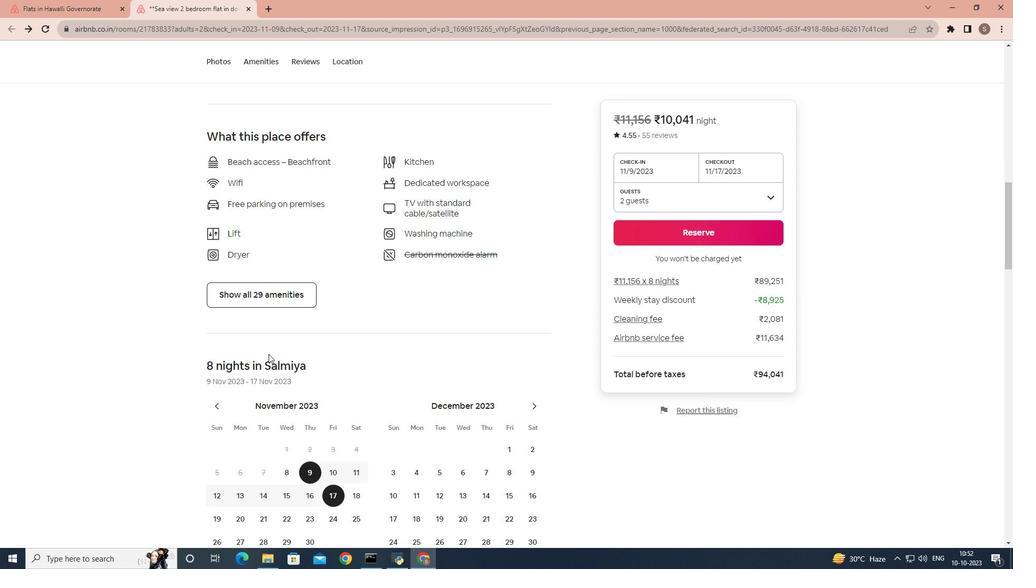 
Action: Mouse scrolled (268, 355) with delta (0, 0)
Screenshot: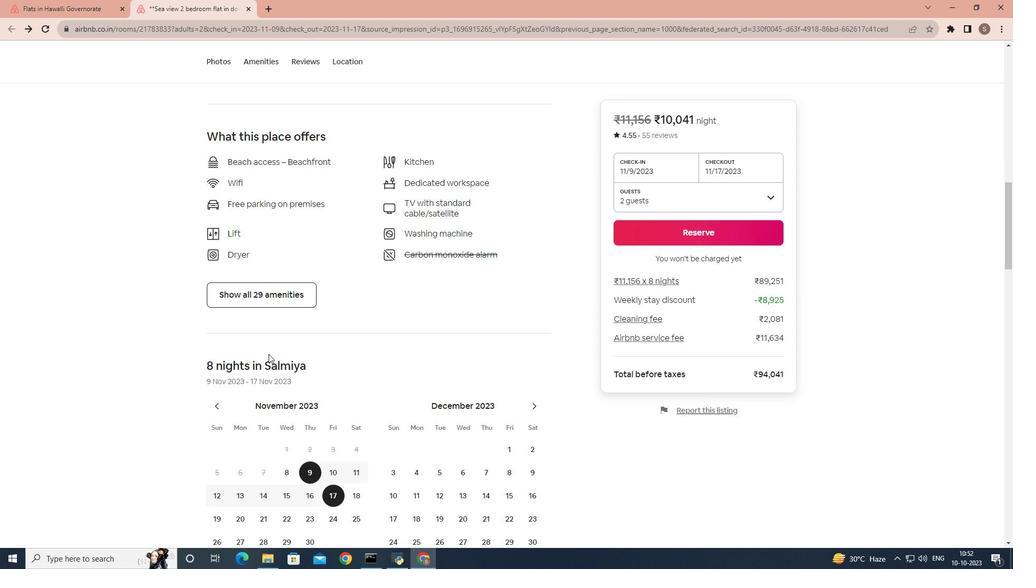 
Action: Mouse scrolled (268, 355) with delta (0, 0)
Screenshot: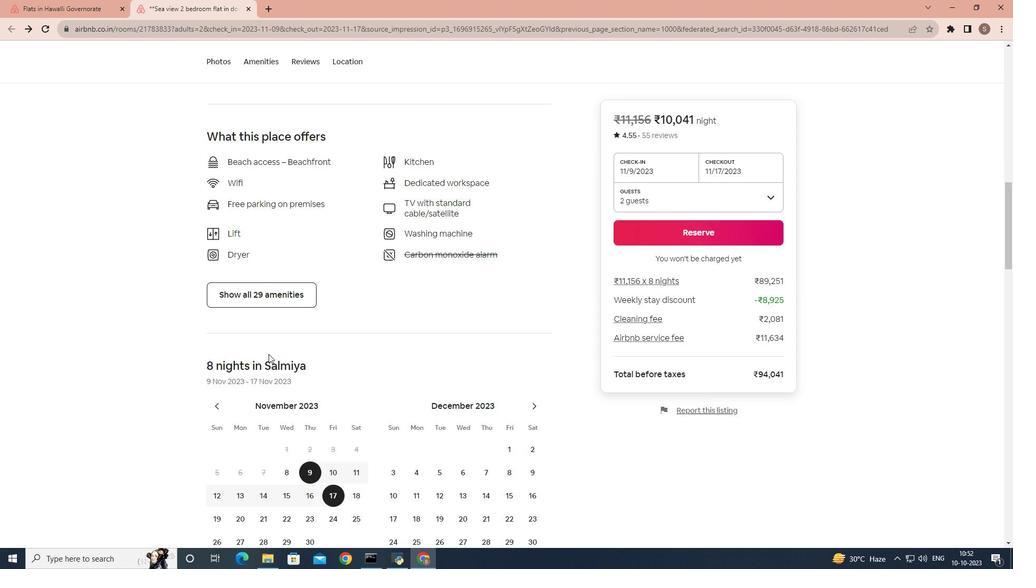 
Action: Mouse scrolled (268, 355) with delta (0, 0)
Screenshot: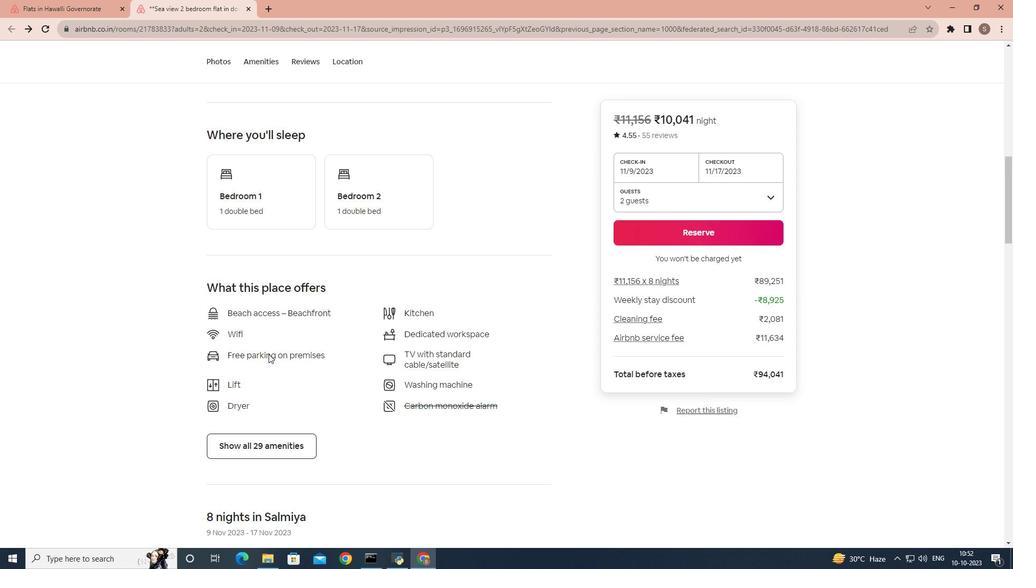 
Action: Mouse scrolled (268, 355) with delta (0, 0)
Screenshot: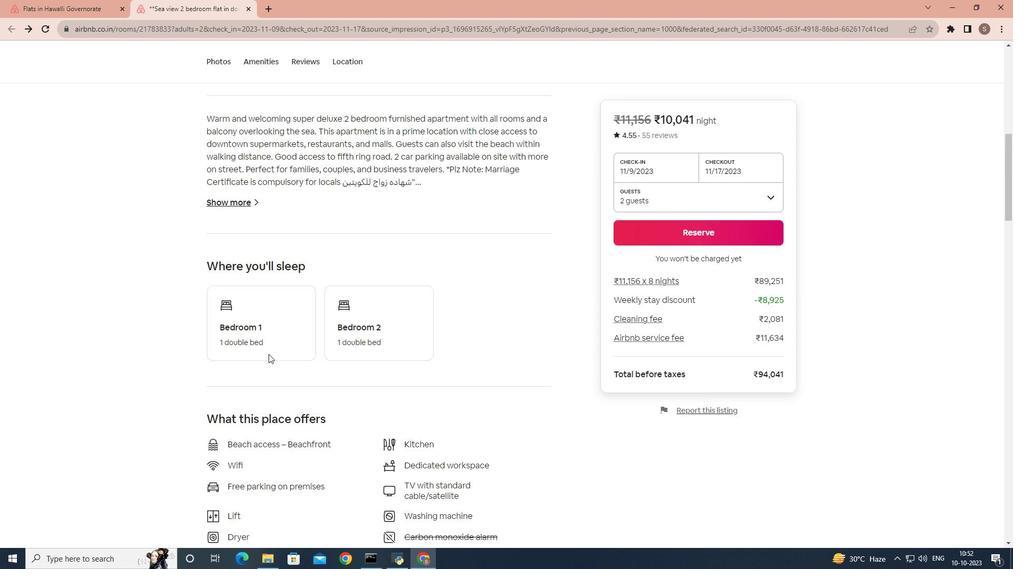 
Action: Mouse scrolled (268, 354) with delta (0, 0)
Screenshot: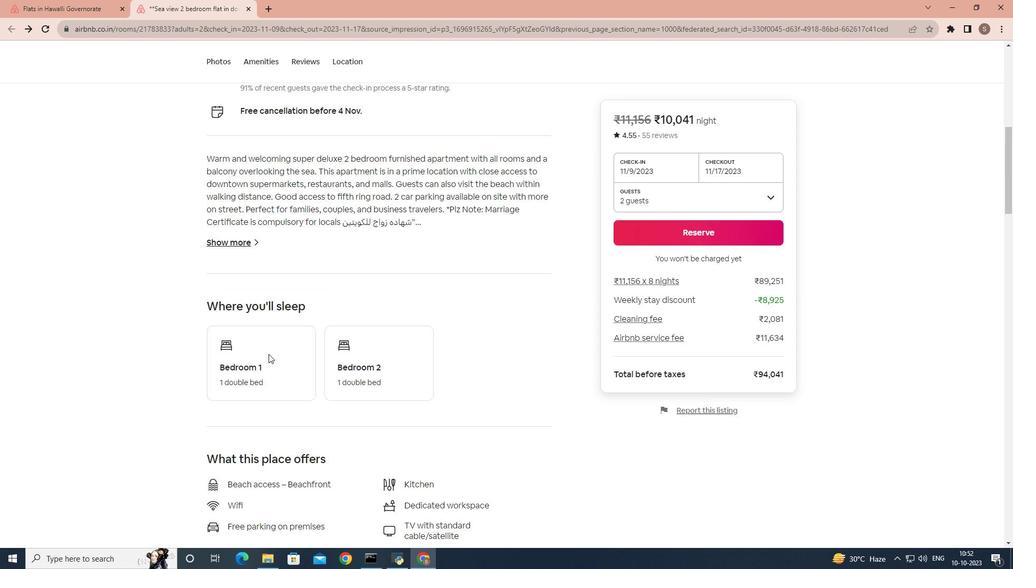 
Action: Mouse scrolled (268, 355) with delta (0, 0)
Screenshot: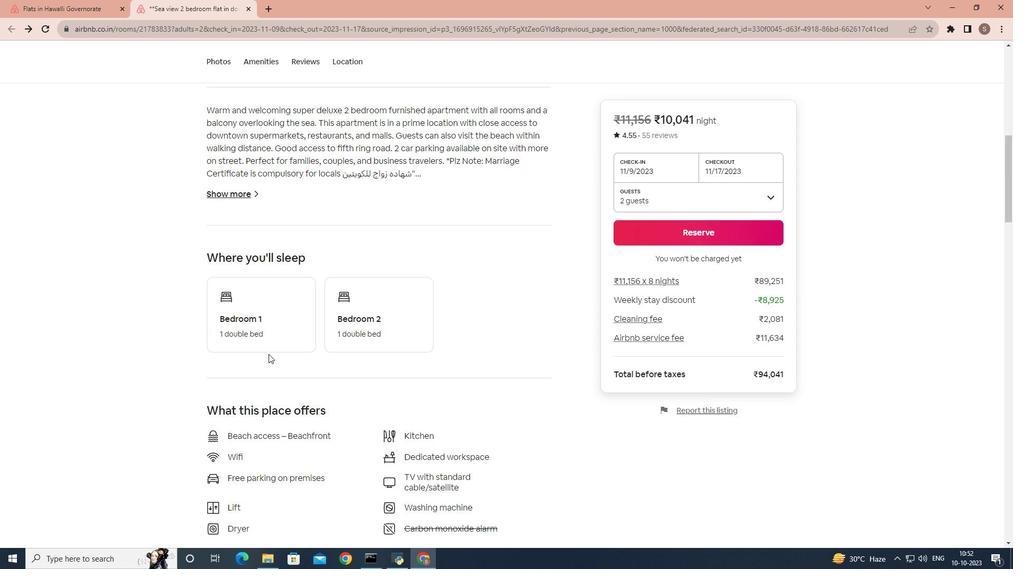 
Action: Mouse scrolled (268, 355) with delta (0, 0)
Screenshot: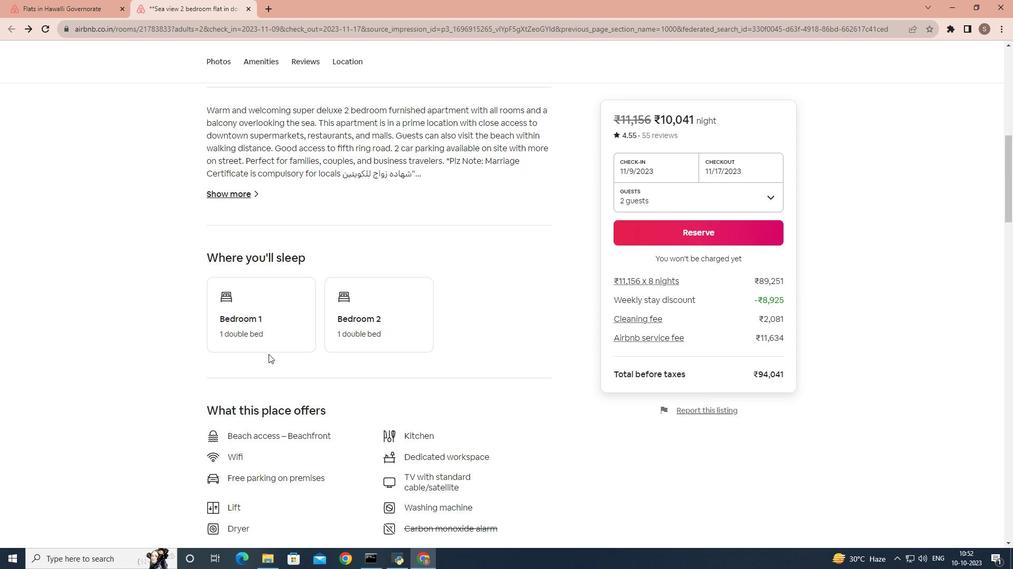 
Action: Mouse scrolled (268, 355) with delta (0, 0)
Screenshot: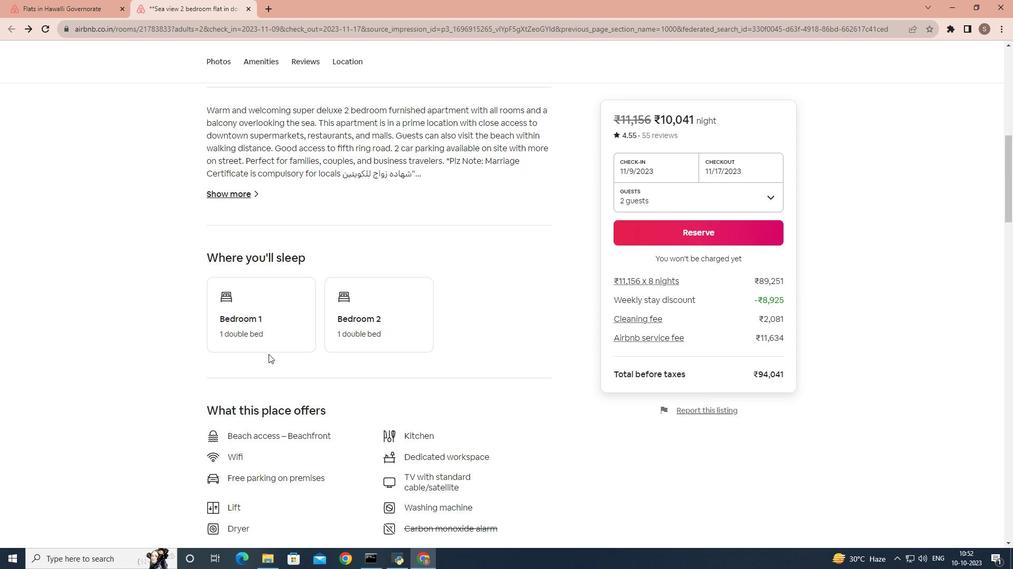 
Action: Mouse scrolled (268, 355) with delta (0, 0)
Screenshot: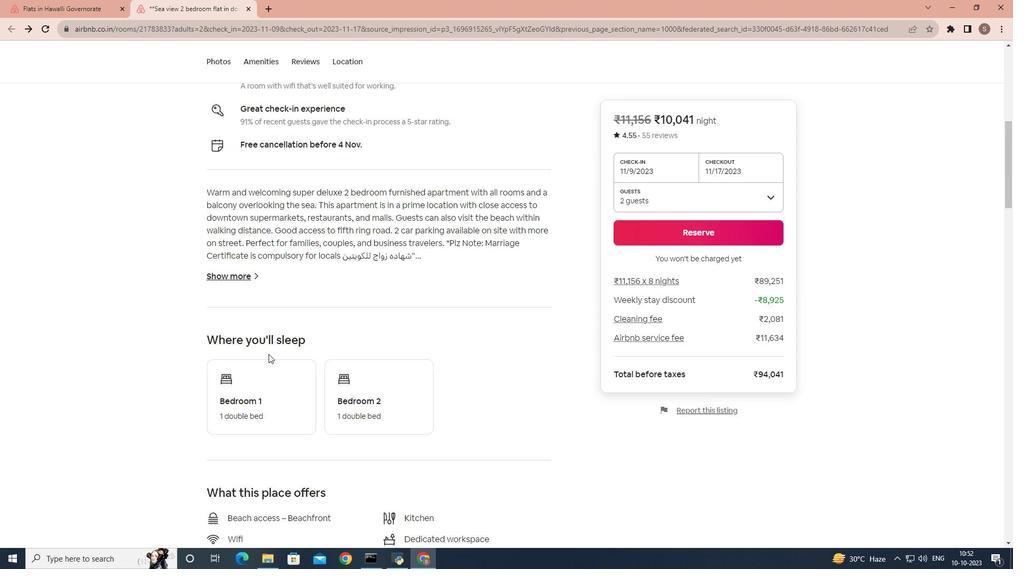 
Action: Mouse scrolled (268, 355) with delta (0, 0)
Screenshot: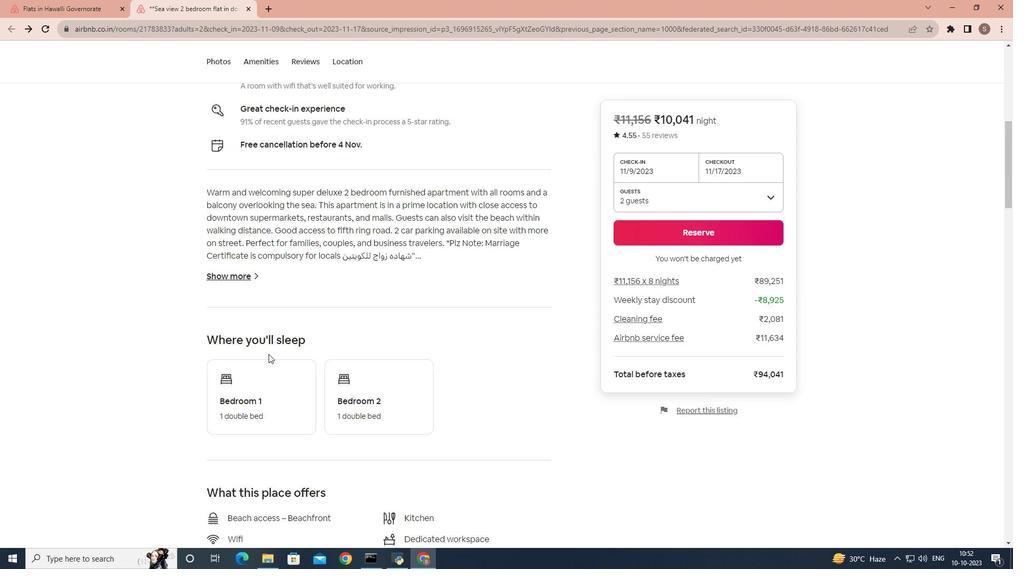 
Action: Mouse scrolled (268, 355) with delta (0, 0)
Screenshot: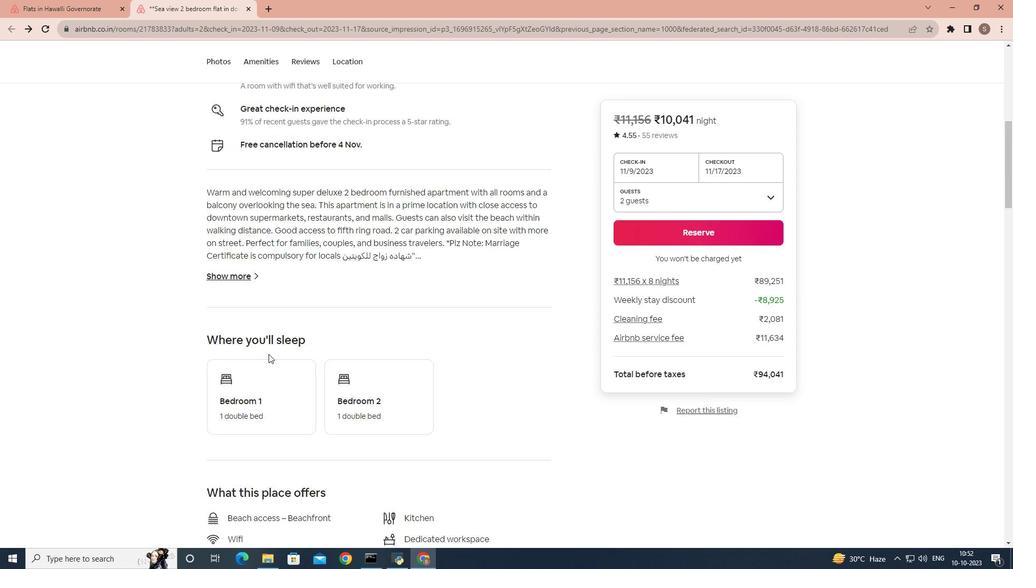 
Action: Mouse scrolled (268, 354) with delta (0, 0)
Screenshot: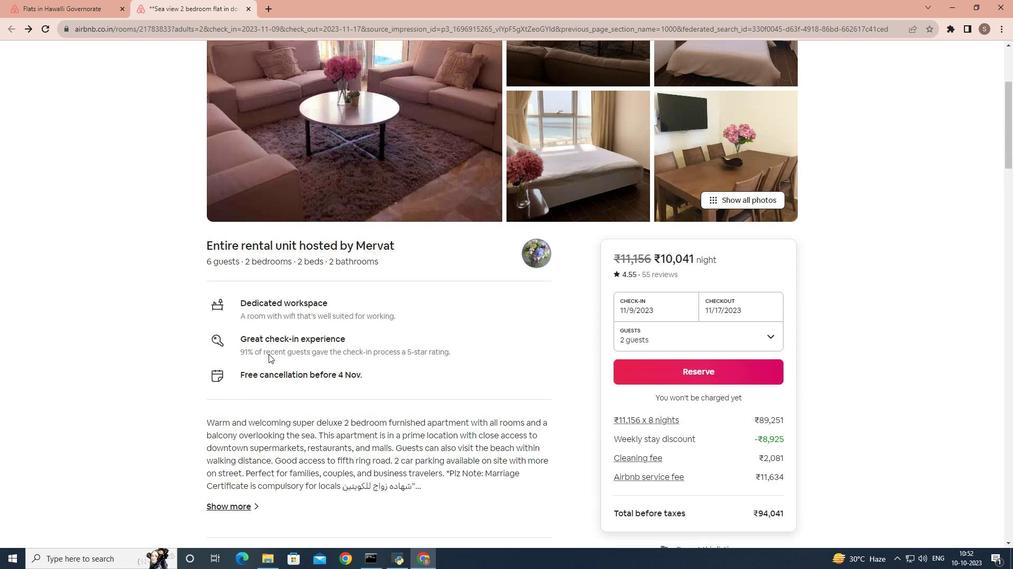 
Action: Mouse scrolled (268, 355) with delta (0, 0)
Screenshot: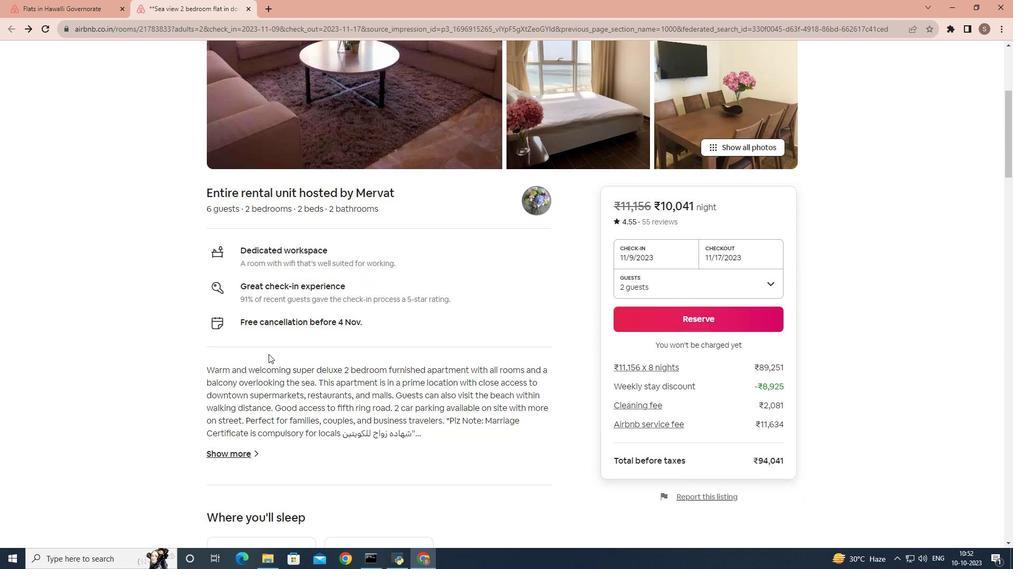 
Action: Mouse scrolled (268, 355) with delta (0, 0)
Screenshot: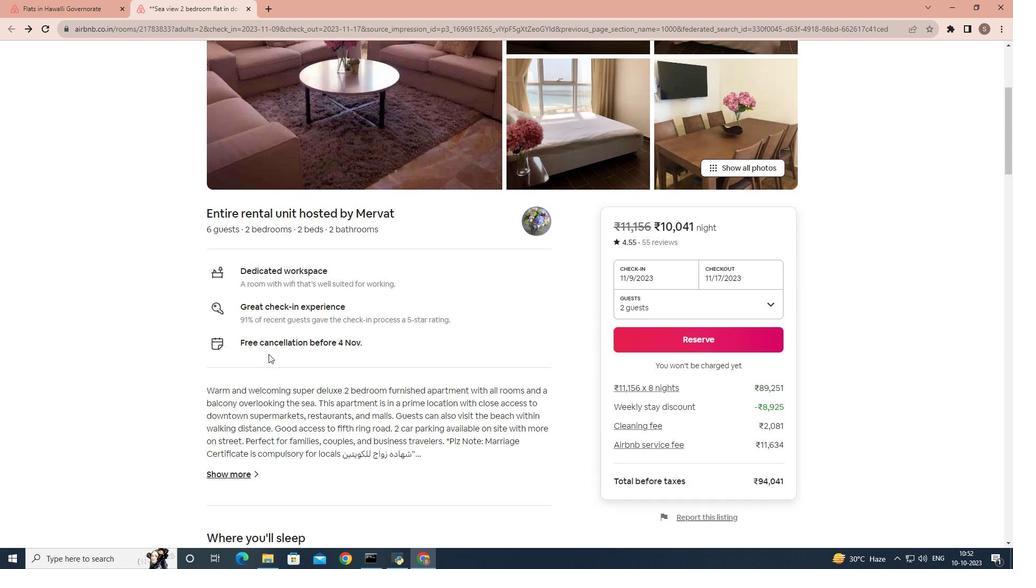 
Action: Mouse scrolled (268, 355) with delta (0, 0)
Screenshot: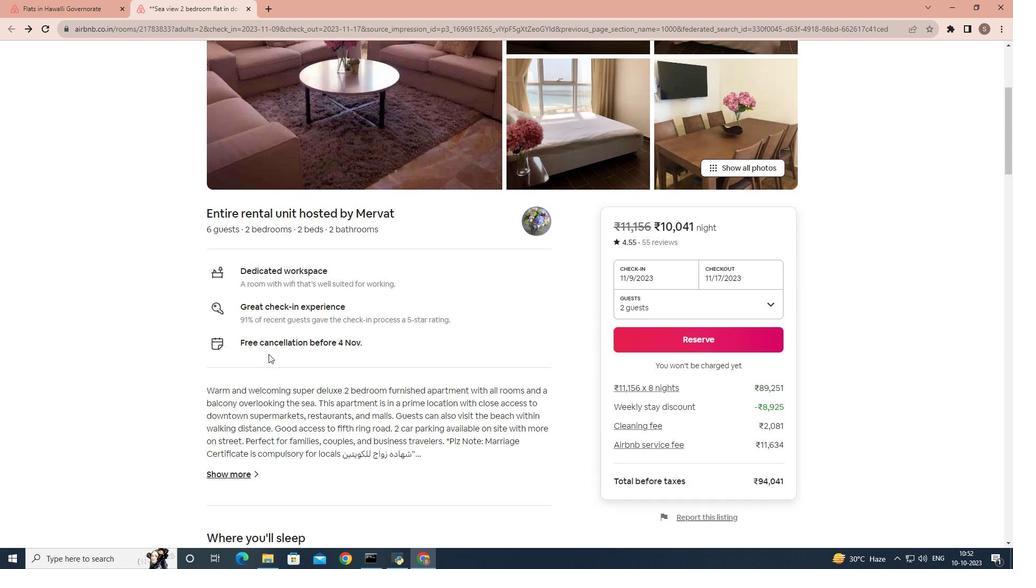 
Action: Mouse scrolled (268, 355) with delta (0, 0)
Screenshot: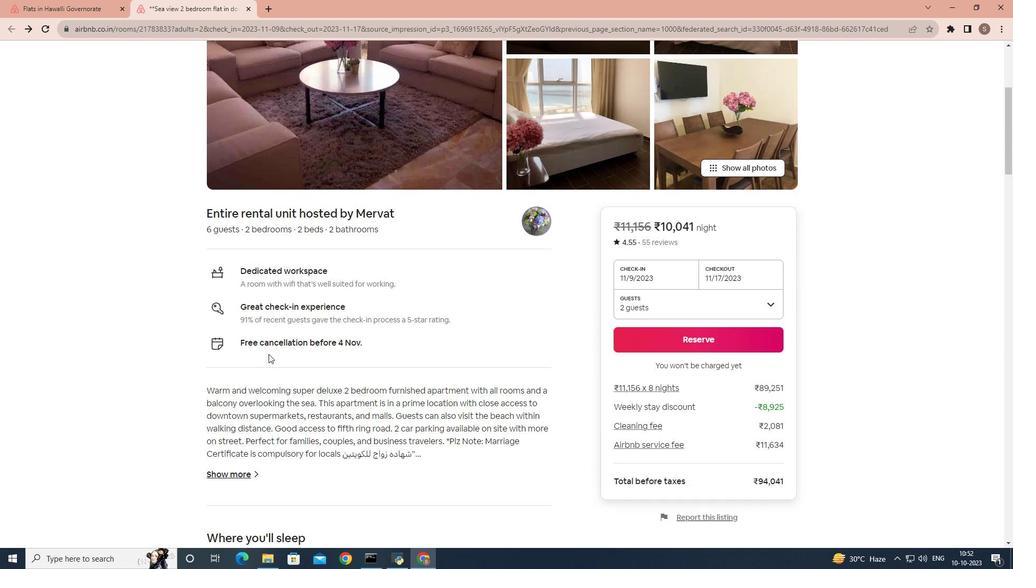 
Action: Mouse scrolled (268, 355) with delta (0, 0)
Screenshot: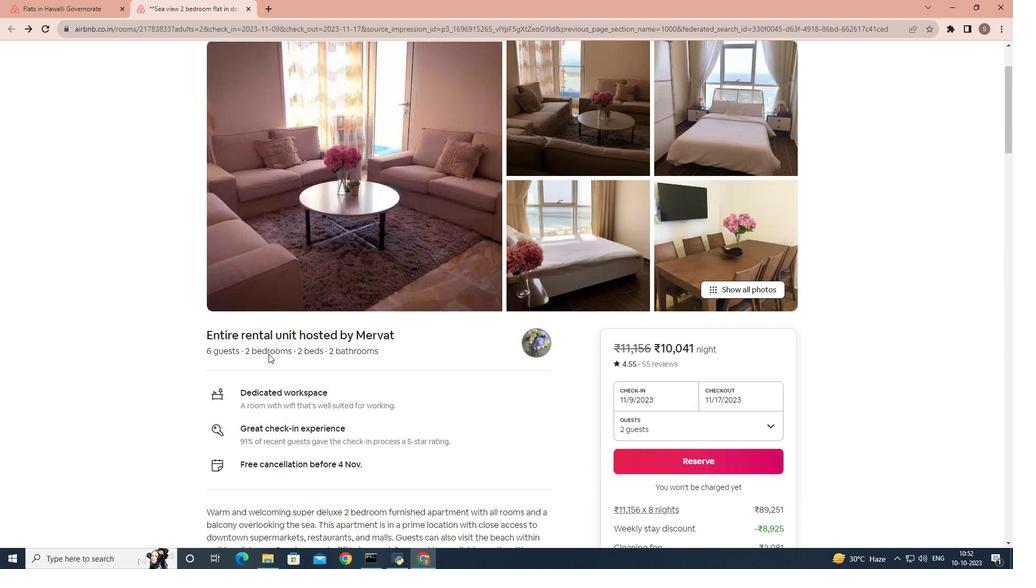 
Action: Mouse scrolled (268, 355) with delta (0, 0)
Screenshot: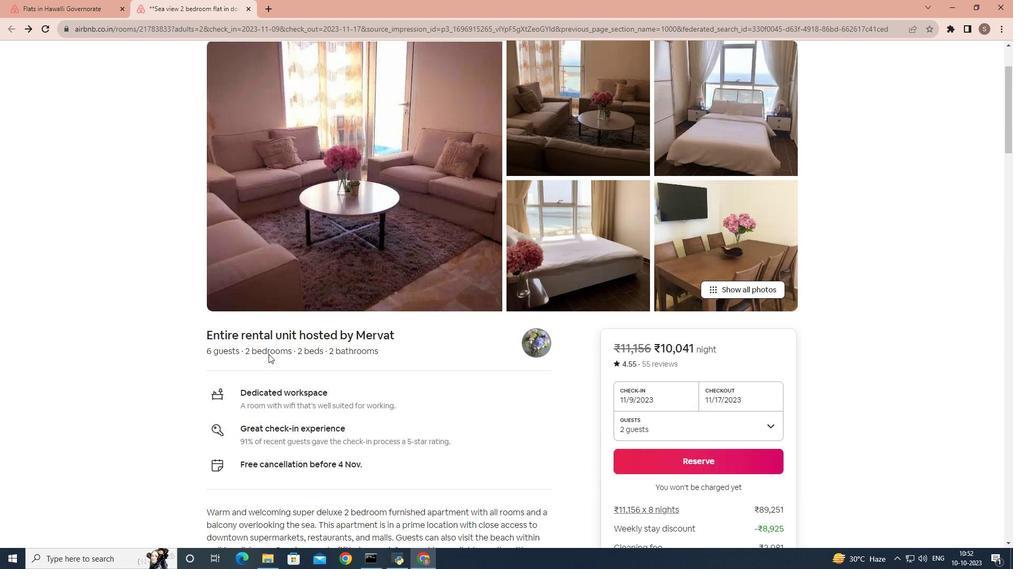 
Action: Mouse scrolled (268, 354) with delta (0, 0)
Screenshot: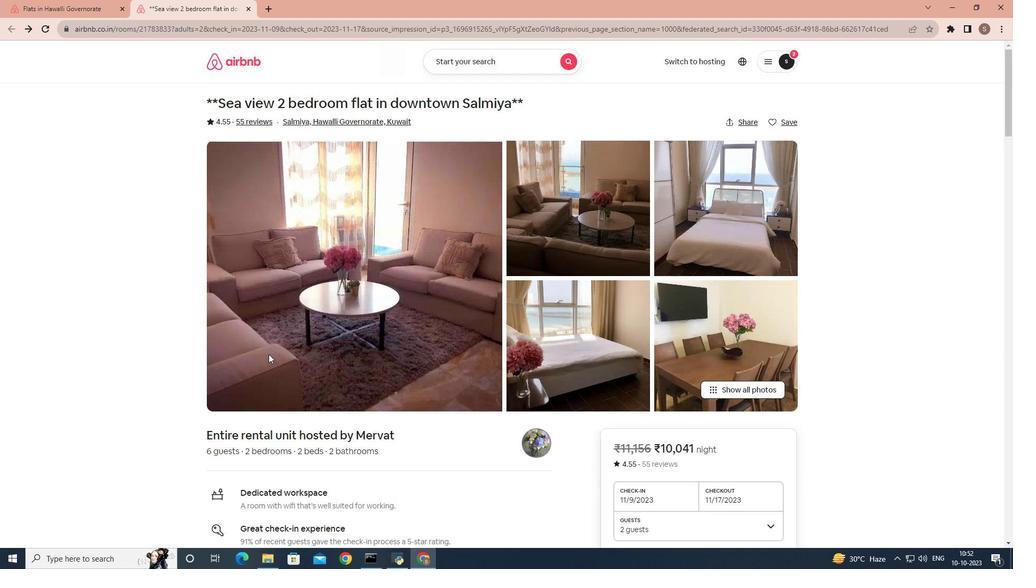 
Action: Mouse moved to (334, 341)
Screenshot: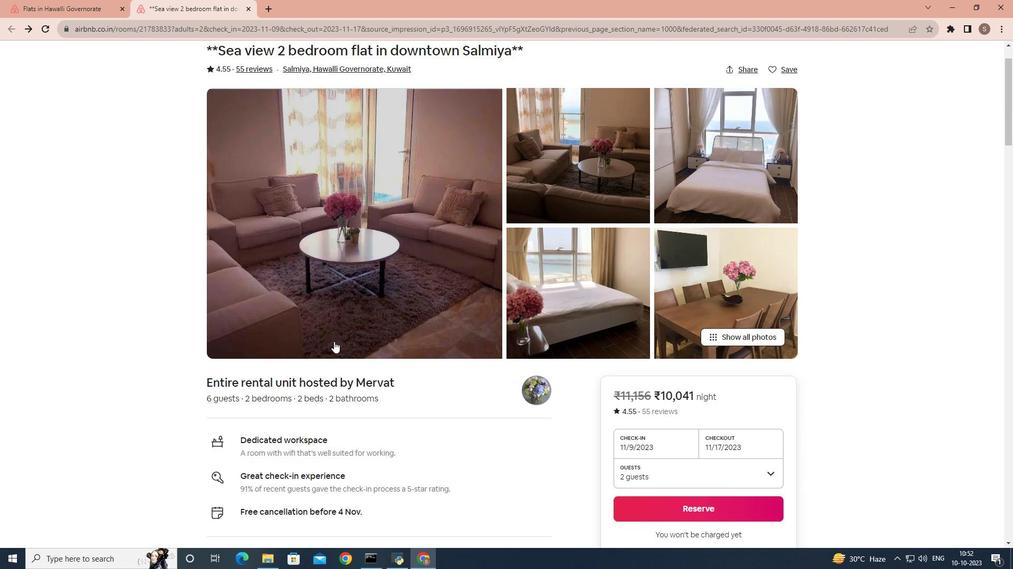 
Action: Mouse pressed left at (334, 341)
Screenshot: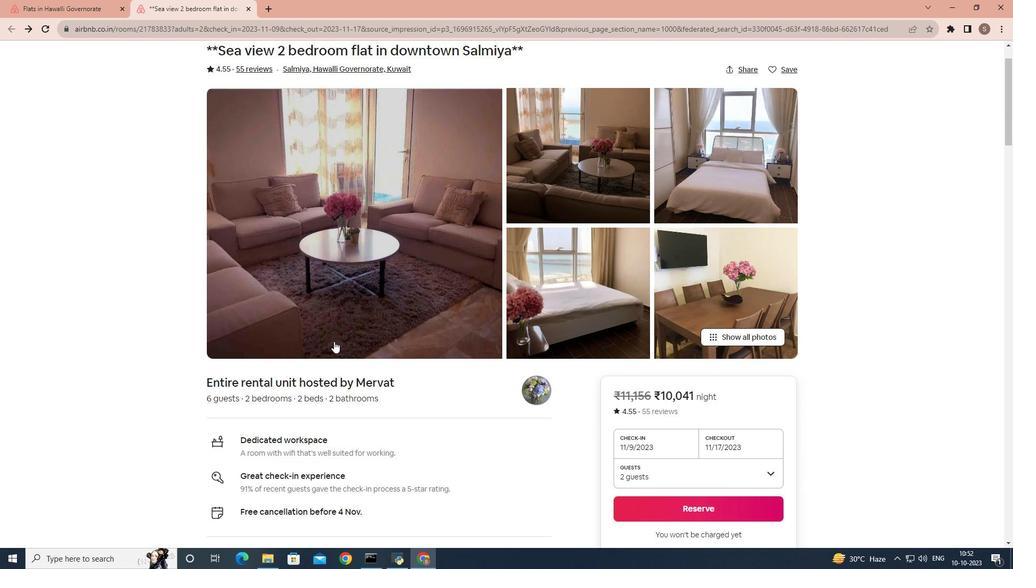 
Action: Mouse moved to (361, 410)
Screenshot: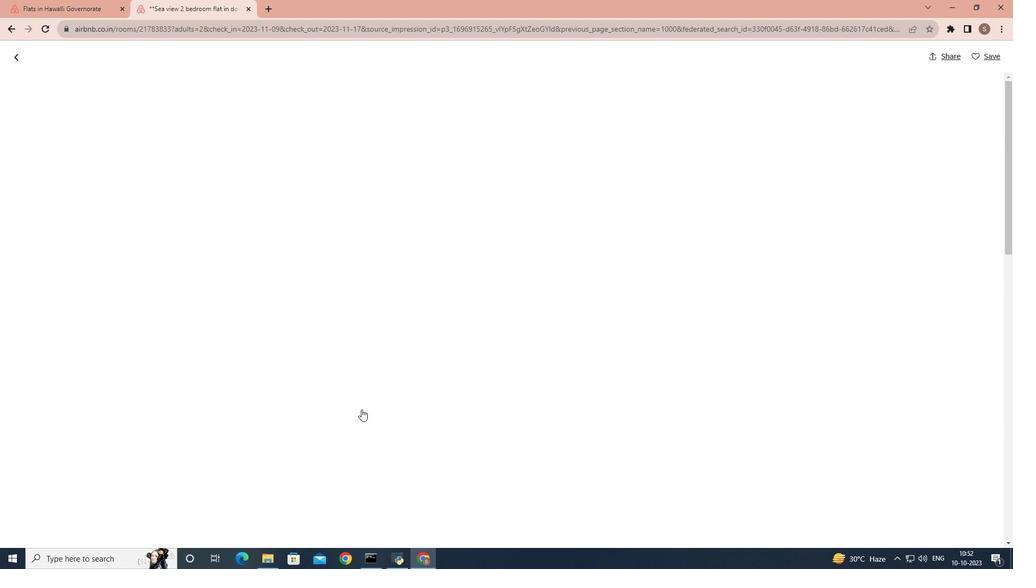 
Action: Mouse scrolled (361, 409) with delta (0, 0)
Screenshot: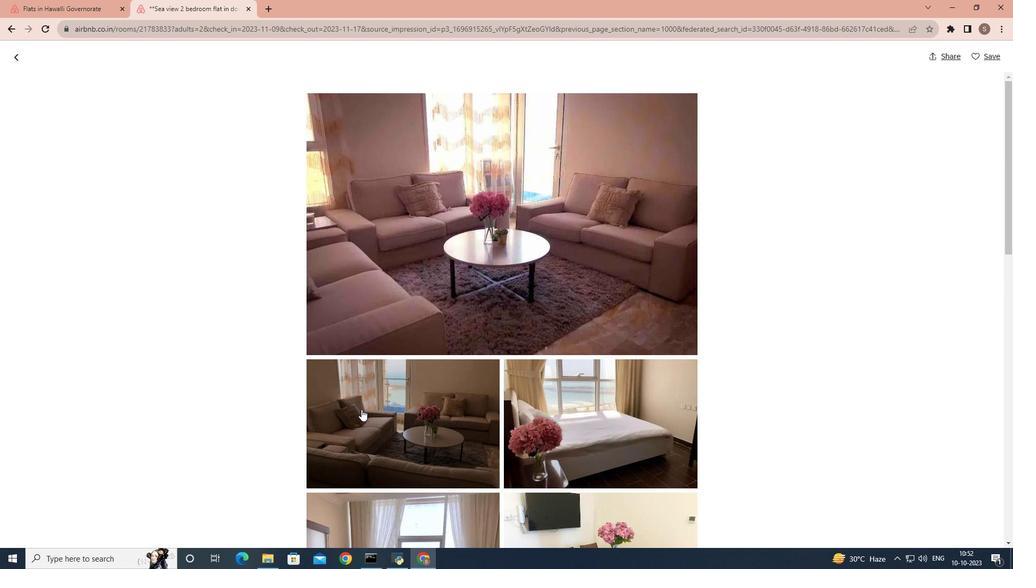 
Action: Mouse scrolled (361, 409) with delta (0, 0)
